 Task: Look for Airbnb properties in San Antonio, Chile from 6th December, 2023 to 18th December, 2023 for 3 adults.2 bedrooms having 2 beds and 2 bathrooms. Property type can be hotel. Booking option can be shelf check-in. Look for 3 properties as per requirement.
Action: Mouse pressed left at (536, 124)
Screenshot: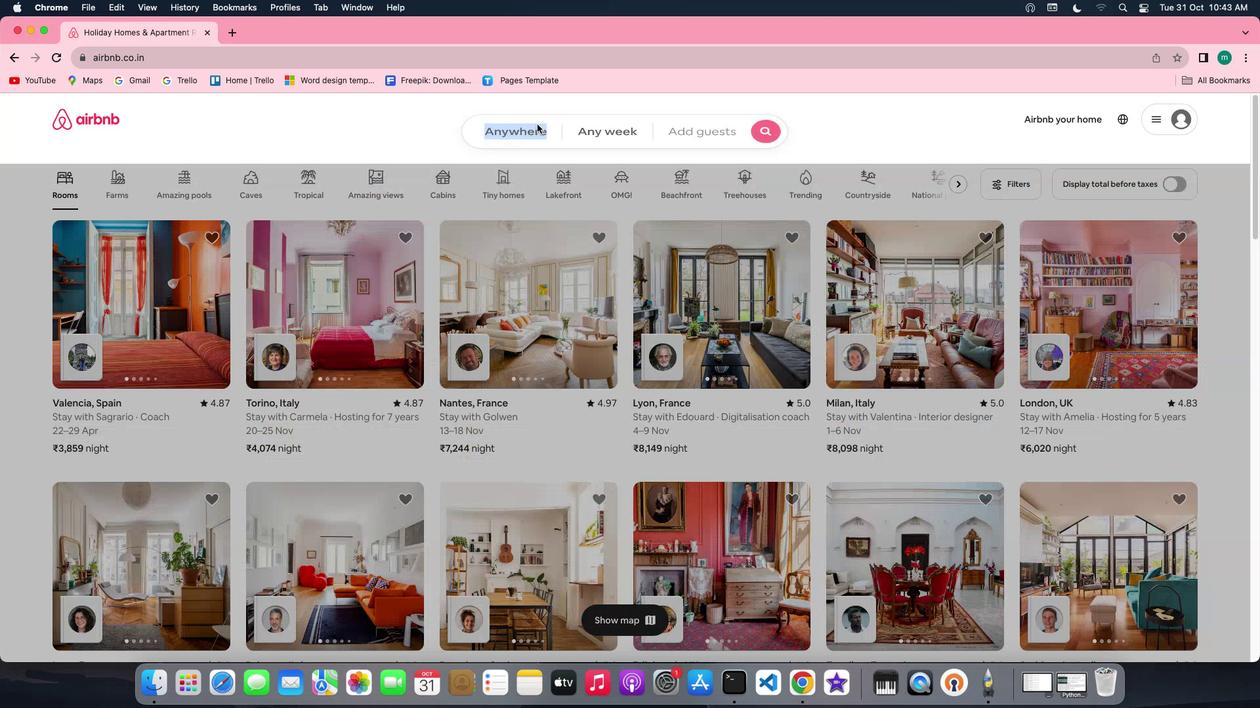 
Action: Mouse moved to (481, 172)
Screenshot: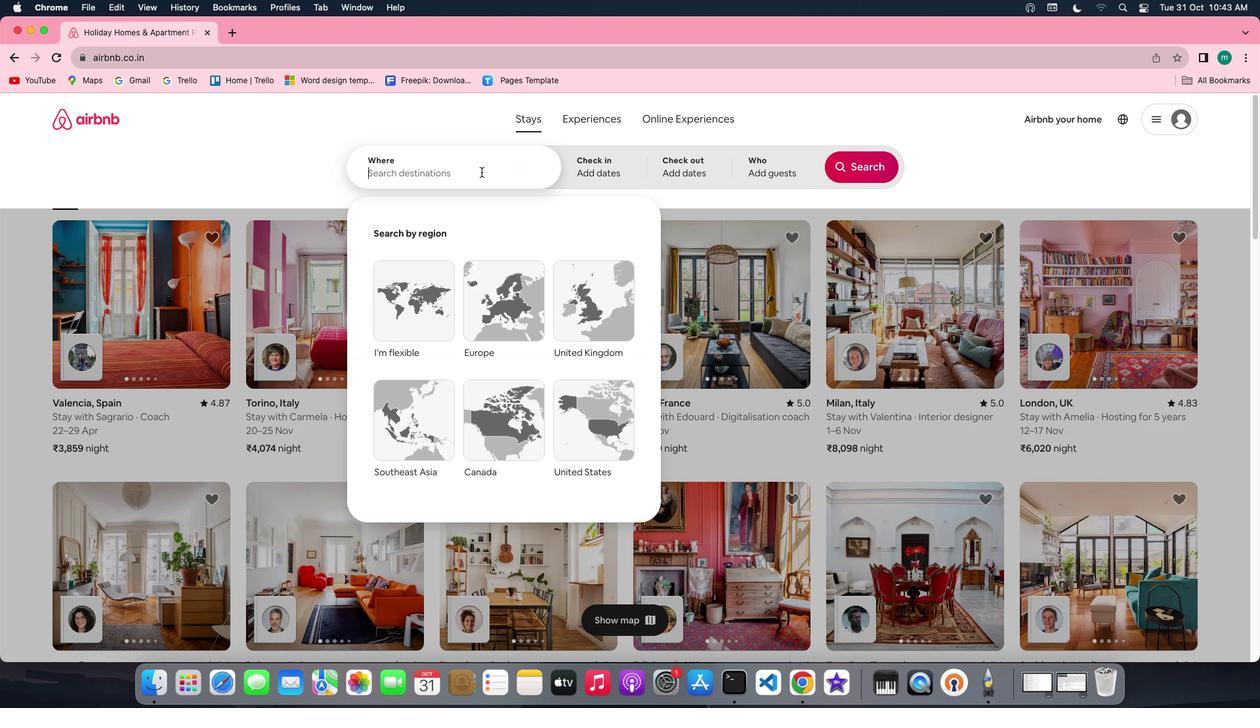 
Action: Mouse pressed left at (481, 172)
Screenshot: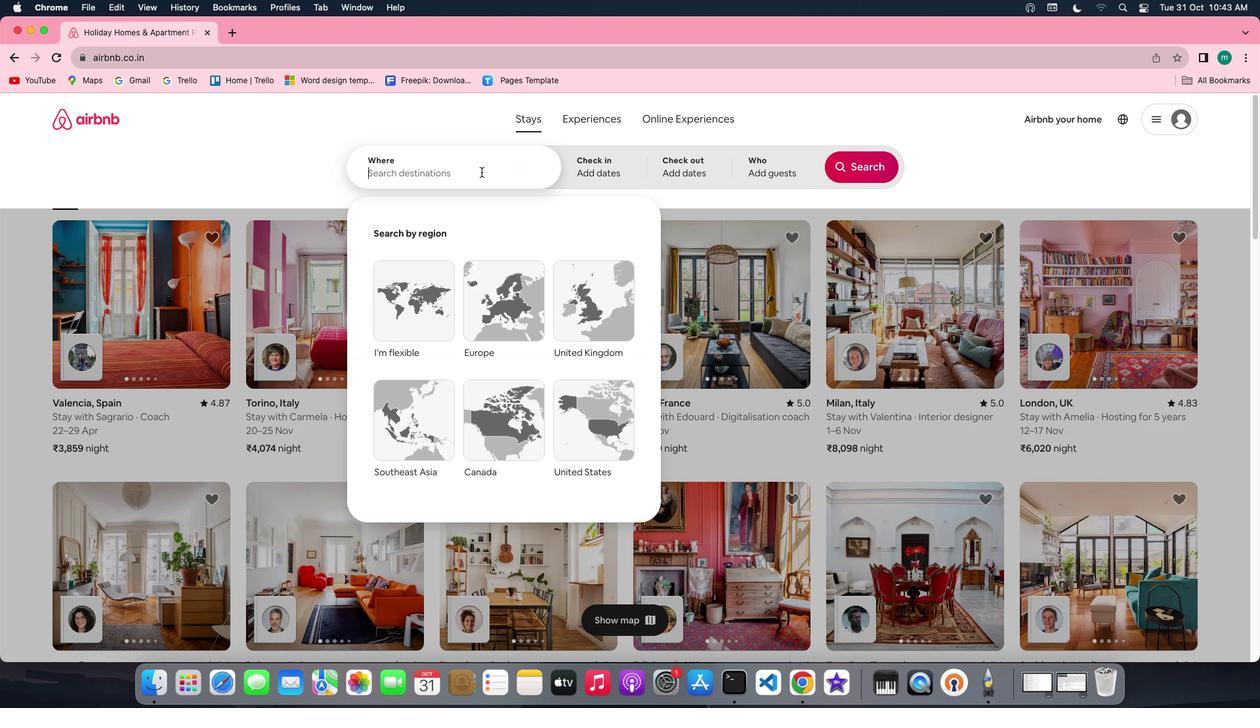
Action: Key pressed Key.shift'S''a''n'Key.spaceKey.shift'A''n''t''o''n''i''o'','Key.spaceKey.shift'C''h''i''l''e'
Screenshot: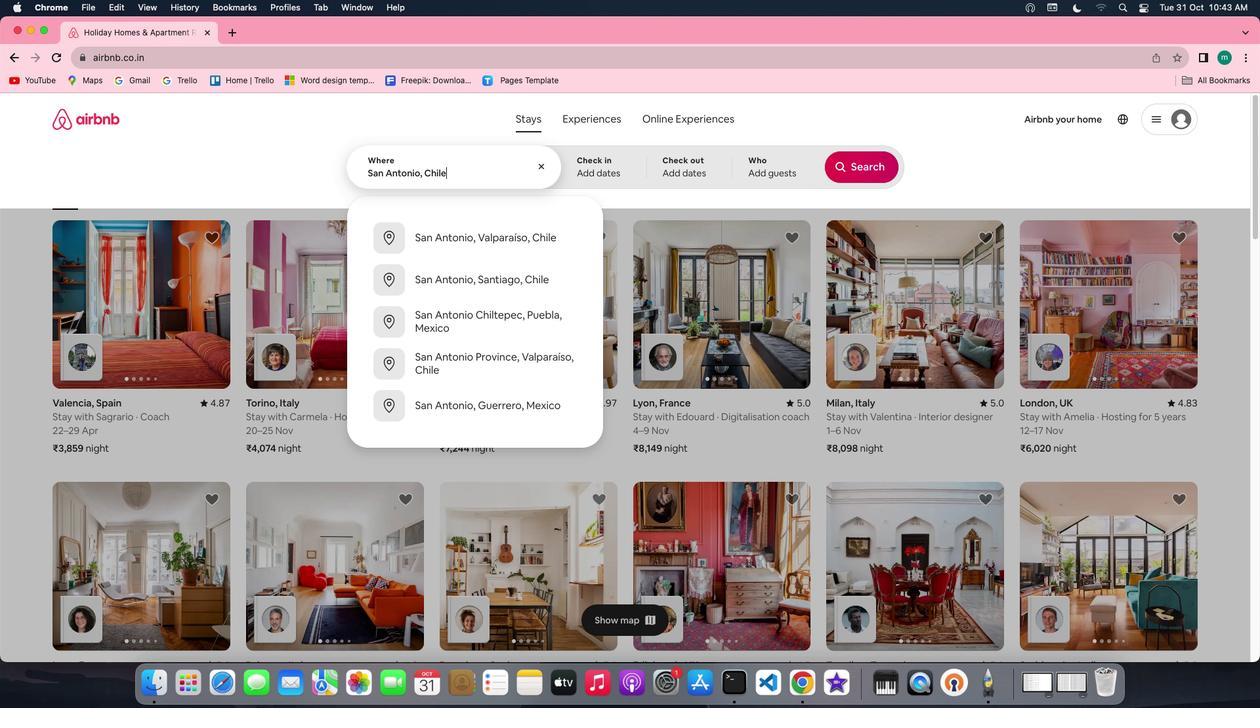 
Action: Mouse moved to (592, 166)
Screenshot: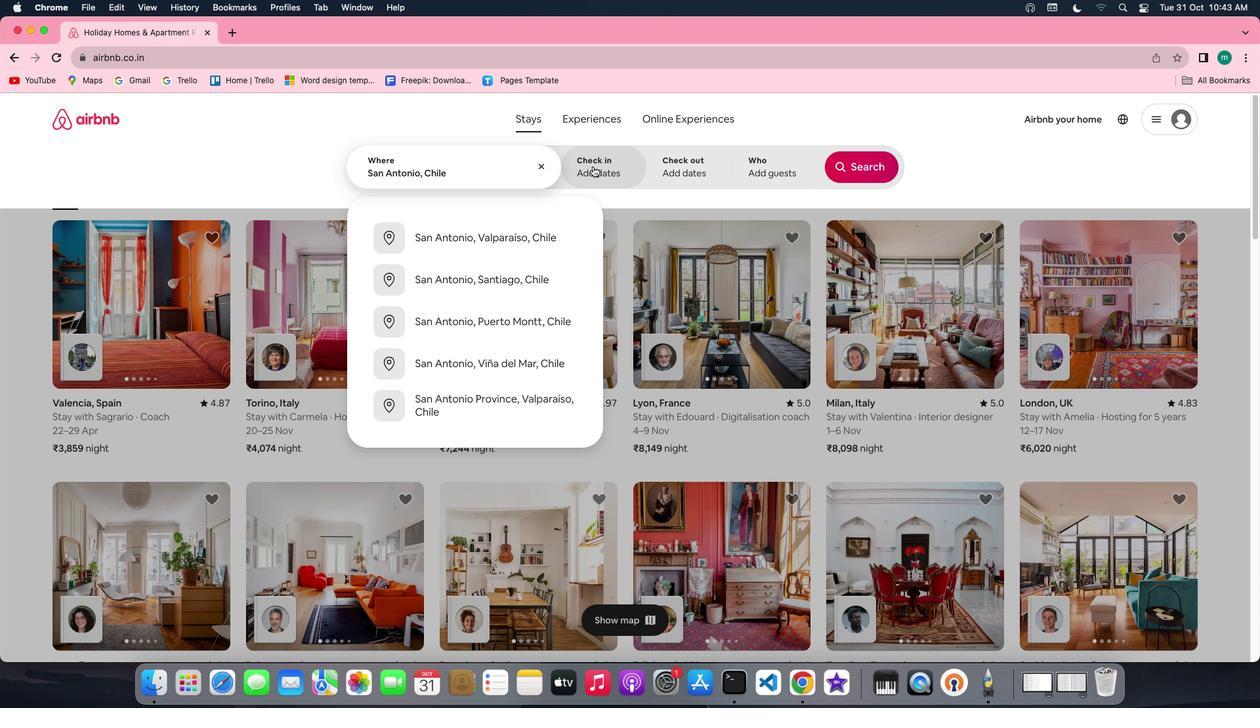 
Action: Mouse pressed left at (592, 166)
Screenshot: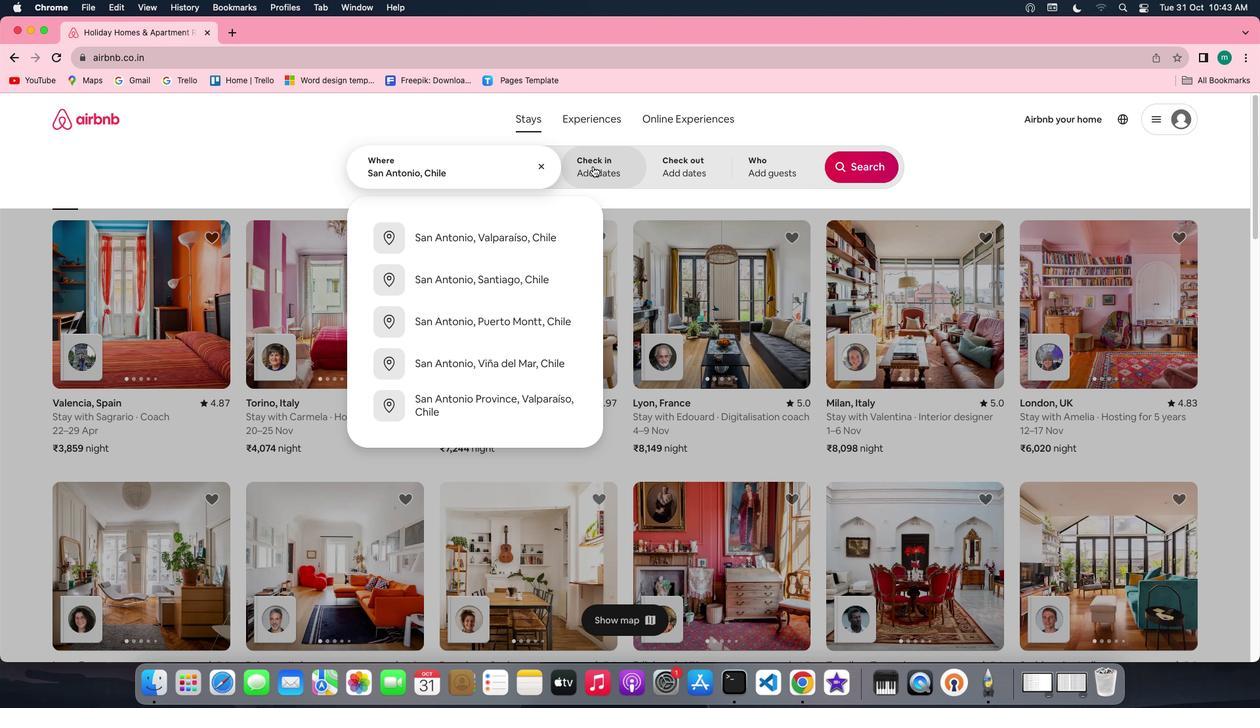 
Action: Mouse moved to (862, 271)
Screenshot: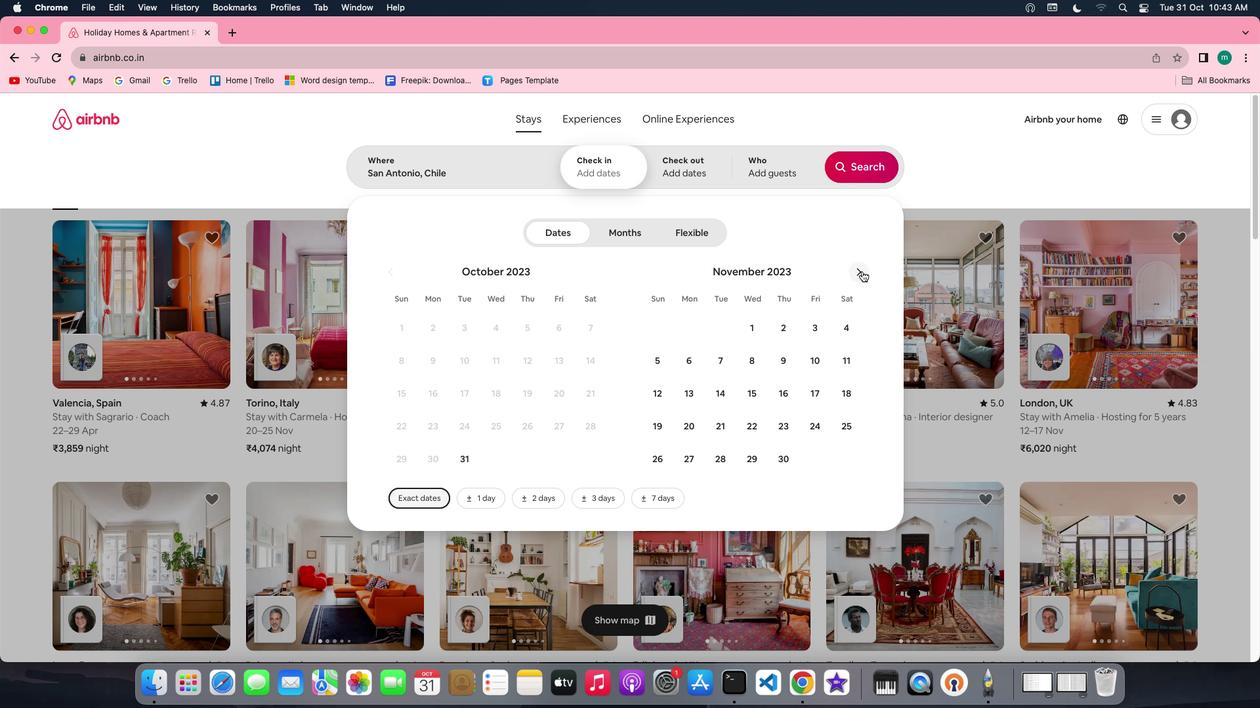 
Action: Mouse pressed left at (862, 271)
Screenshot: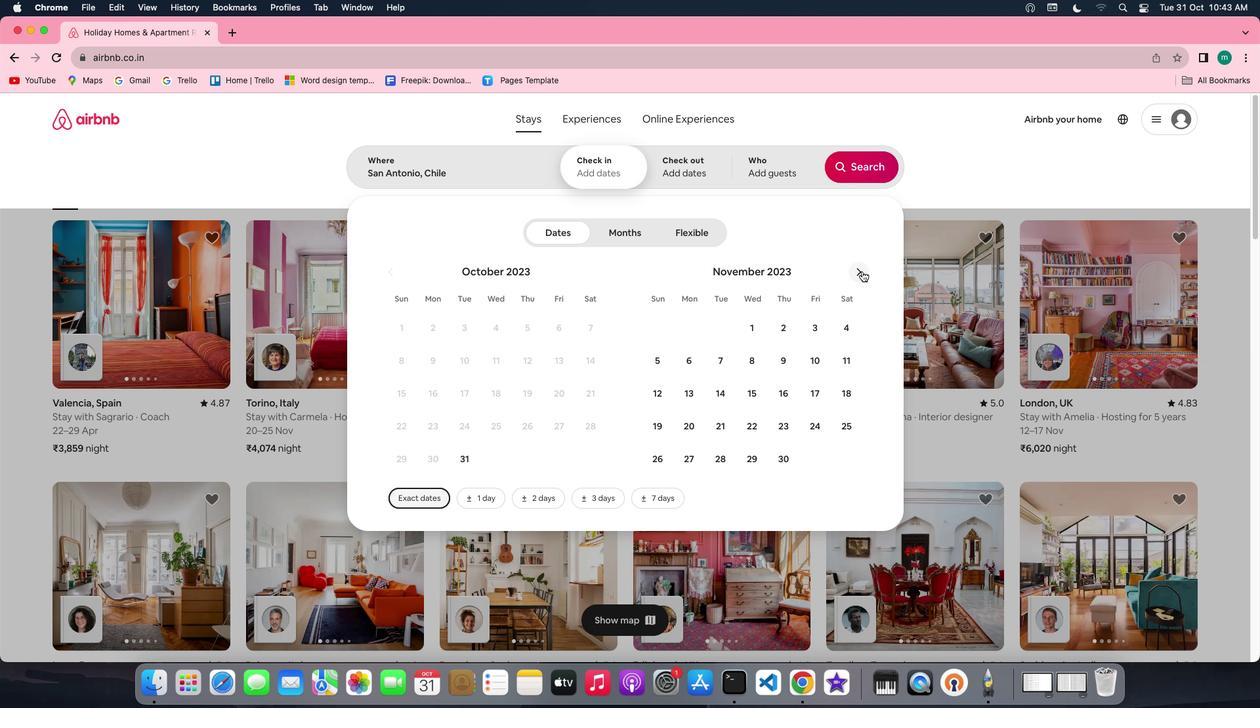 
Action: Mouse moved to (758, 360)
Screenshot: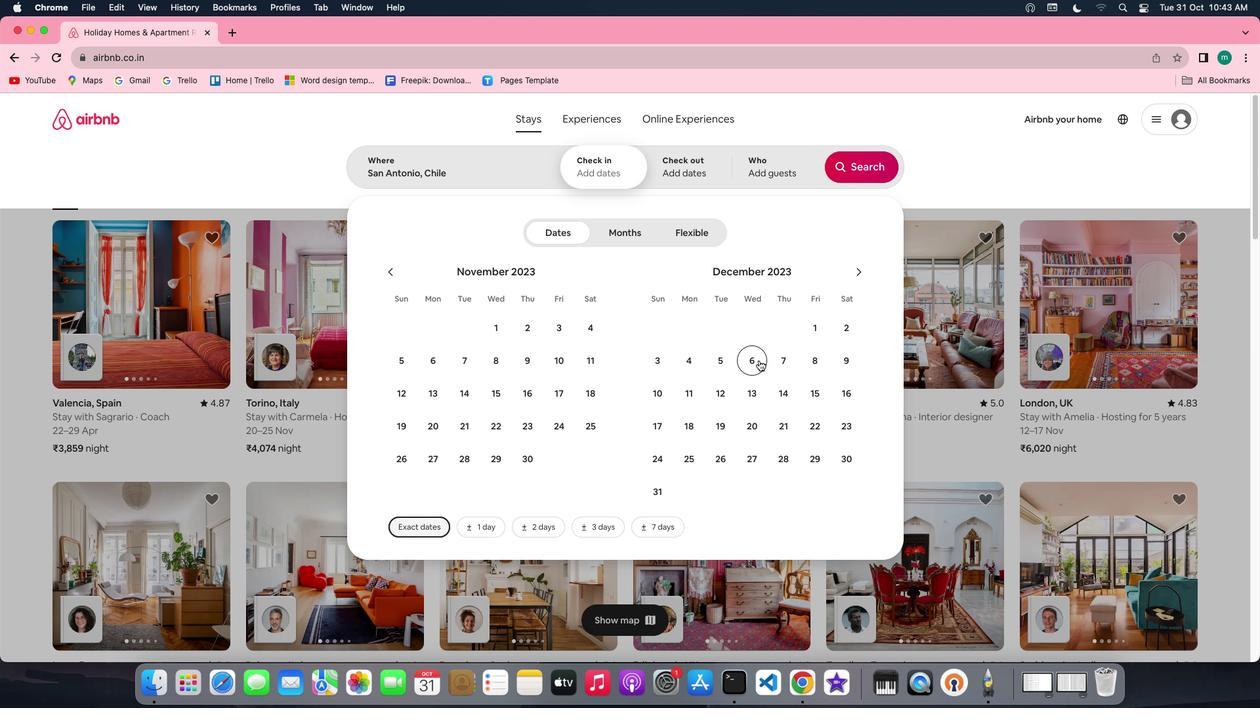 
Action: Mouse pressed left at (758, 360)
Screenshot: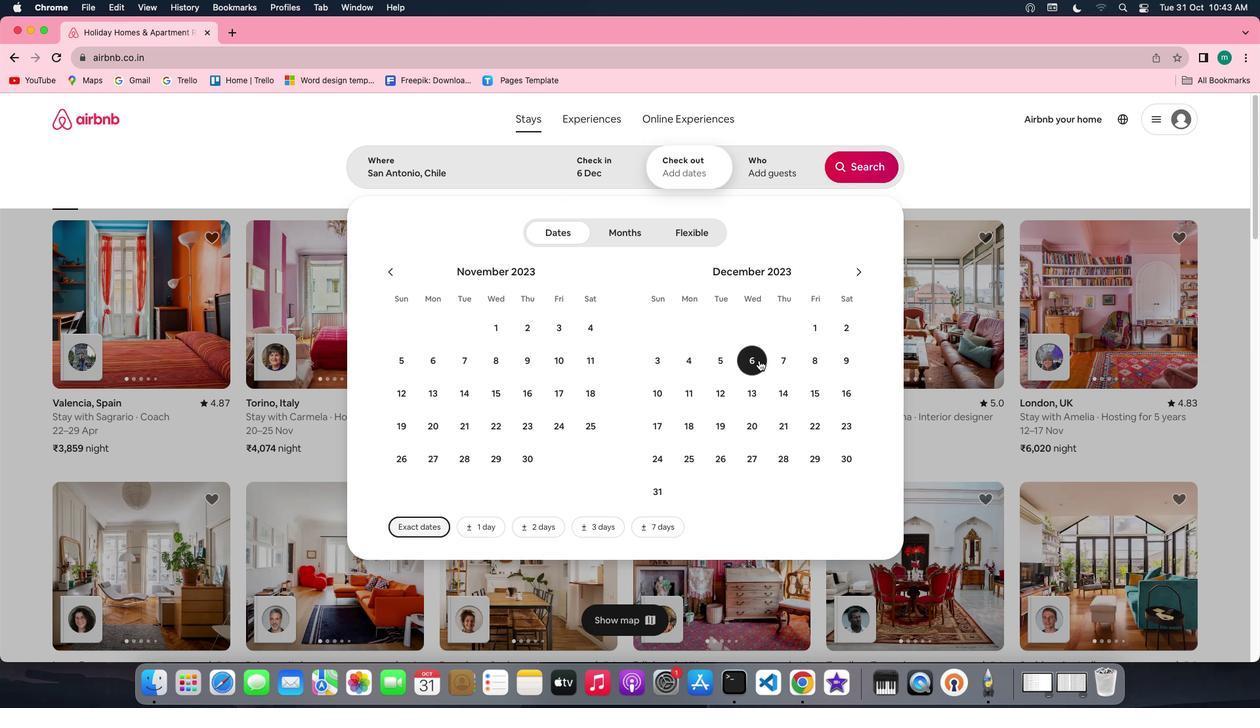 
Action: Mouse moved to (703, 429)
Screenshot: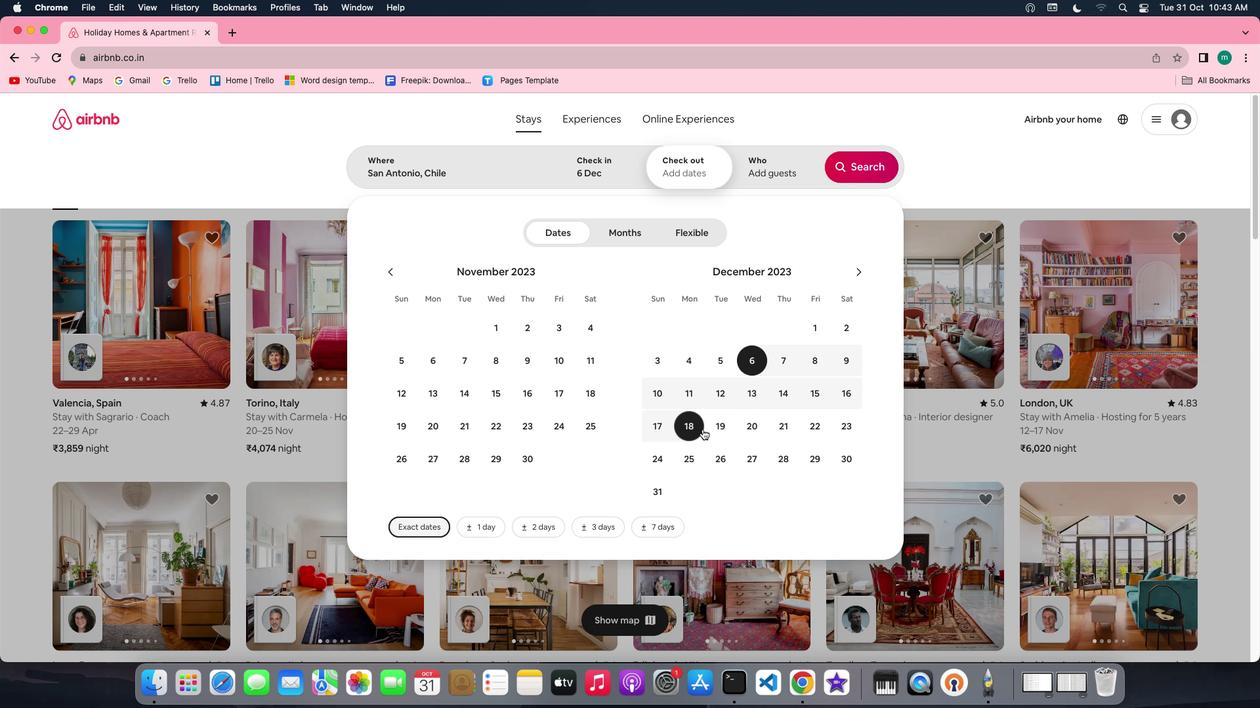 
Action: Mouse pressed left at (703, 429)
Screenshot: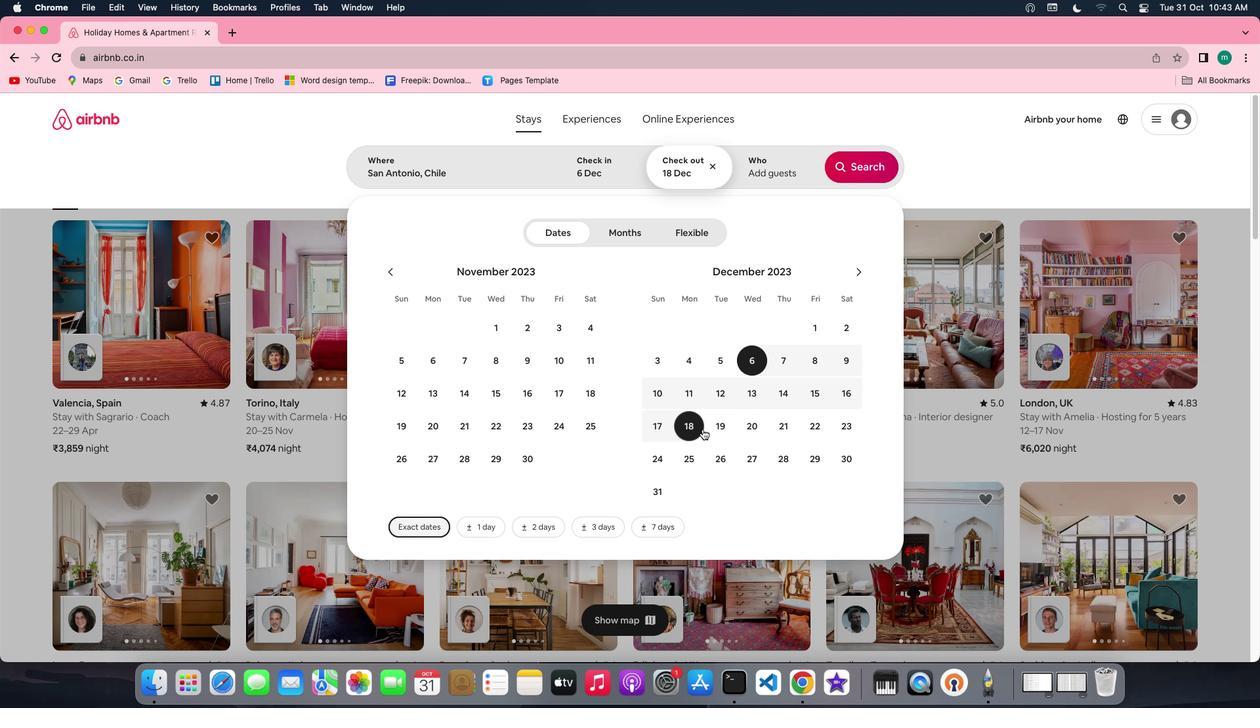 
Action: Mouse moved to (767, 178)
Screenshot: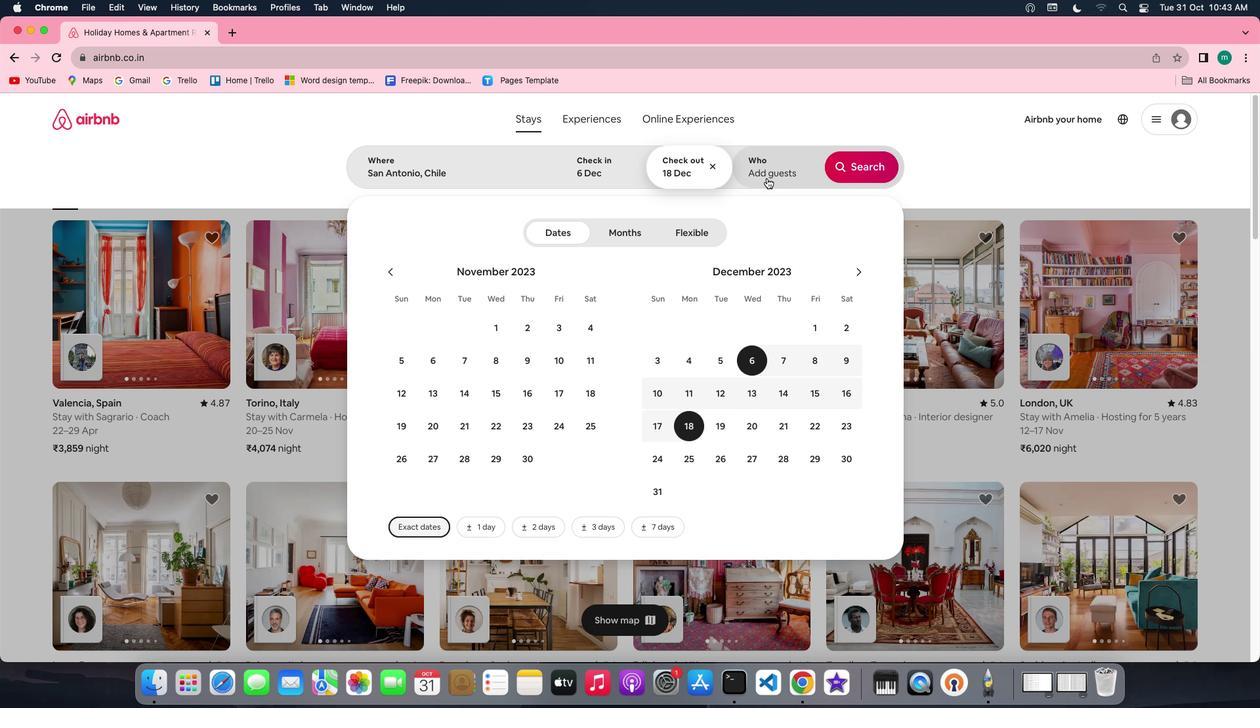 
Action: Mouse pressed left at (767, 178)
Screenshot: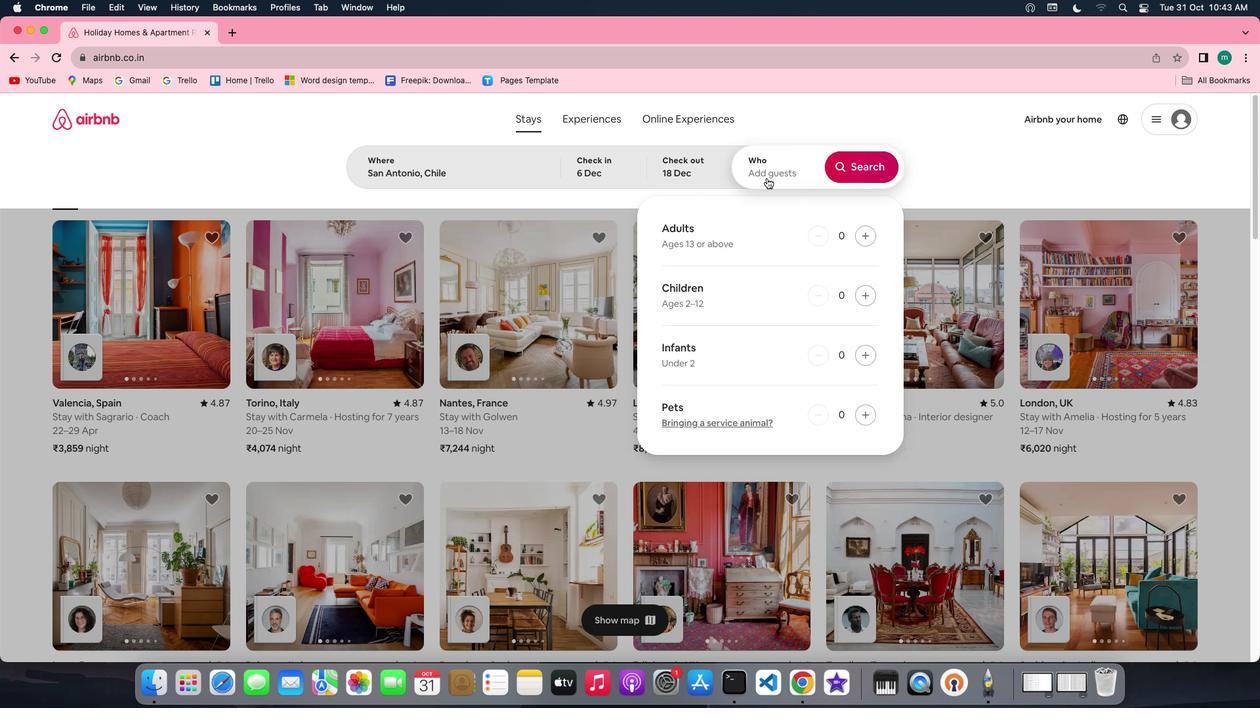 
Action: Mouse moved to (869, 241)
Screenshot: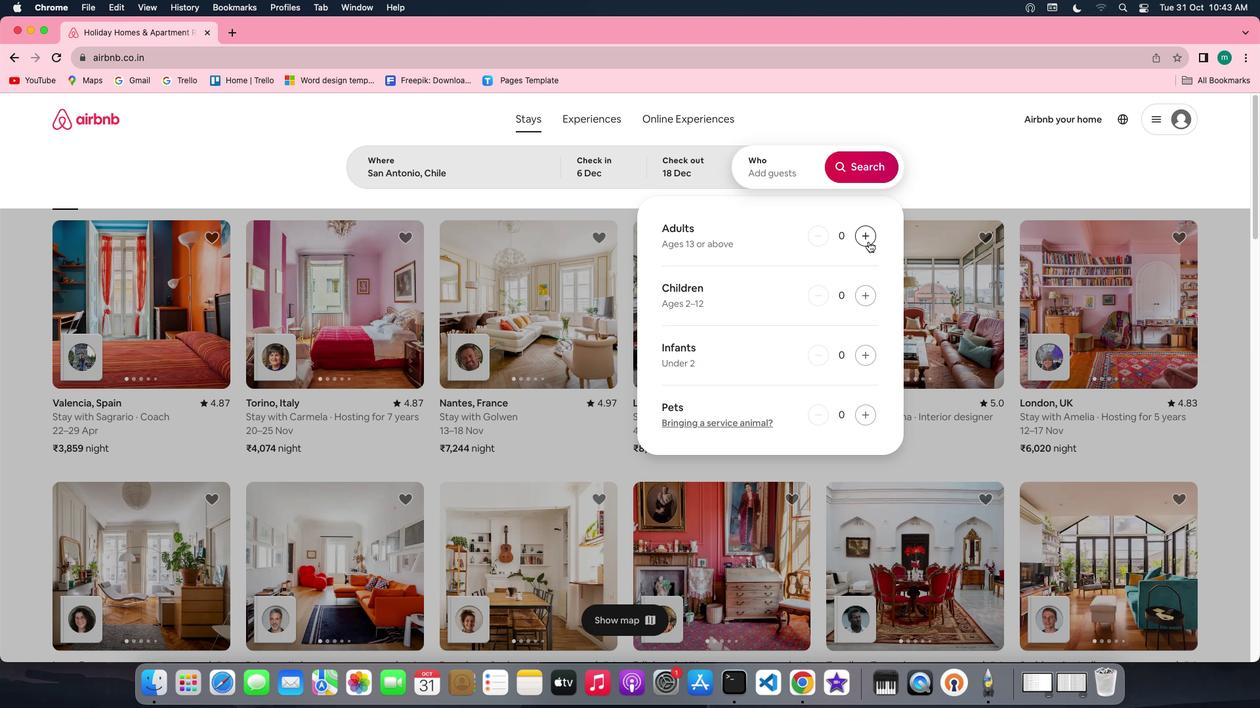 
Action: Mouse pressed left at (869, 241)
Screenshot: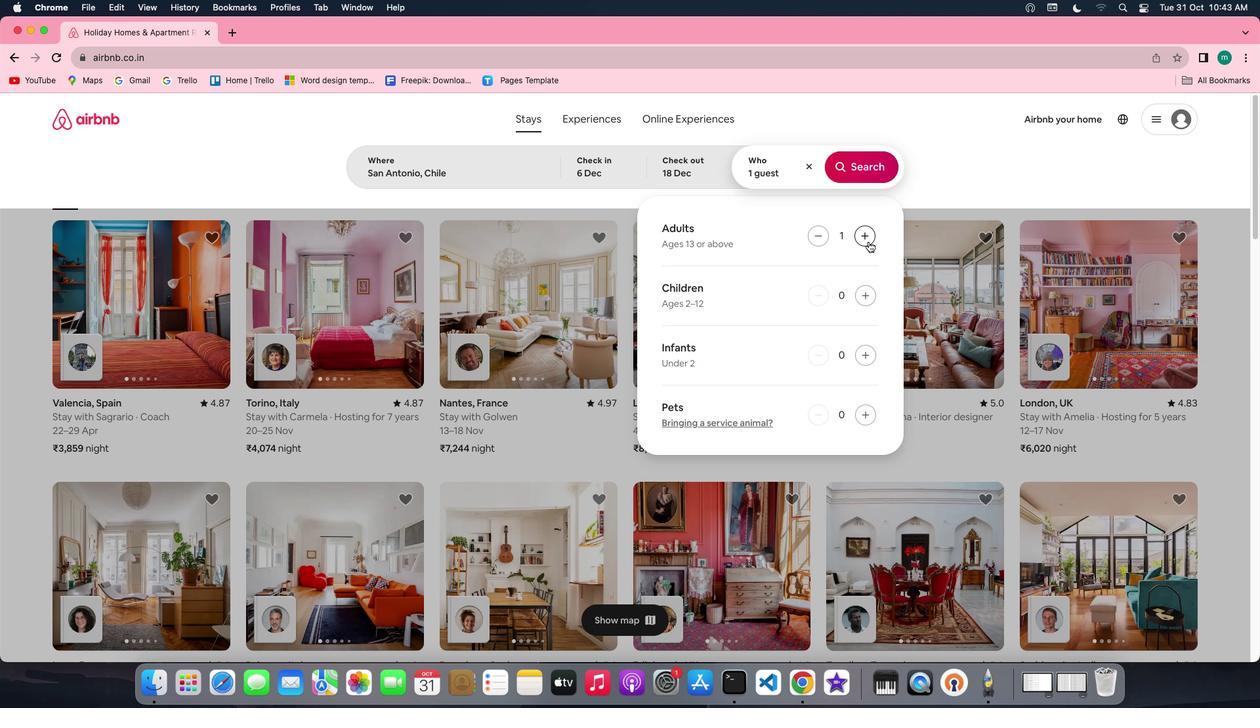 
Action: Mouse pressed left at (869, 241)
Screenshot: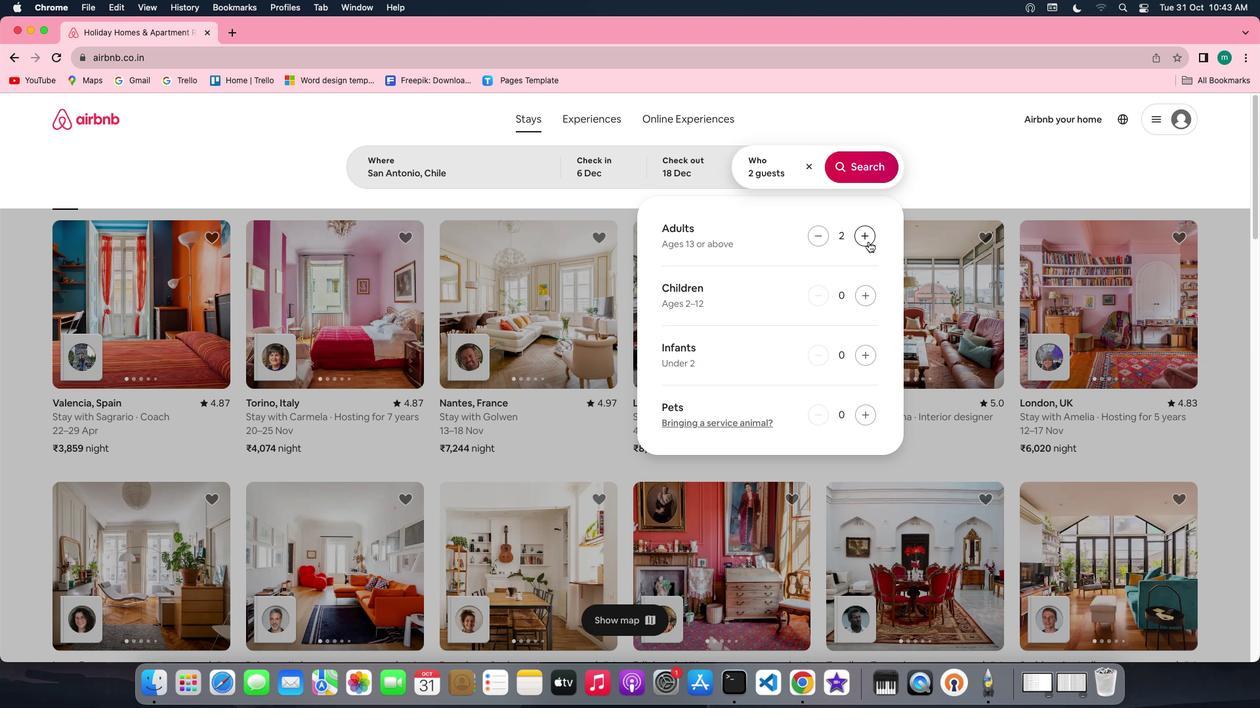 
Action: Mouse pressed left at (869, 241)
Screenshot: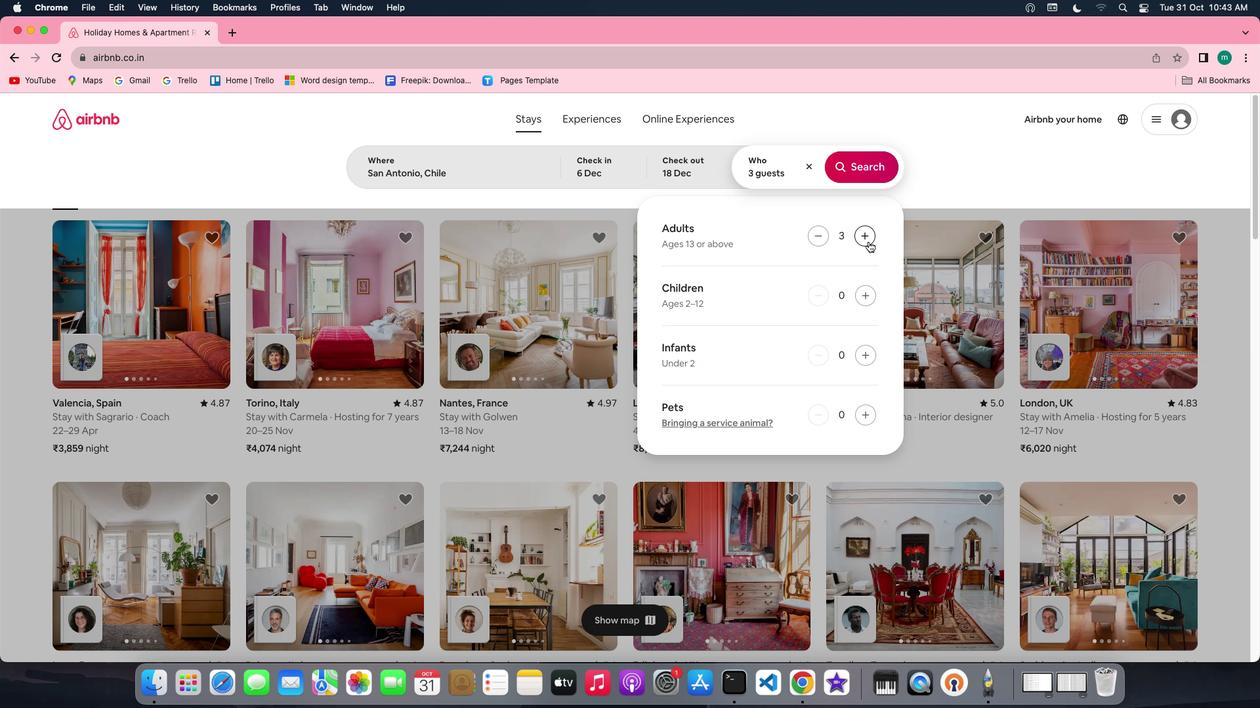
Action: Mouse pressed left at (869, 241)
Screenshot: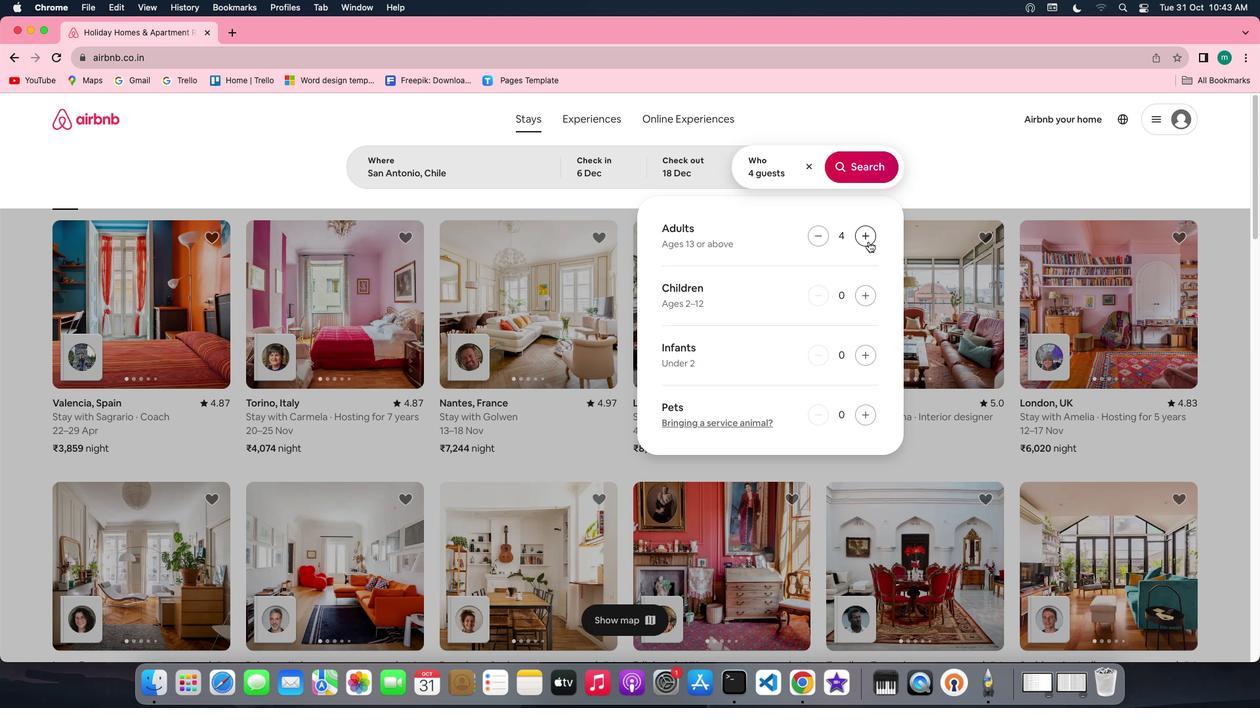 
Action: Mouse moved to (810, 236)
Screenshot: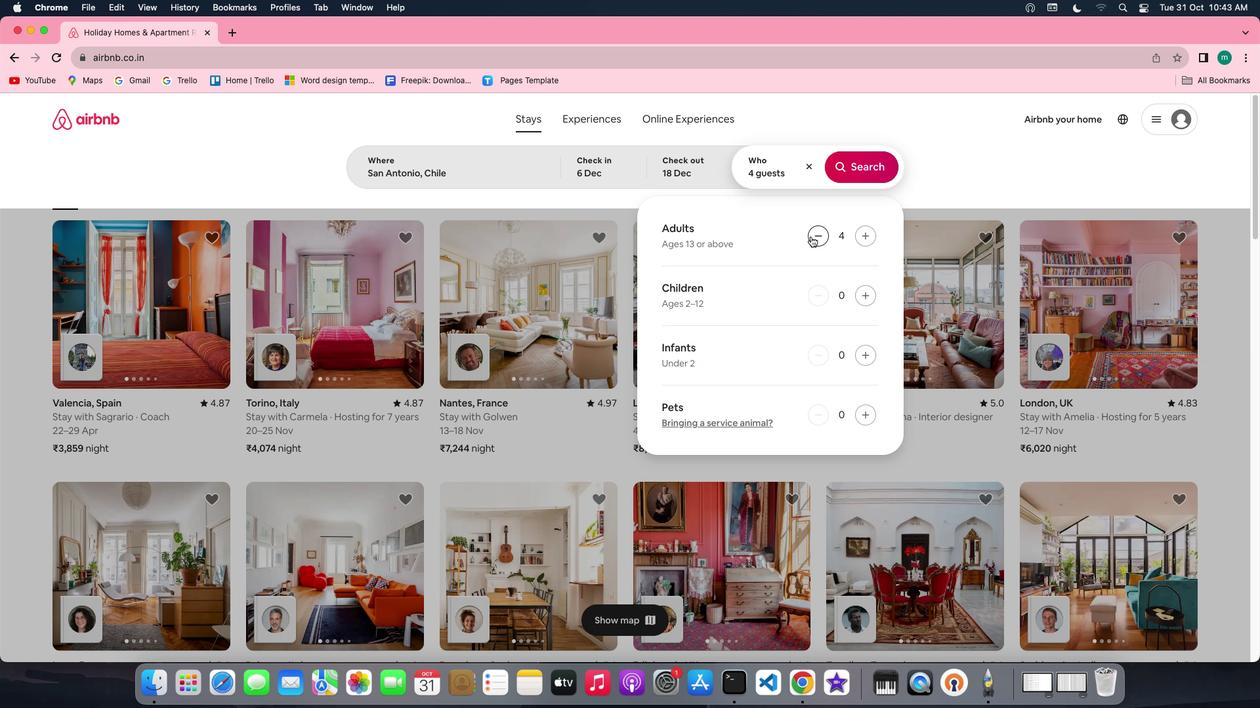
Action: Mouse pressed left at (810, 236)
Screenshot: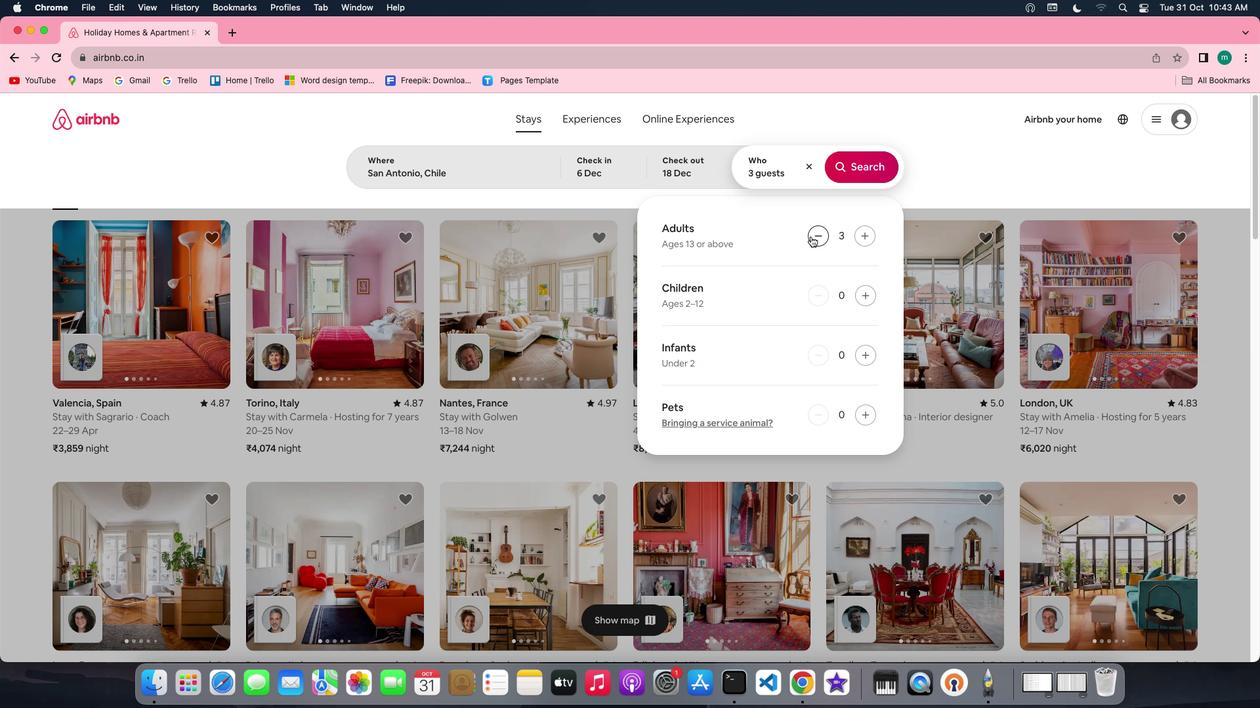 
Action: Mouse moved to (842, 166)
Screenshot: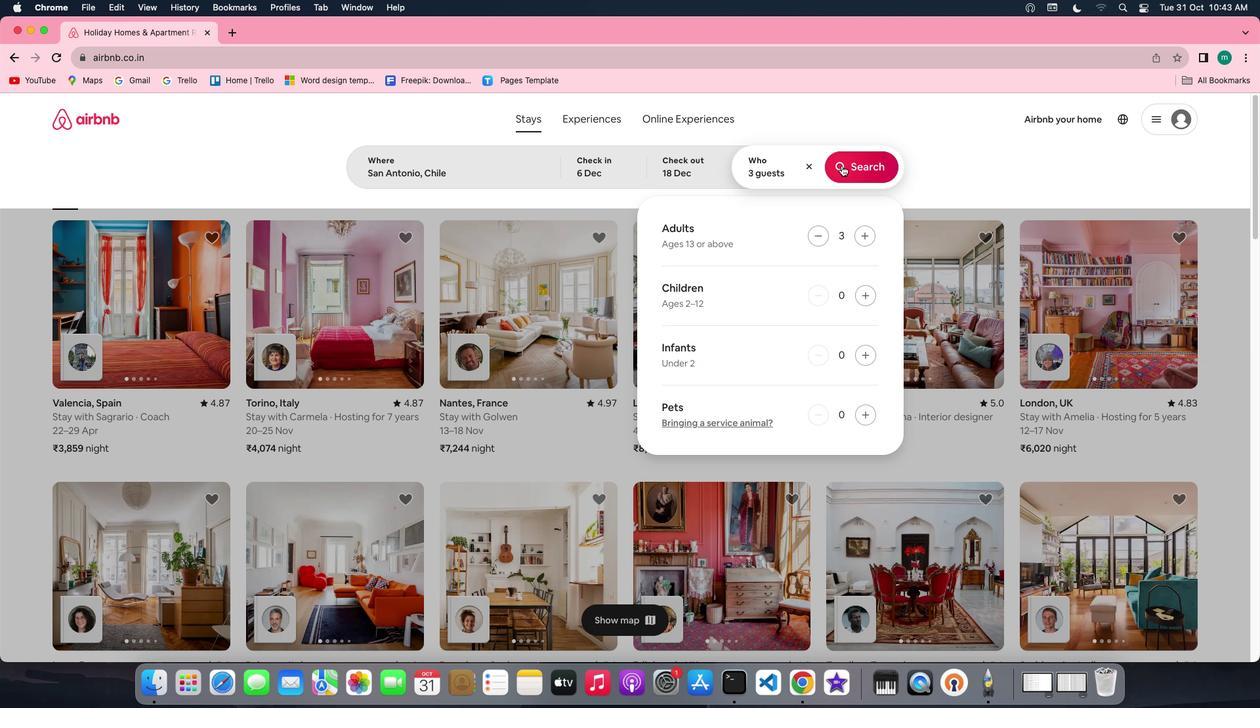 
Action: Mouse pressed left at (842, 166)
Screenshot: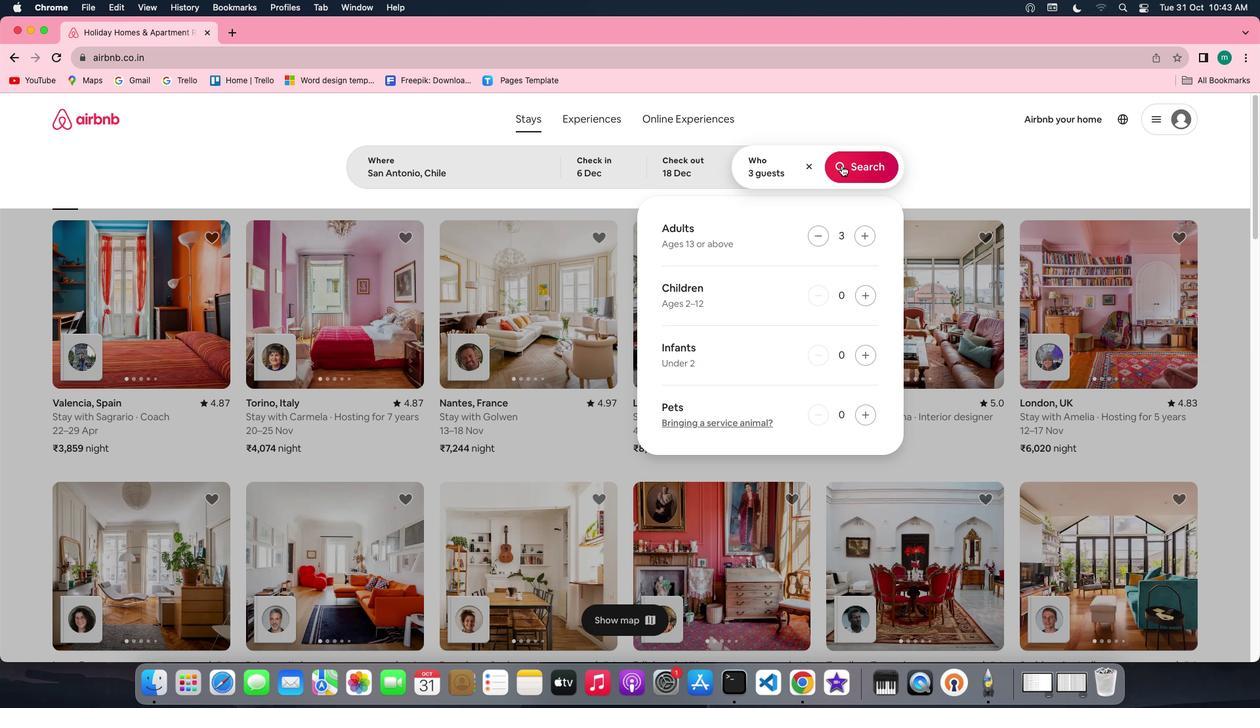 
Action: Mouse moved to (1047, 174)
Screenshot: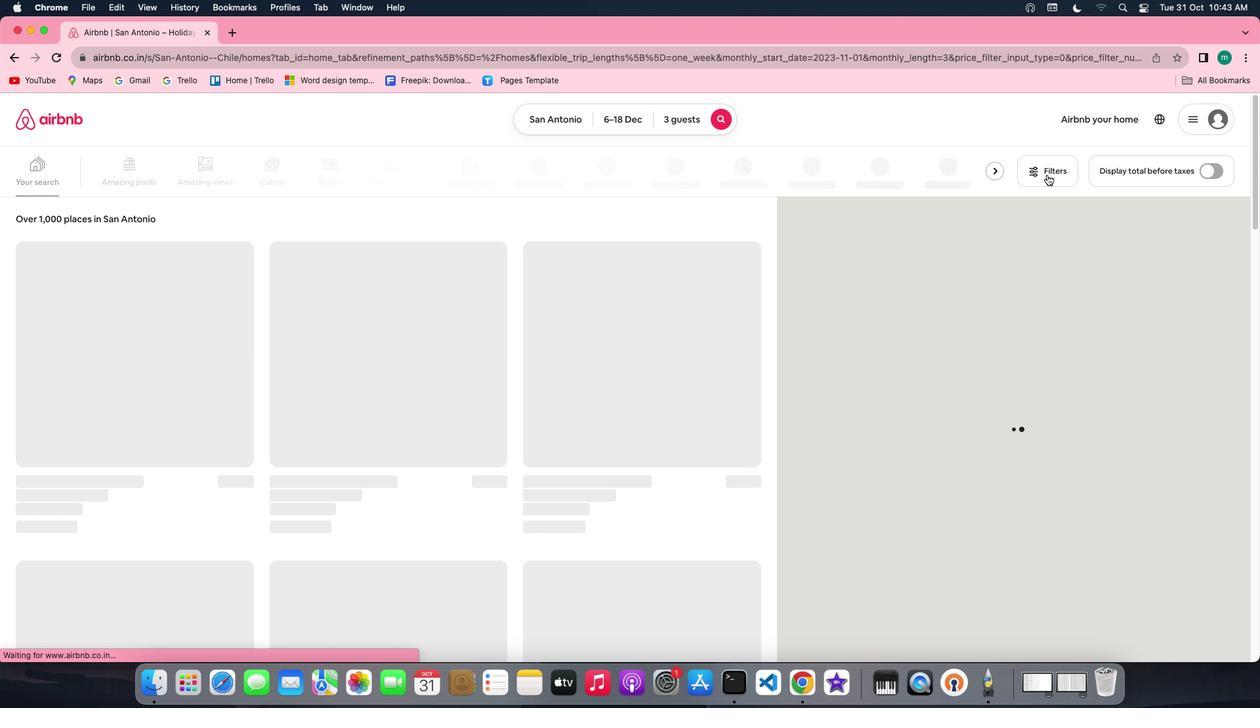 
Action: Mouse pressed left at (1047, 174)
Screenshot: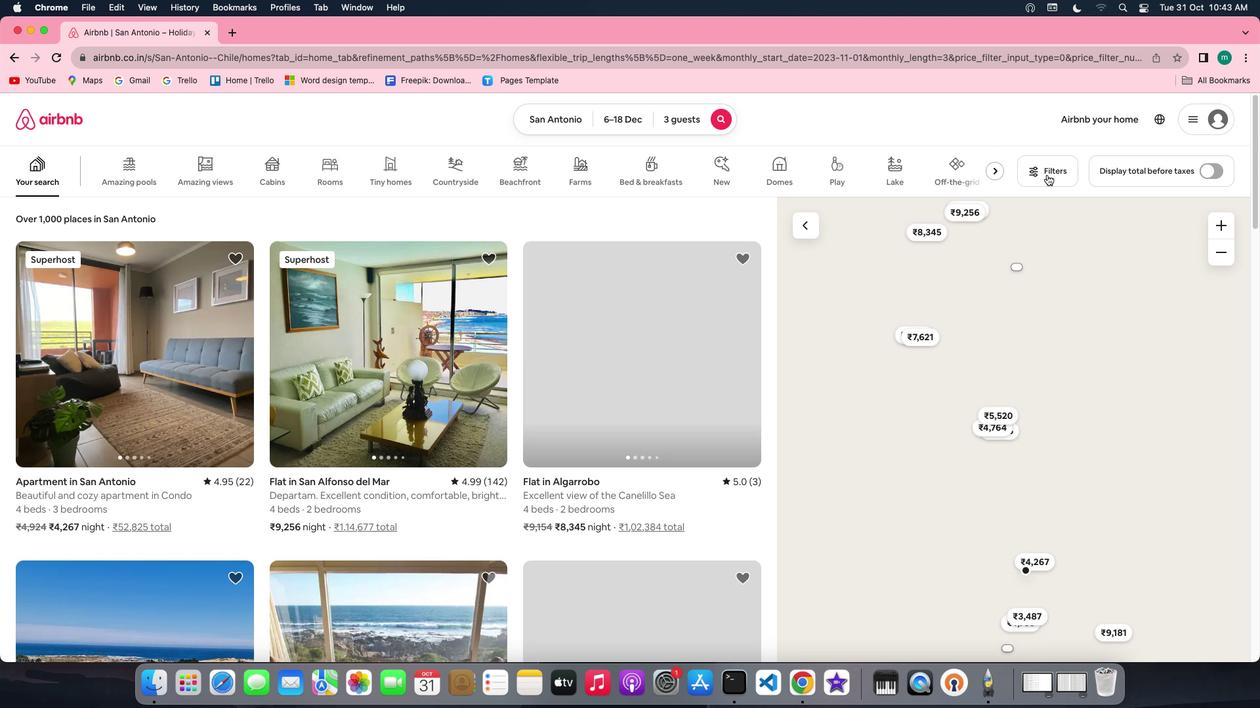 
Action: Mouse moved to (563, 445)
Screenshot: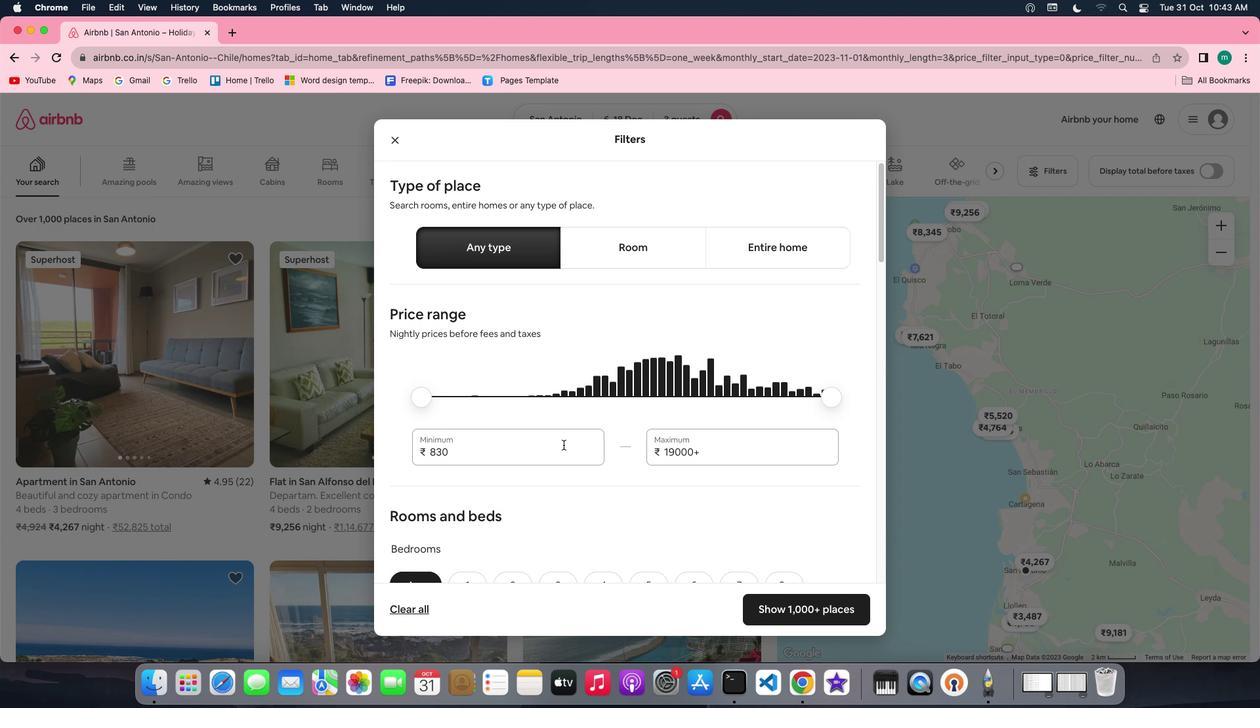 
Action: Mouse scrolled (563, 445) with delta (0, 0)
Screenshot: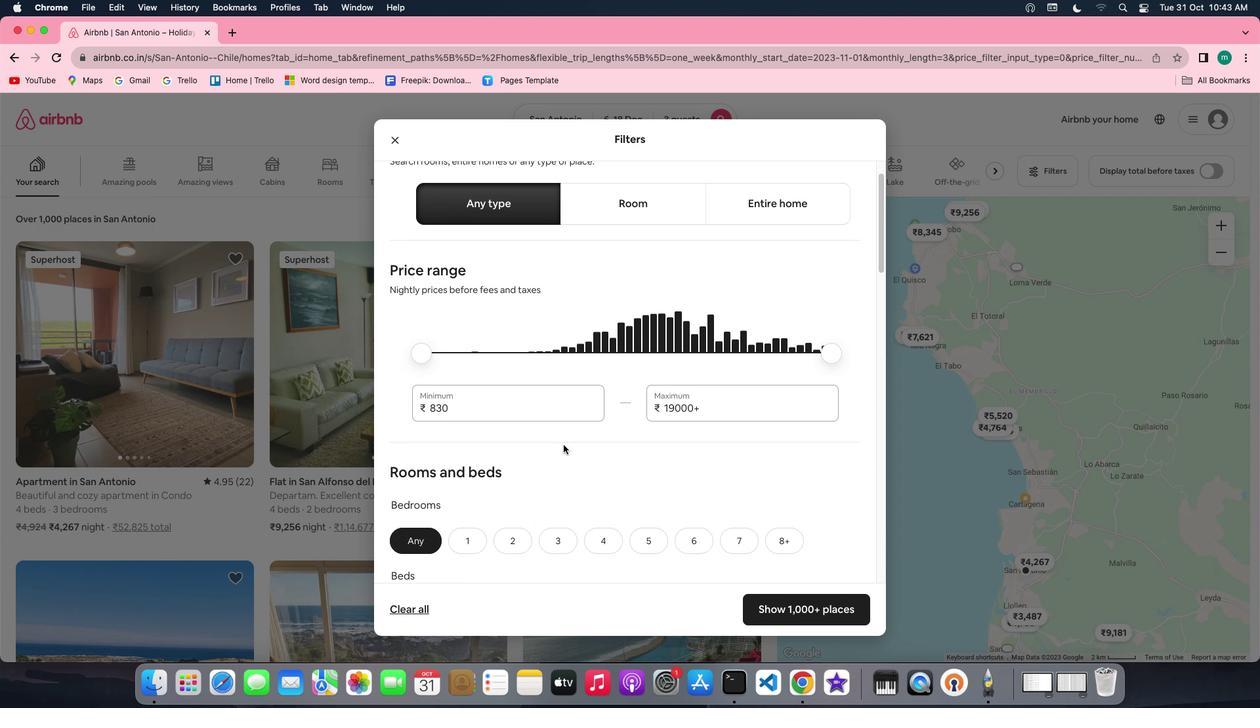 
Action: Mouse scrolled (563, 445) with delta (0, 0)
Screenshot: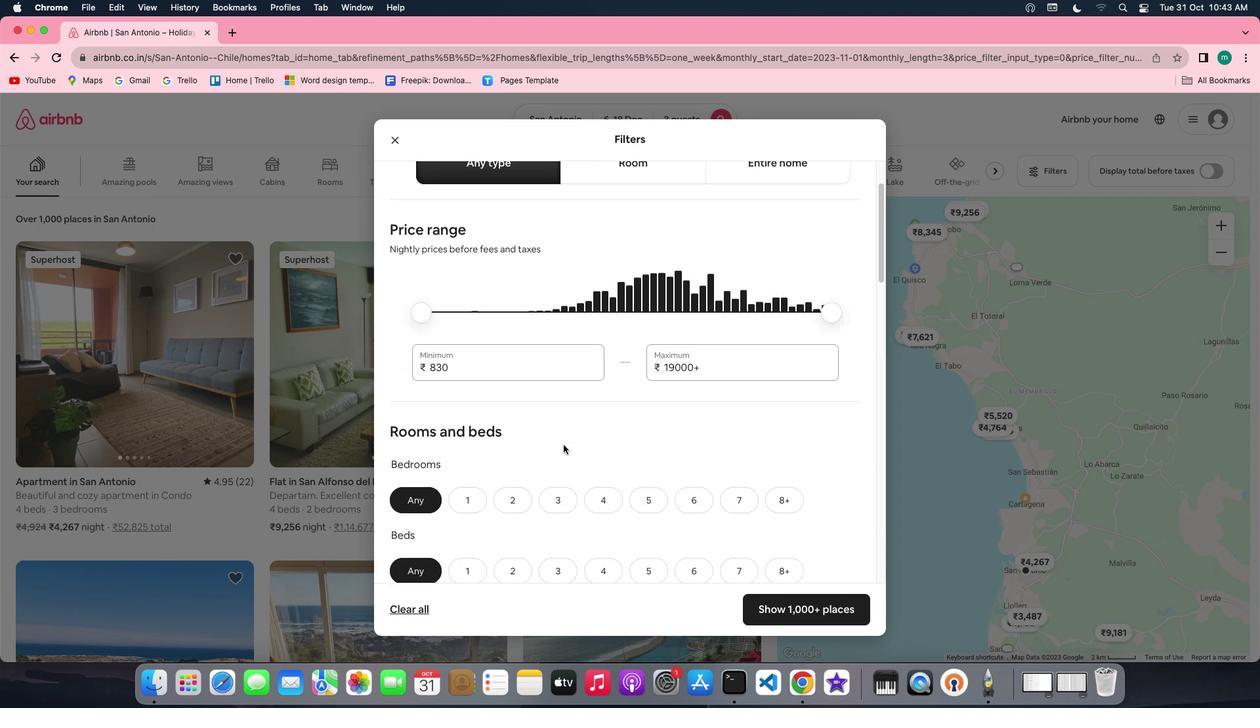 
Action: Mouse scrolled (563, 445) with delta (0, -1)
Screenshot: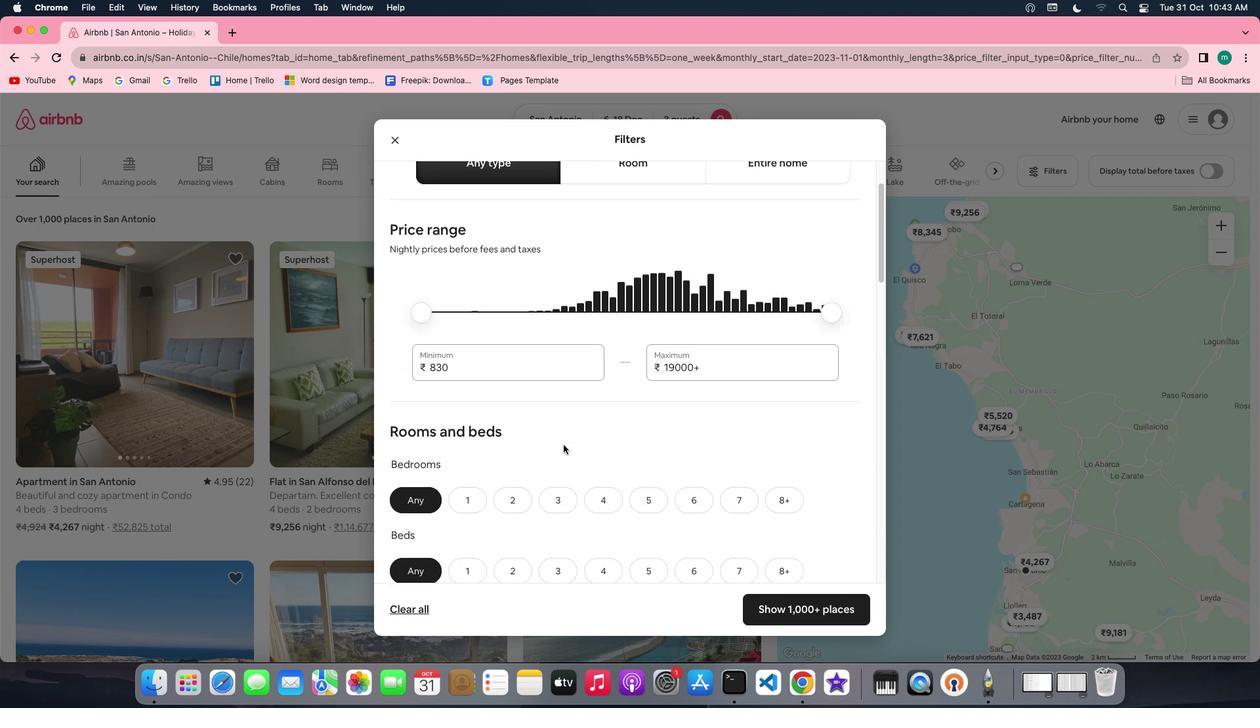 
Action: Mouse scrolled (563, 445) with delta (0, -2)
Screenshot: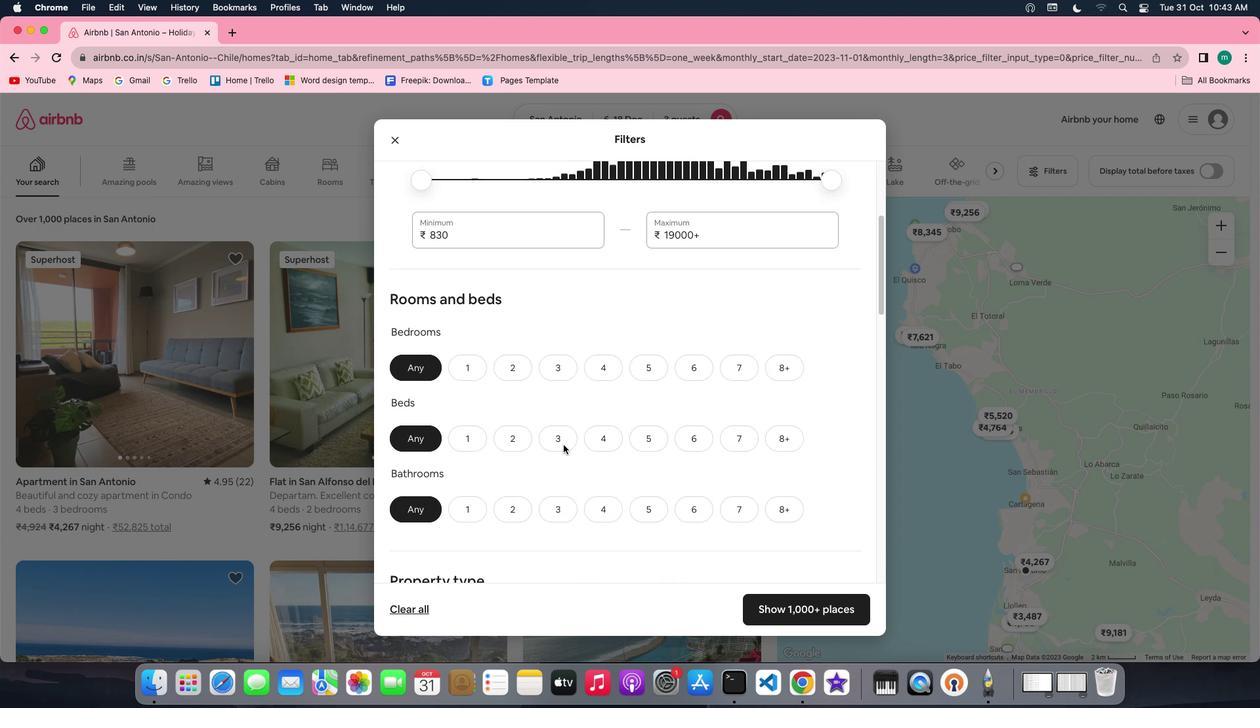 
Action: Mouse moved to (512, 349)
Screenshot: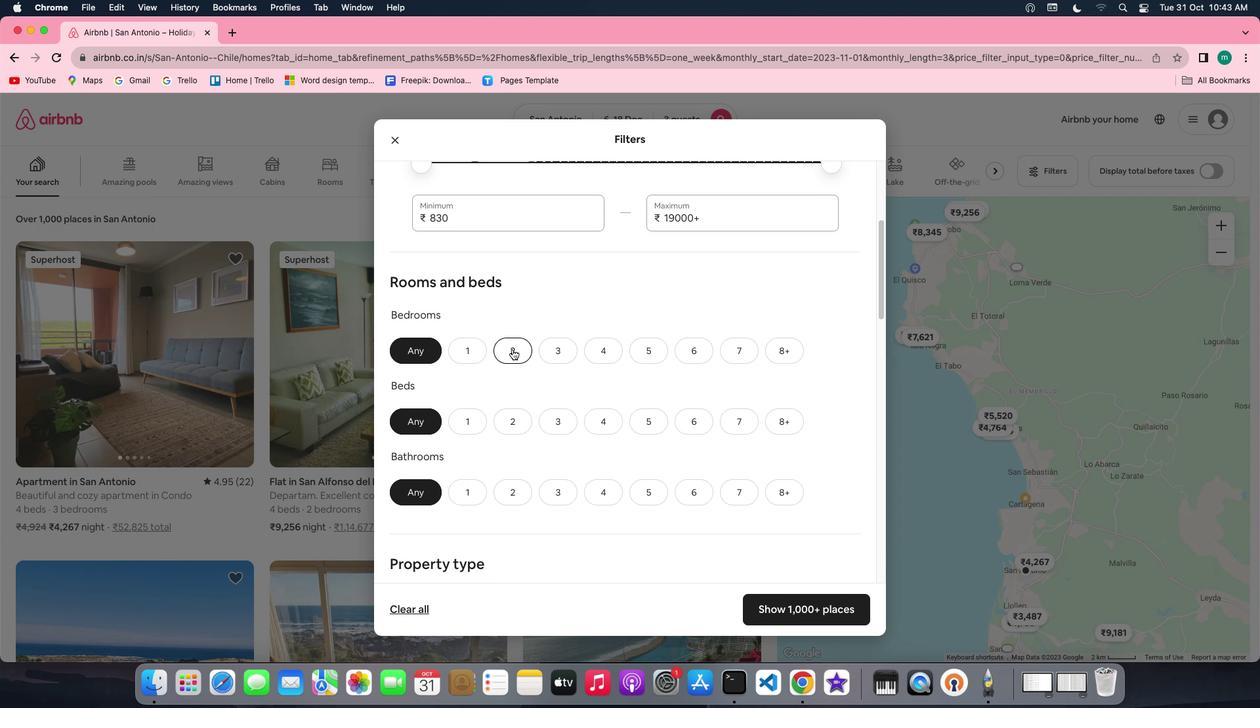 
Action: Mouse pressed left at (512, 349)
Screenshot: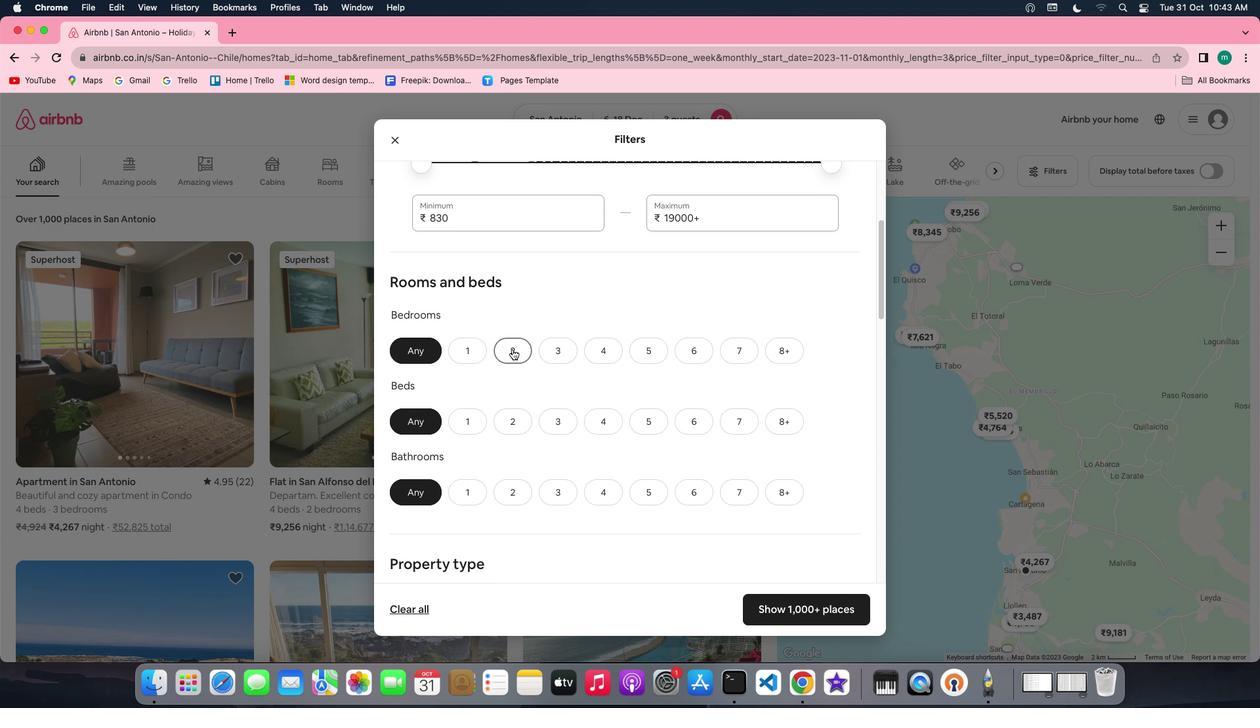 
Action: Mouse moved to (526, 415)
Screenshot: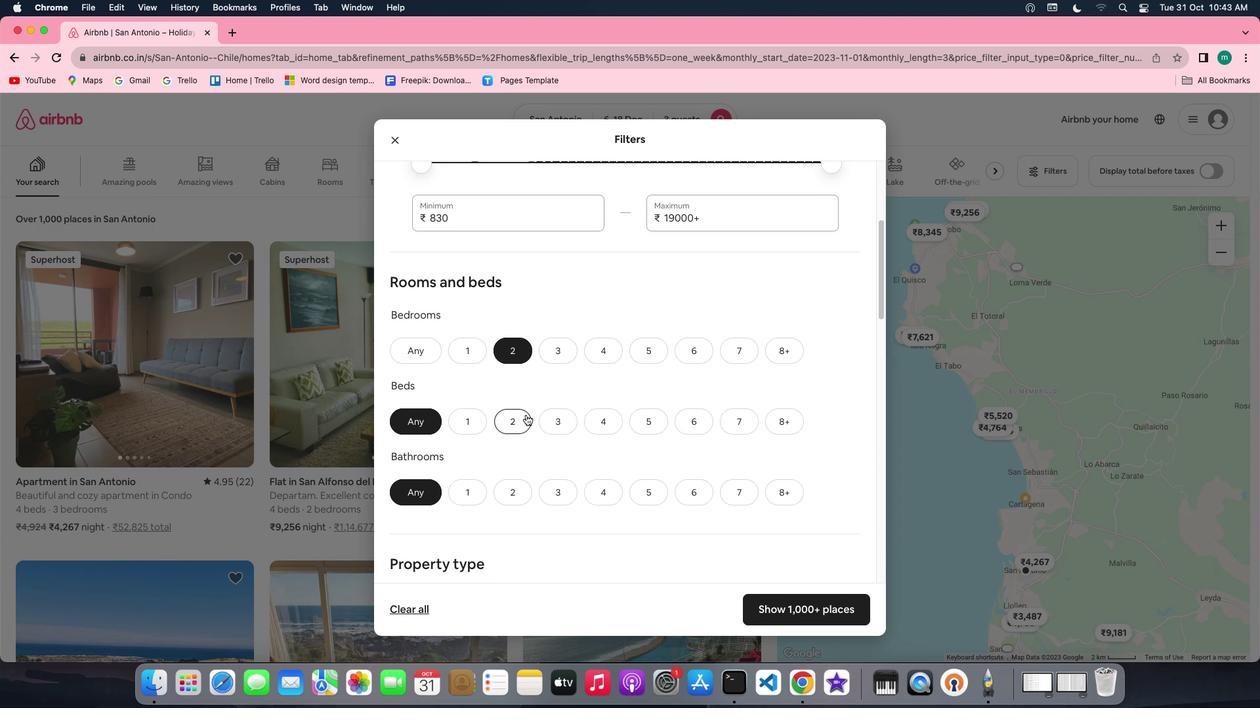 
Action: Mouse pressed left at (526, 415)
Screenshot: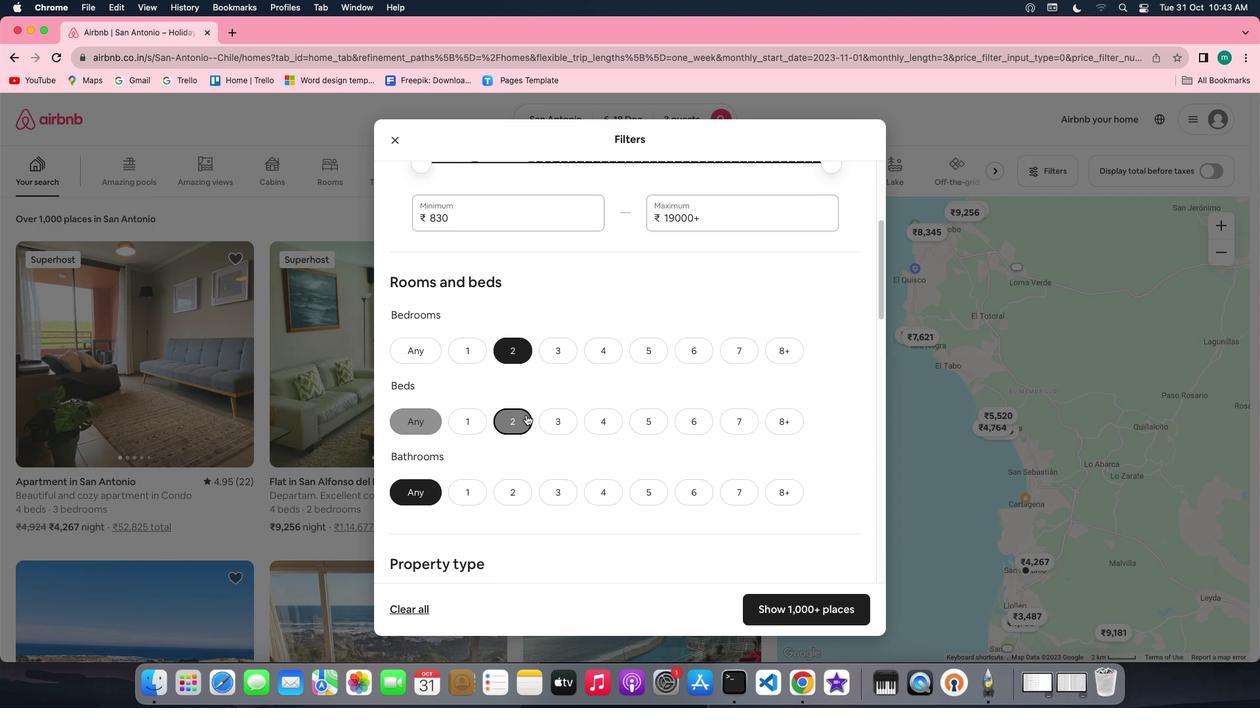 
Action: Mouse moved to (525, 490)
Screenshot: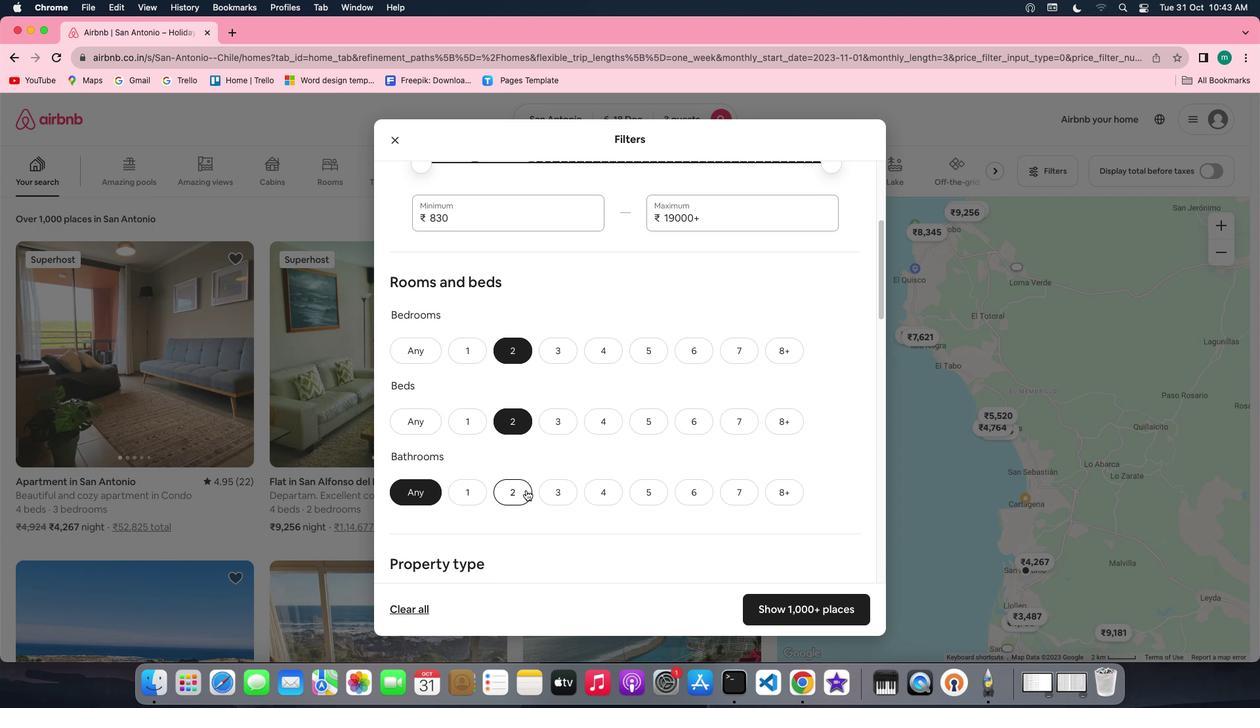 
Action: Mouse pressed left at (525, 490)
Screenshot: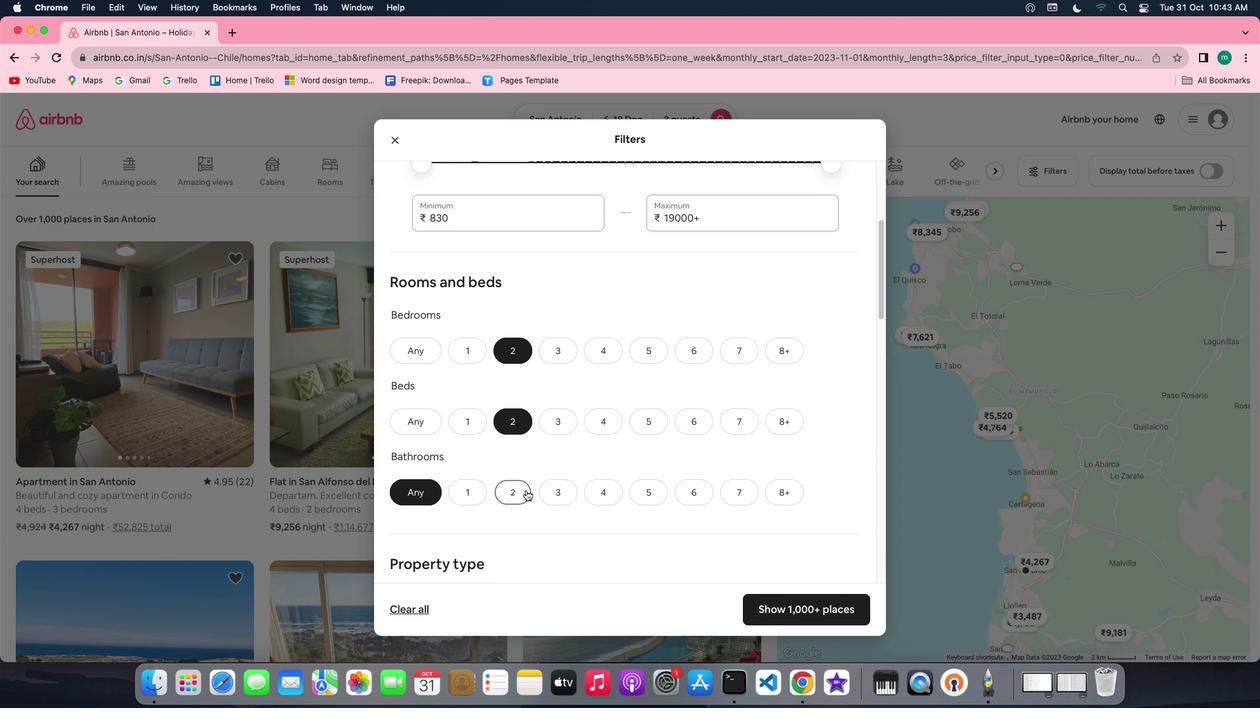 
Action: Mouse moved to (678, 469)
Screenshot: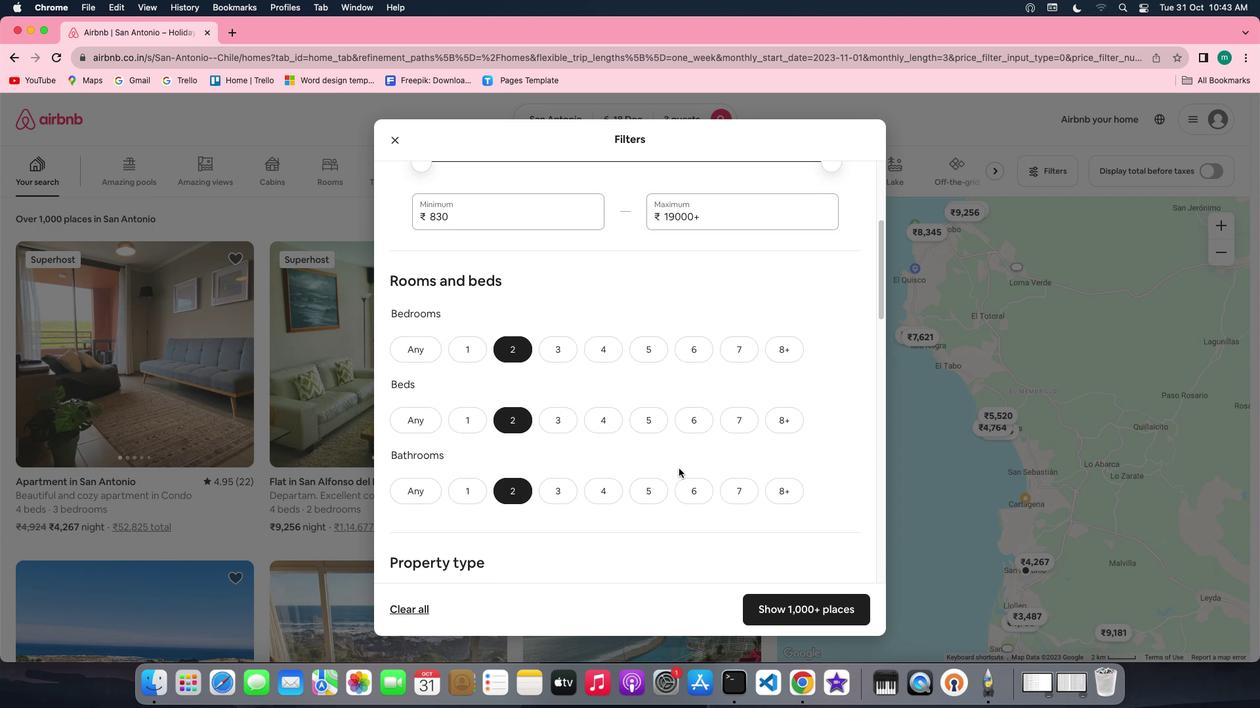 
Action: Mouse scrolled (678, 469) with delta (0, 0)
Screenshot: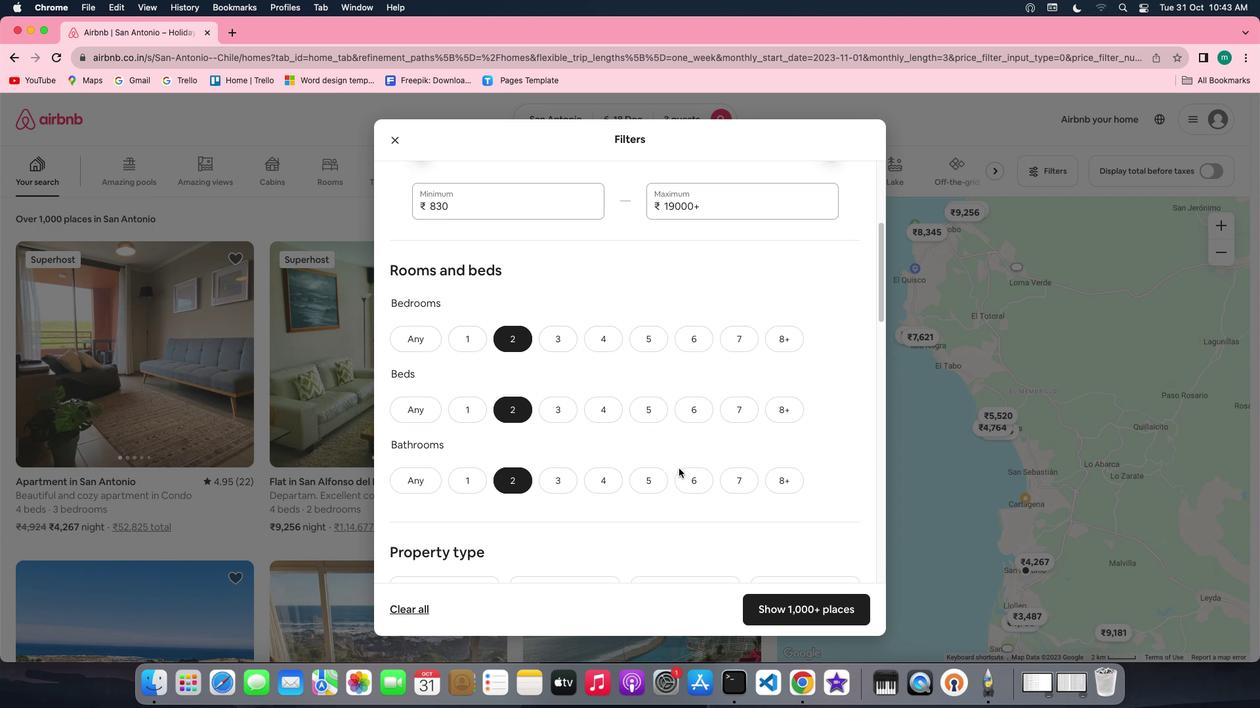 
Action: Mouse scrolled (678, 469) with delta (0, 0)
Screenshot: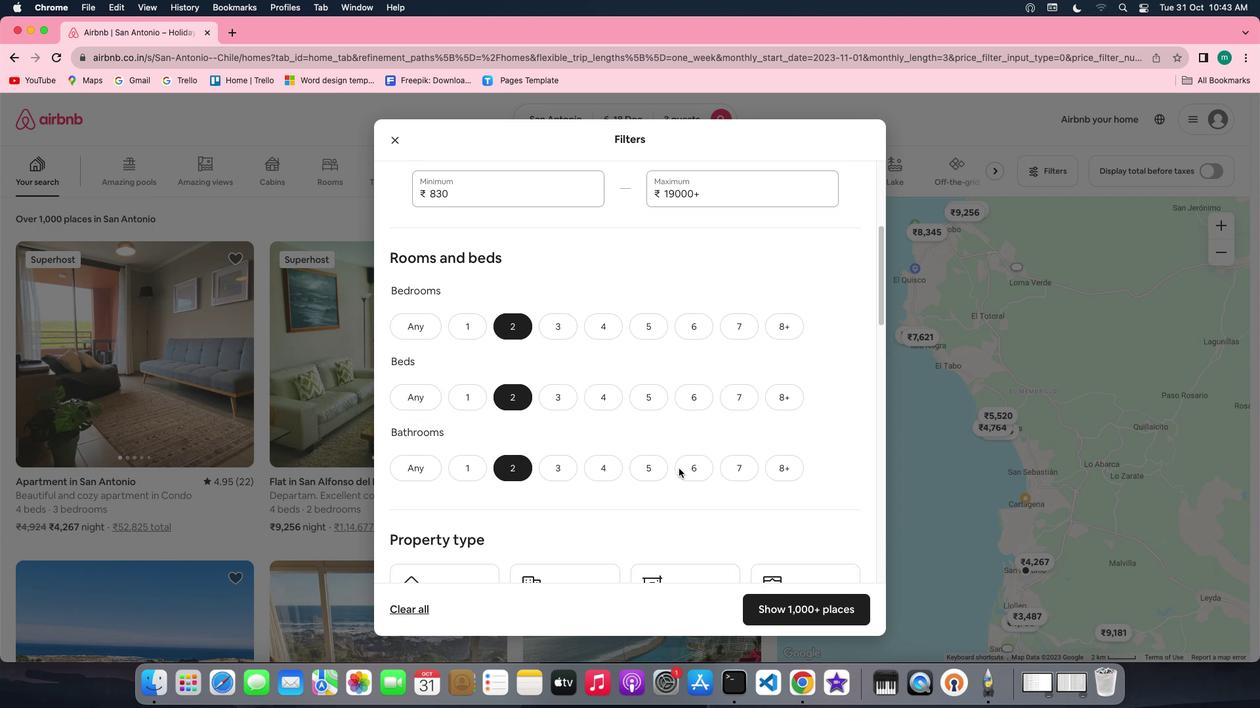 
Action: Mouse scrolled (678, 469) with delta (0, -1)
Screenshot: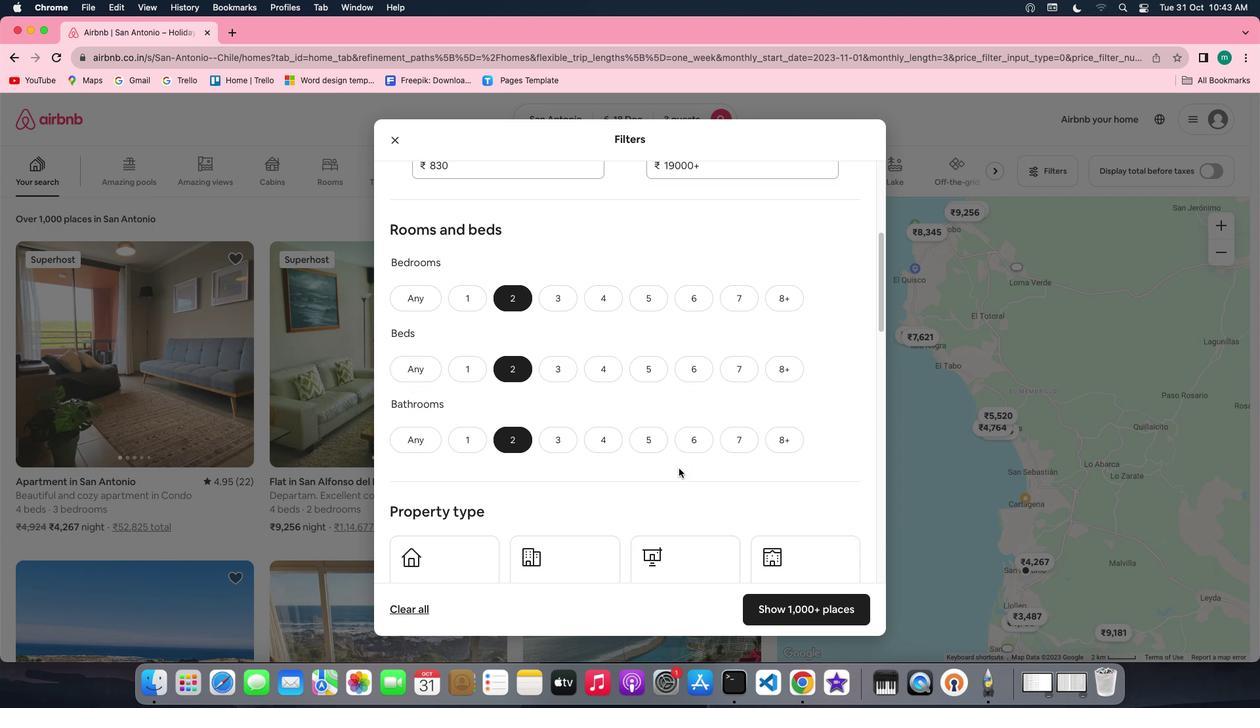 
Action: Mouse scrolled (678, 469) with delta (0, 0)
Screenshot: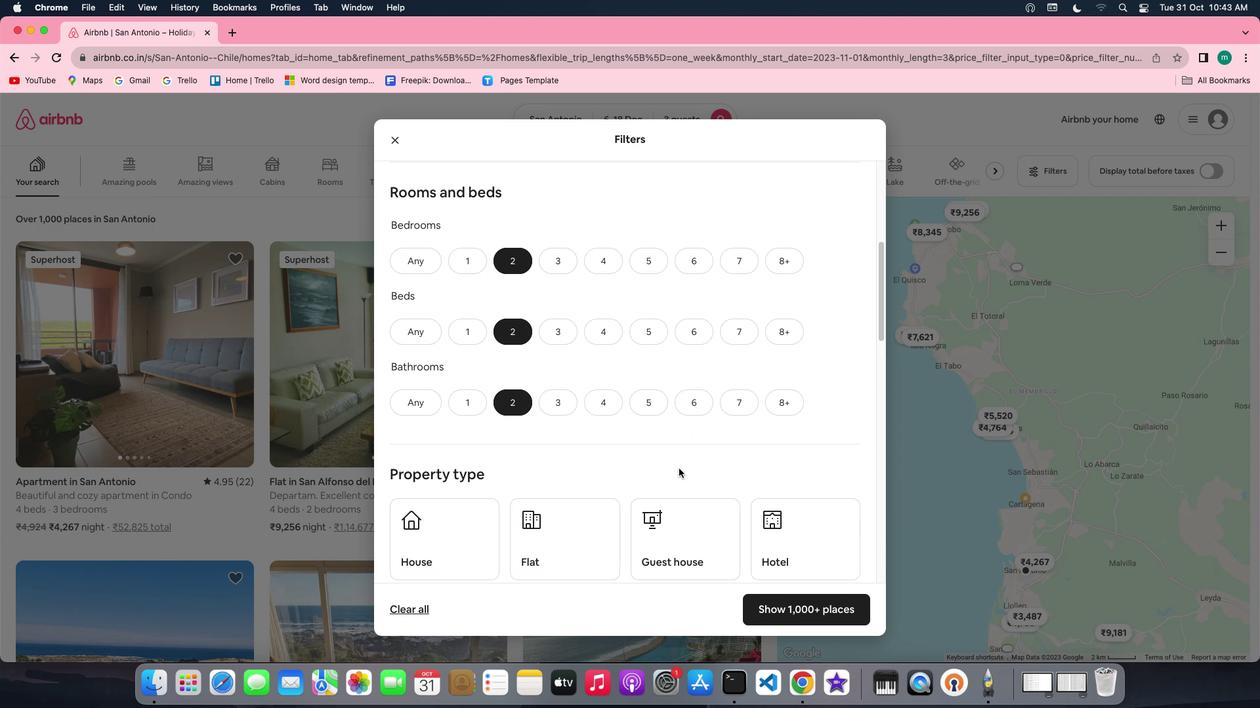
Action: Mouse scrolled (678, 469) with delta (0, 0)
Screenshot: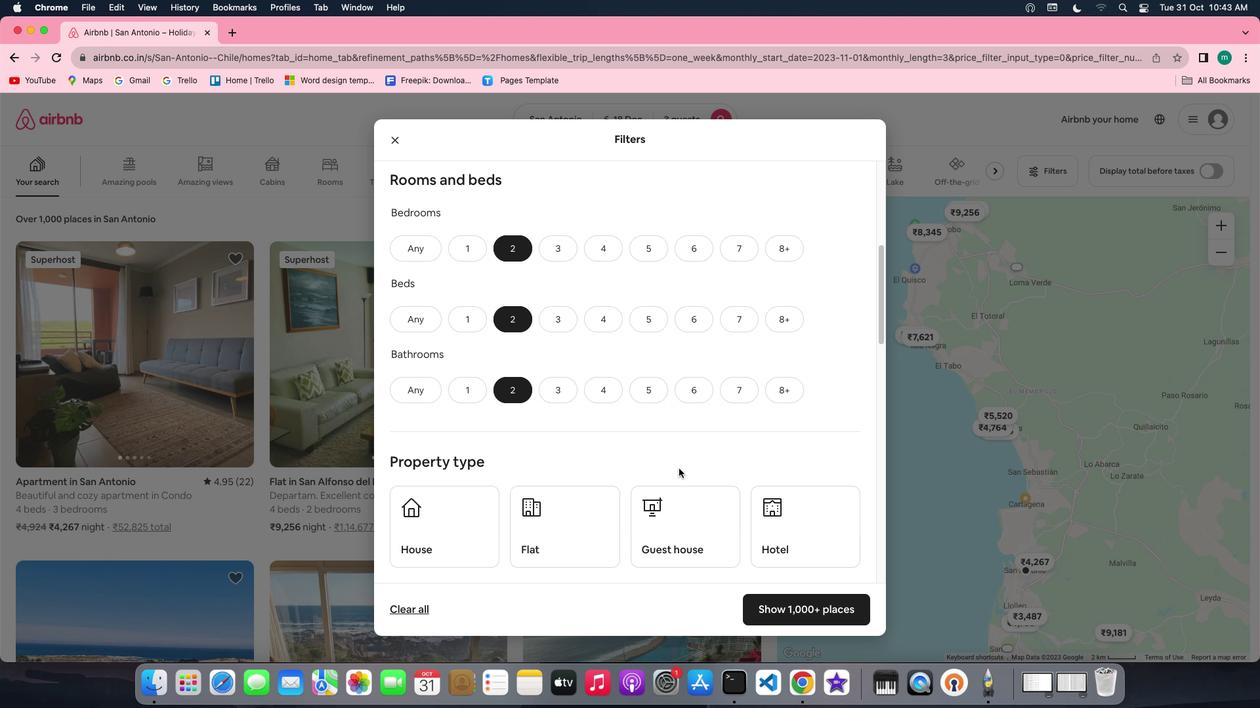 
Action: Mouse scrolled (678, 469) with delta (0, 0)
Screenshot: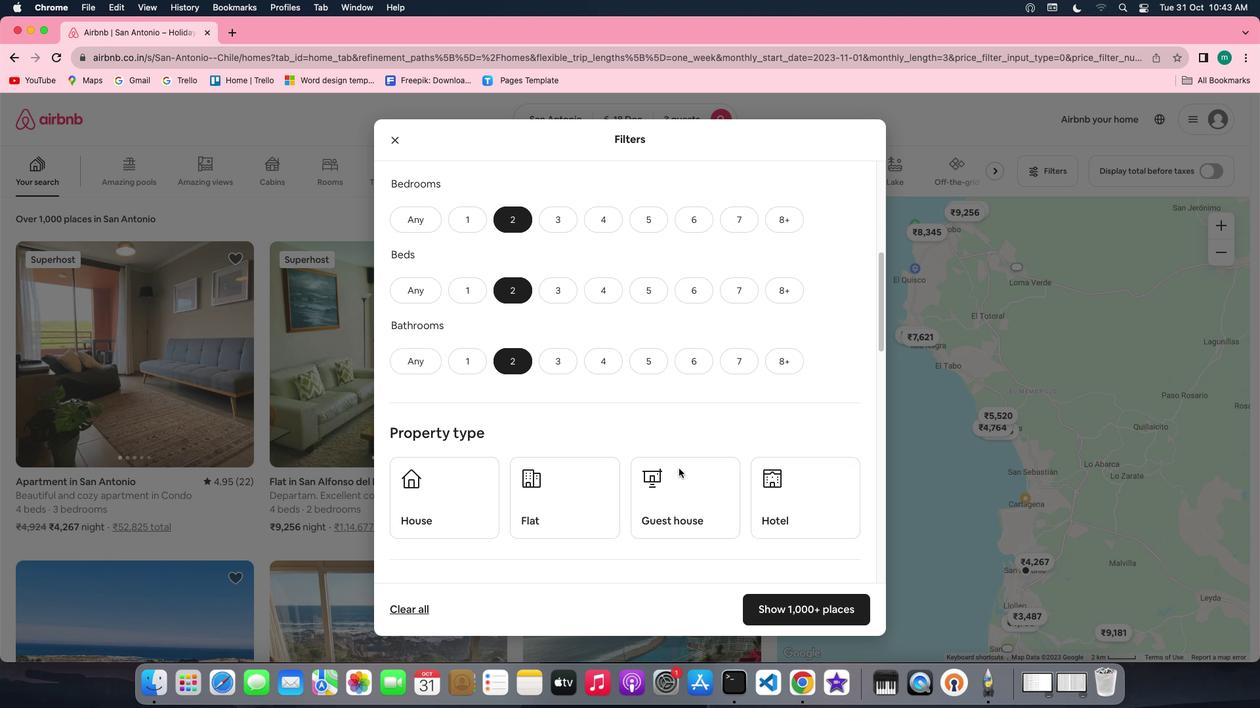 
Action: Mouse scrolled (678, 469) with delta (0, 0)
Screenshot: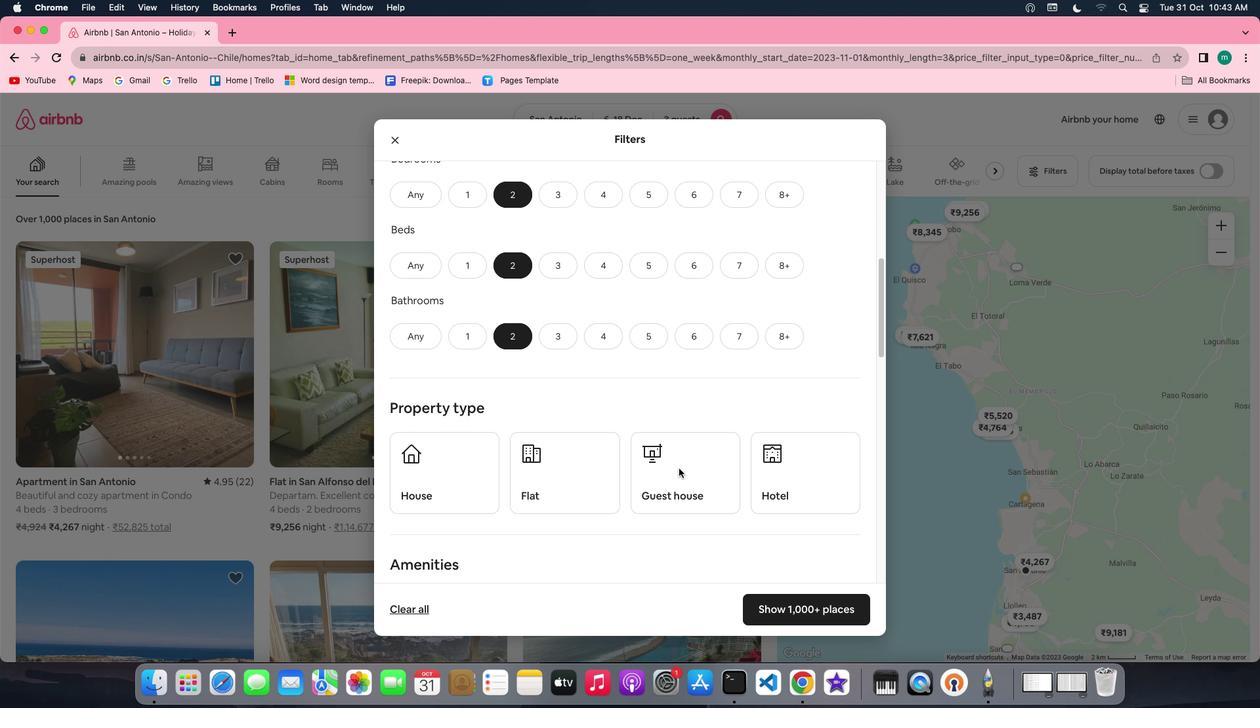 
Action: Mouse scrolled (678, 469) with delta (0, 0)
Screenshot: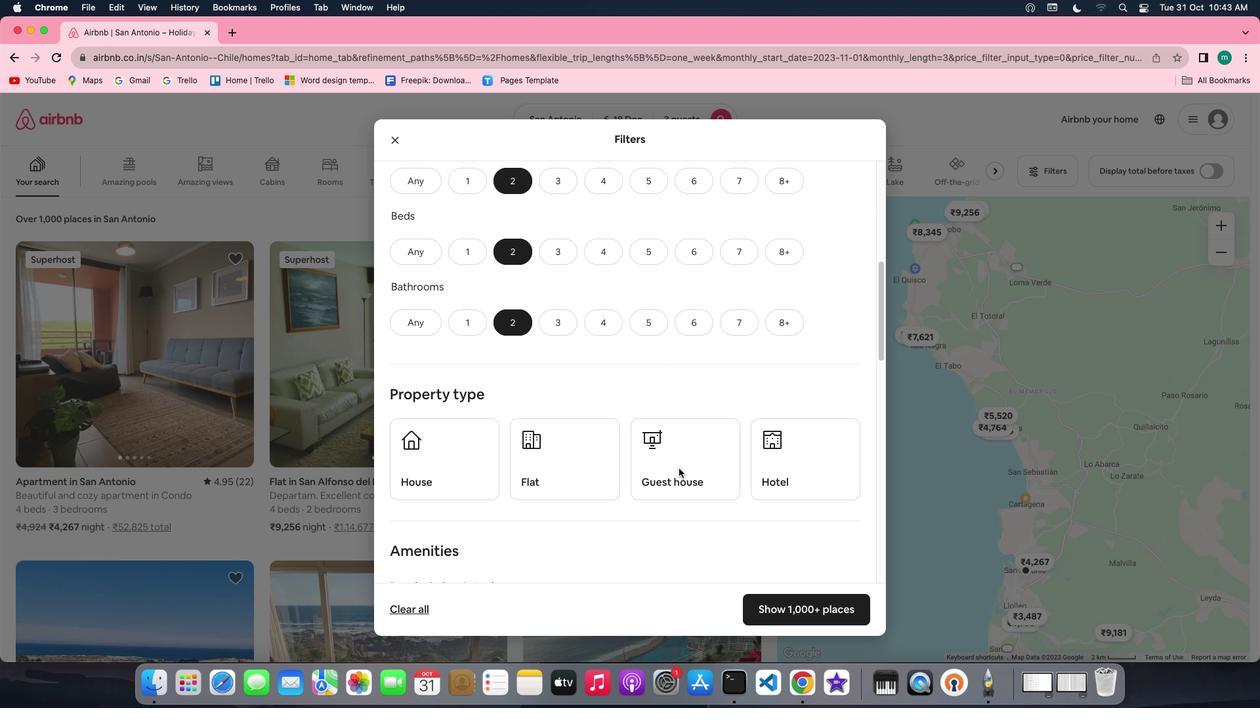 
Action: Mouse scrolled (678, 469) with delta (0, -1)
Screenshot: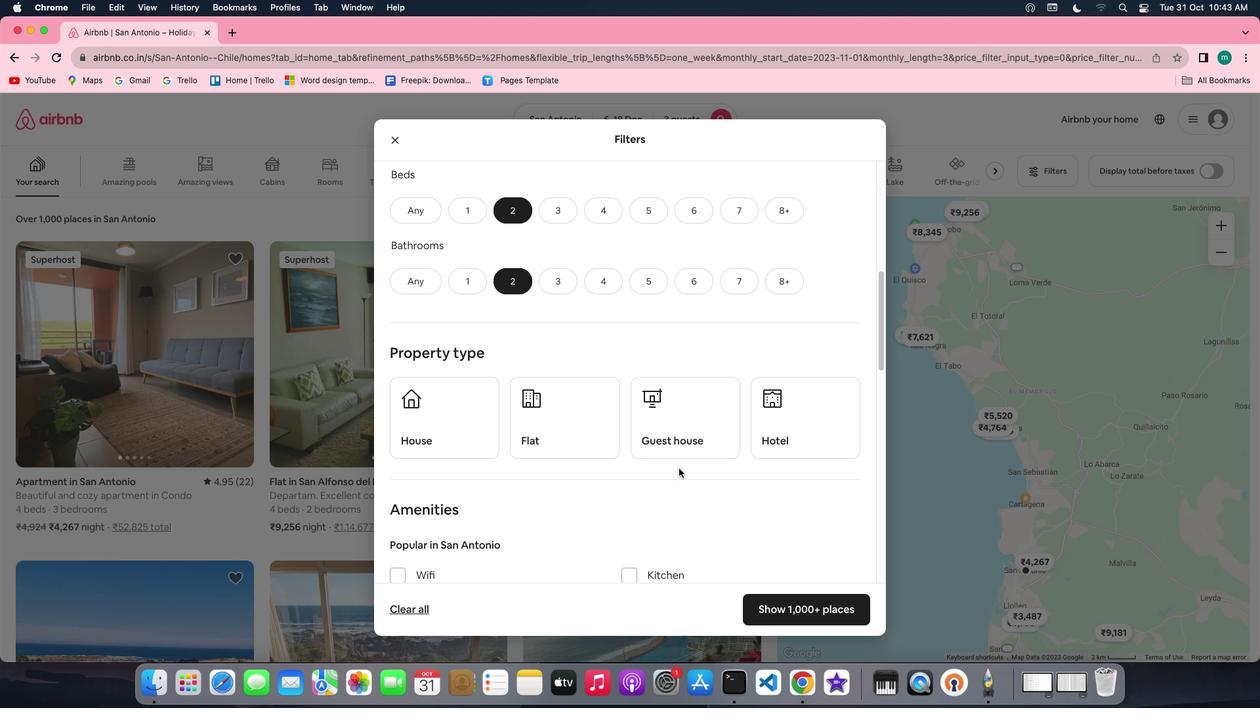 
Action: Mouse scrolled (678, 469) with delta (0, 0)
Screenshot: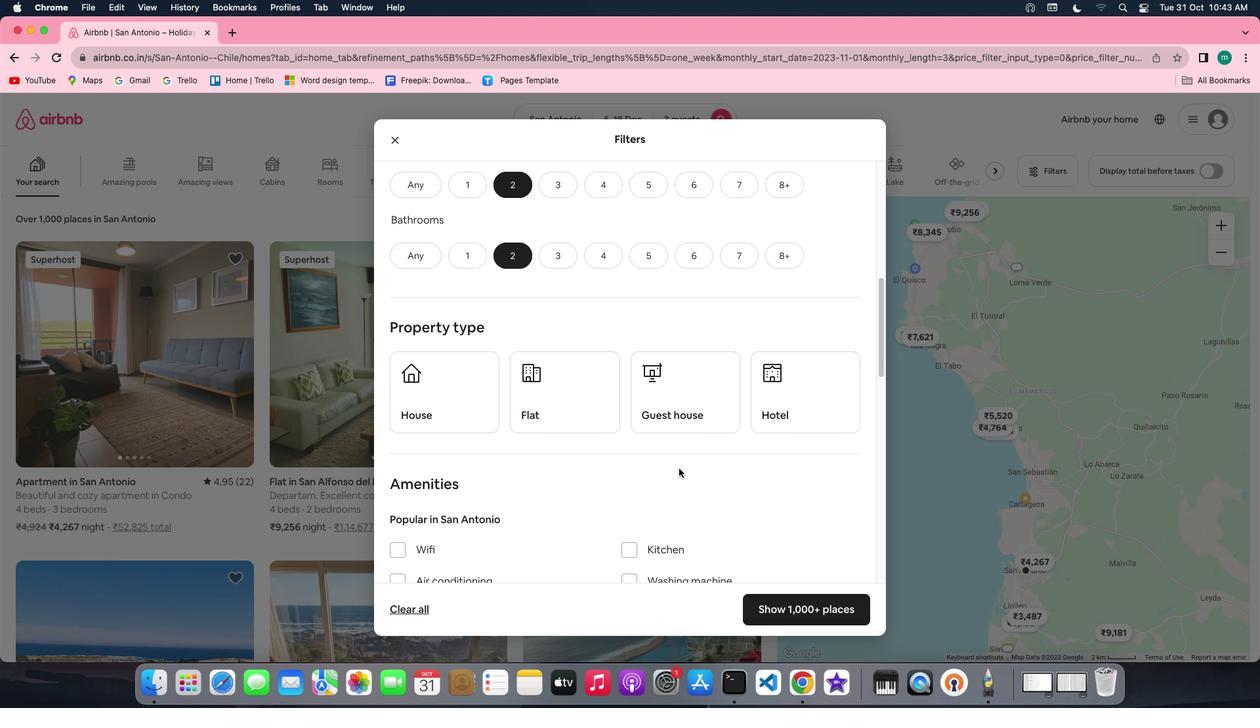 
Action: Mouse scrolled (678, 469) with delta (0, 0)
Screenshot: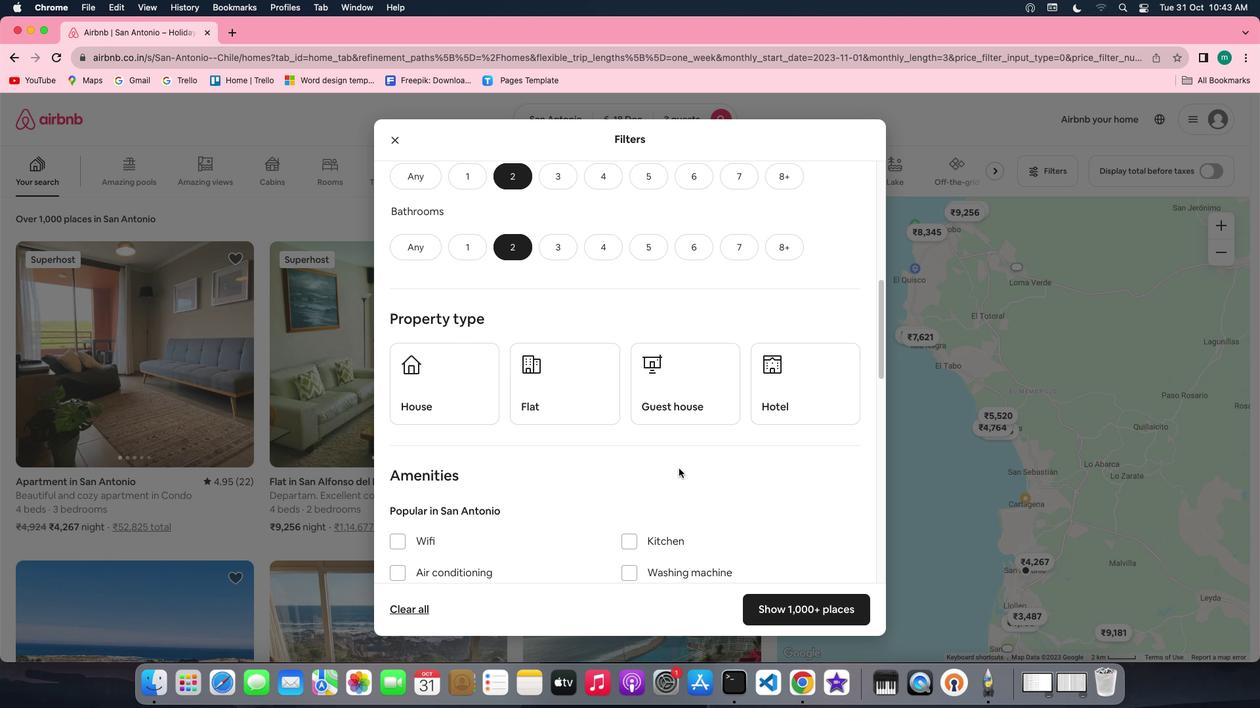 
Action: Mouse scrolled (678, 469) with delta (0, 0)
Screenshot: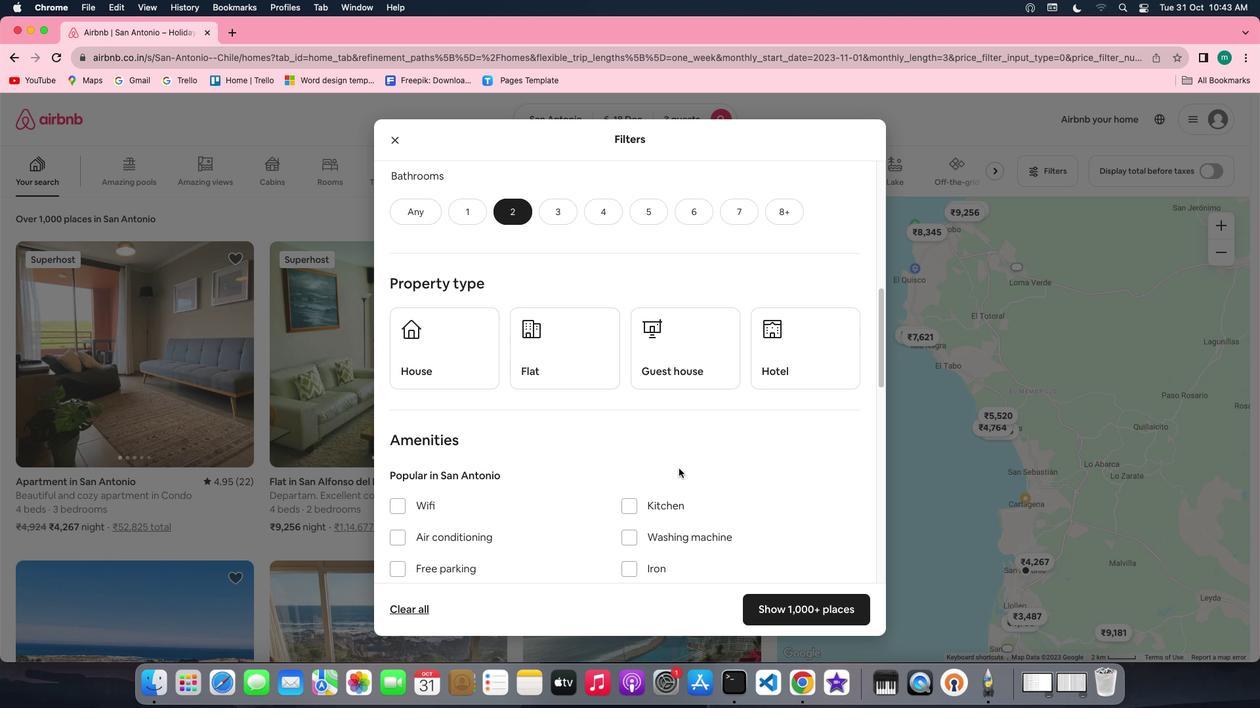 
Action: Mouse scrolled (678, 469) with delta (0, 0)
Screenshot: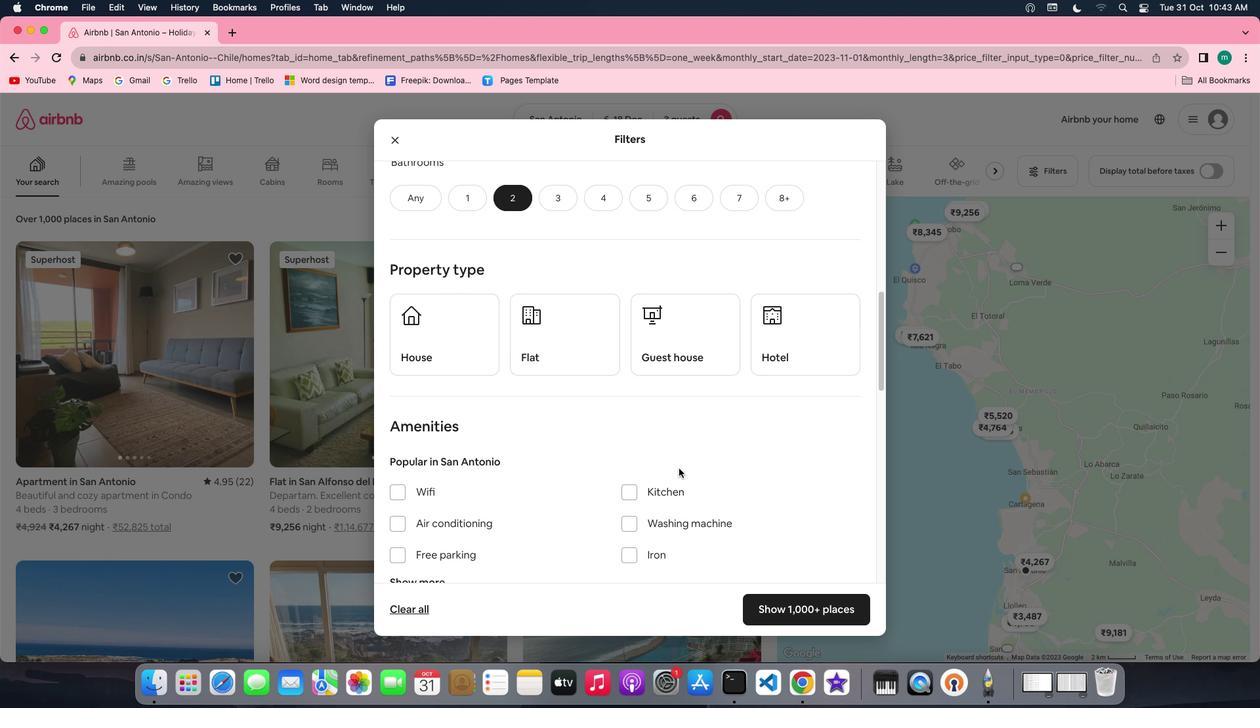 
Action: Mouse scrolled (678, 469) with delta (0, 0)
Screenshot: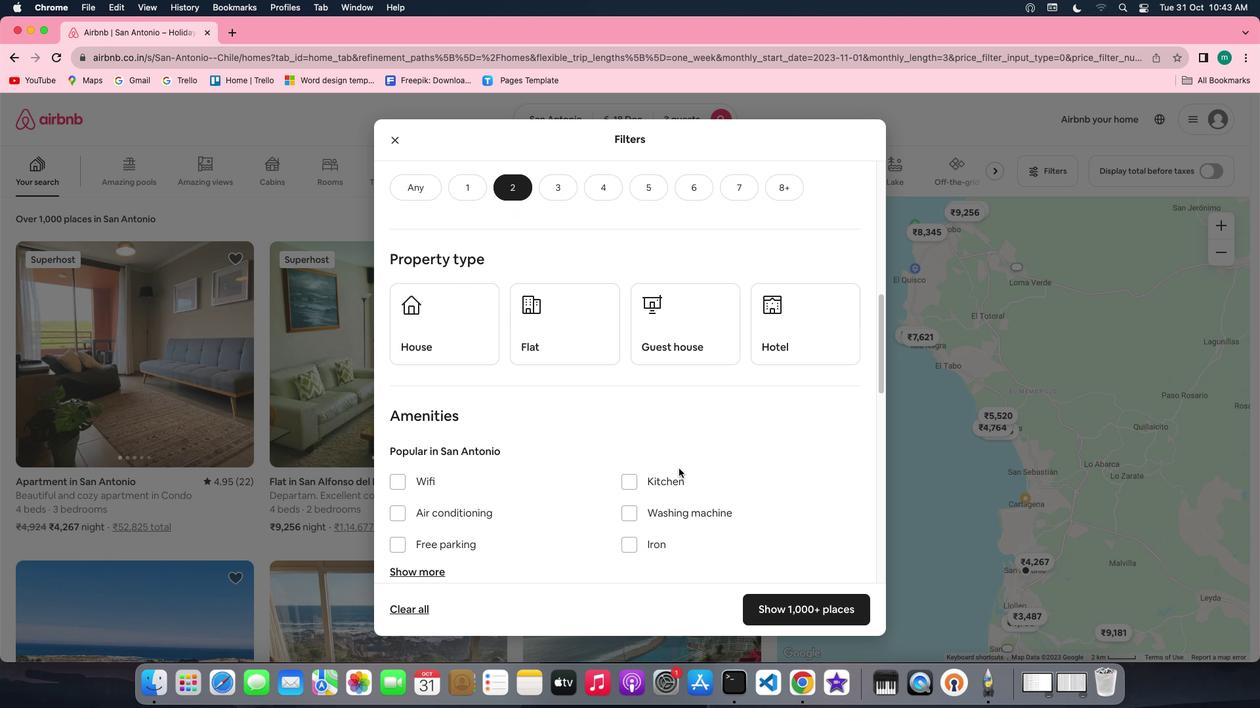 
Action: Mouse scrolled (678, 469) with delta (0, 0)
Screenshot: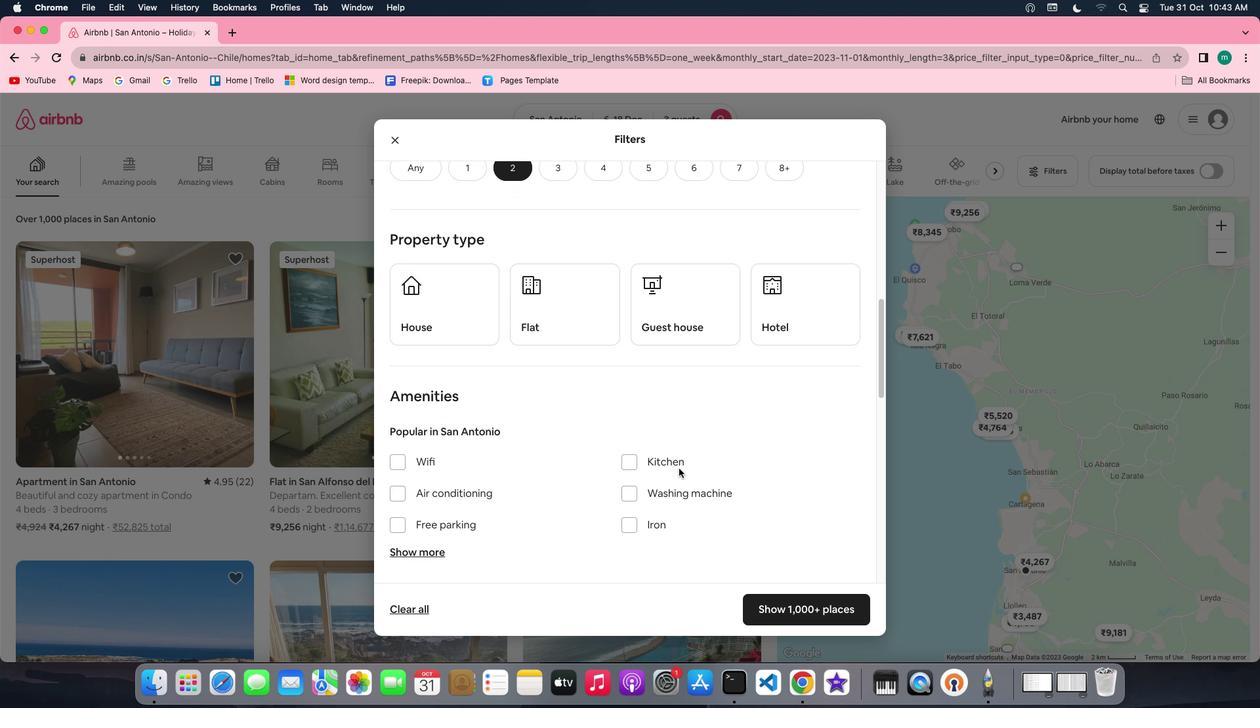
Action: Mouse moved to (789, 284)
Screenshot: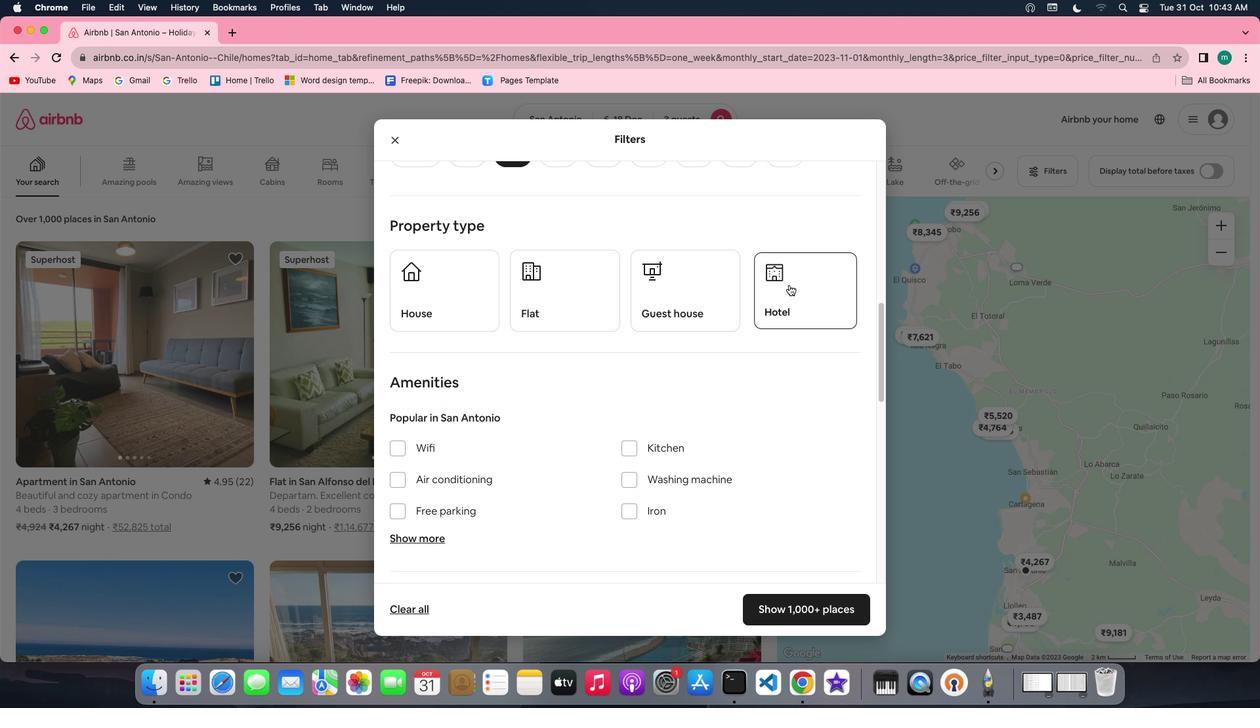 
Action: Mouse pressed left at (789, 284)
Screenshot: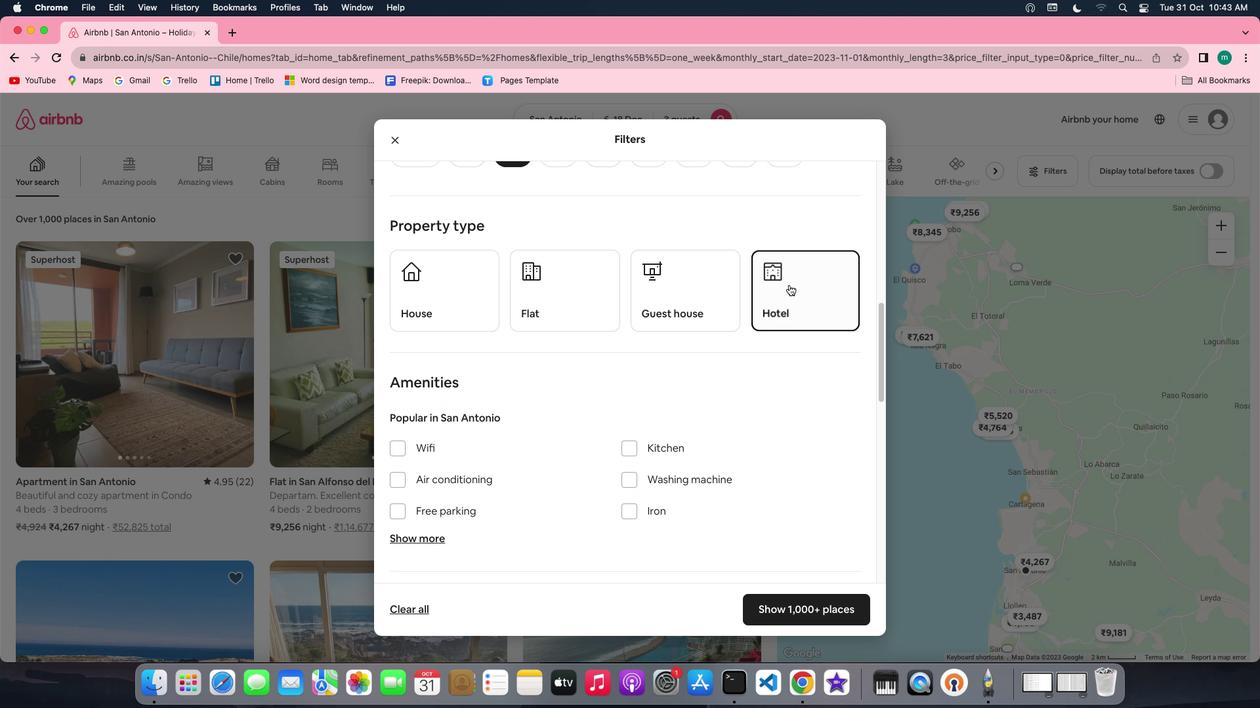 
Action: Mouse moved to (669, 395)
Screenshot: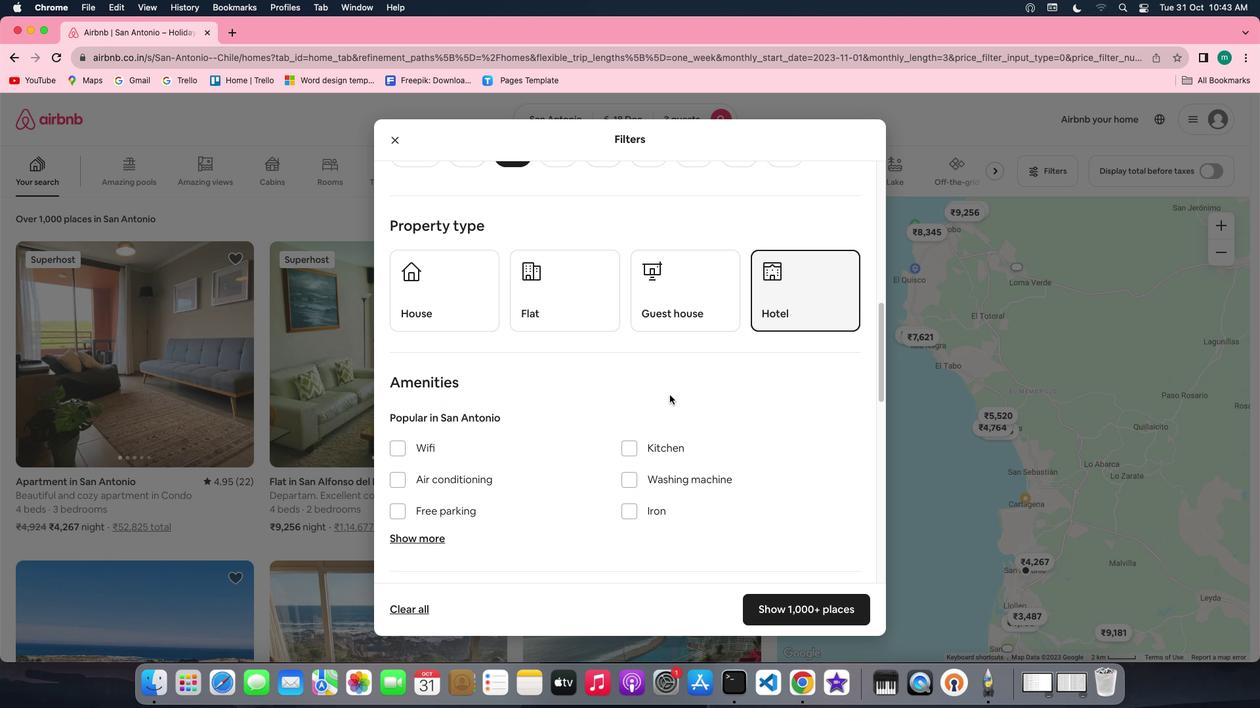 
Action: Mouse scrolled (669, 395) with delta (0, 0)
Screenshot: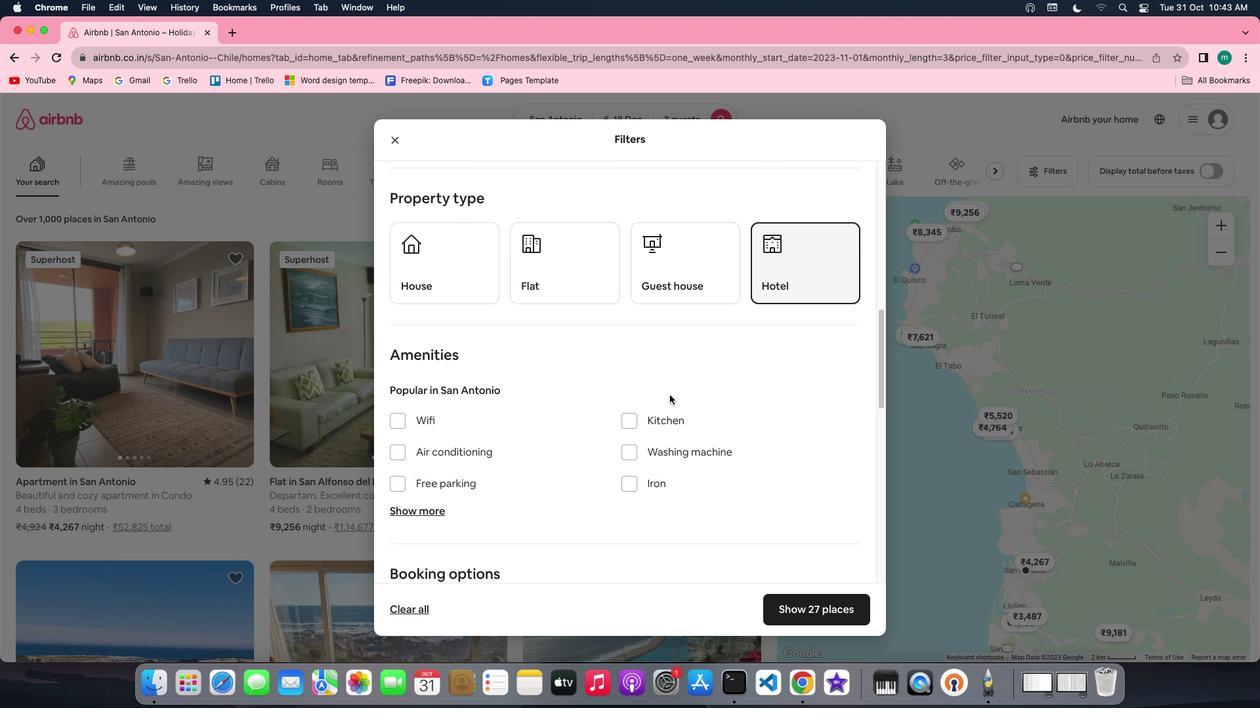 
Action: Mouse scrolled (669, 395) with delta (0, 0)
Screenshot: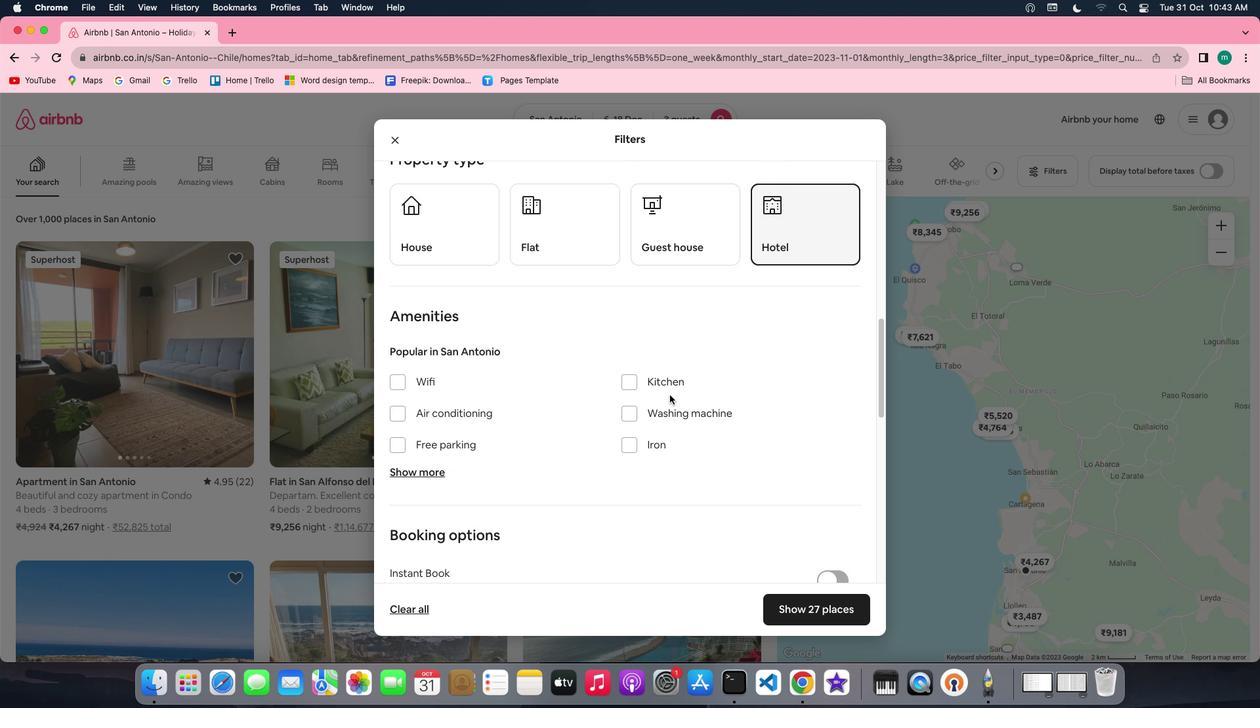 
Action: Mouse scrolled (669, 395) with delta (0, -1)
Screenshot: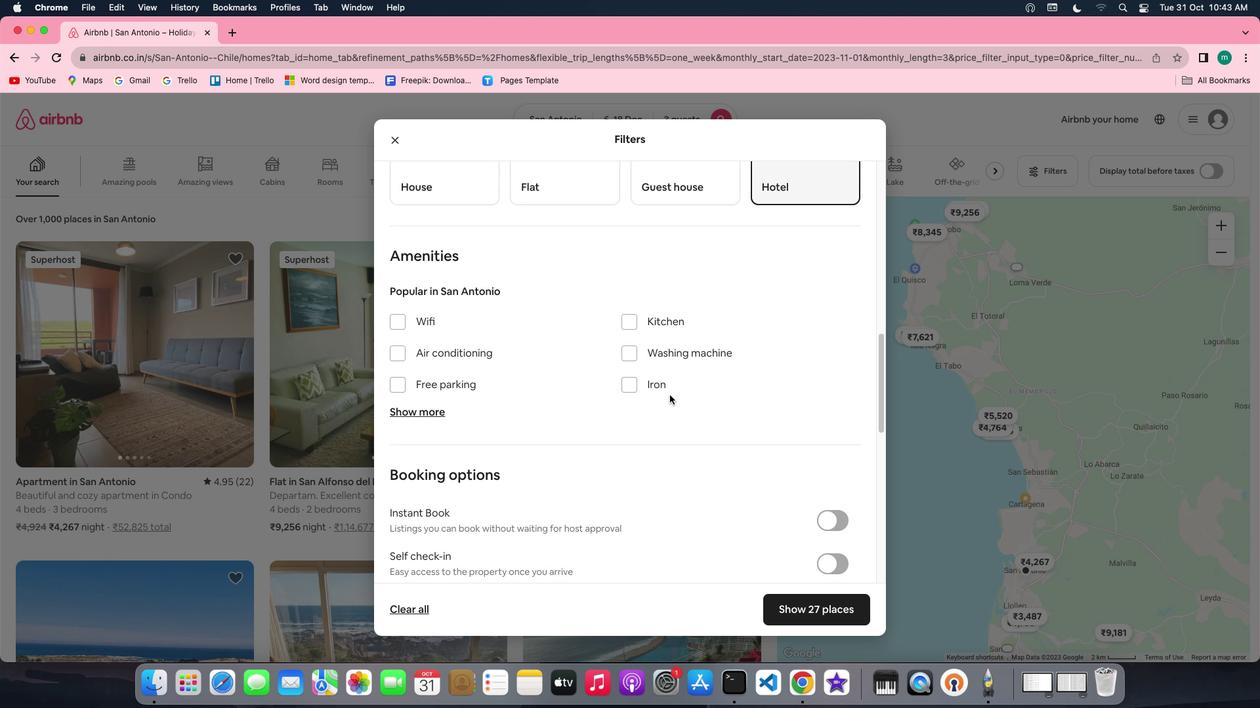 
Action: Mouse scrolled (669, 395) with delta (0, -2)
Screenshot: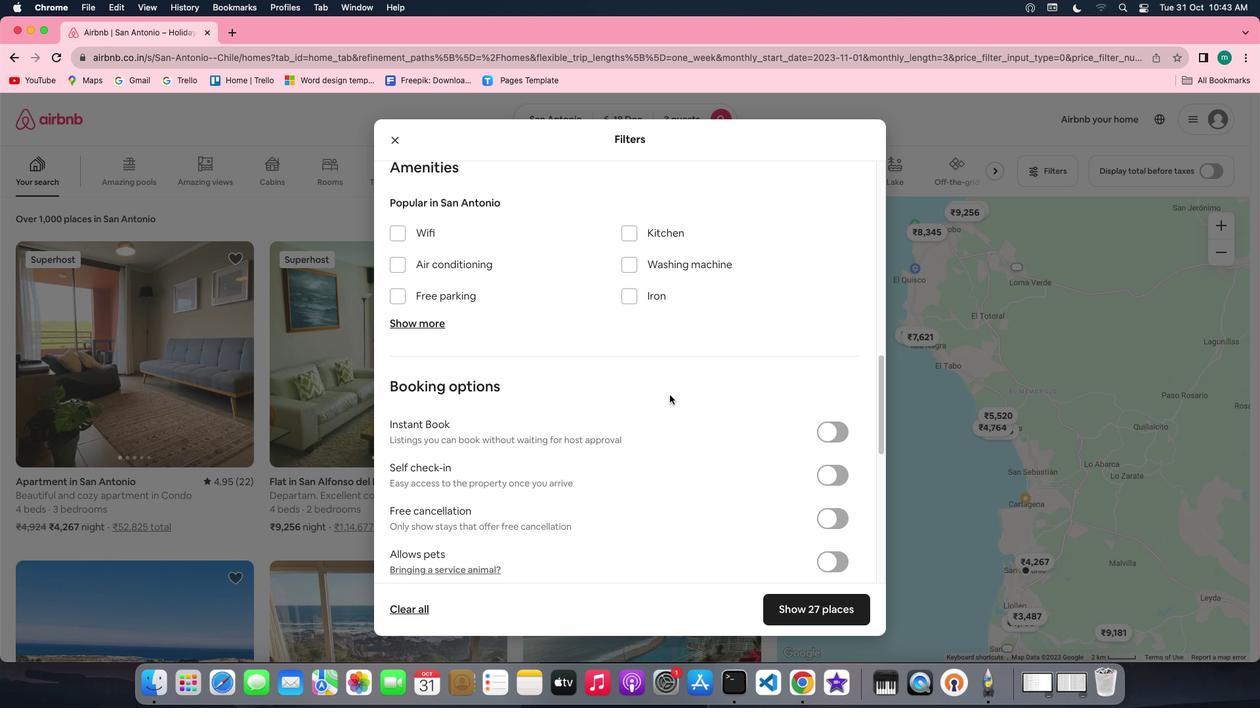 
Action: Mouse scrolled (669, 395) with delta (0, 0)
Screenshot: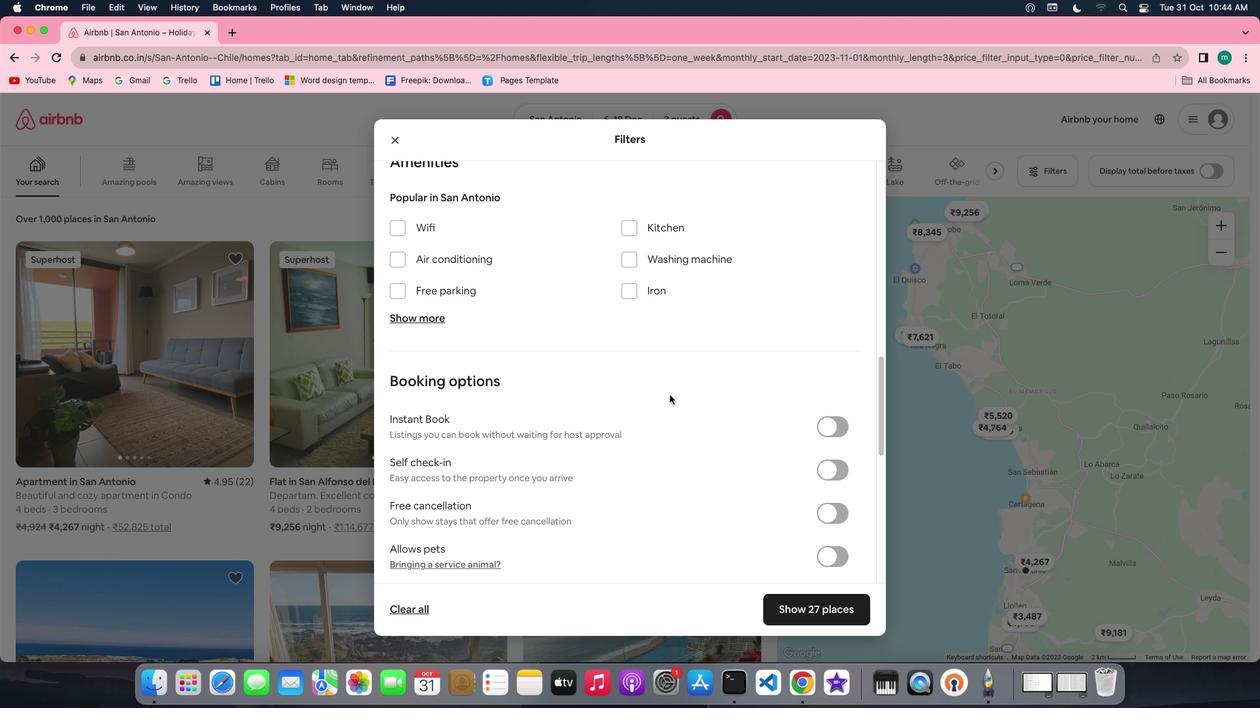 
Action: Mouse scrolled (669, 395) with delta (0, 0)
Screenshot: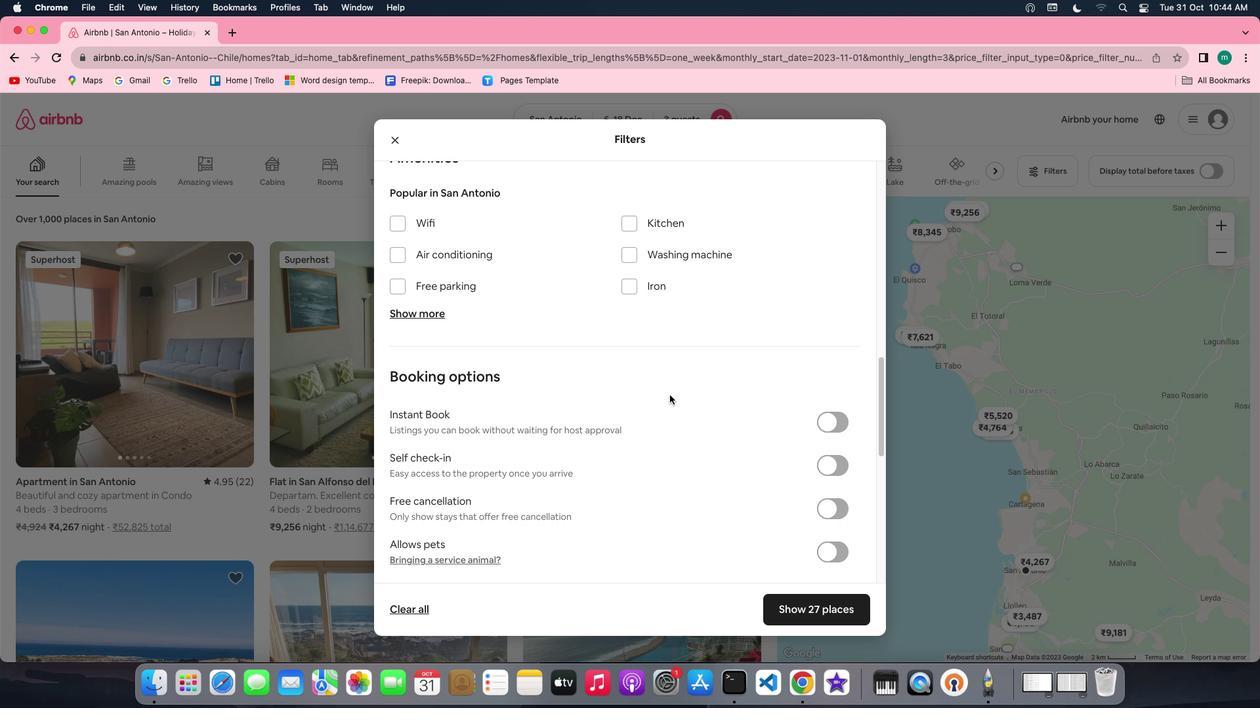 
Action: Mouse scrolled (669, 395) with delta (0, 0)
Screenshot: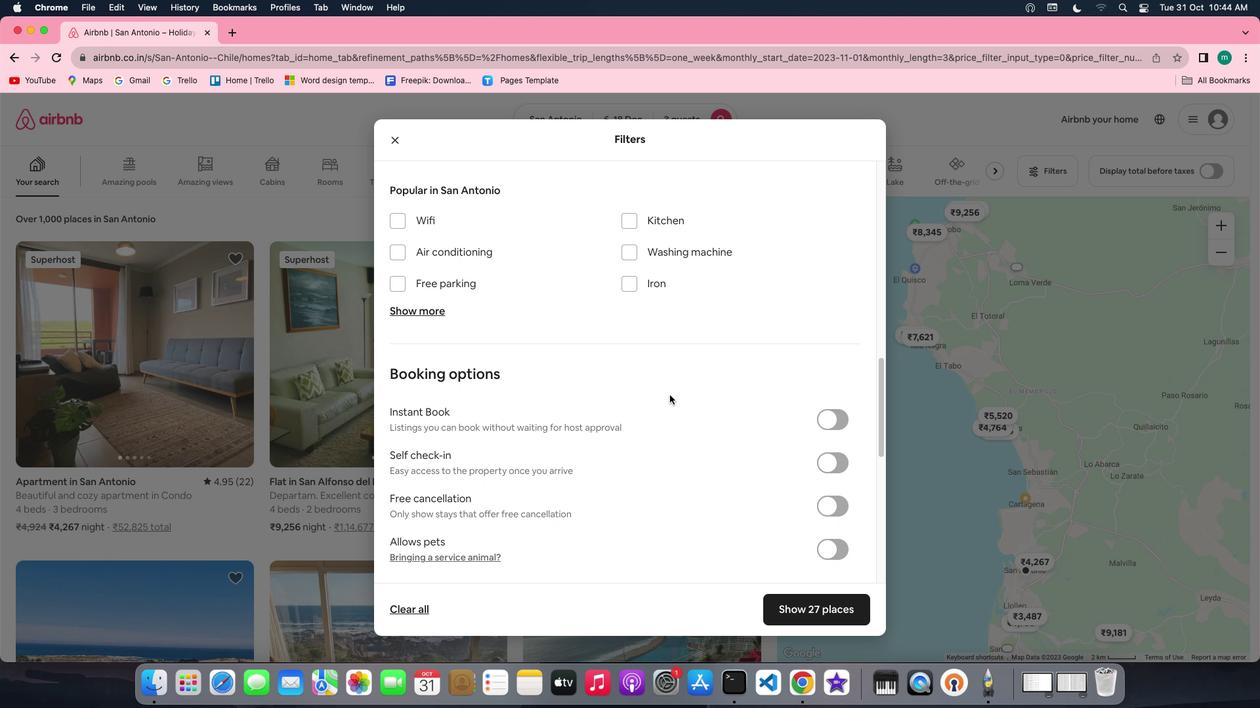 
Action: Mouse scrolled (669, 395) with delta (0, 0)
Screenshot: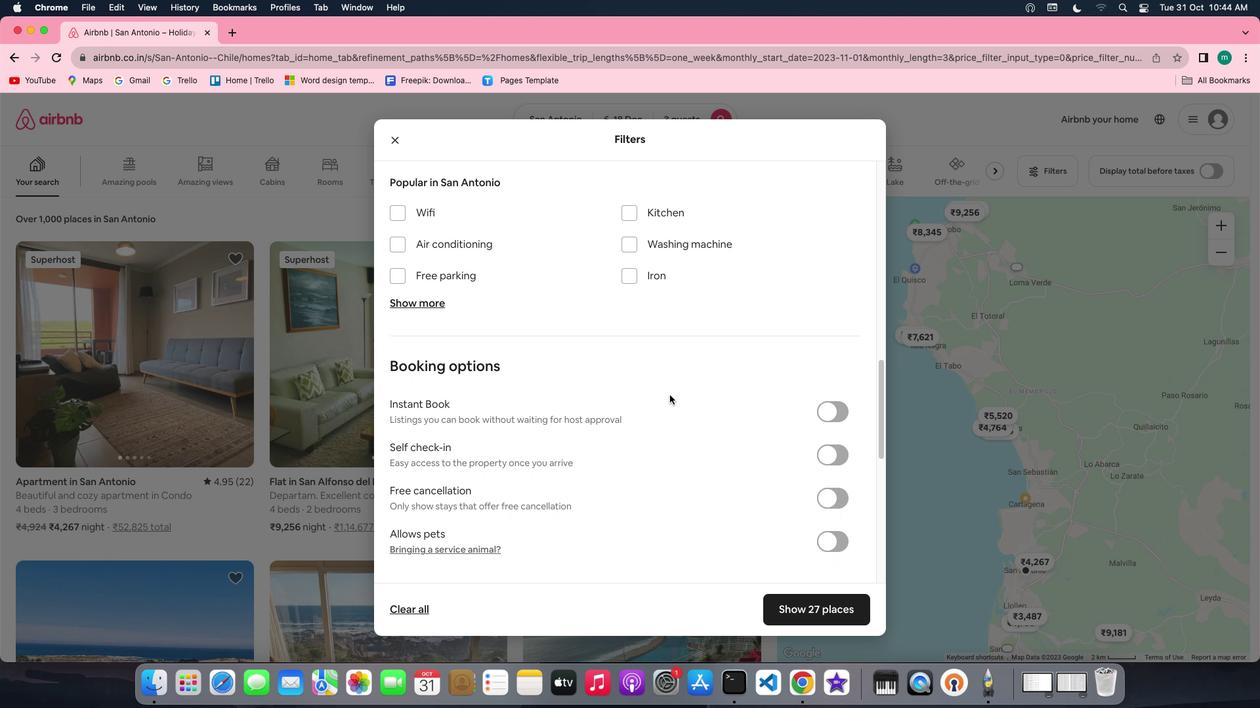 
Action: Mouse scrolled (669, 395) with delta (0, 0)
Screenshot: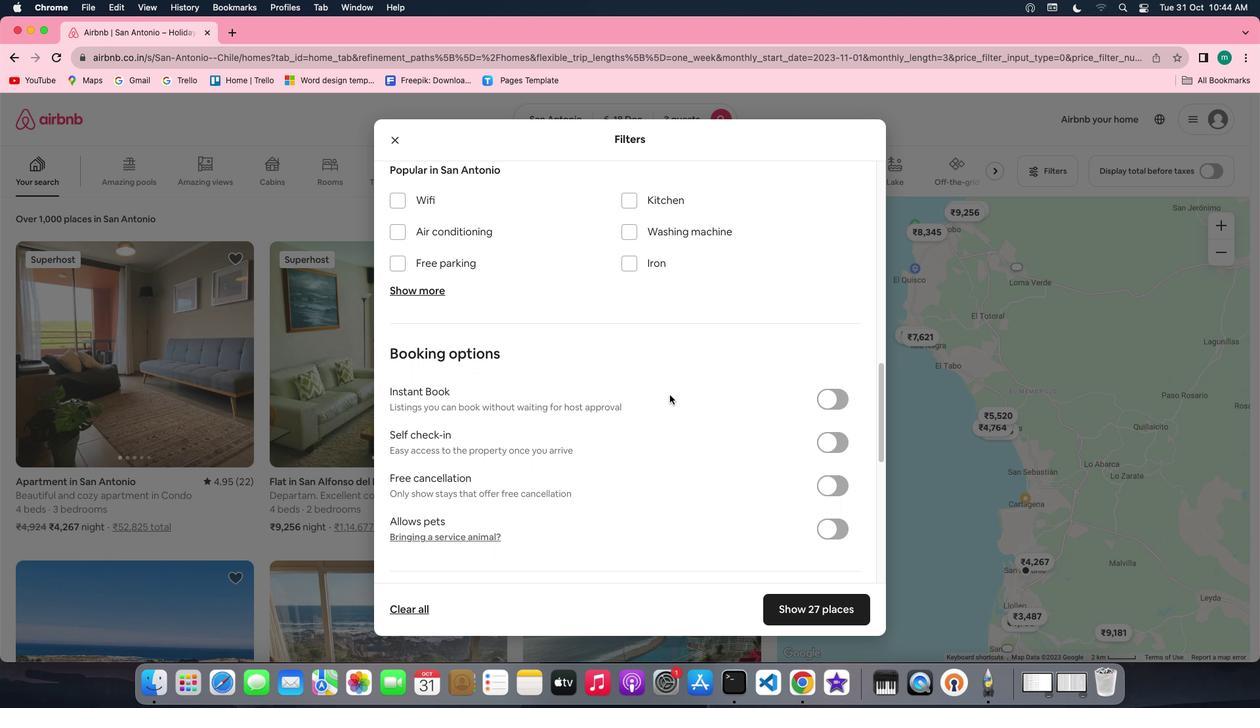 
Action: Mouse scrolled (669, 395) with delta (0, 0)
Screenshot: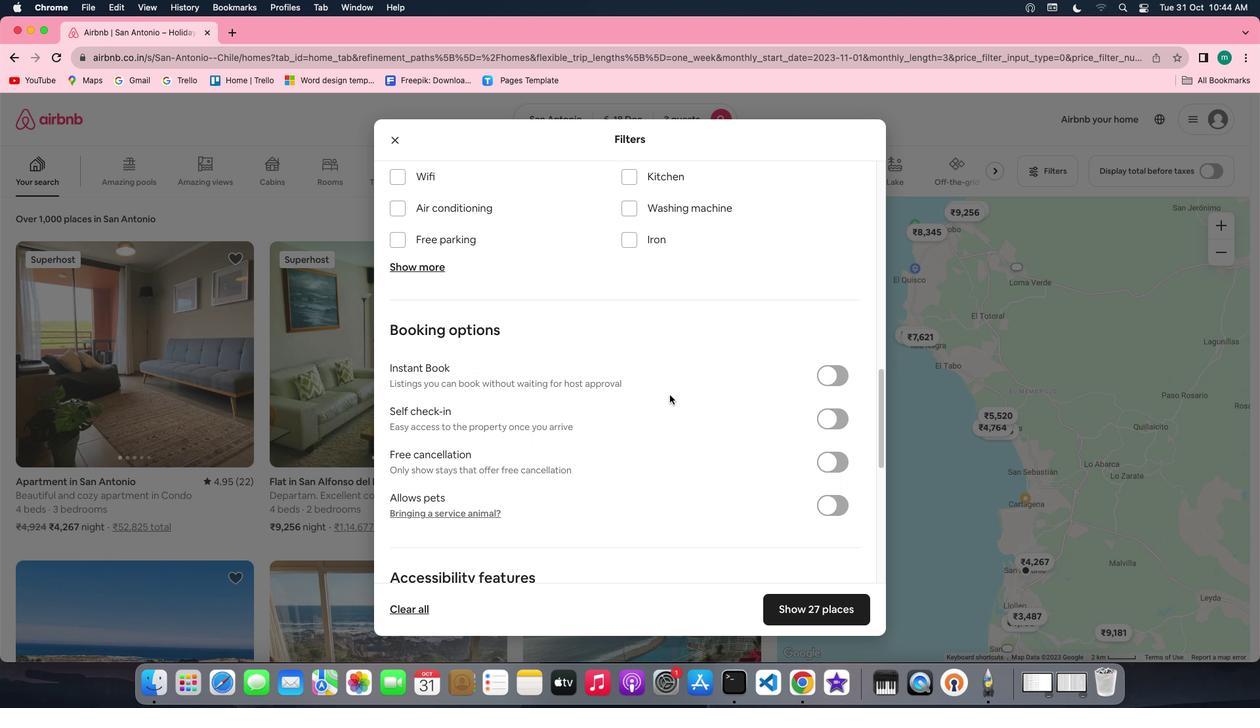 
Action: Mouse scrolled (669, 395) with delta (0, 0)
Screenshot: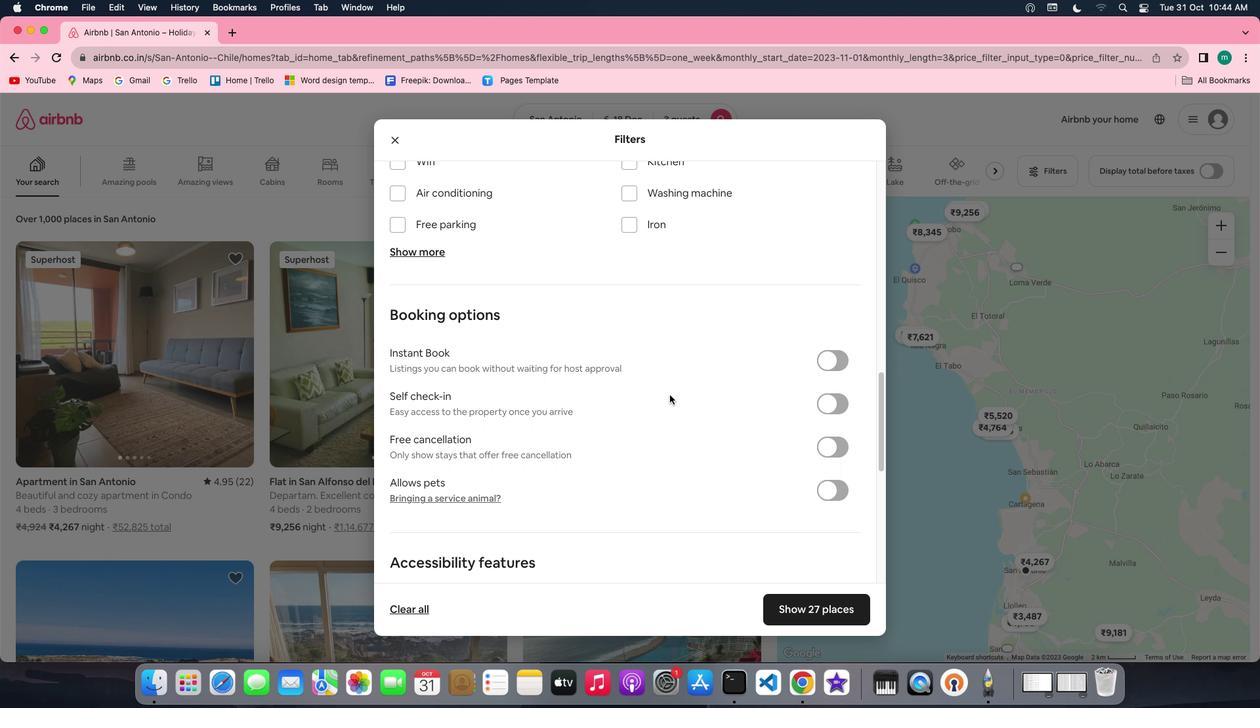 
Action: Mouse scrolled (669, 395) with delta (0, 0)
Screenshot: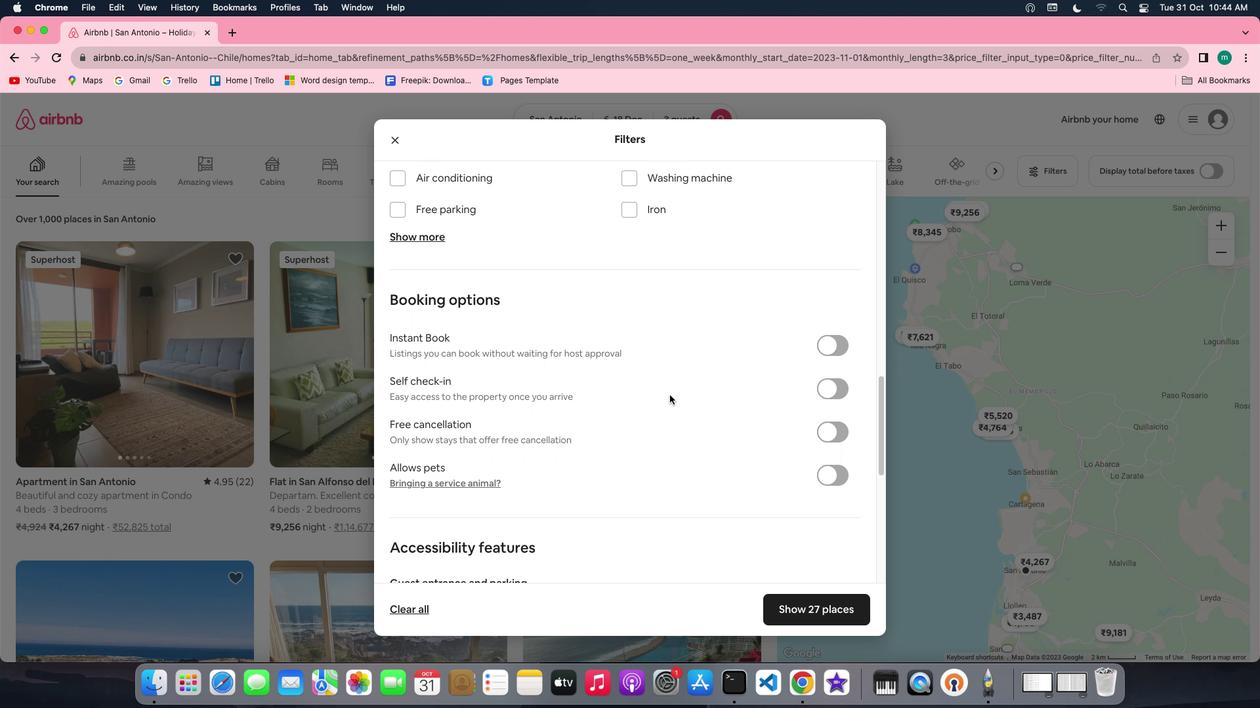 
Action: Mouse scrolled (669, 395) with delta (0, 0)
Screenshot: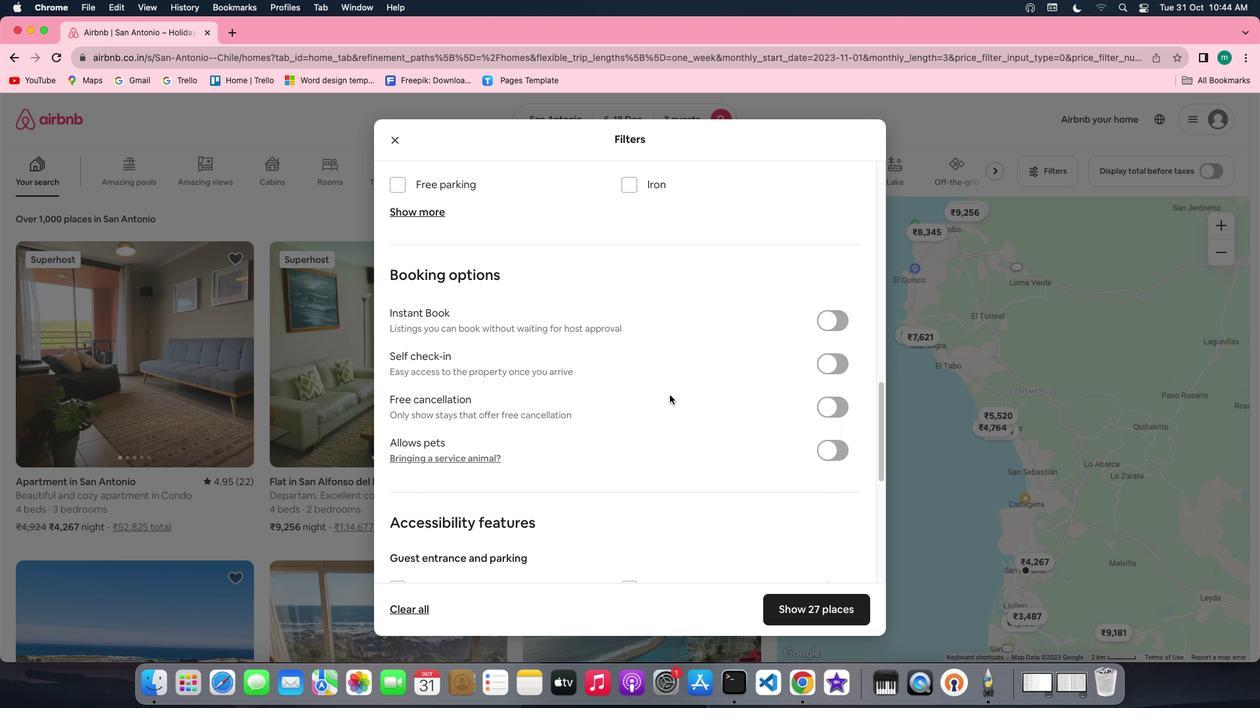 
Action: Mouse scrolled (669, 395) with delta (0, 0)
Screenshot: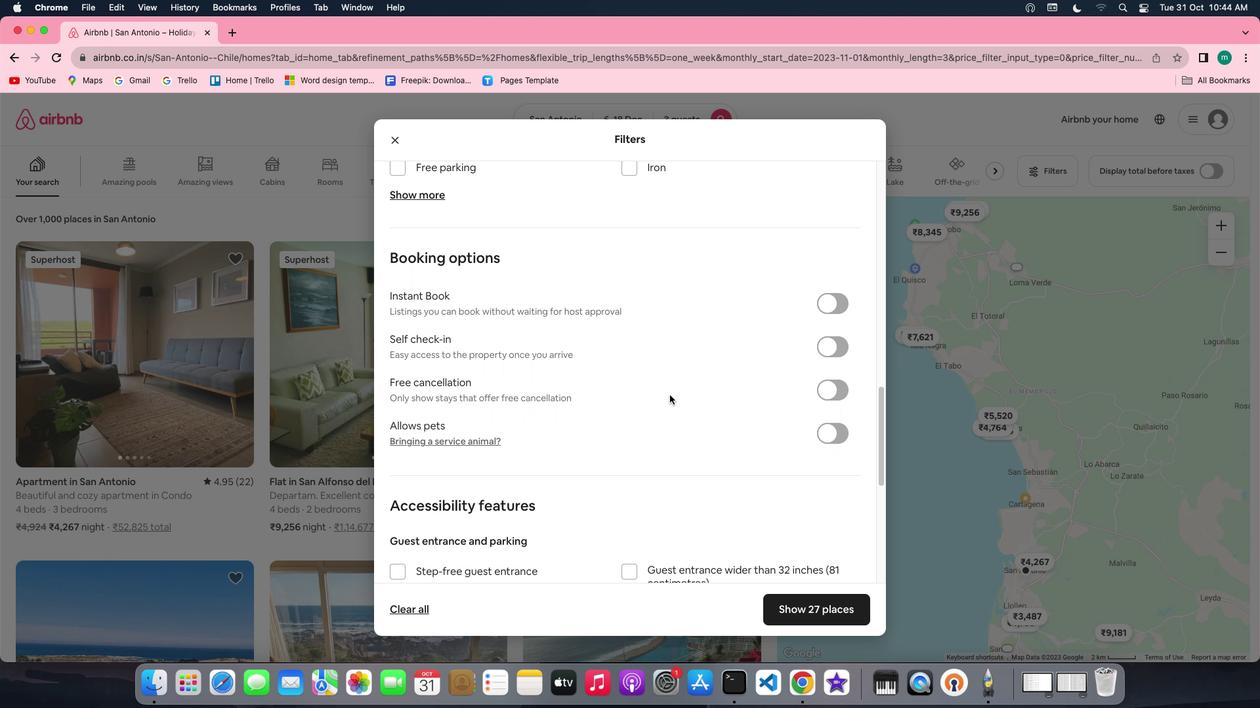 
Action: Mouse scrolled (669, 395) with delta (0, 0)
Screenshot: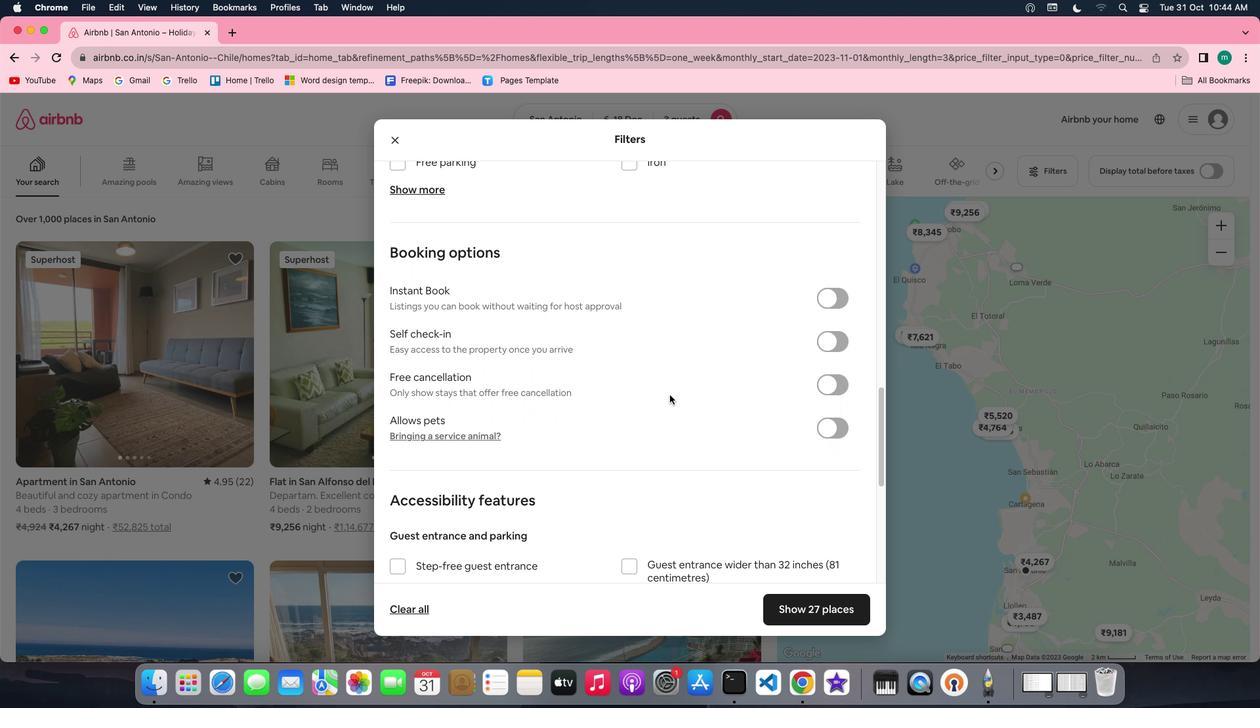 
Action: Mouse moved to (825, 336)
Screenshot: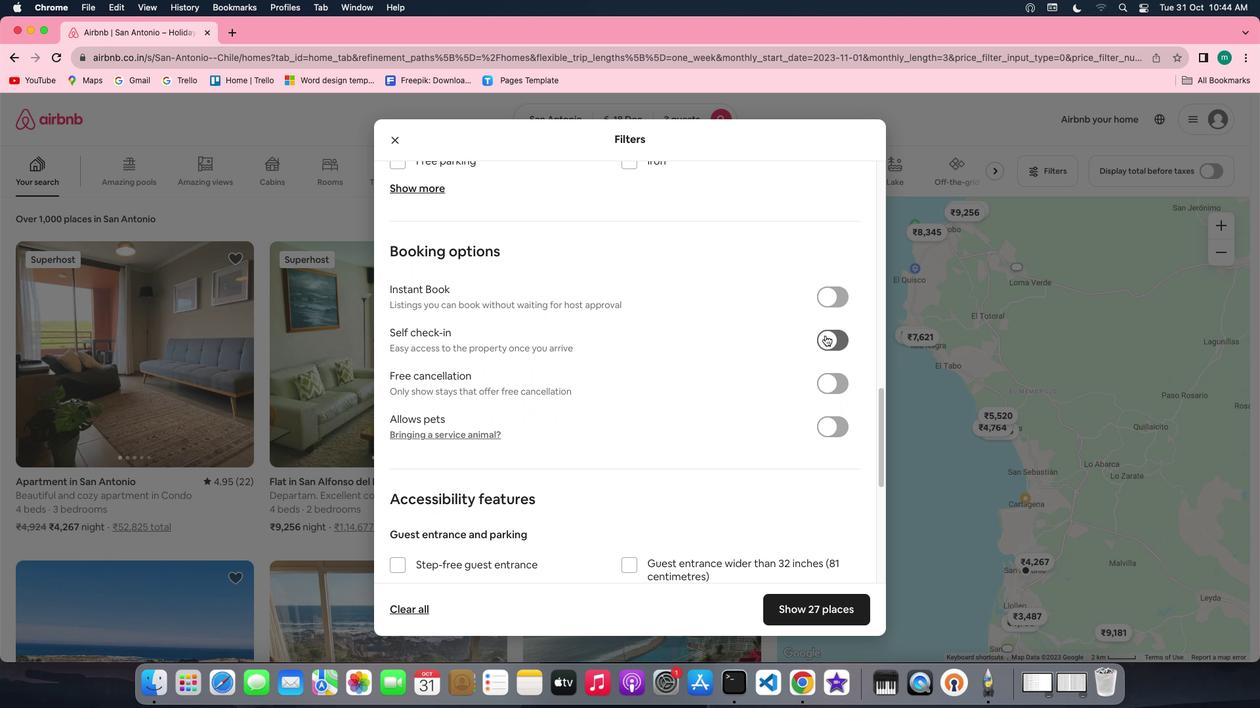 
Action: Mouse pressed left at (825, 336)
Screenshot: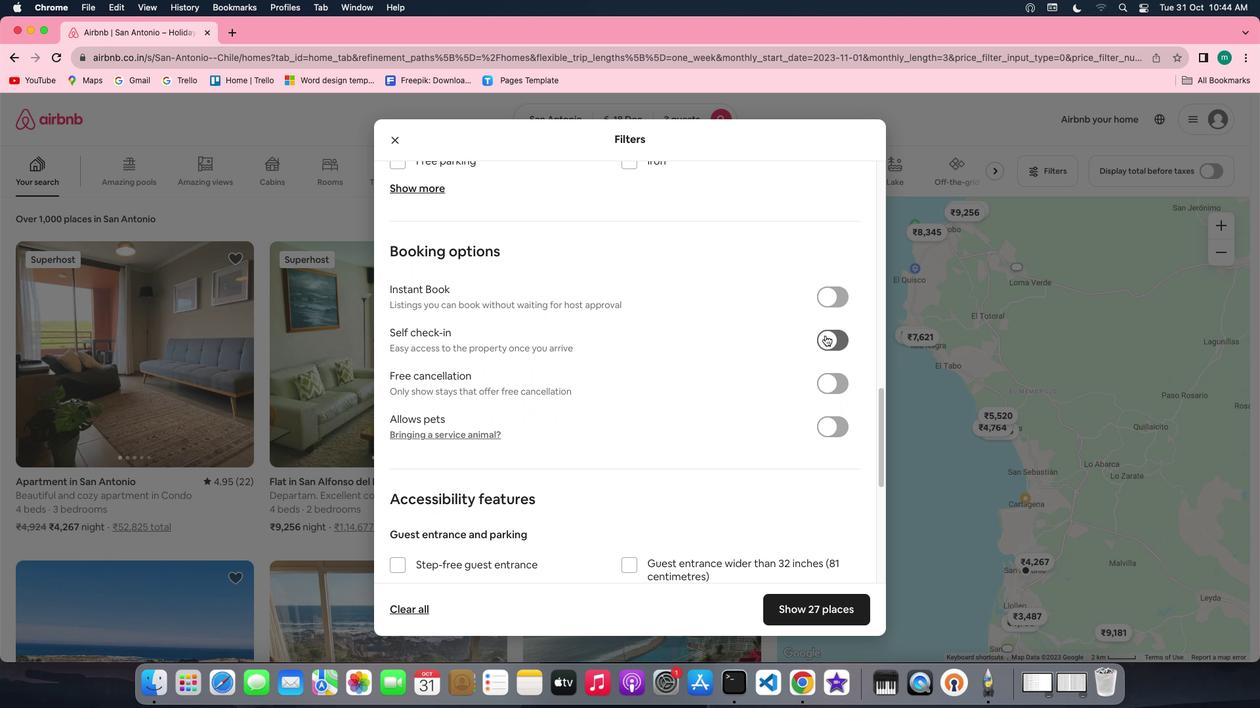 
Action: Mouse moved to (666, 439)
Screenshot: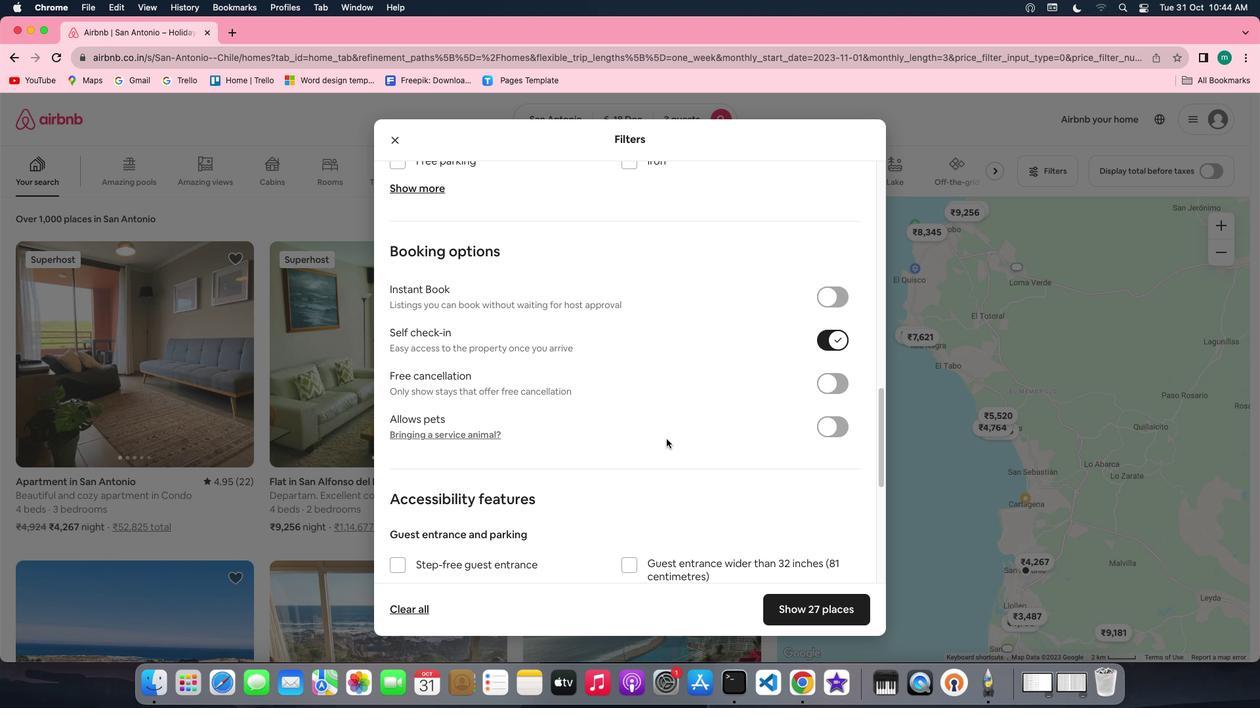 
Action: Mouse scrolled (666, 439) with delta (0, 0)
Screenshot: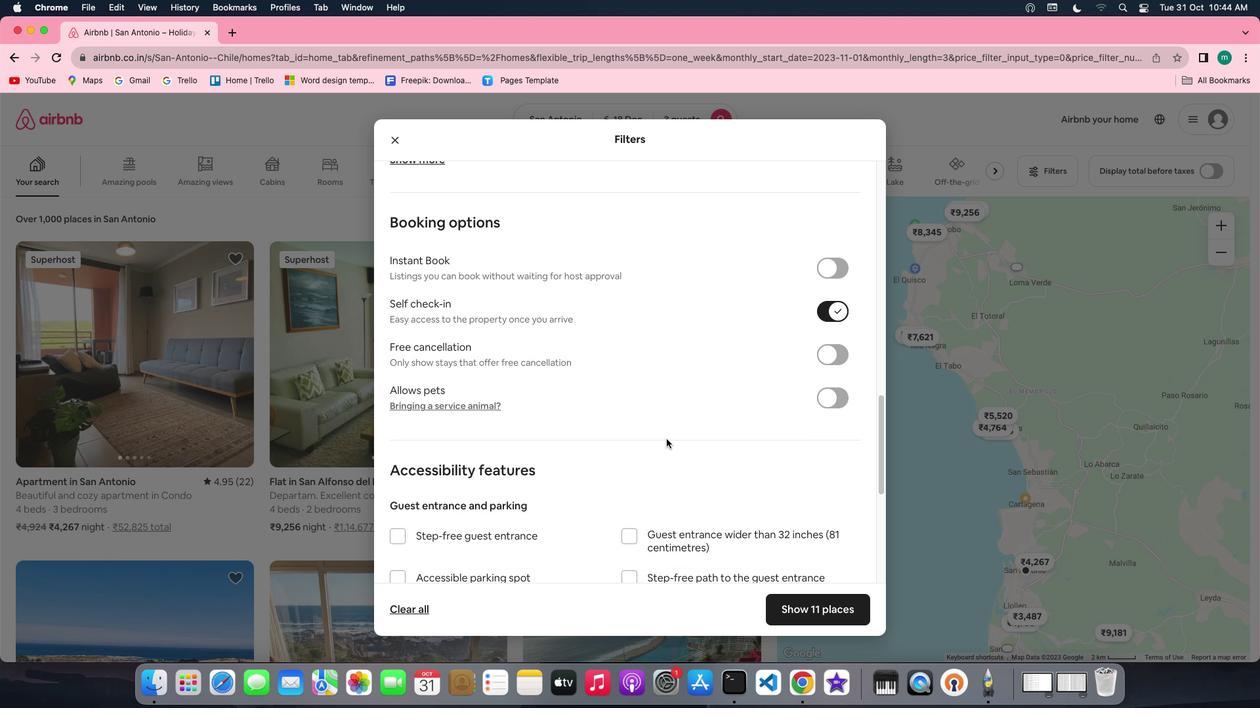 
Action: Mouse scrolled (666, 439) with delta (0, 0)
Screenshot: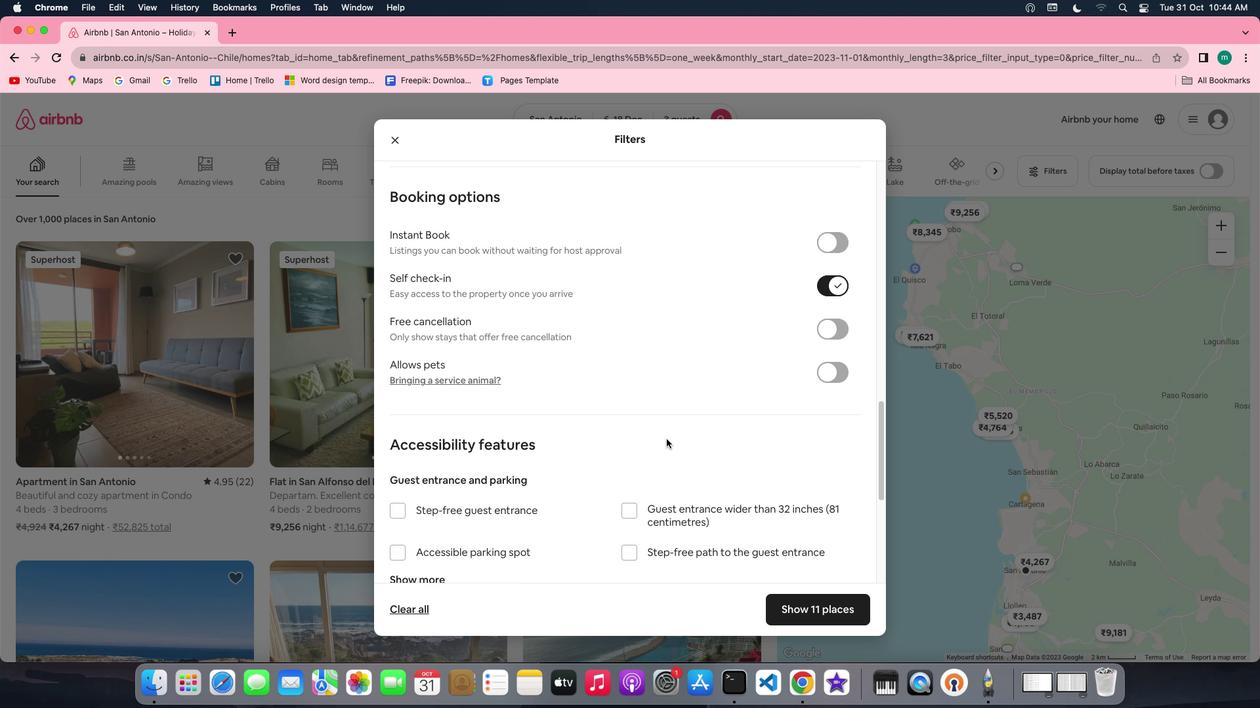 
Action: Mouse scrolled (666, 439) with delta (0, -1)
Screenshot: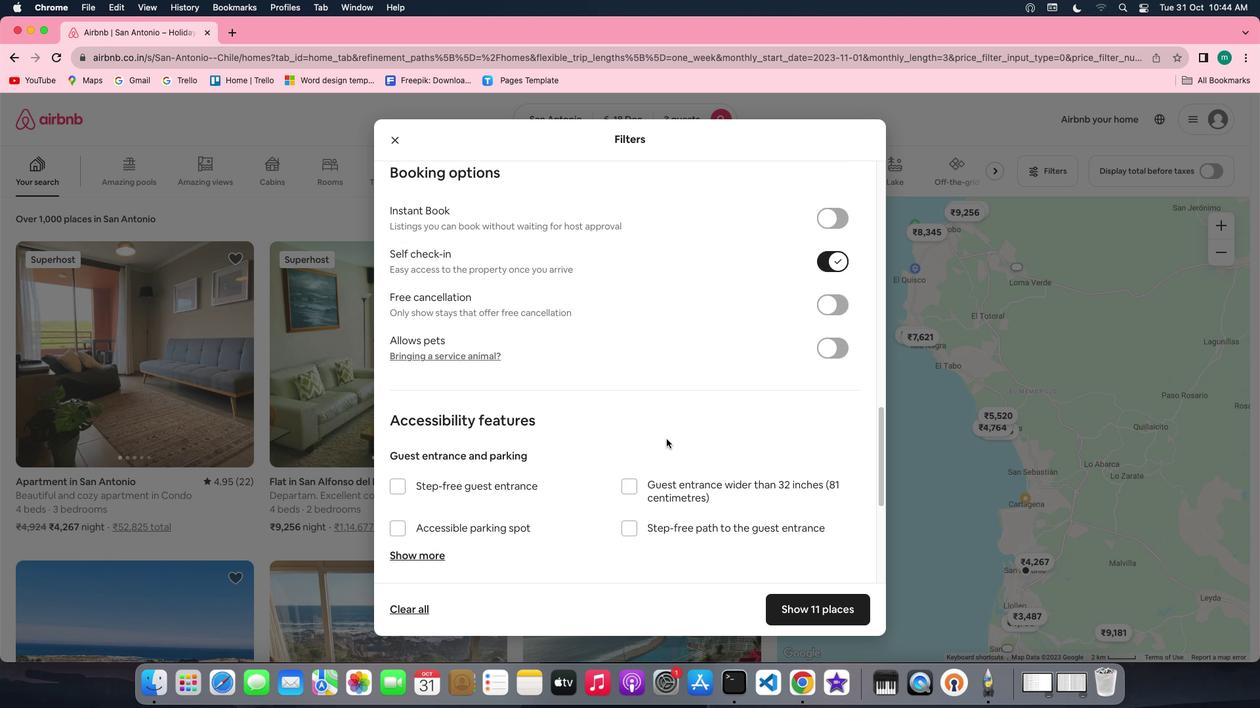 
Action: Mouse scrolled (666, 439) with delta (0, 0)
Screenshot: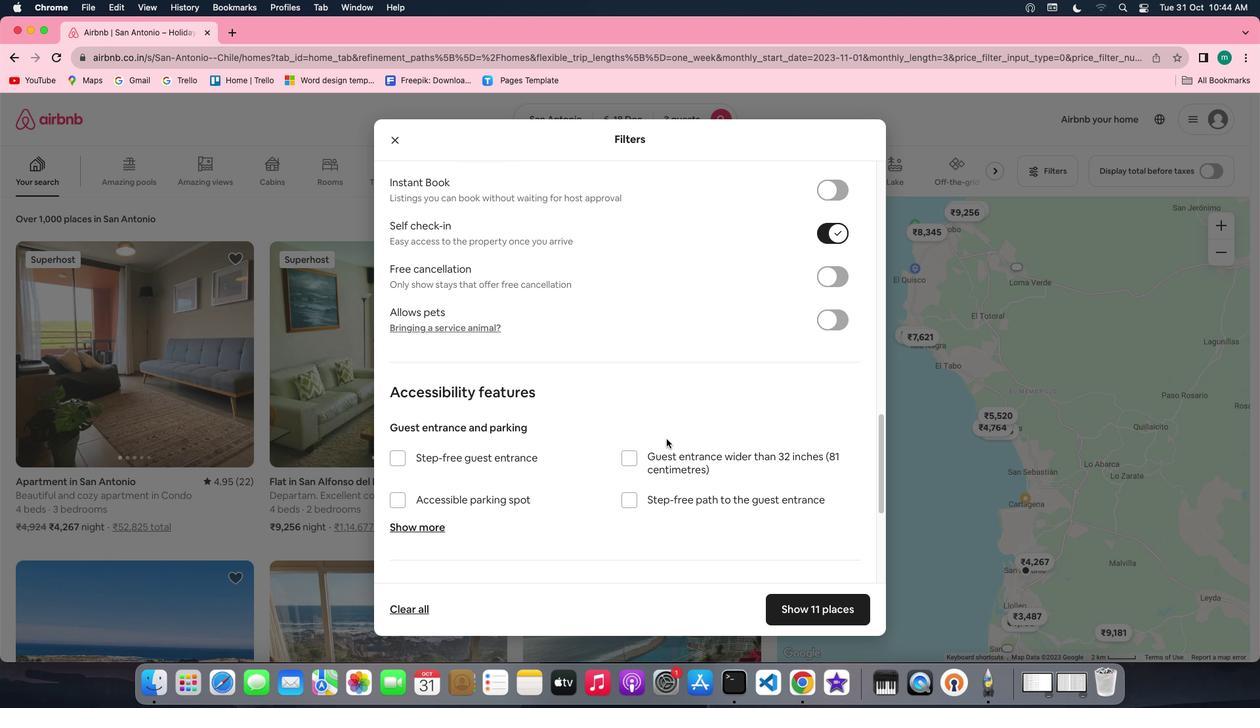 
Action: Mouse scrolled (666, 439) with delta (0, 0)
Screenshot: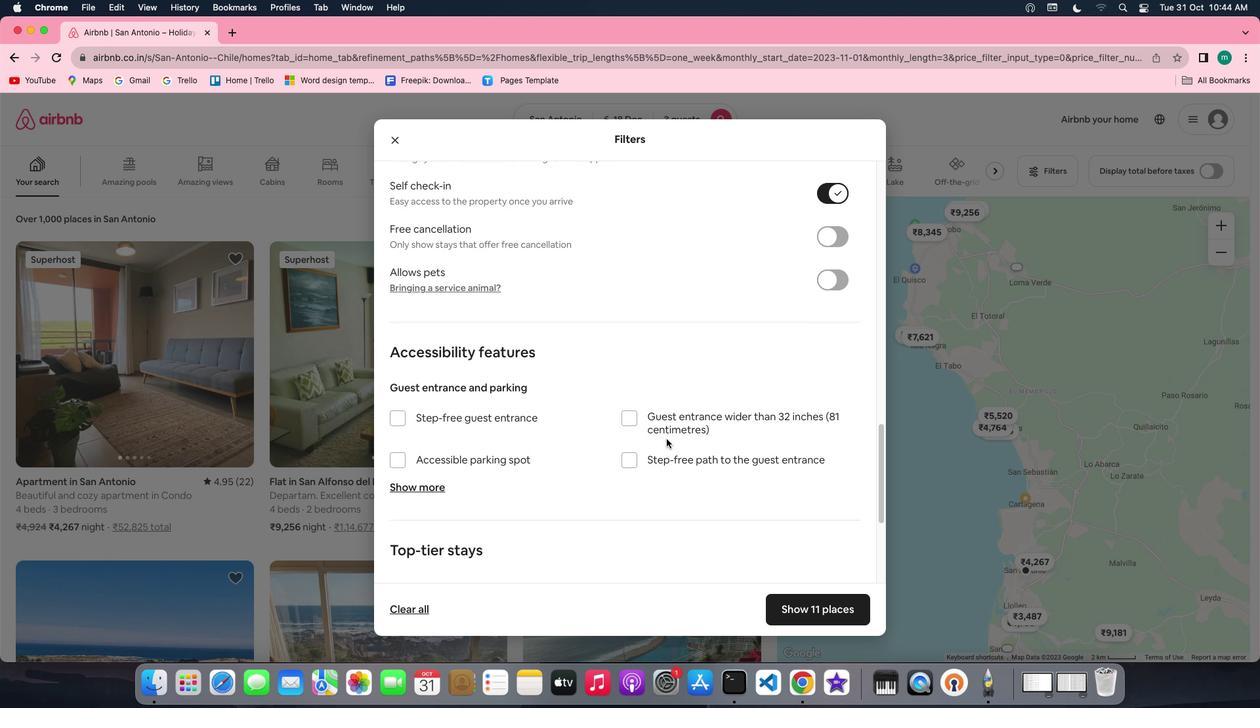 
Action: Mouse scrolled (666, 439) with delta (0, -1)
Screenshot: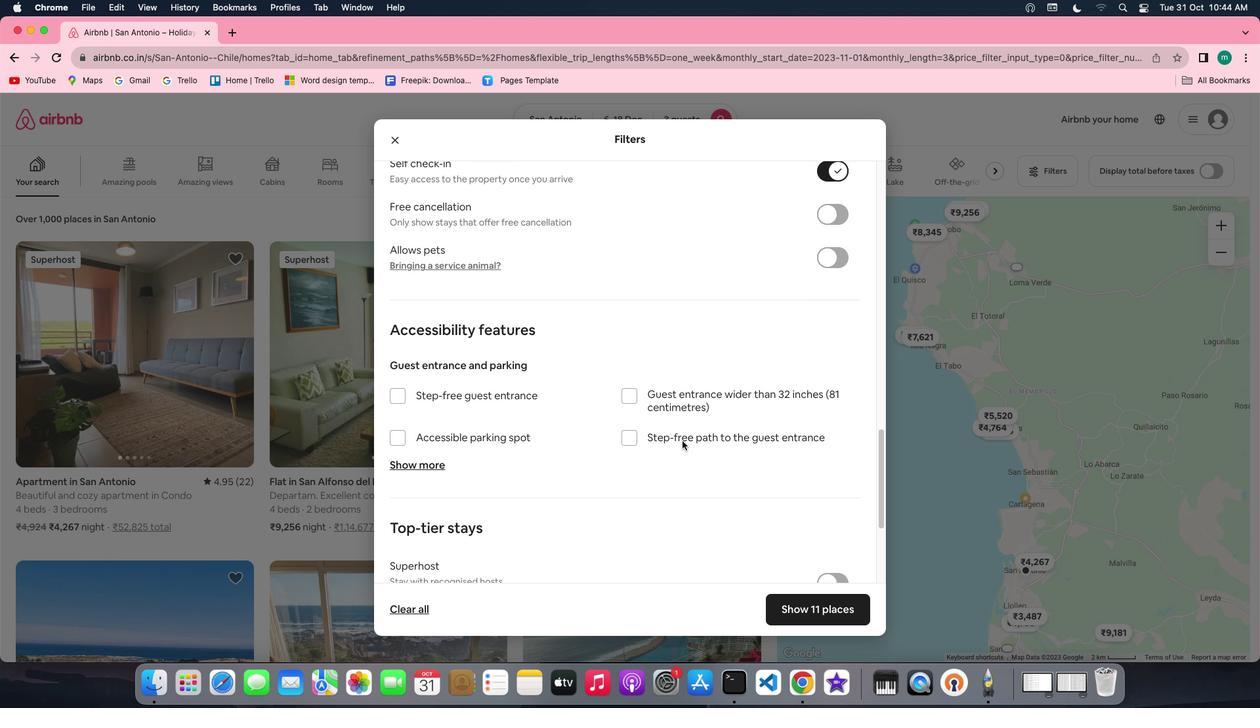 
Action: Mouse moved to (768, 481)
Screenshot: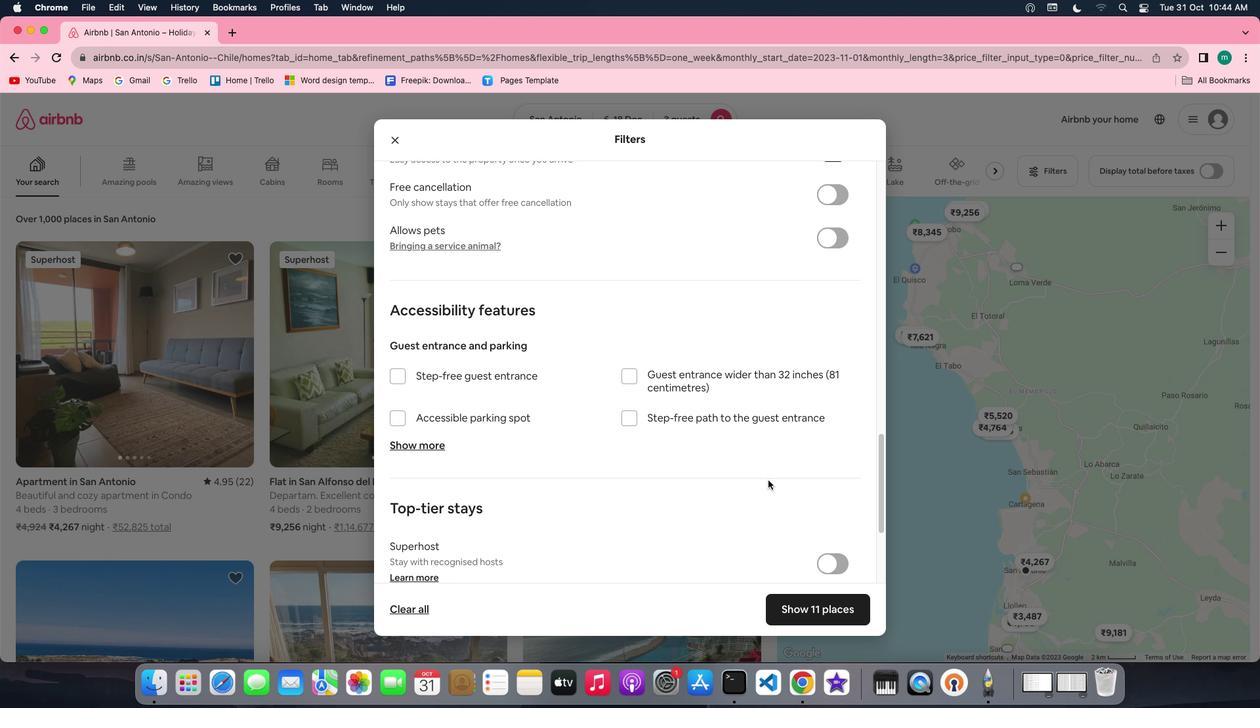 
Action: Mouse scrolled (768, 481) with delta (0, 0)
Screenshot: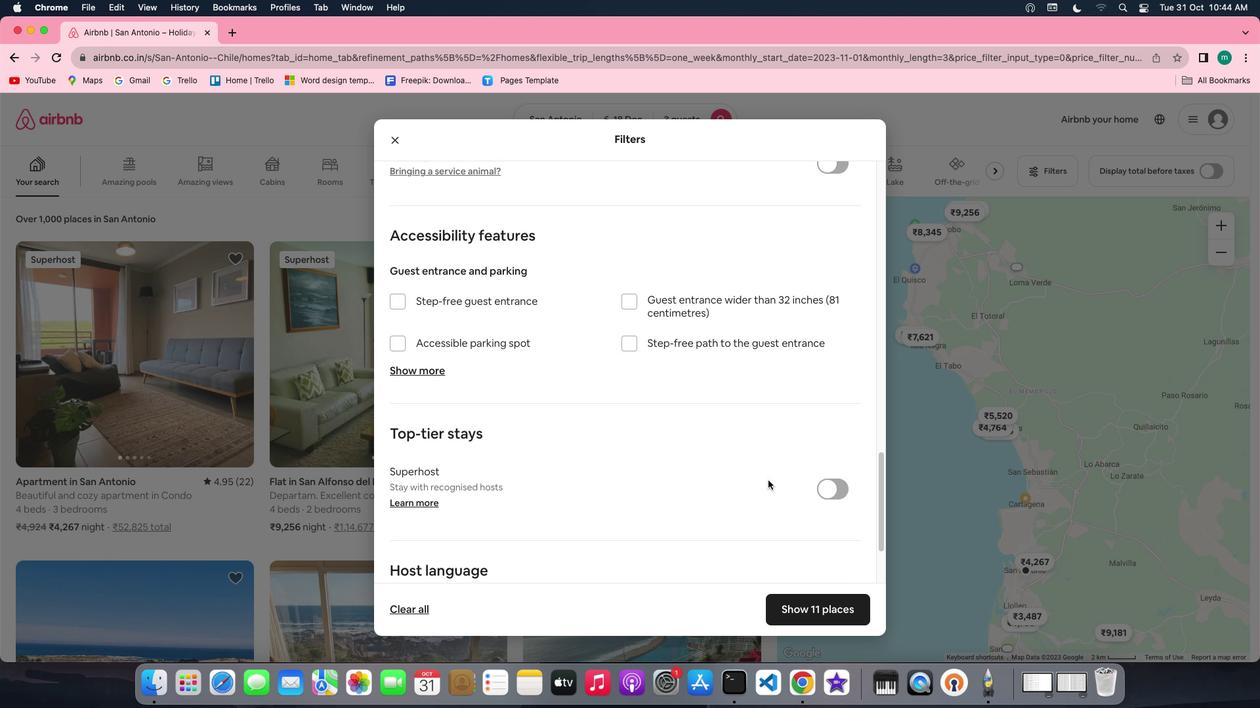 
Action: Mouse scrolled (768, 481) with delta (0, 0)
Screenshot: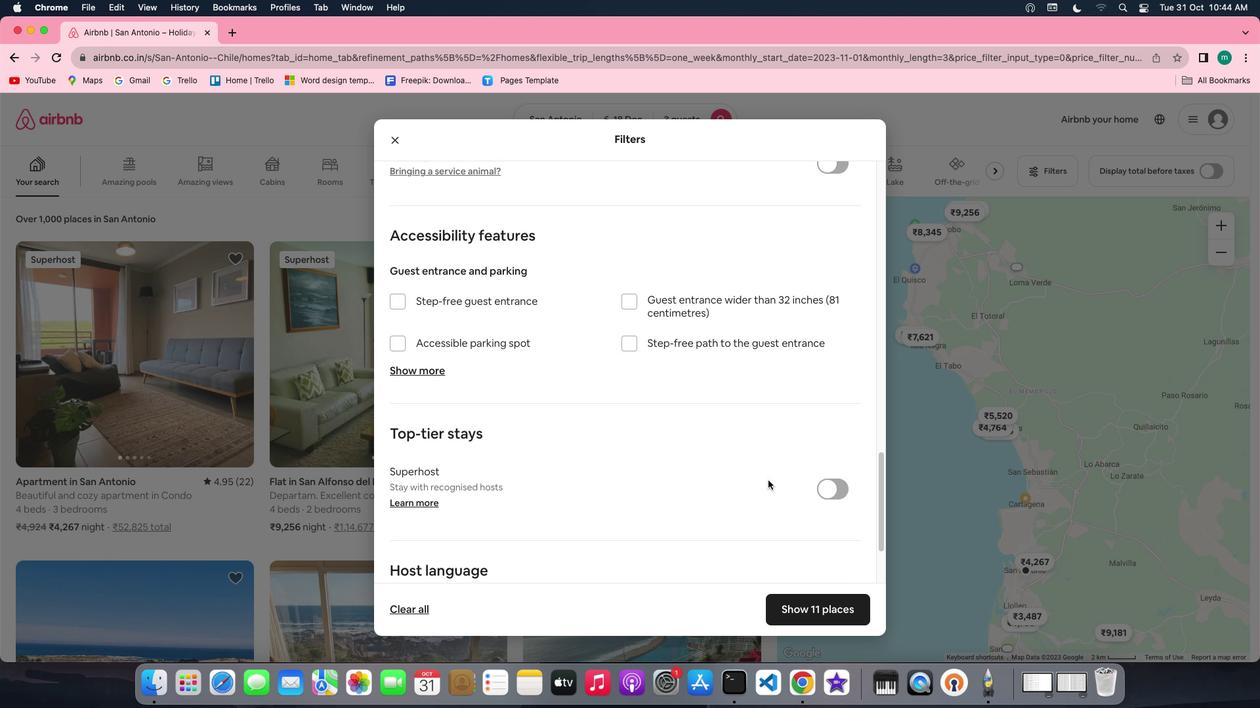 
Action: Mouse scrolled (768, 481) with delta (0, -1)
Screenshot: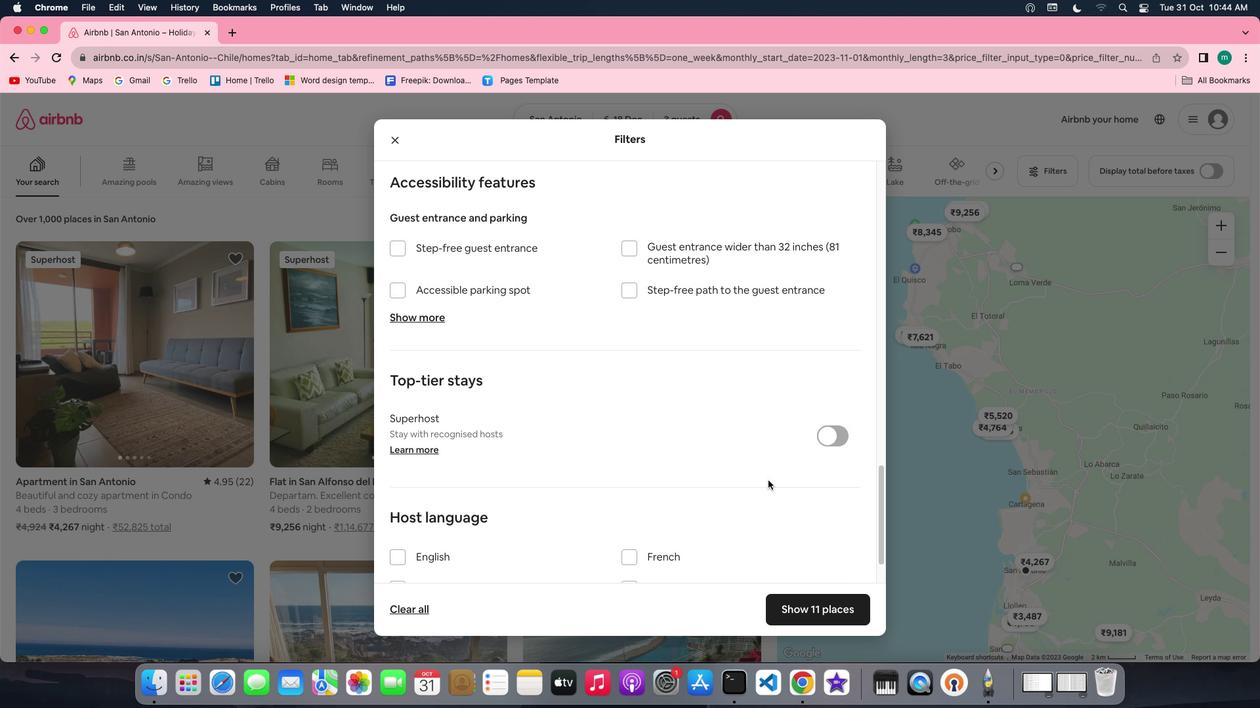 
Action: Mouse scrolled (768, 481) with delta (0, -2)
Screenshot: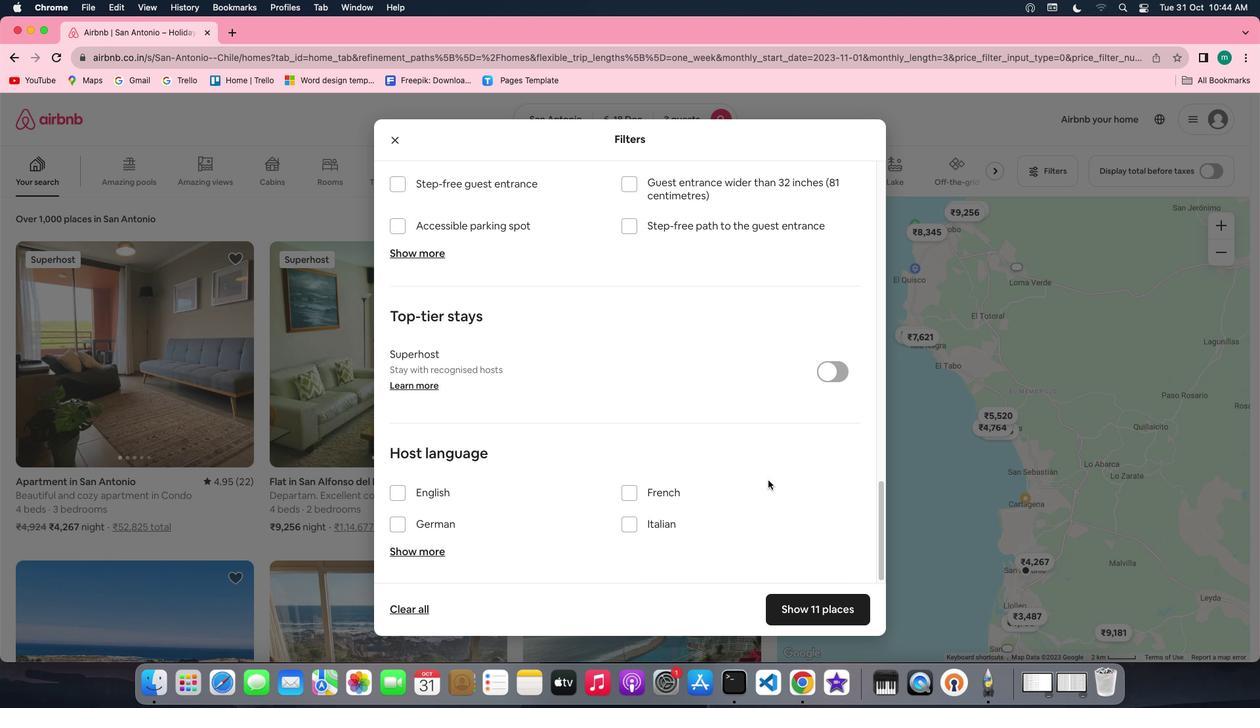 
Action: Mouse scrolled (768, 481) with delta (0, 0)
Screenshot: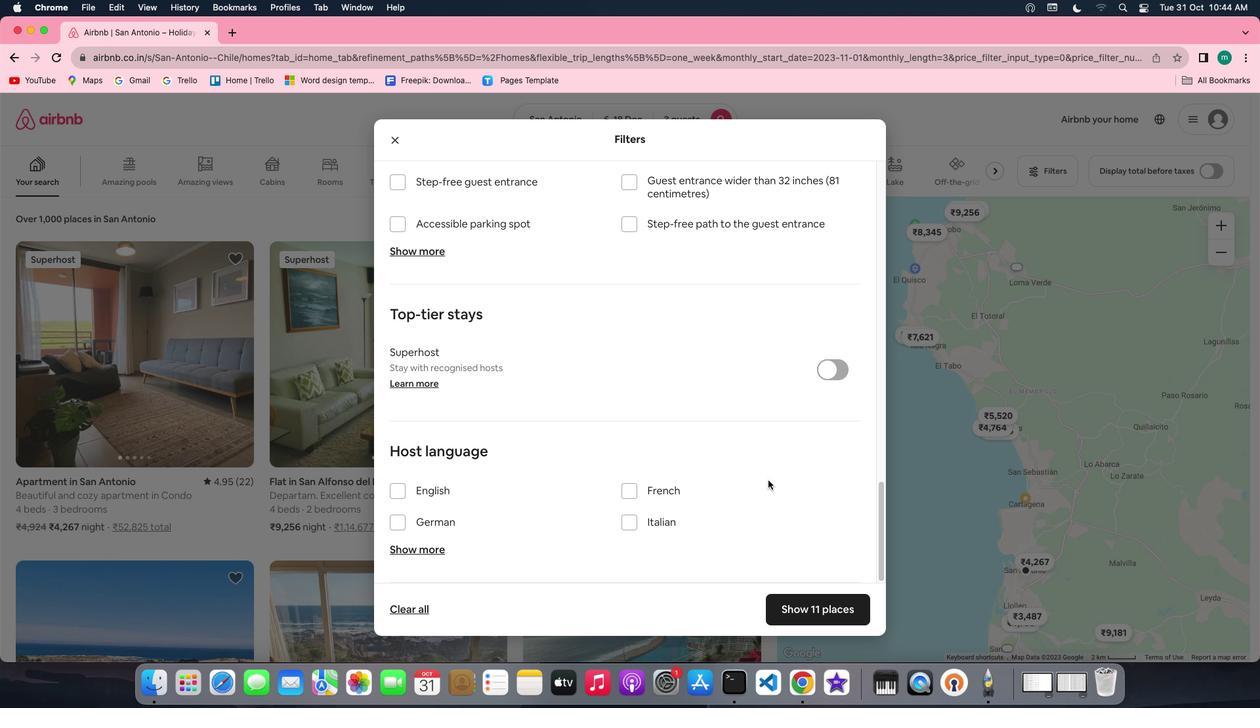 
Action: Mouse scrolled (768, 481) with delta (0, 0)
Screenshot: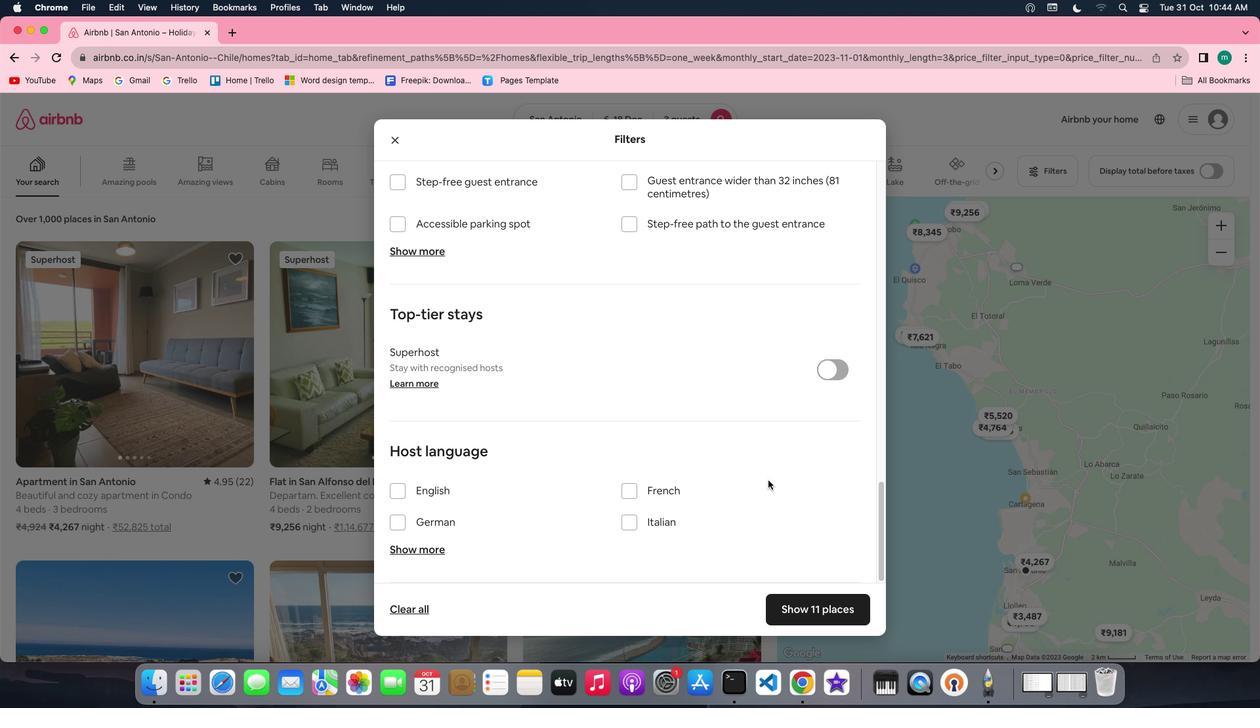 
Action: Mouse scrolled (768, 481) with delta (0, -1)
Screenshot: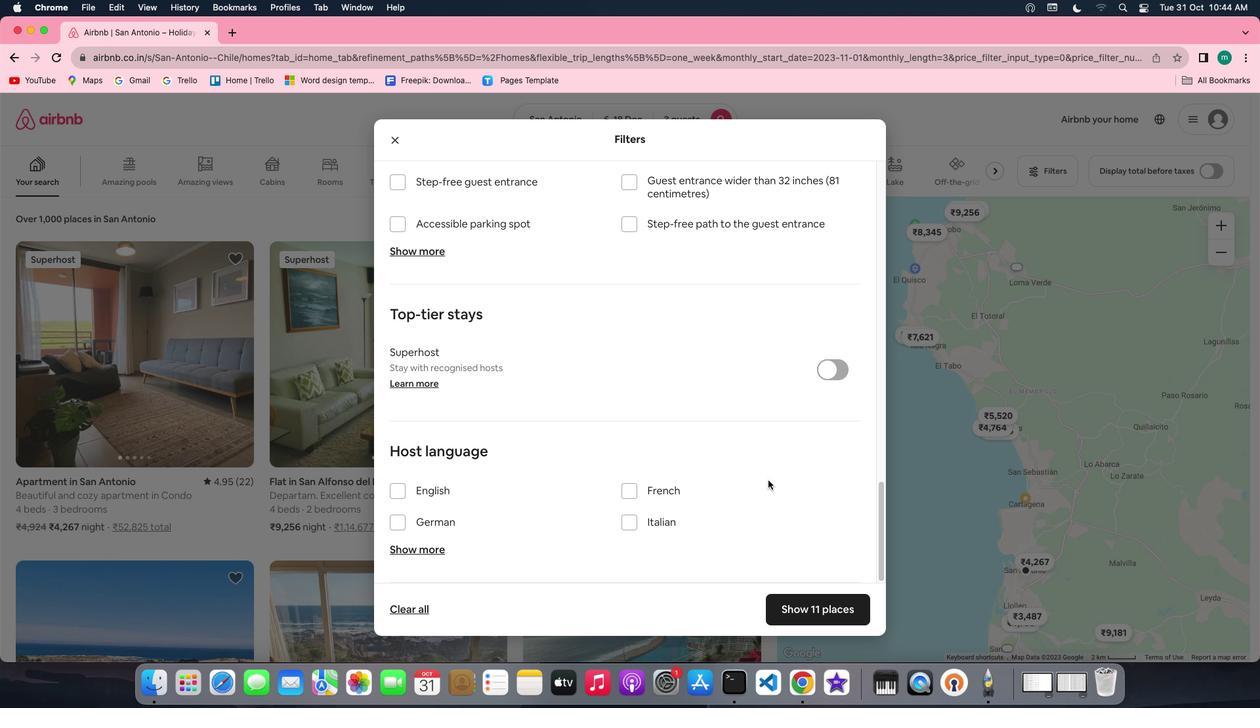 
Action: Mouse scrolled (768, 481) with delta (0, -2)
Screenshot: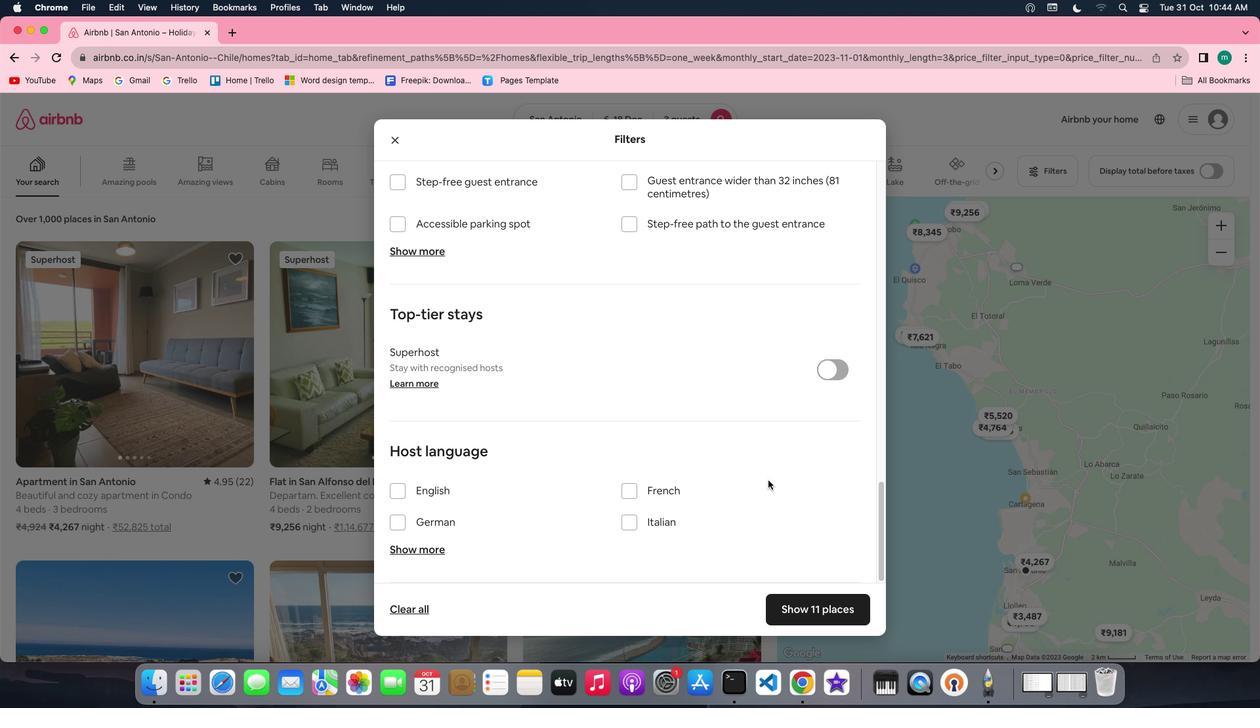 
Action: Mouse scrolled (768, 481) with delta (0, 0)
Screenshot: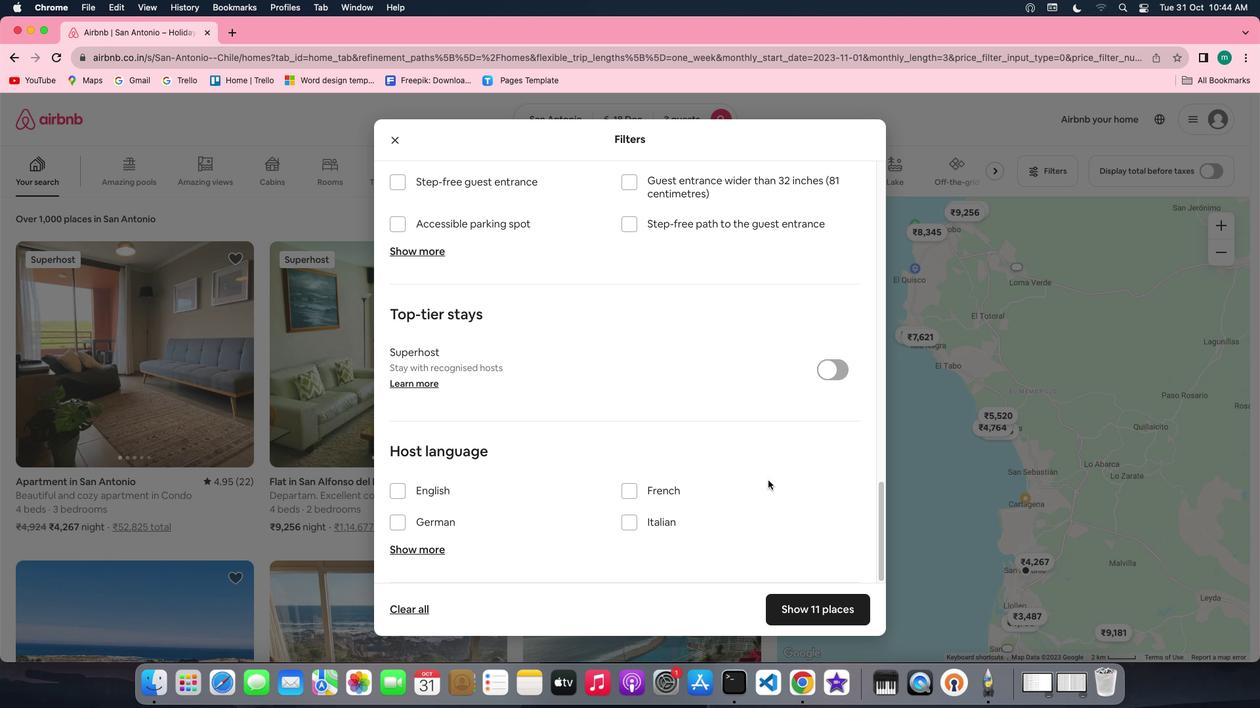 
Action: Mouse scrolled (768, 481) with delta (0, 0)
Screenshot: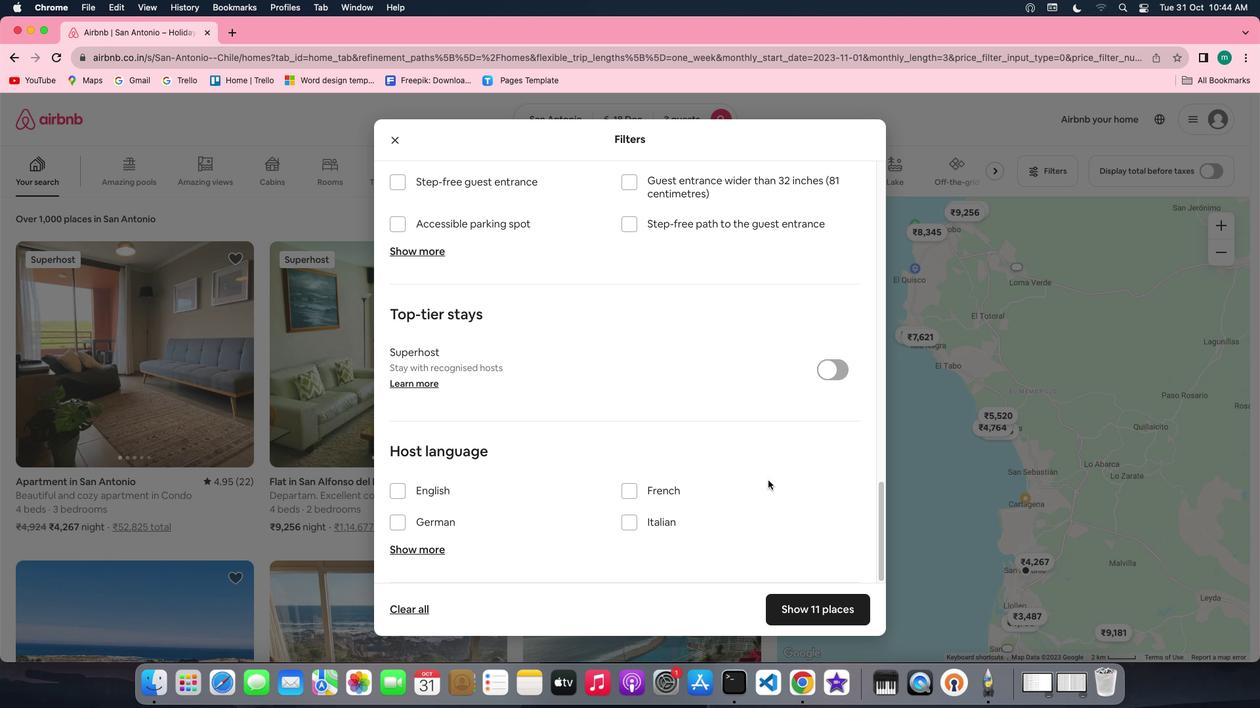 
Action: Mouse scrolled (768, 481) with delta (0, -1)
Screenshot: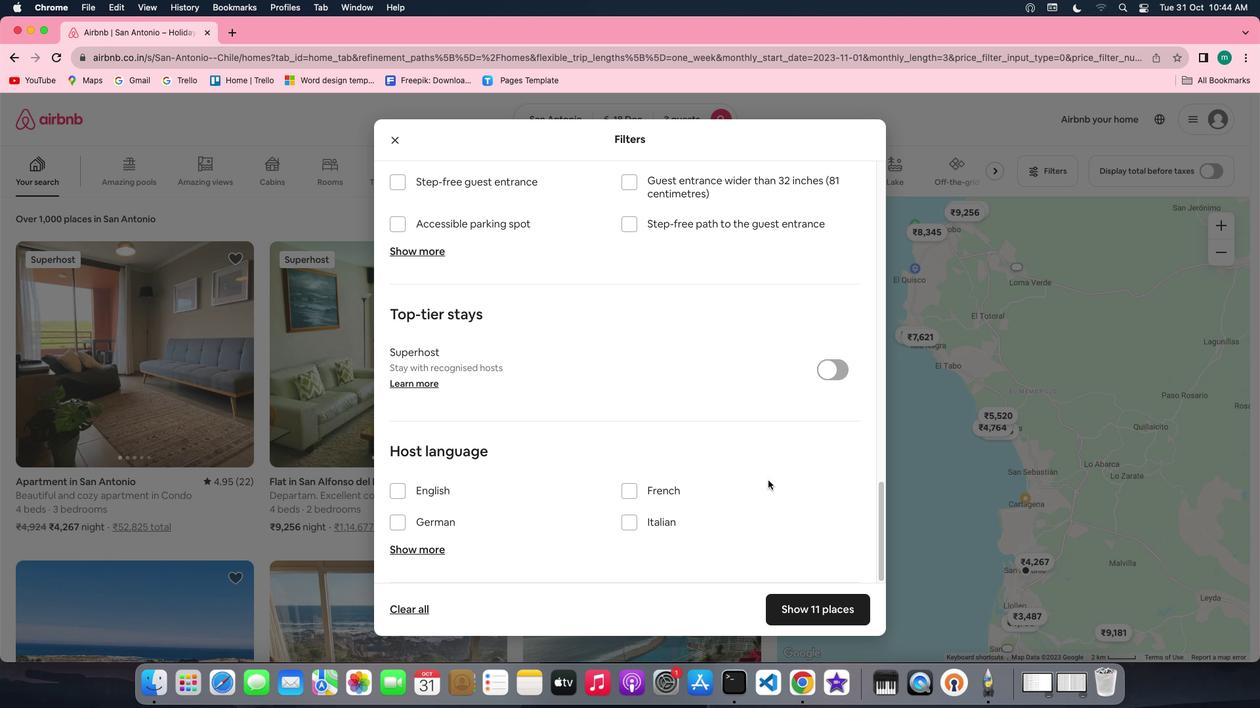 
Action: Mouse scrolled (768, 481) with delta (0, -1)
Screenshot: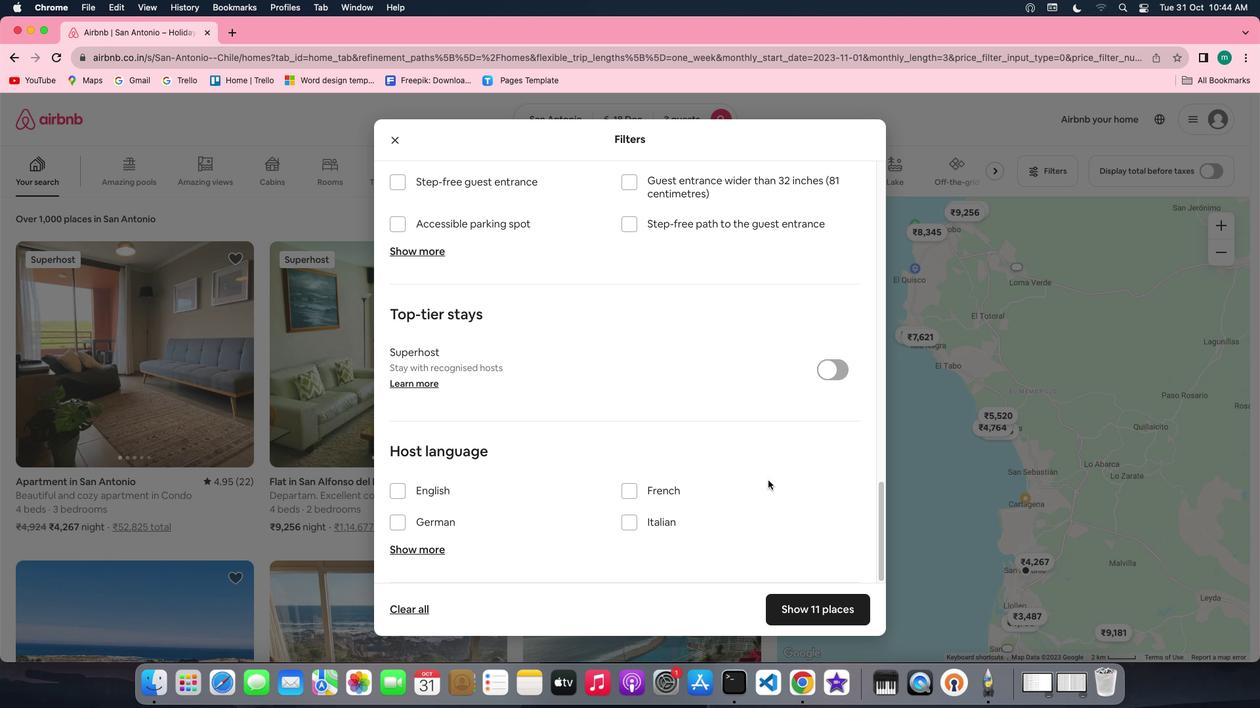 
Action: Mouse moved to (819, 601)
Screenshot: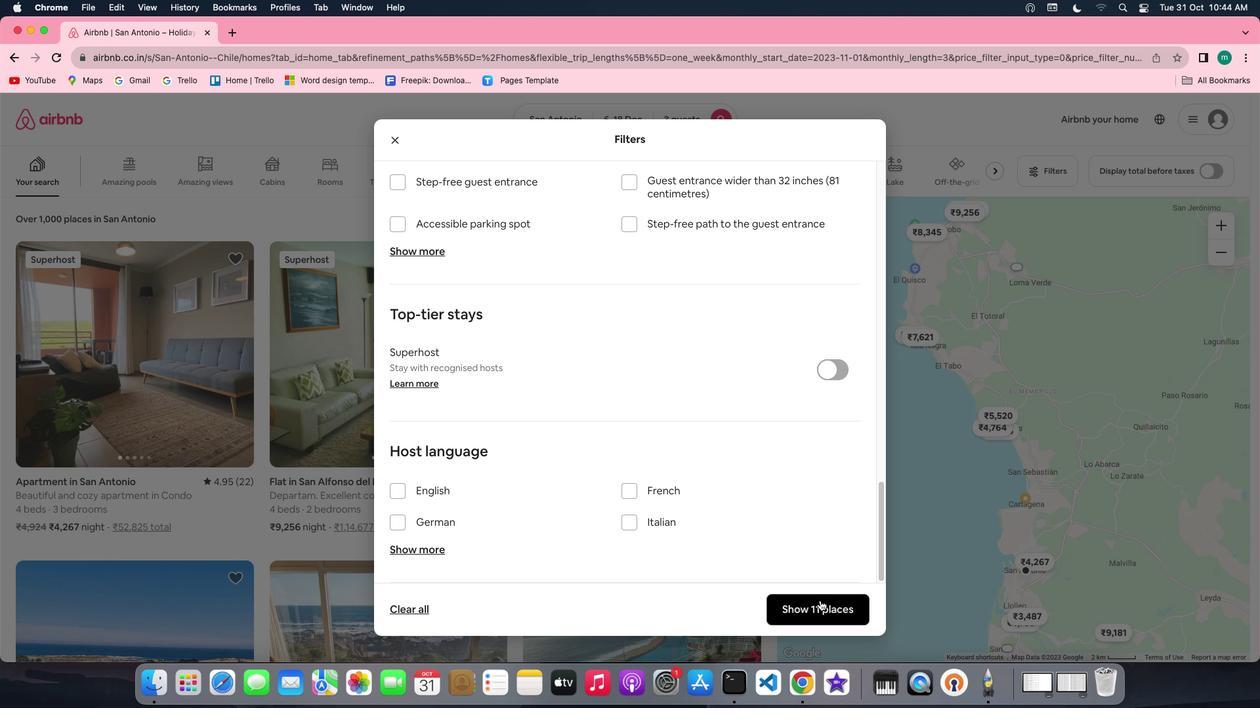 
Action: Mouse pressed left at (819, 601)
Screenshot: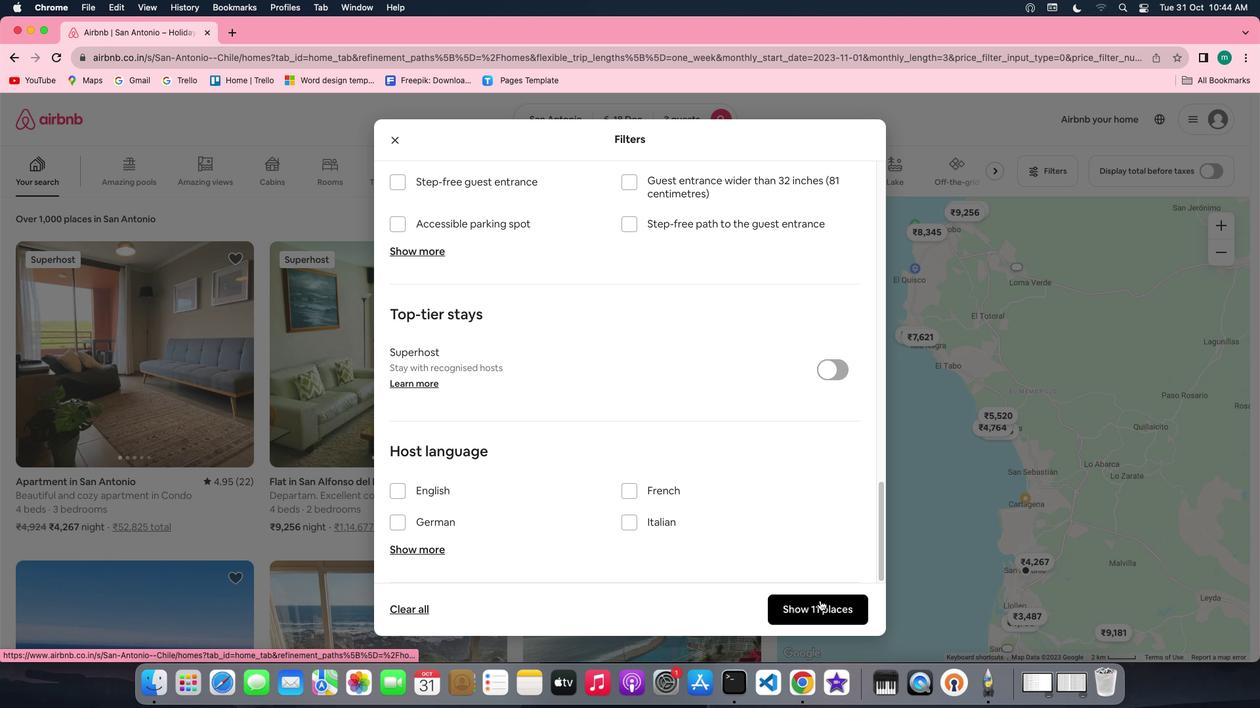 
Action: Mouse moved to (178, 366)
Screenshot: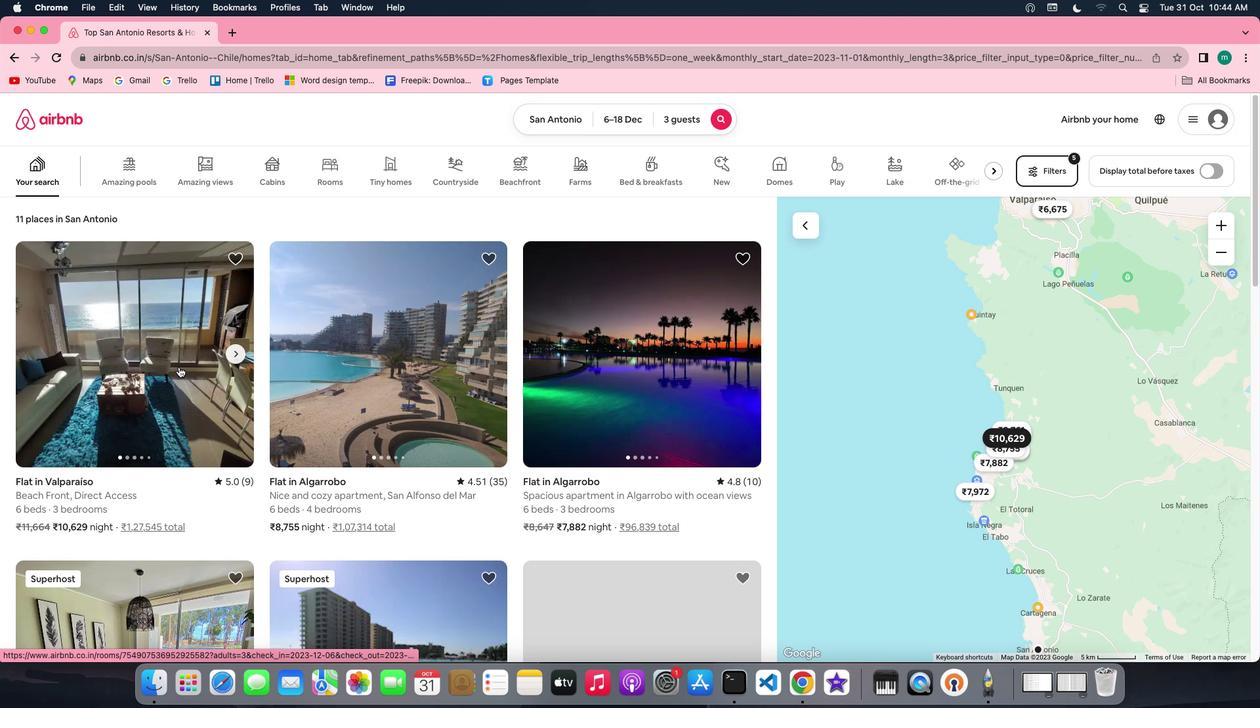 
Action: Mouse pressed left at (178, 366)
Screenshot: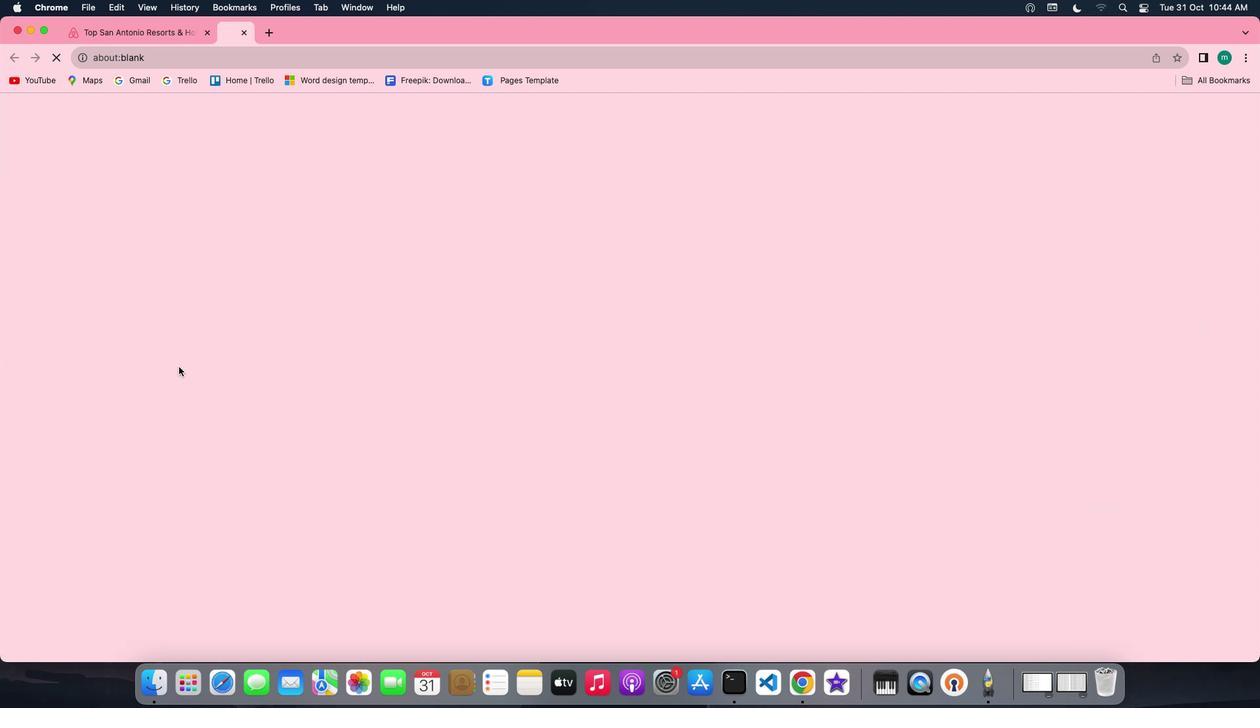 
Action: Mouse moved to (938, 496)
Screenshot: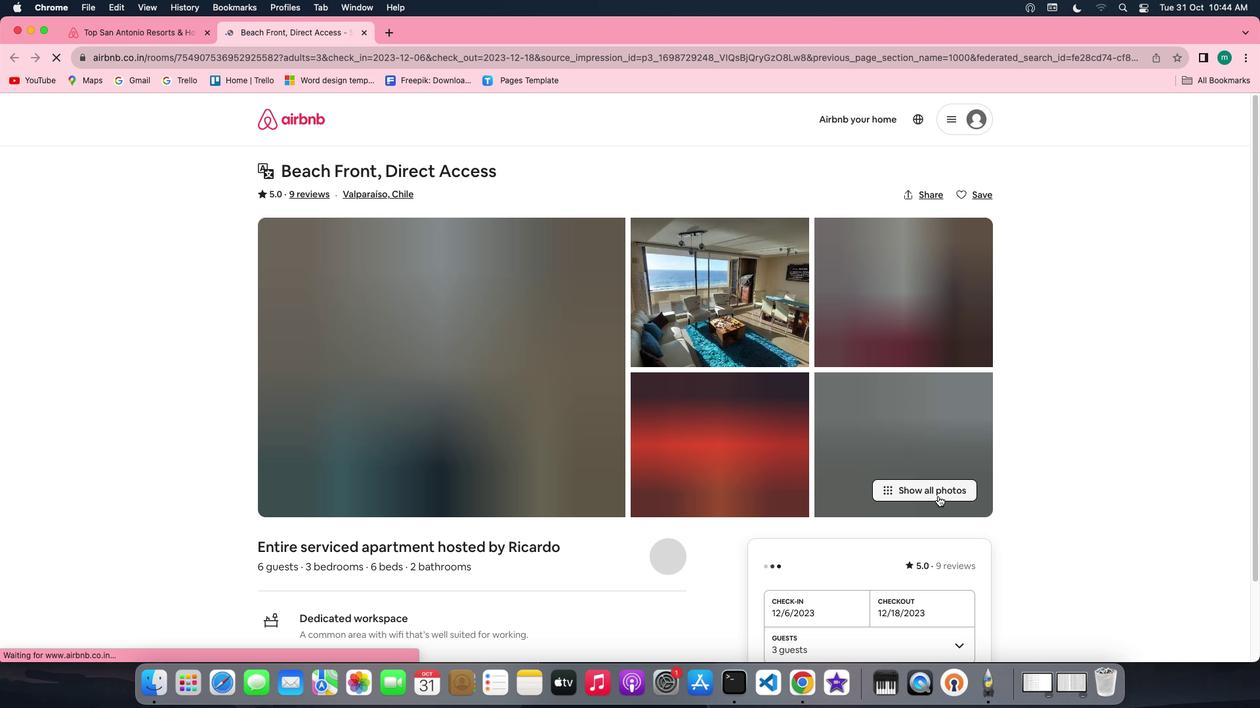 
Action: Mouse pressed left at (938, 496)
Screenshot: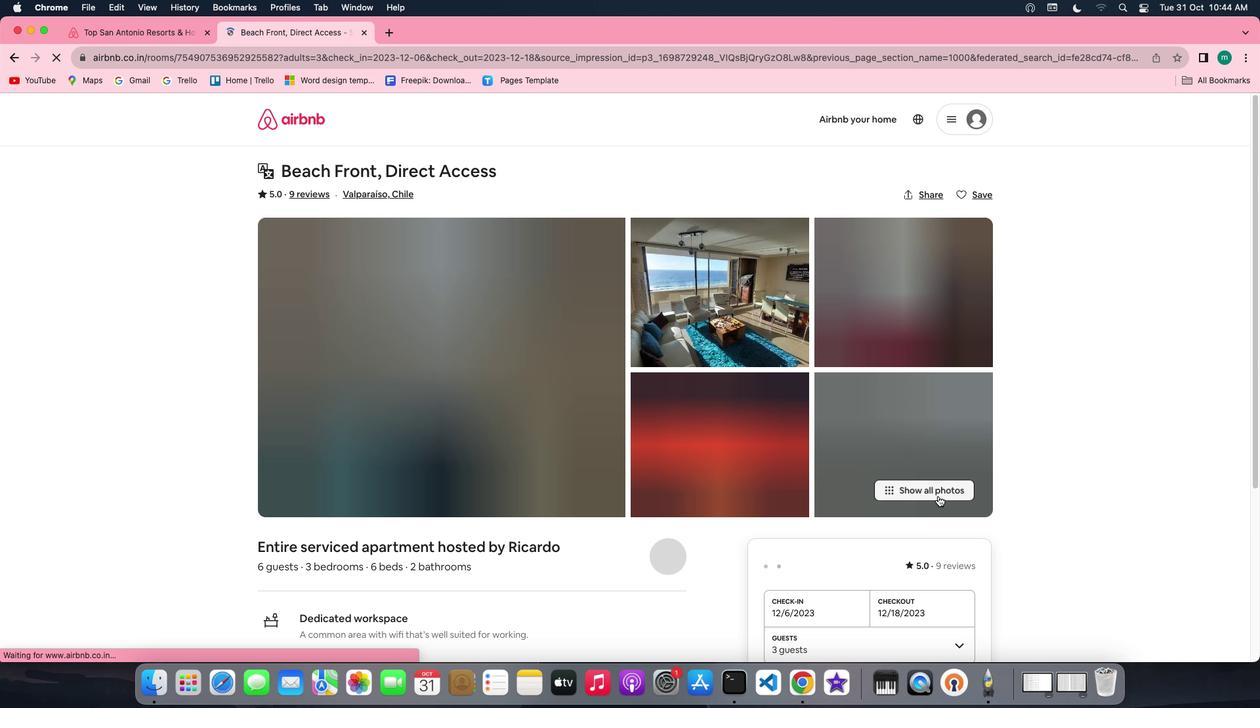 
Action: Mouse moved to (724, 392)
Screenshot: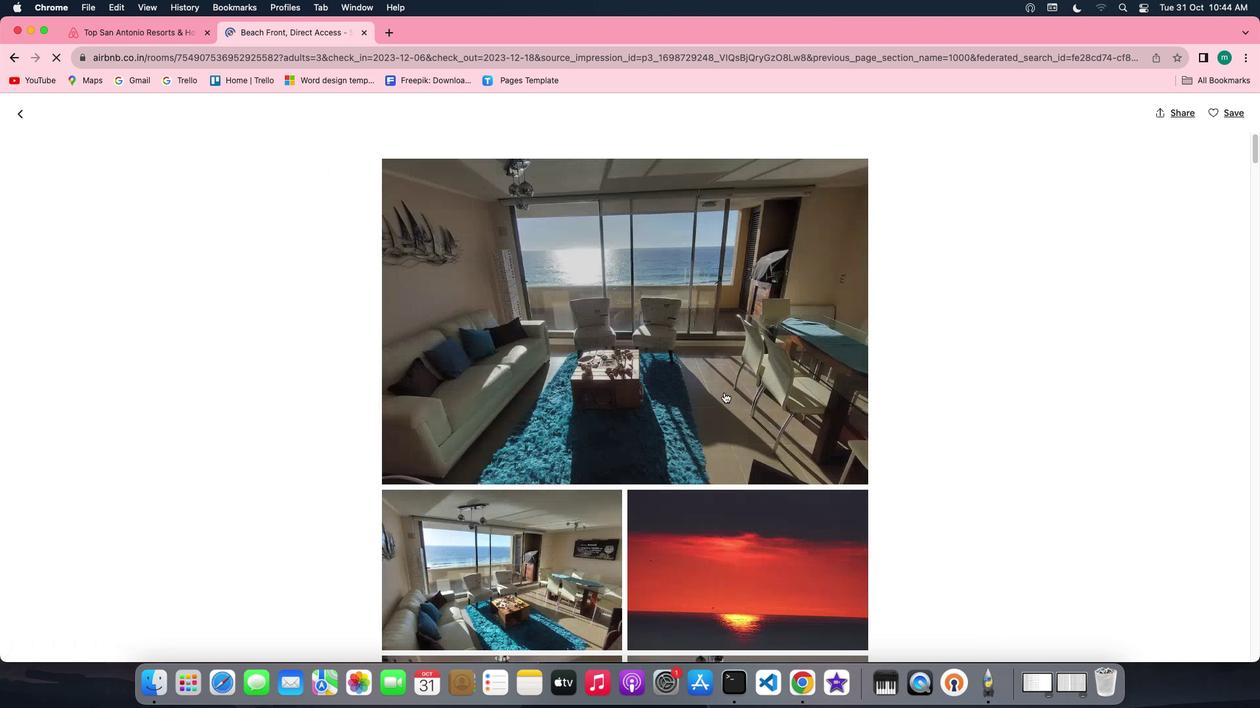 
Action: Mouse scrolled (724, 392) with delta (0, 0)
Screenshot: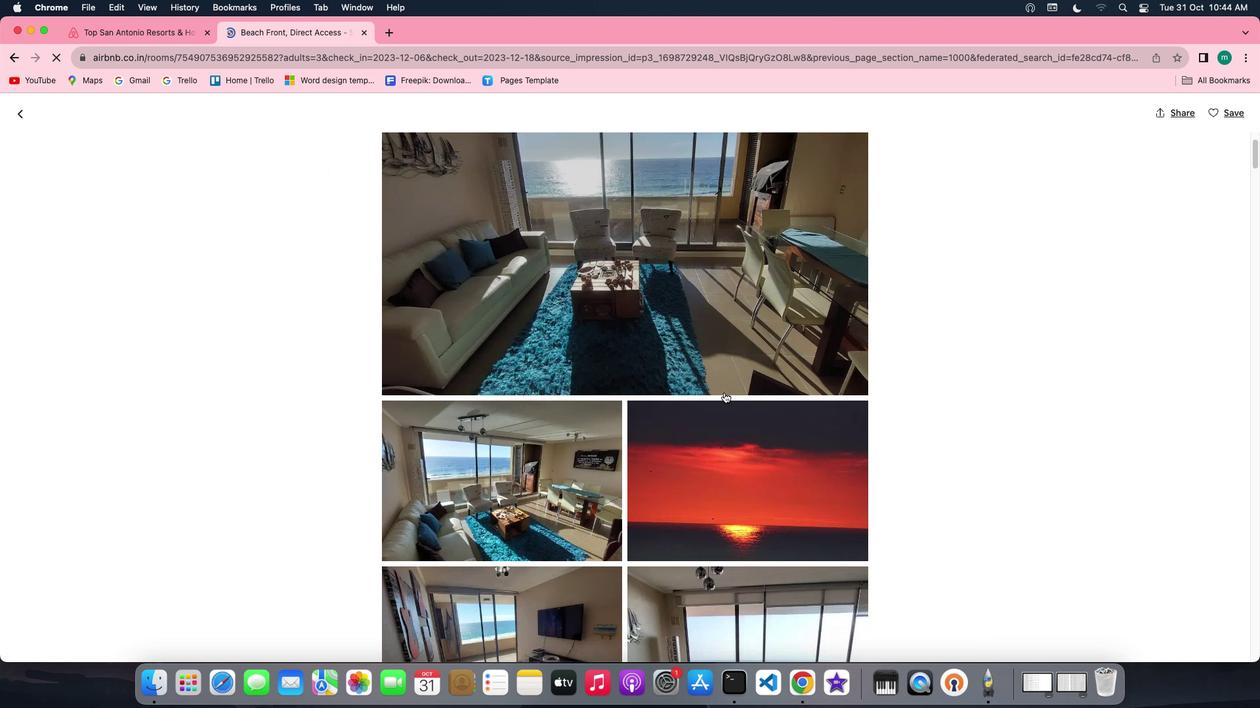 
Action: Mouse scrolled (724, 392) with delta (0, 0)
Screenshot: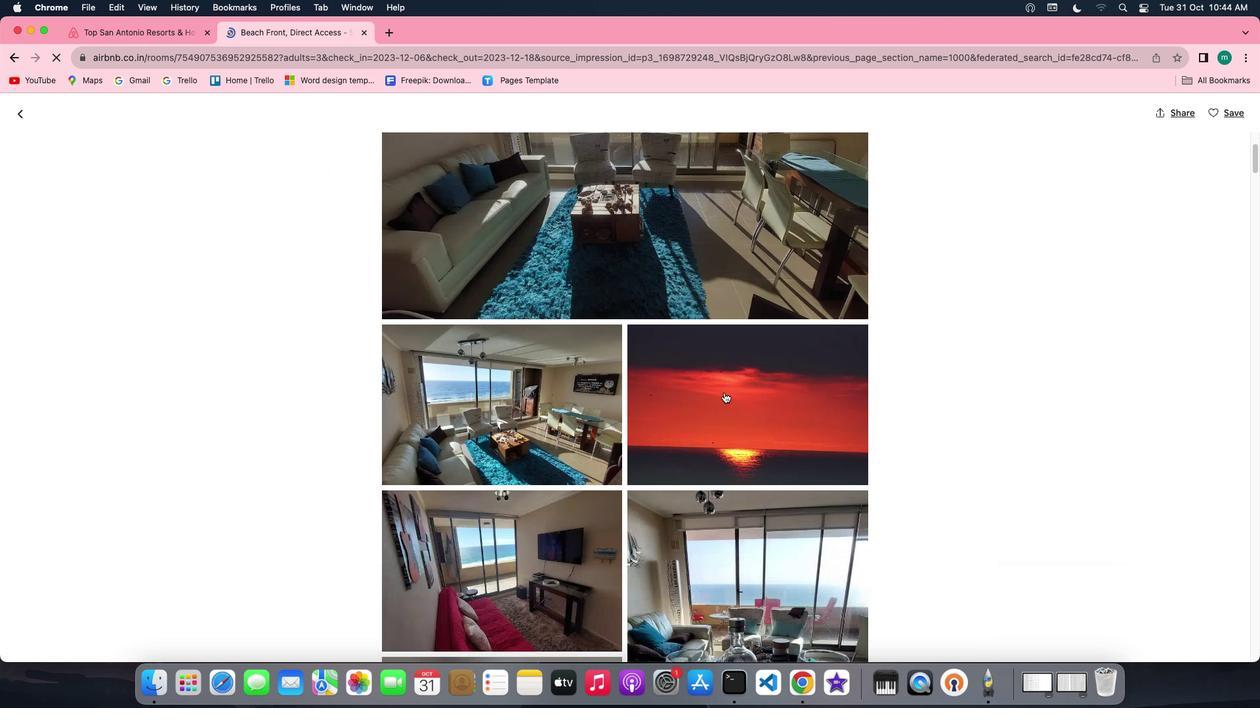 
Action: Mouse scrolled (724, 392) with delta (0, -1)
Screenshot: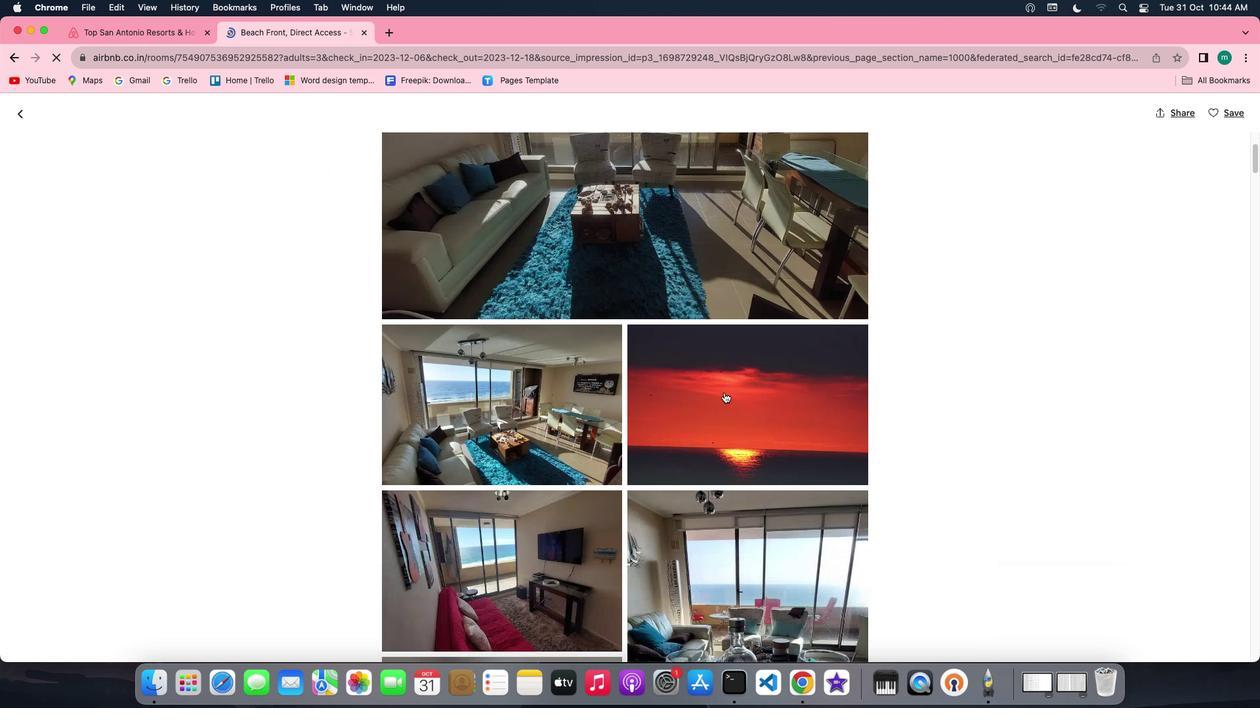 
Action: Mouse scrolled (724, 392) with delta (0, -2)
Screenshot: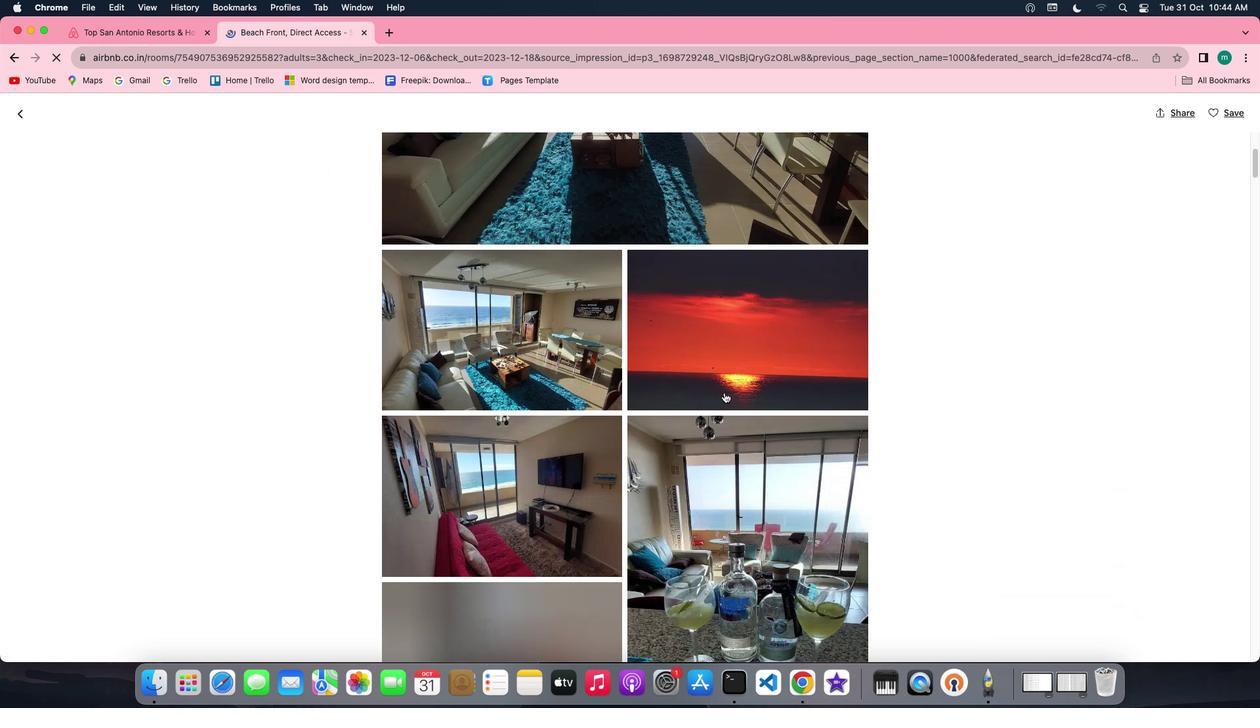 
Action: Mouse scrolled (724, 392) with delta (0, 0)
Screenshot: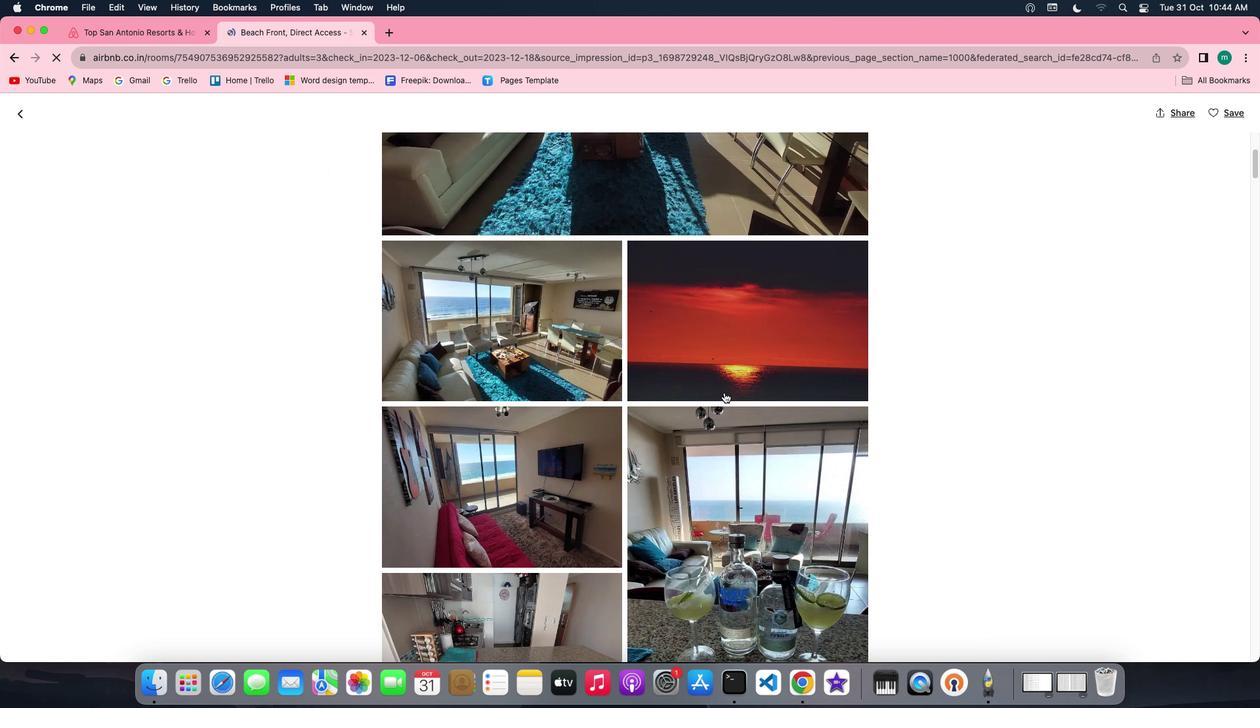 
Action: Mouse scrolled (724, 392) with delta (0, 0)
Screenshot: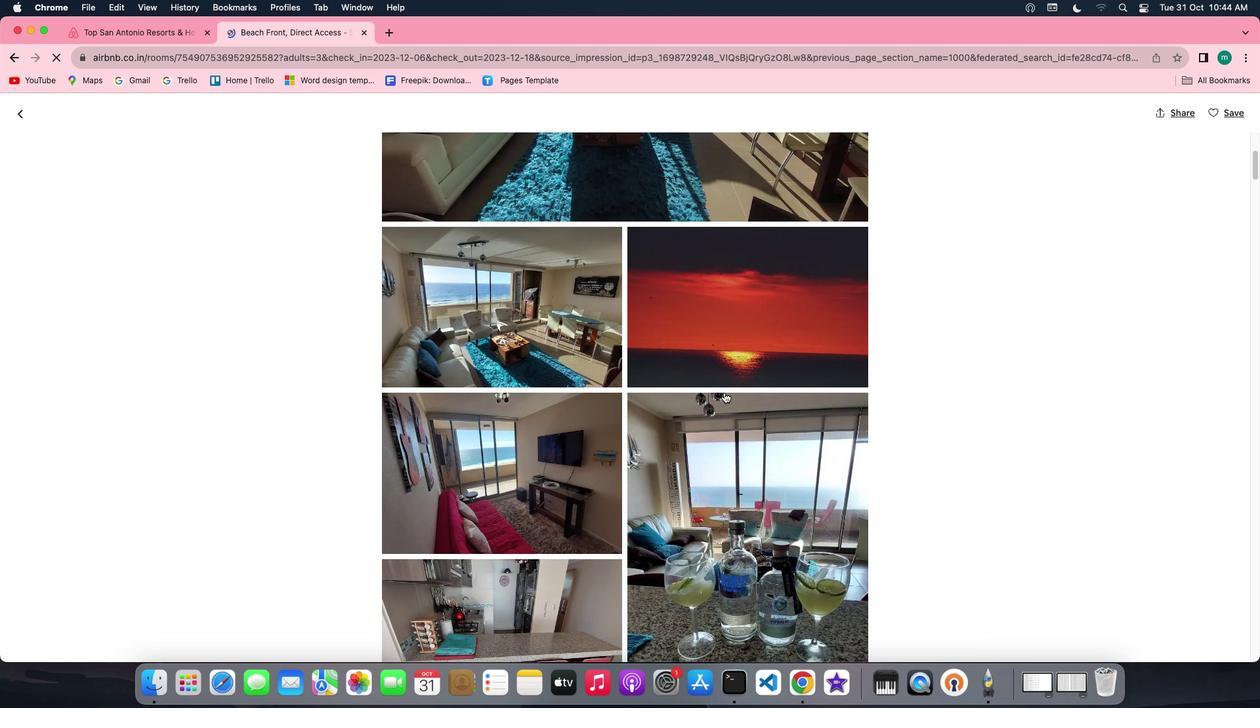 
Action: Mouse scrolled (724, 392) with delta (0, 0)
Screenshot: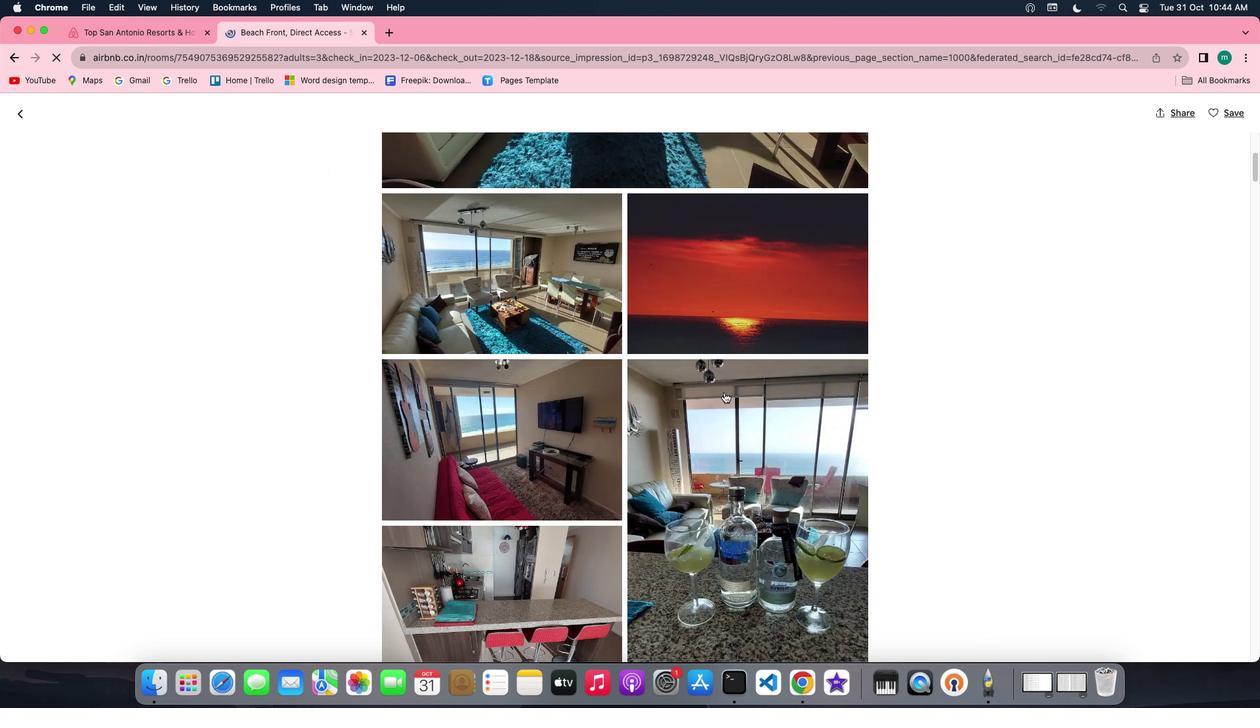 
Action: Mouse scrolled (724, 392) with delta (0, -1)
Screenshot: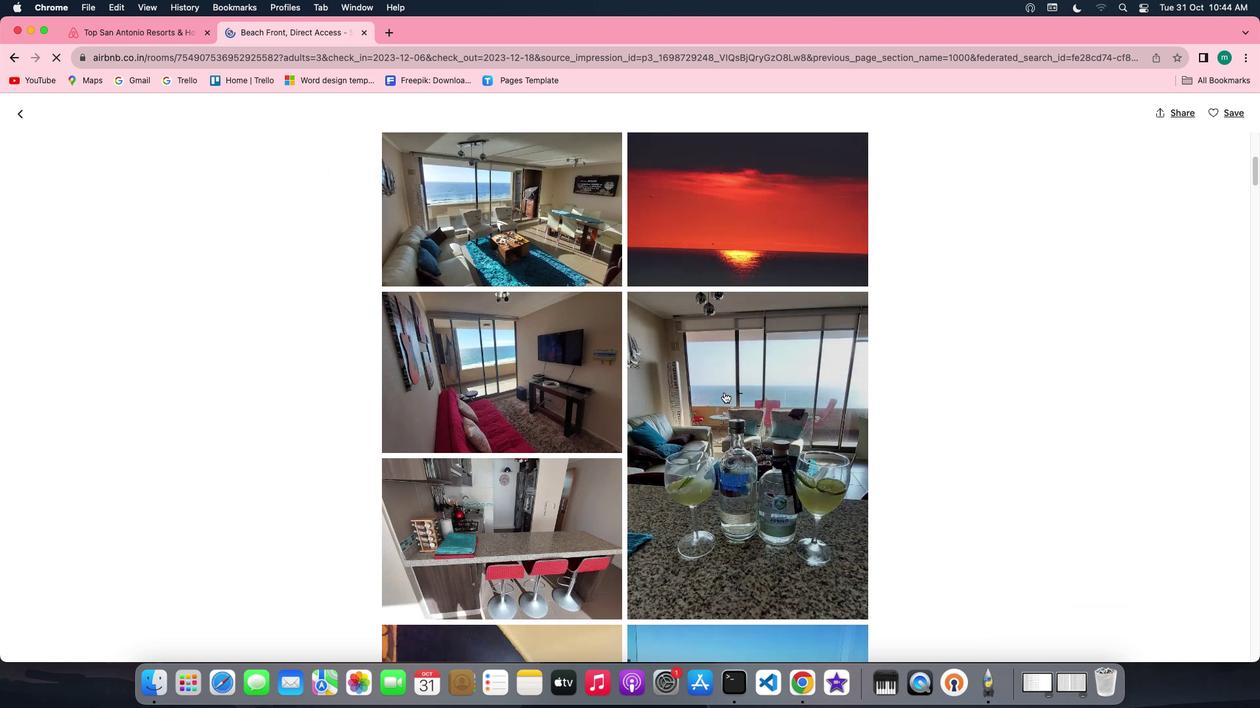 
Action: Mouse scrolled (724, 392) with delta (0, 0)
Screenshot: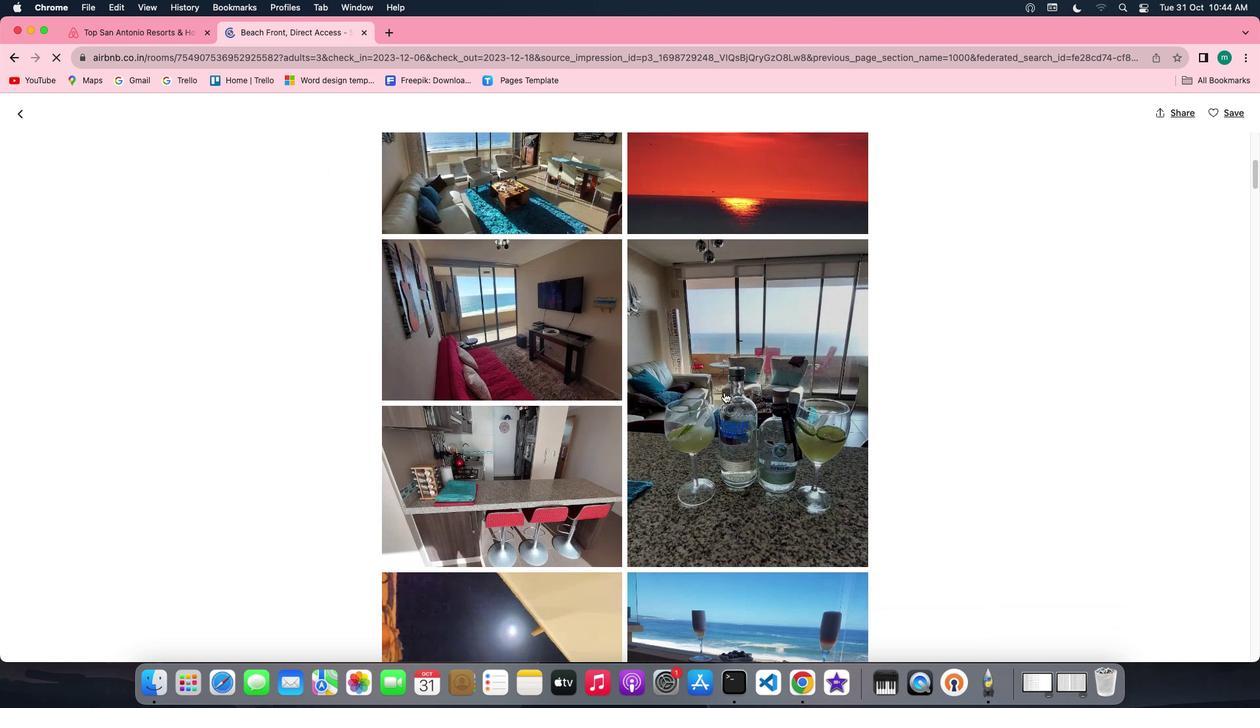 
Action: Mouse scrolled (724, 392) with delta (0, 0)
Screenshot: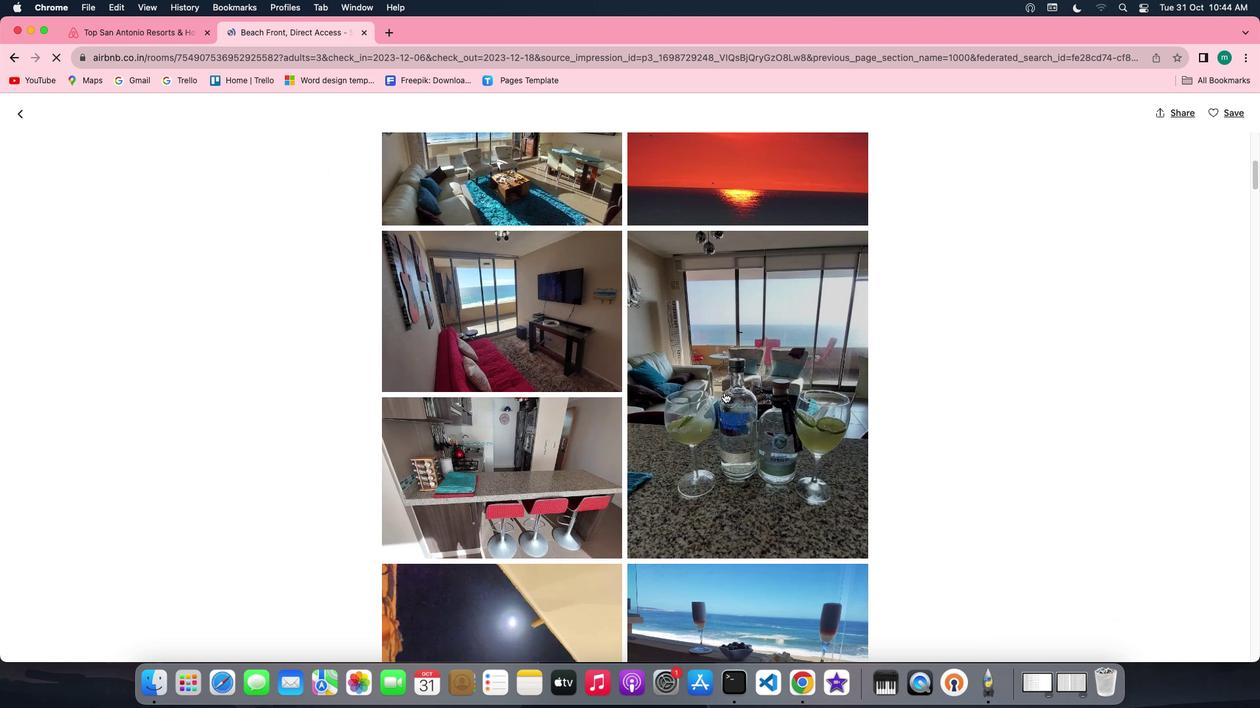 
Action: Mouse scrolled (724, 392) with delta (0, 0)
Screenshot: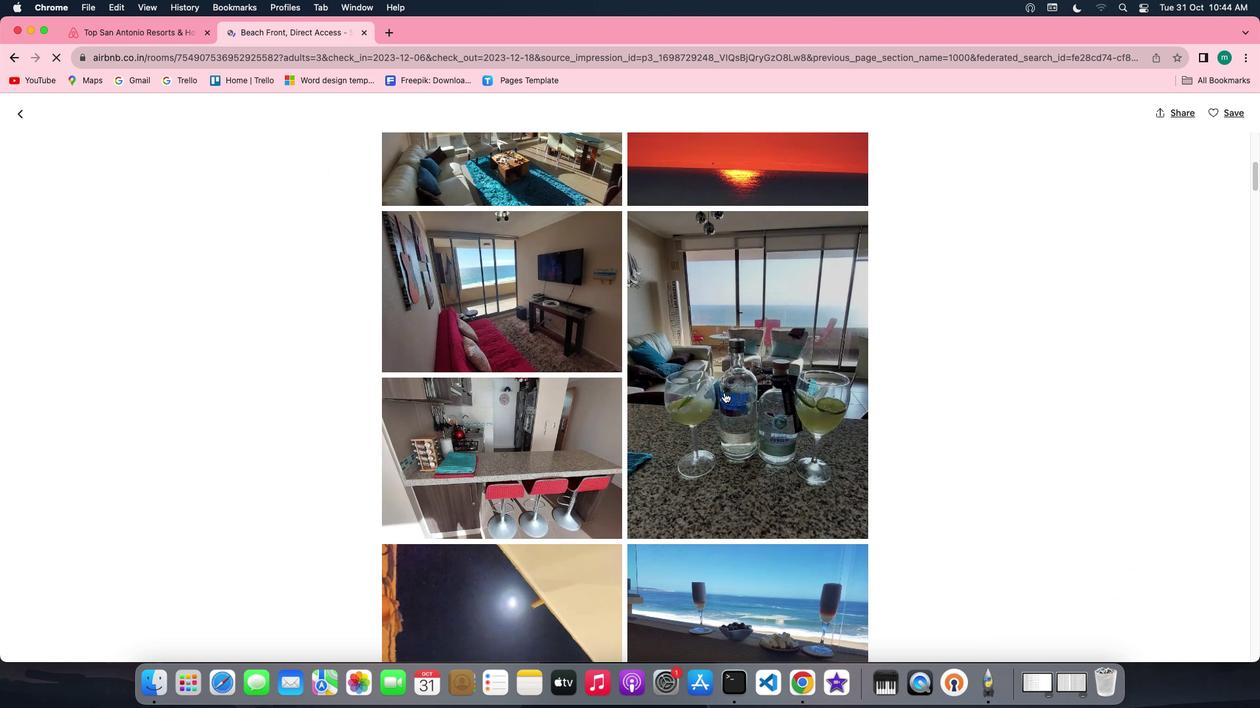 
Action: Mouse scrolled (724, 392) with delta (0, -1)
Screenshot: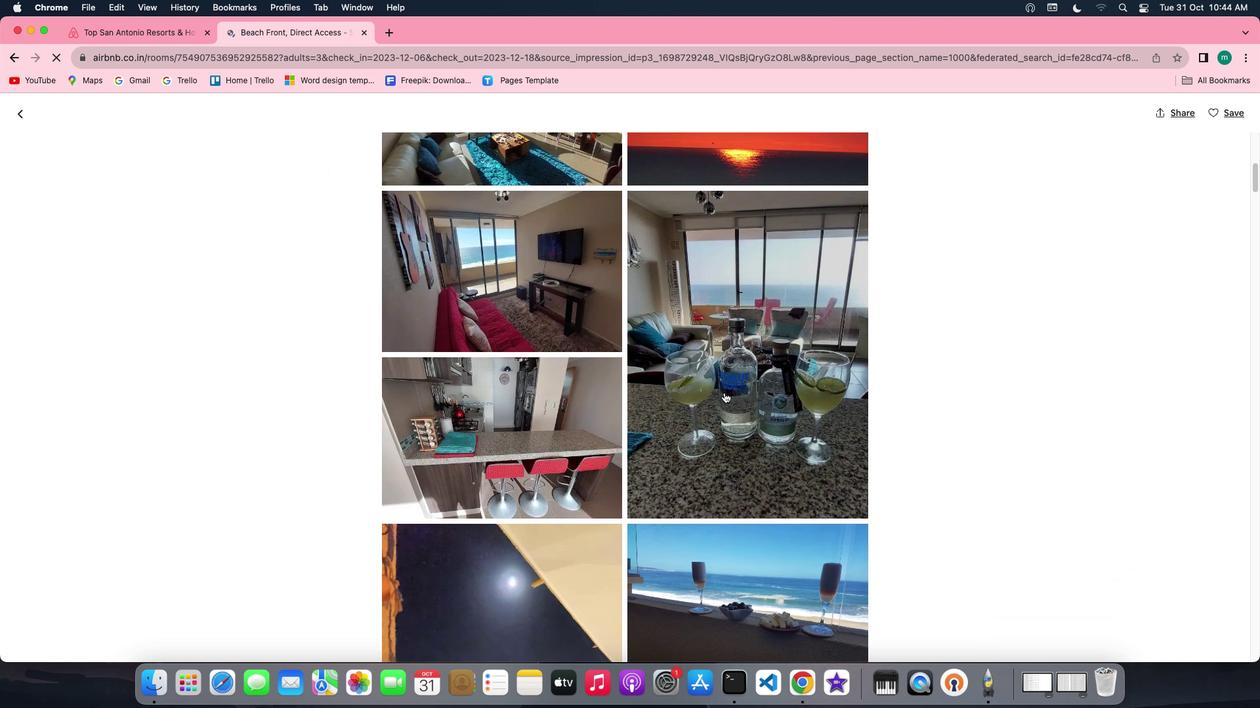 
Action: Mouse scrolled (724, 392) with delta (0, 0)
Screenshot: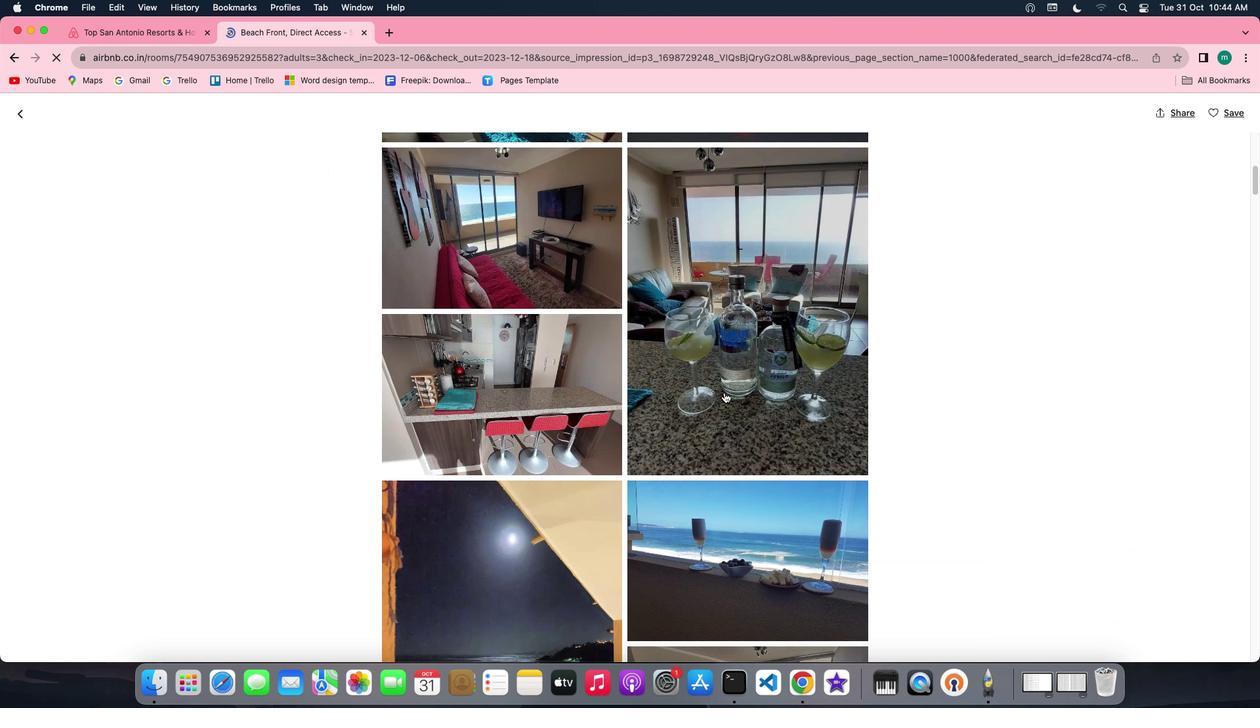 
Action: Mouse scrolled (724, 392) with delta (0, 0)
Screenshot: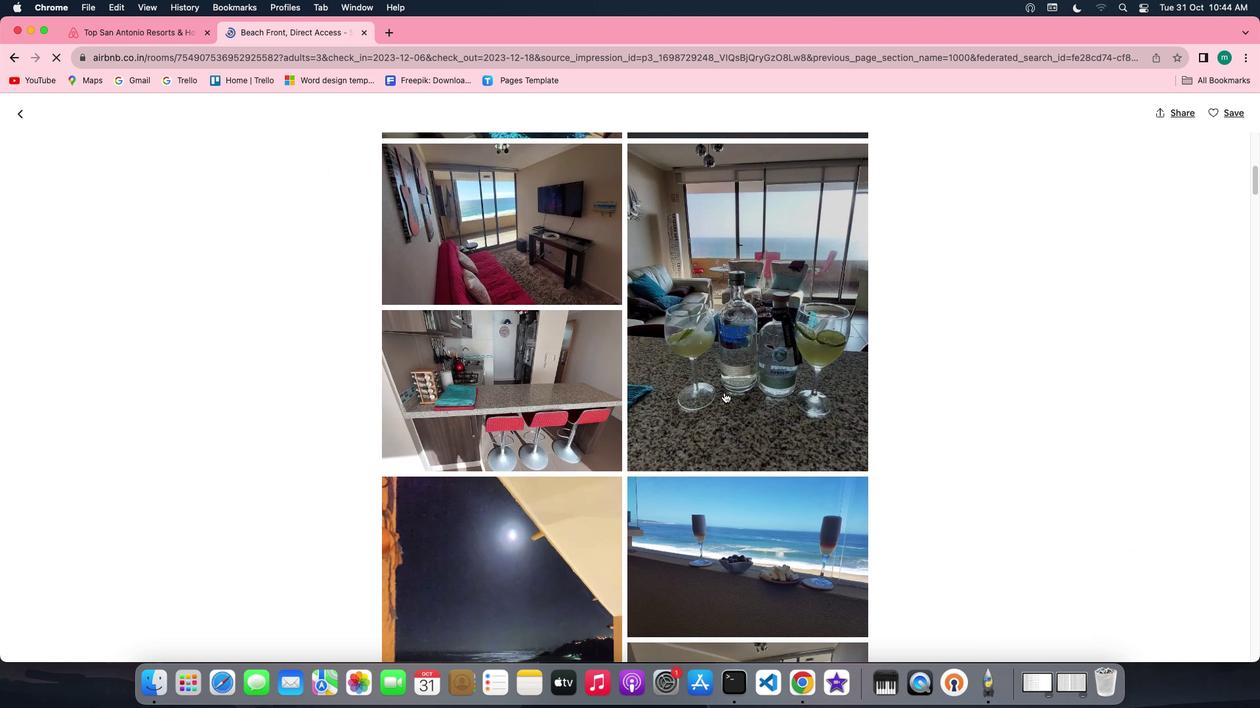 
Action: Mouse scrolled (724, 392) with delta (0, 0)
Screenshot: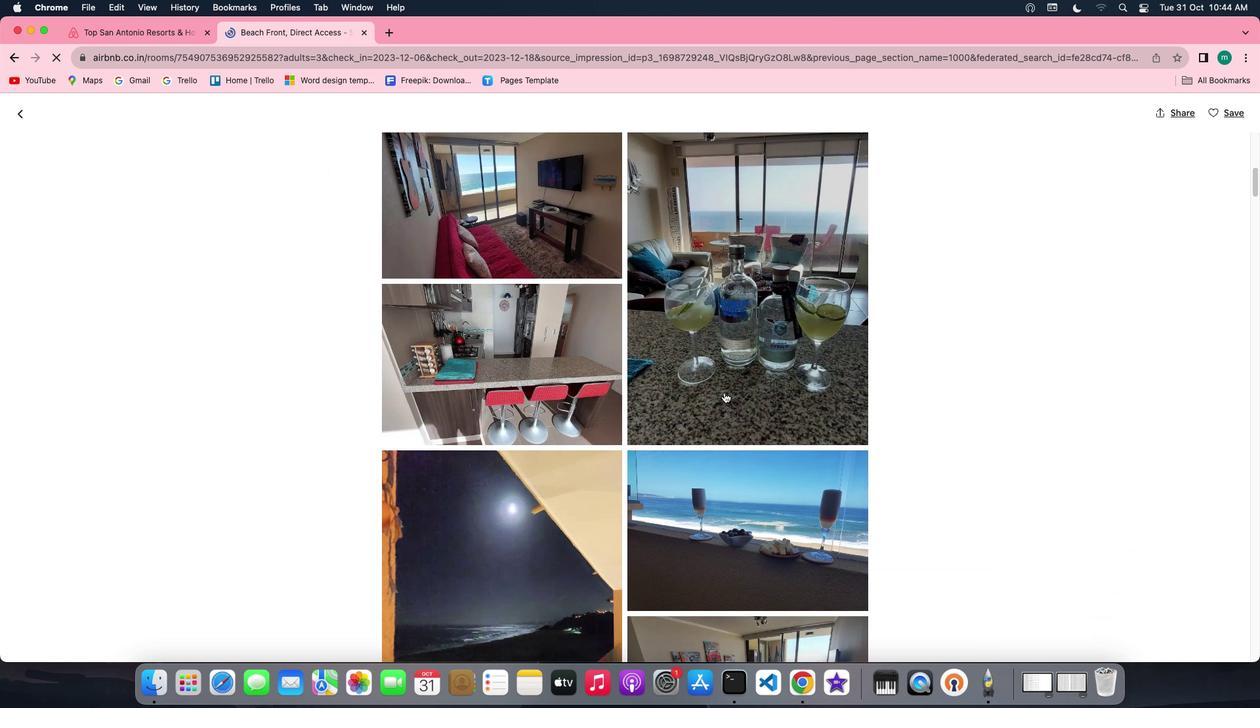 
Action: Mouse scrolled (724, 392) with delta (0, -1)
Screenshot: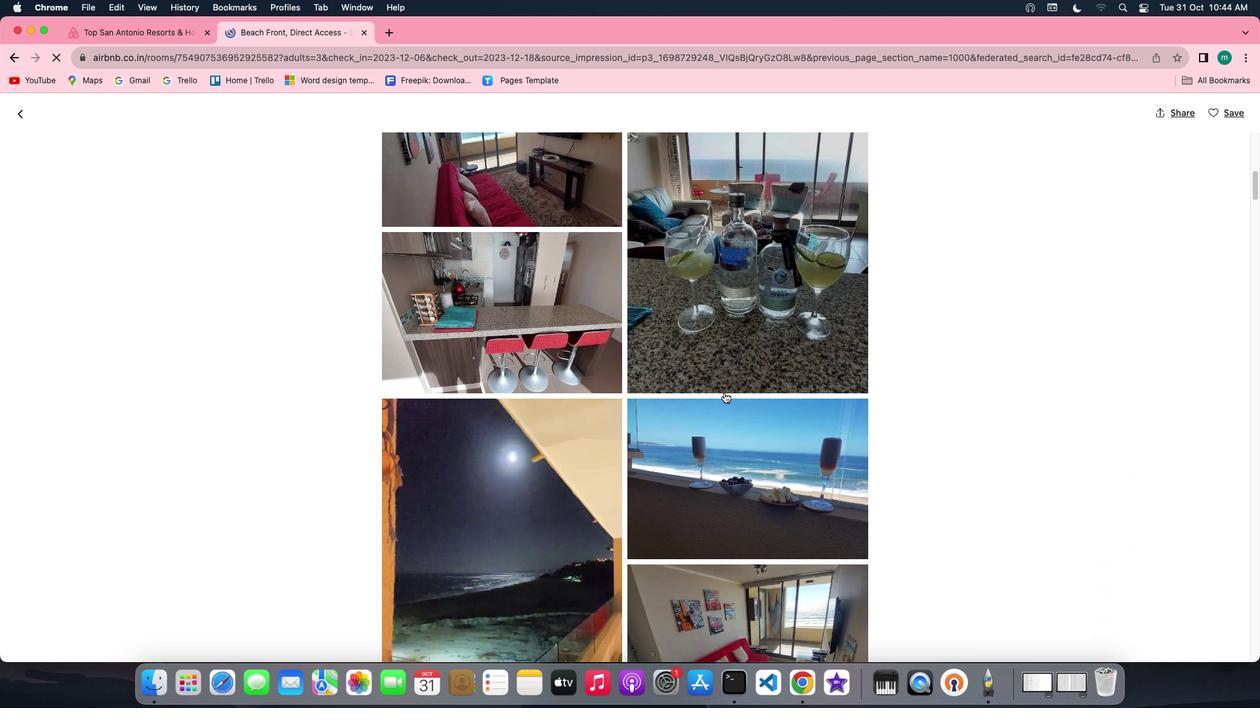 
Action: Mouse scrolled (724, 392) with delta (0, -1)
Screenshot: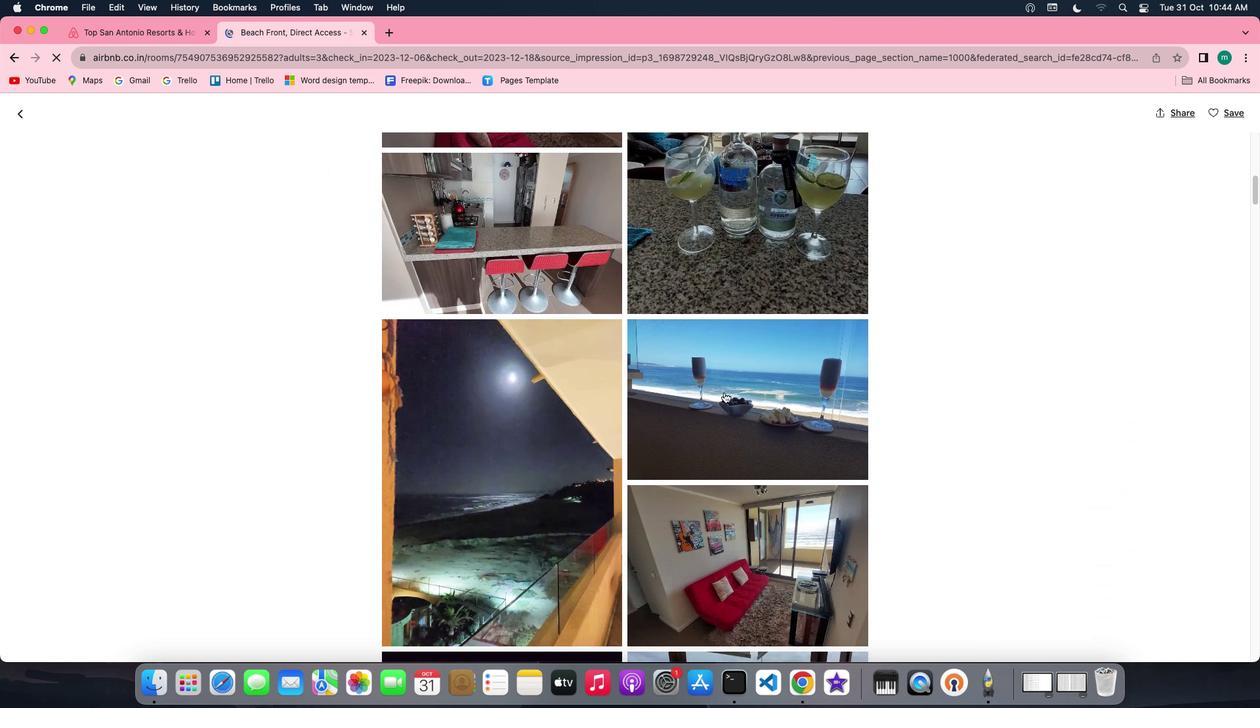 
Action: Mouse scrolled (724, 392) with delta (0, 0)
Screenshot: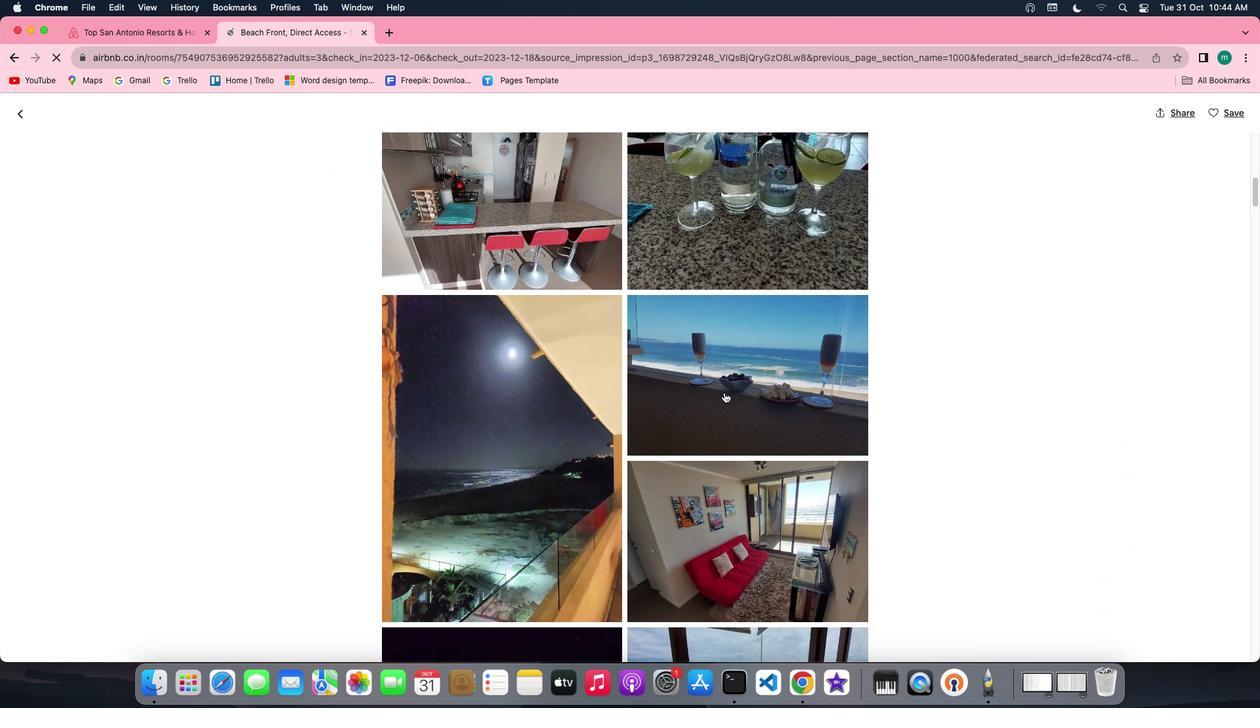 
Action: Mouse scrolled (724, 392) with delta (0, 0)
Screenshot: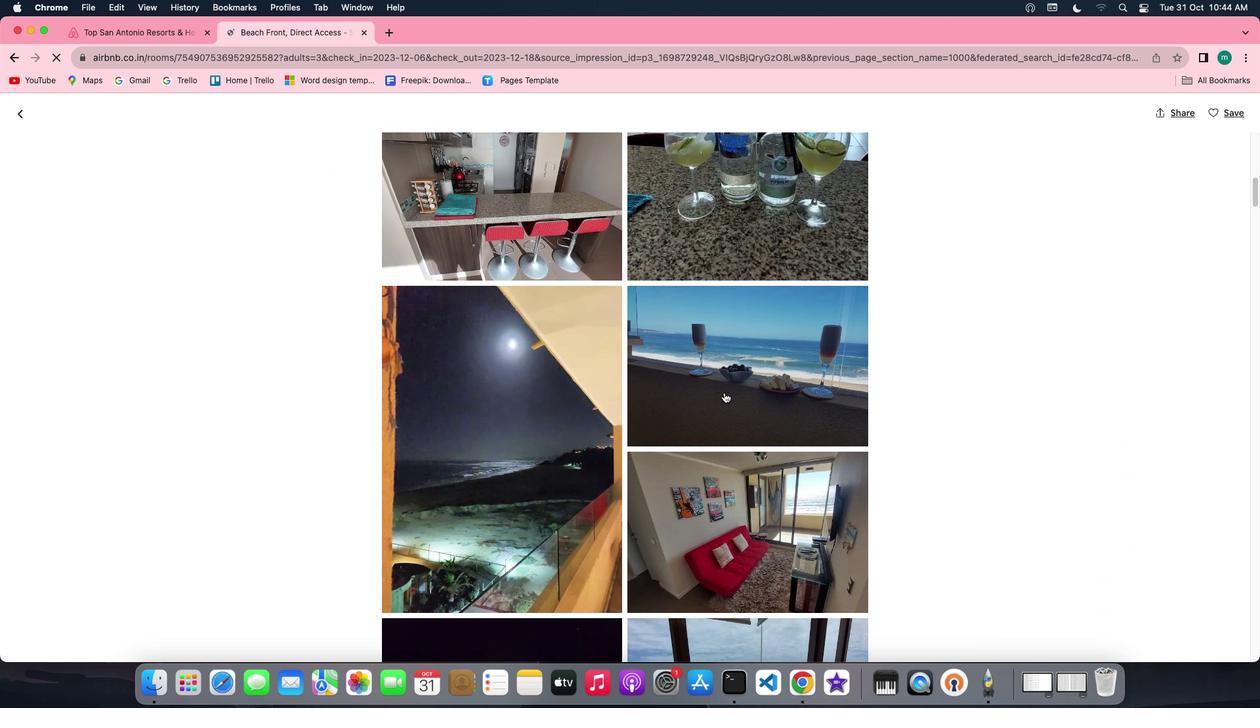 
Action: Mouse scrolled (724, 392) with delta (0, 0)
Screenshot: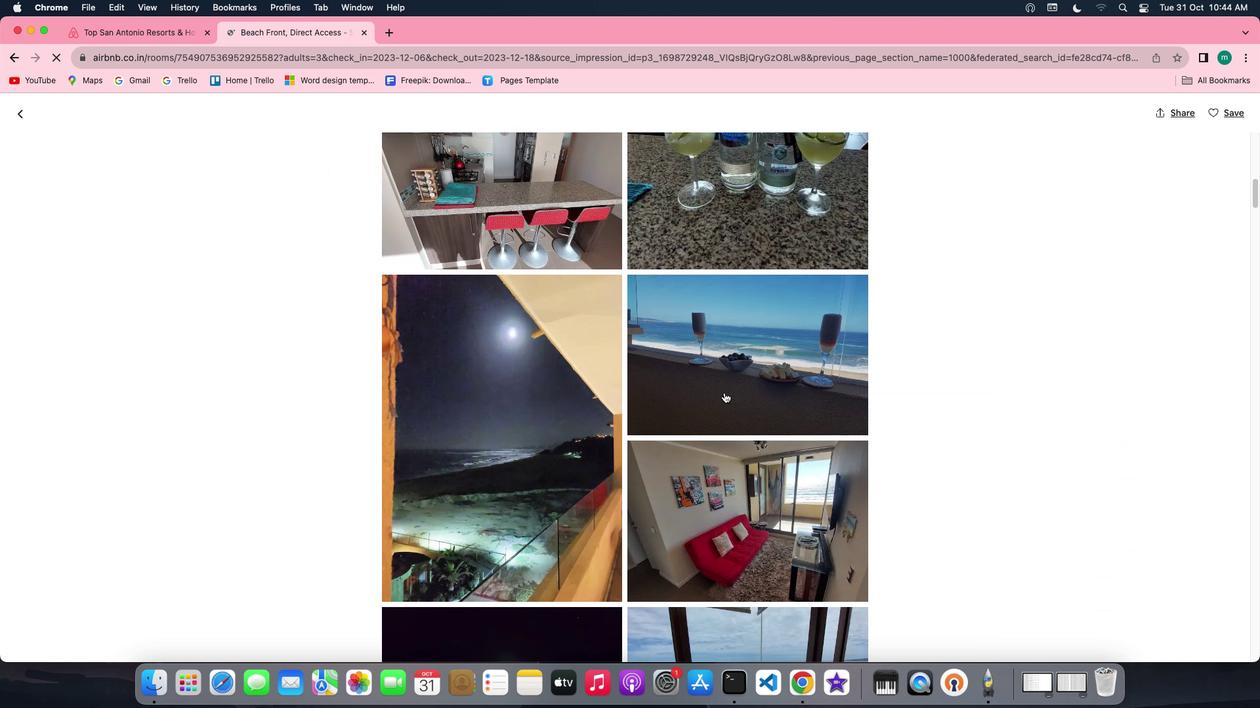 
Action: Mouse scrolled (724, 392) with delta (0, 0)
Screenshot: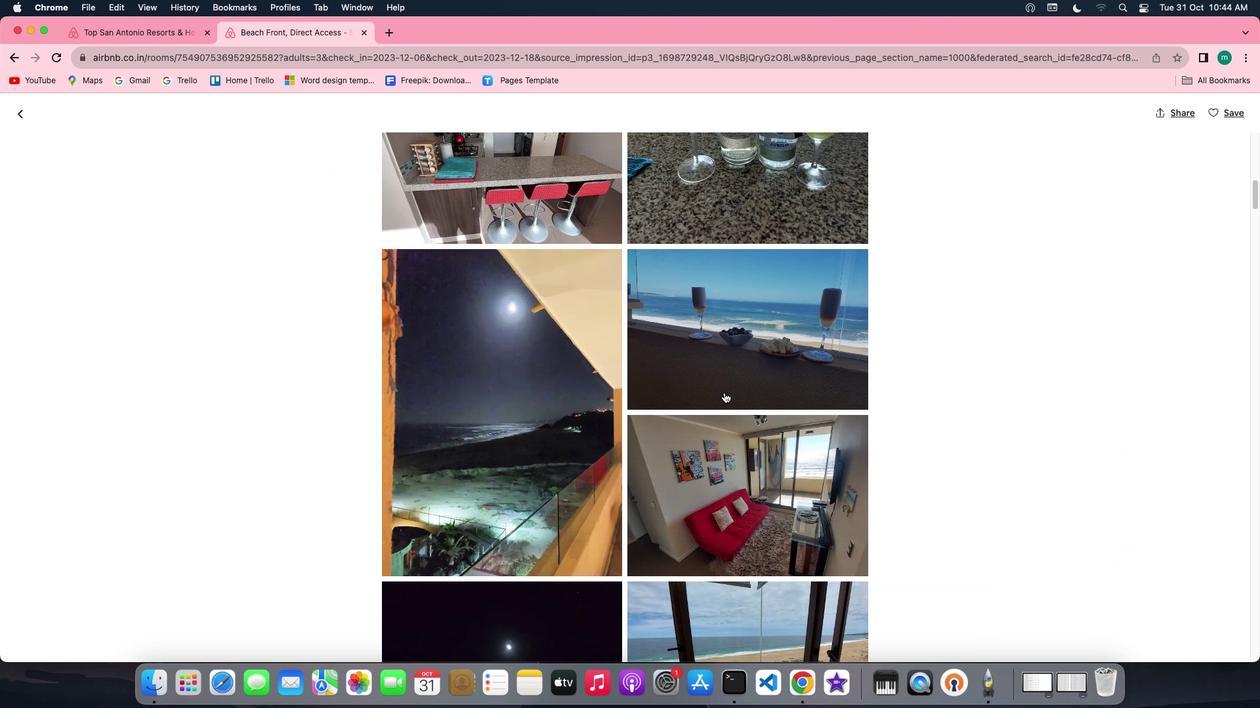
Action: Mouse scrolled (724, 392) with delta (0, 0)
Screenshot: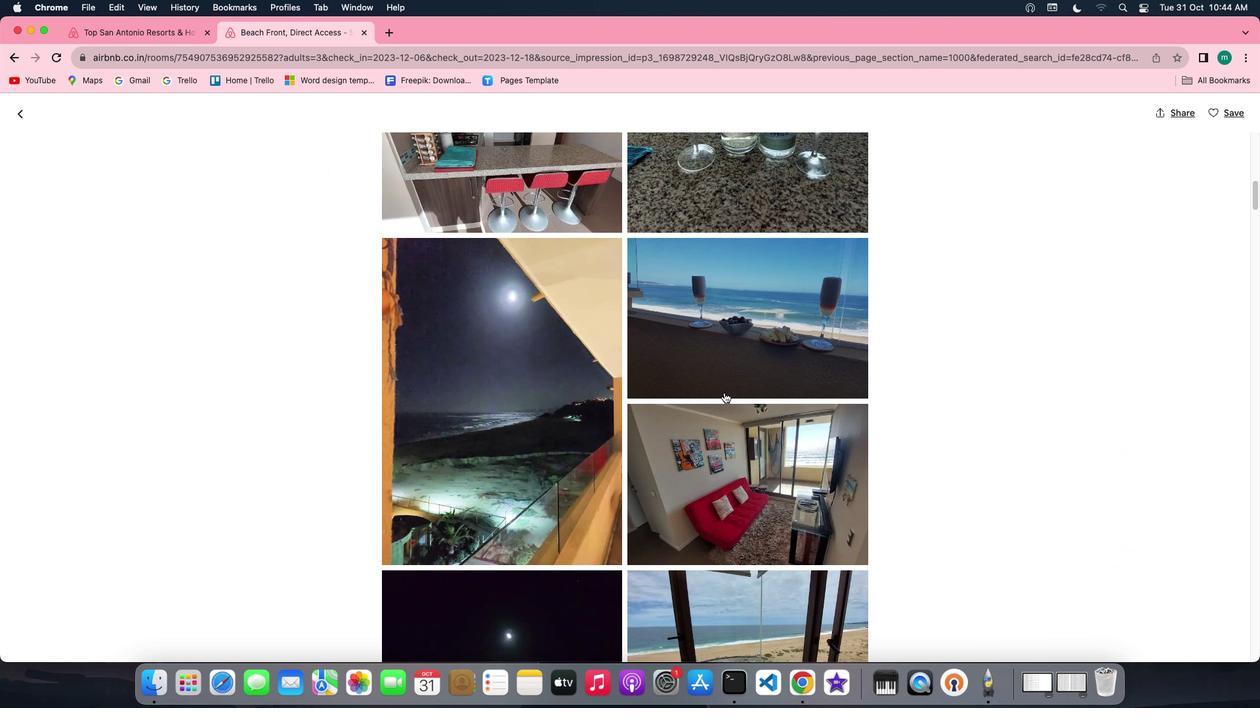 
Action: Mouse scrolled (724, 392) with delta (0, 0)
Screenshot: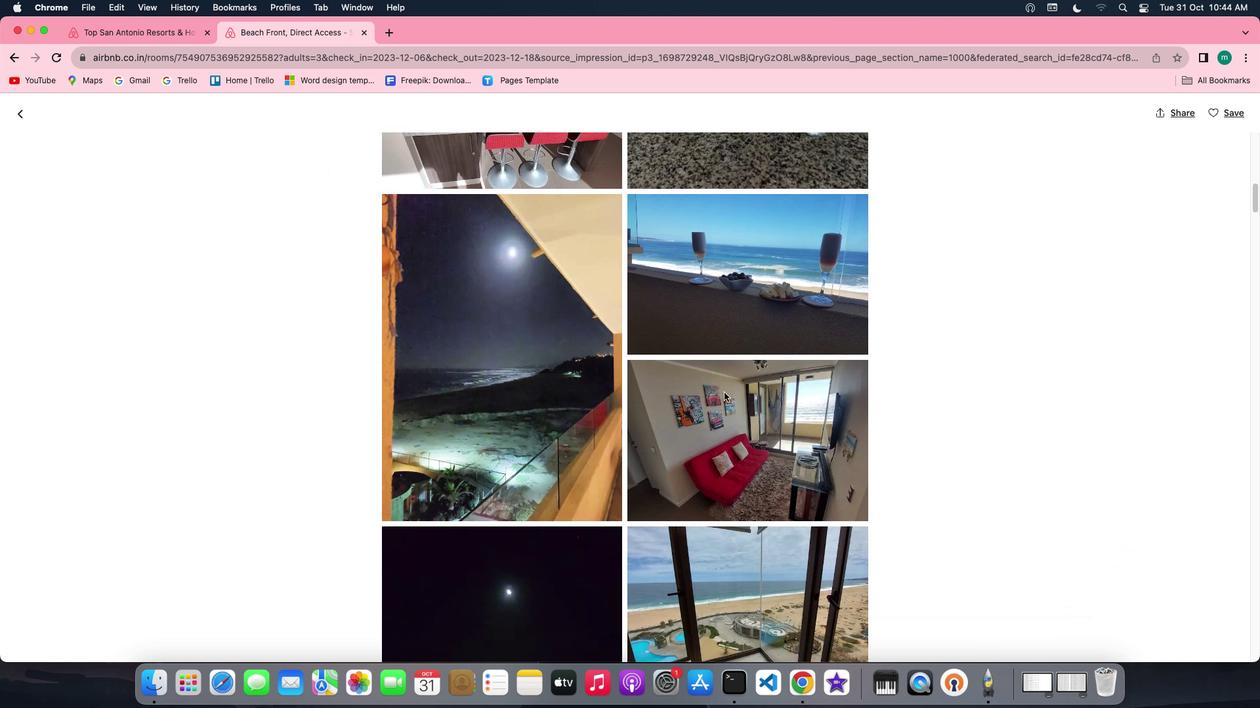 
Action: Mouse scrolled (724, 392) with delta (0, 0)
Screenshot: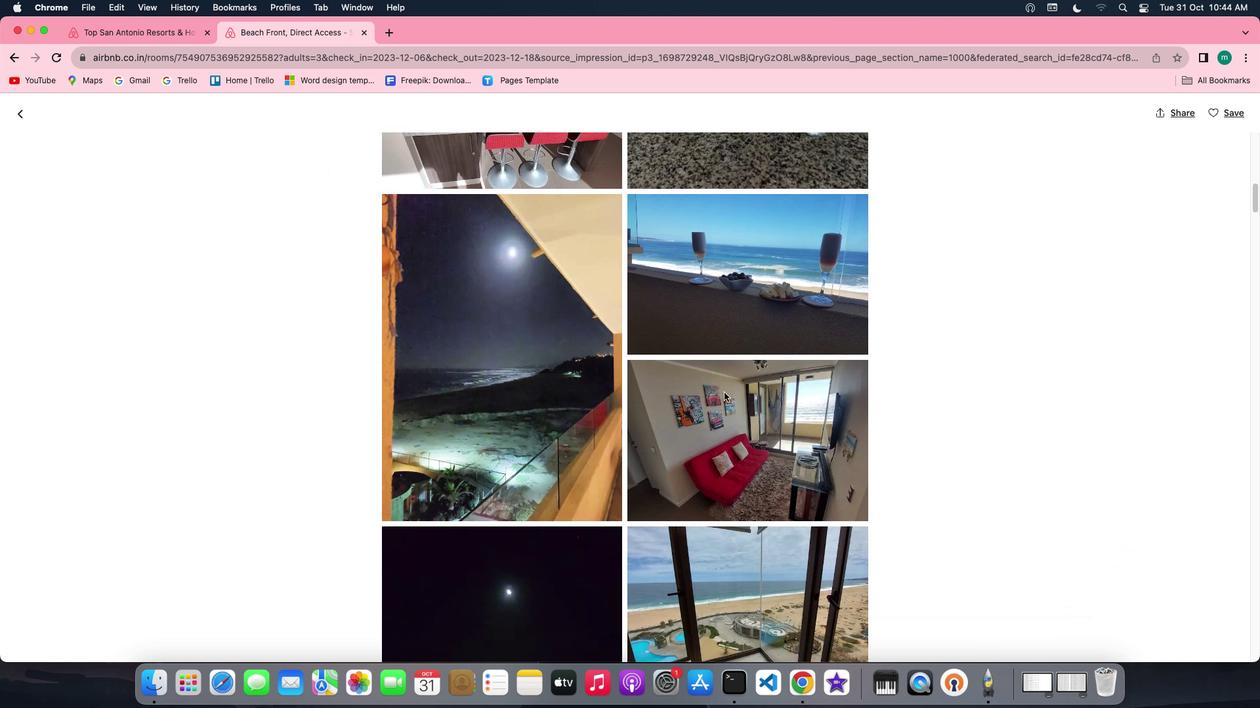
Action: Mouse scrolled (724, 392) with delta (0, -1)
Screenshot: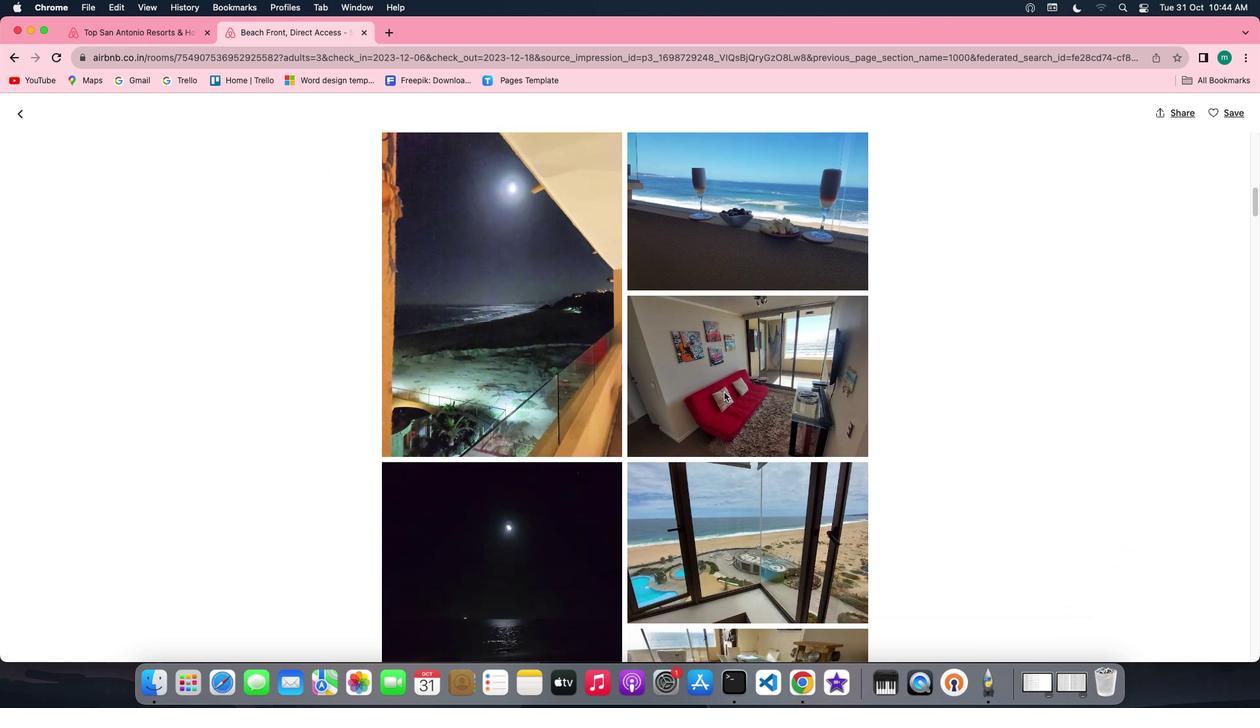 
Action: Mouse scrolled (724, 392) with delta (0, -1)
Screenshot: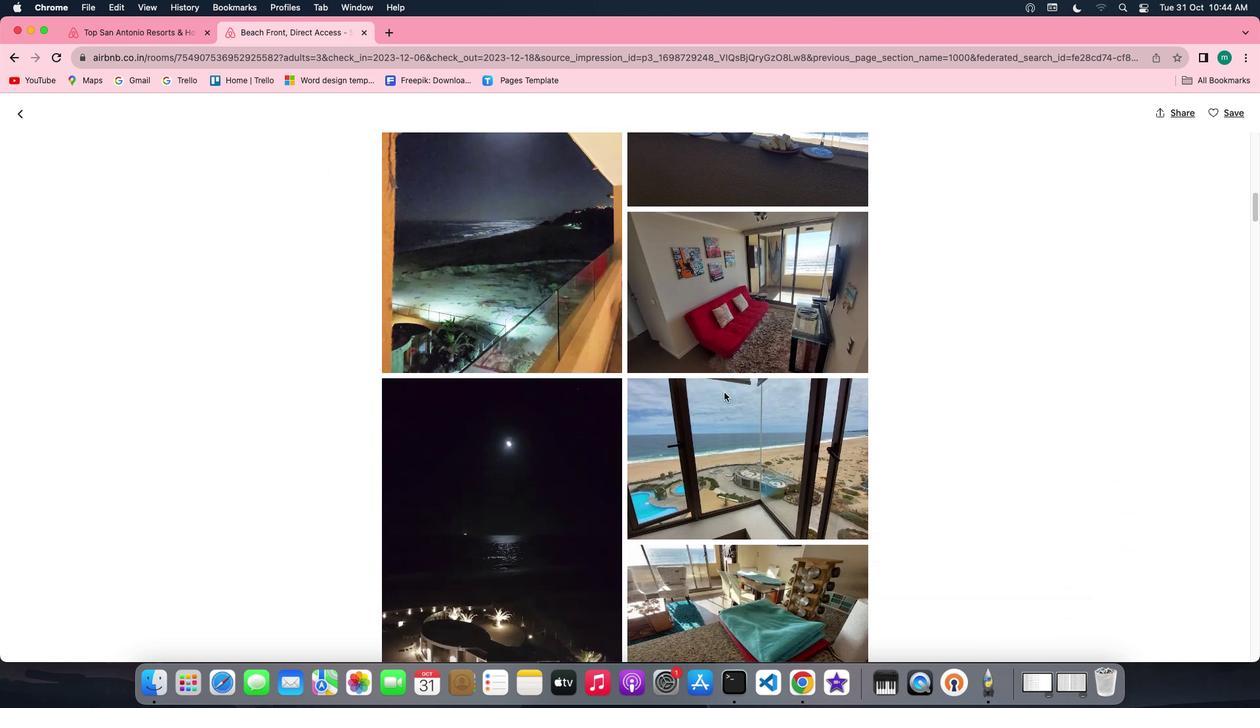 
Action: Mouse scrolled (724, 392) with delta (0, 0)
Screenshot: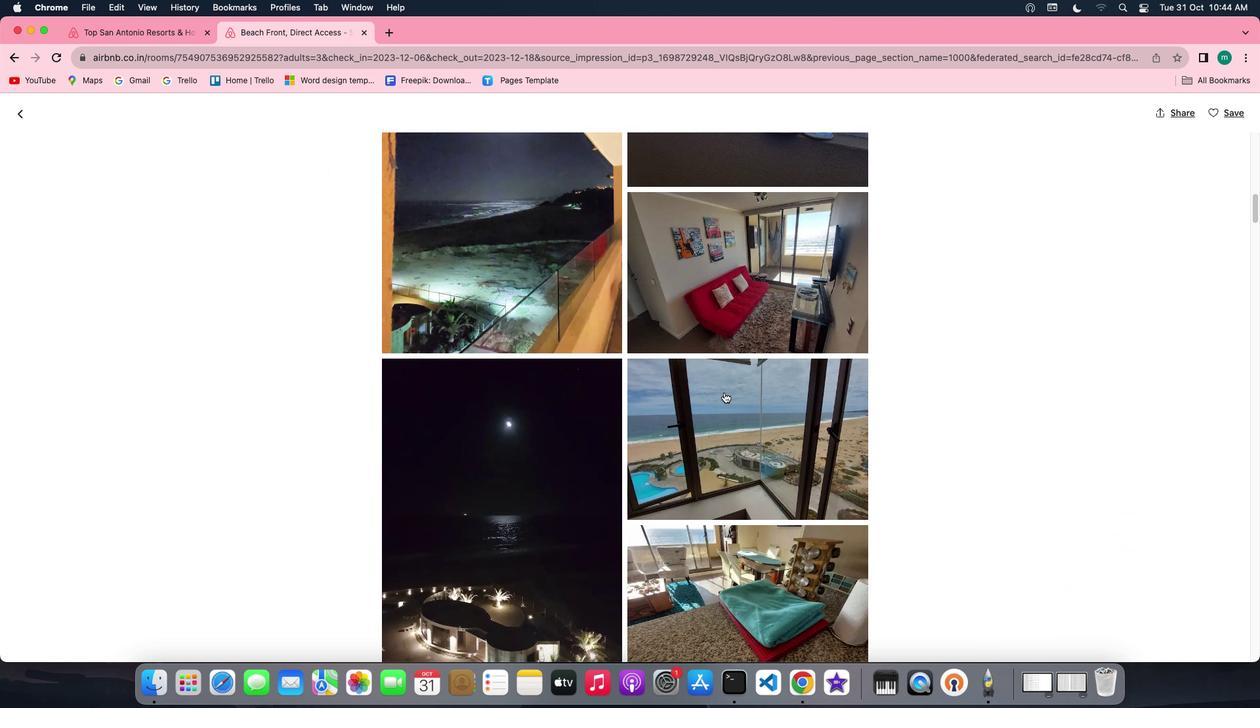 
Action: Mouse scrolled (724, 392) with delta (0, 0)
Screenshot: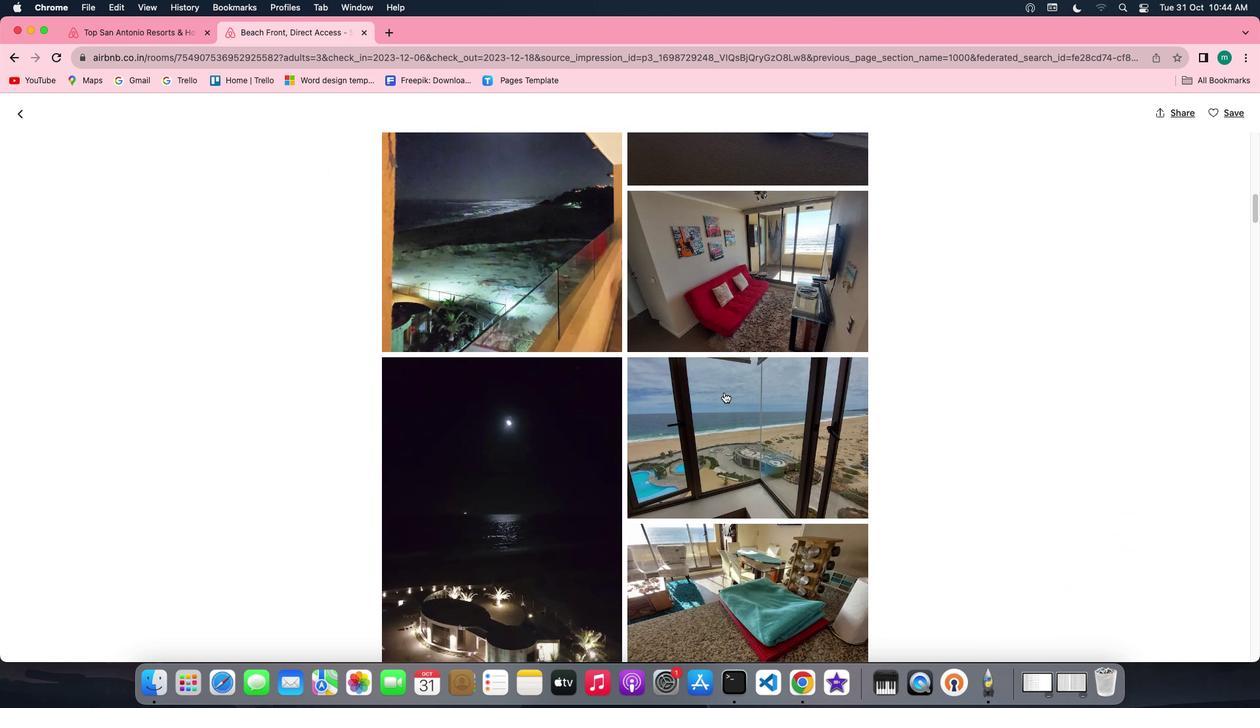 
Action: Mouse scrolled (724, 392) with delta (0, 0)
Screenshot: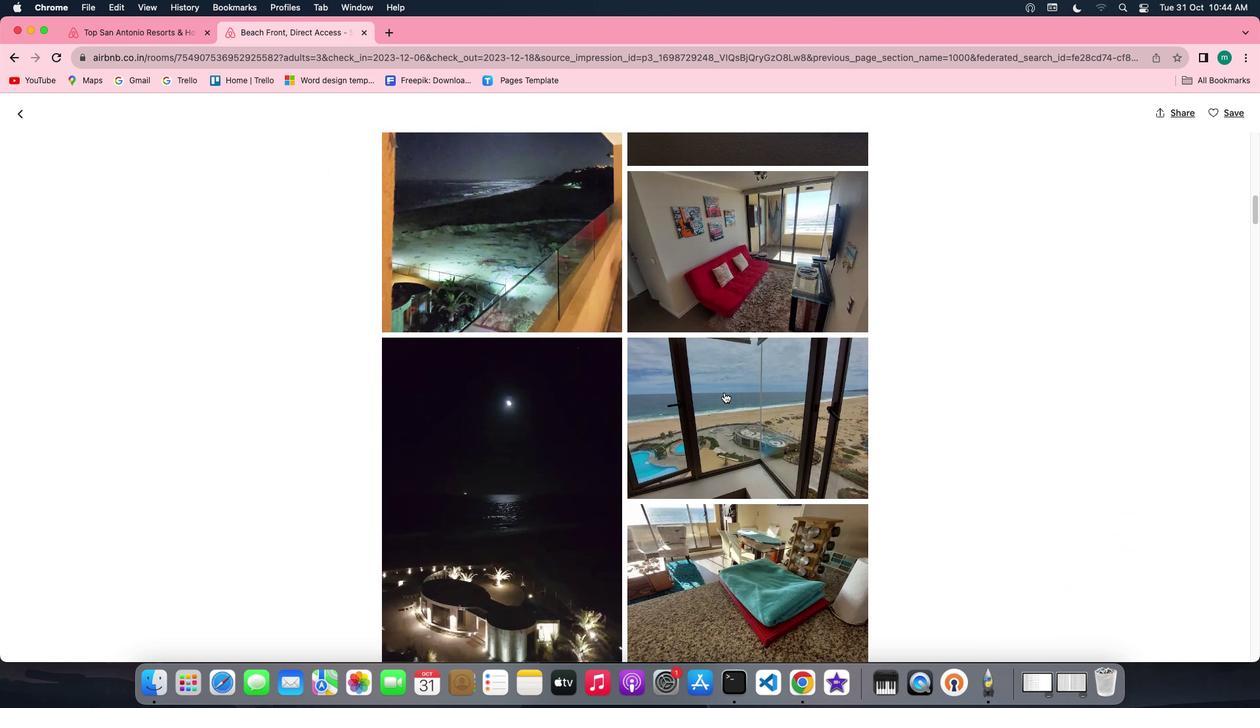 
Action: Mouse scrolled (724, 392) with delta (0, 0)
Screenshot: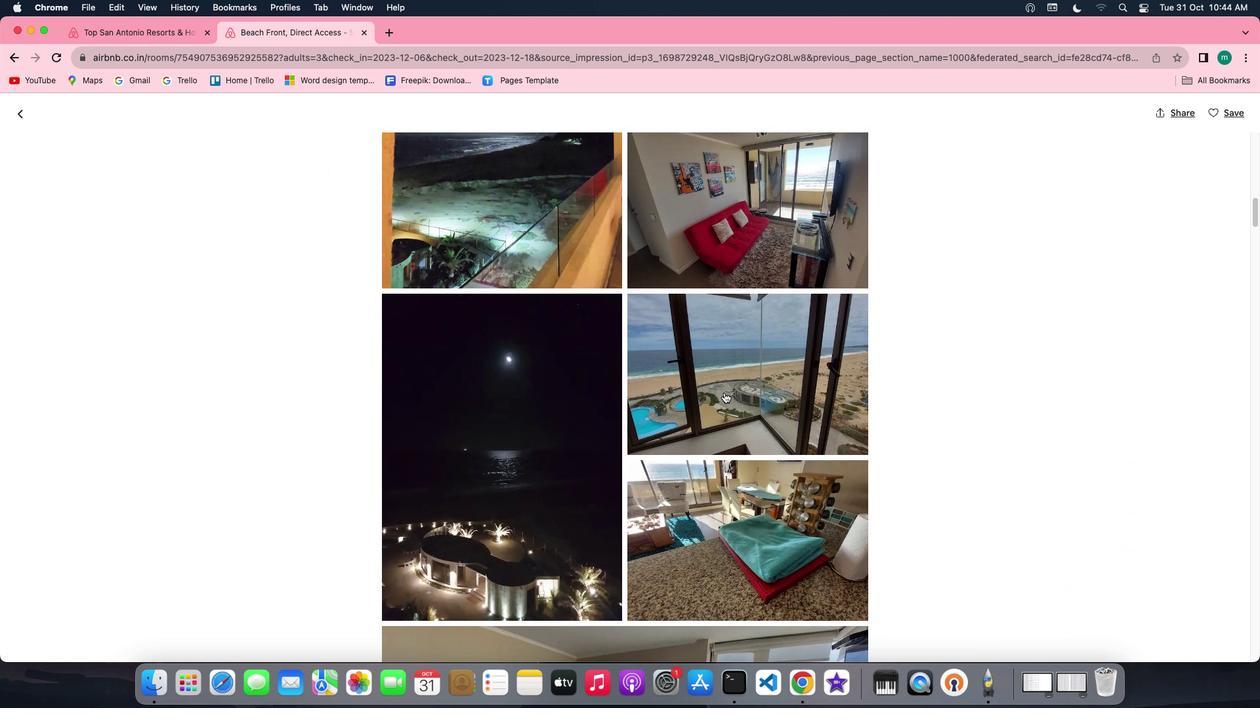 
Action: Mouse scrolled (724, 392) with delta (0, 0)
Screenshot: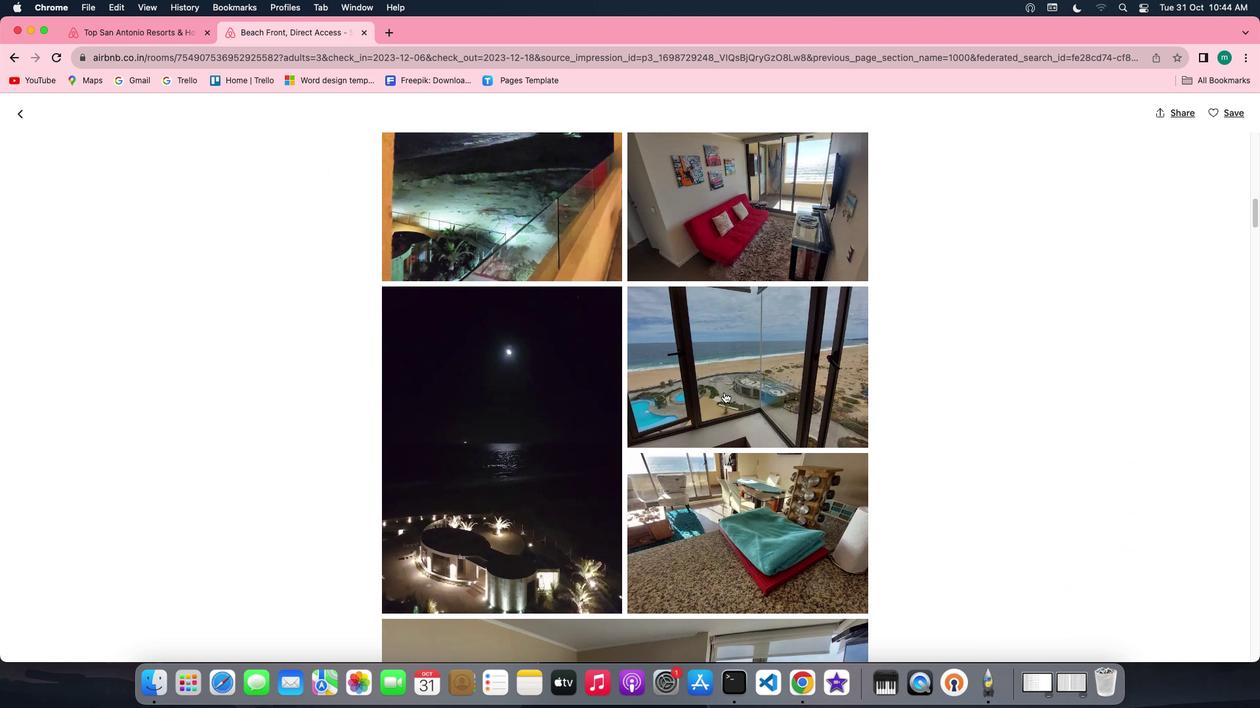 
Action: Mouse scrolled (724, 392) with delta (0, 0)
Screenshot: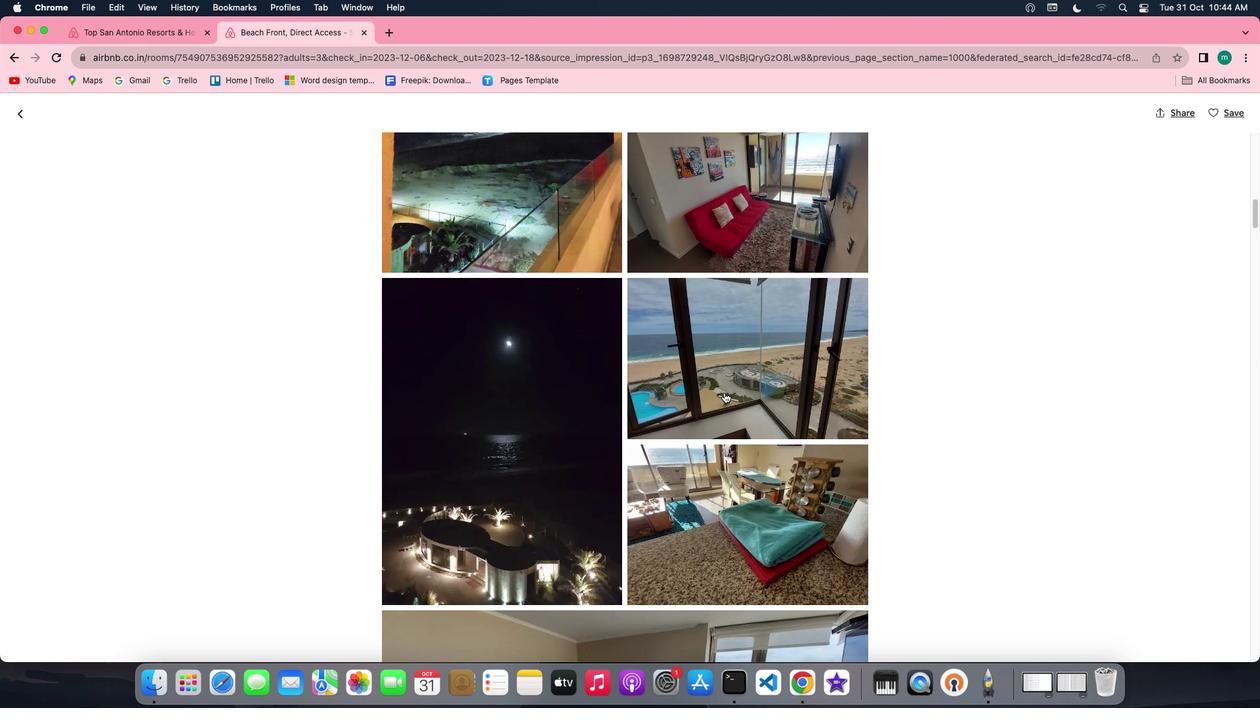 
Action: Mouse scrolled (724, 392) with delta (0, 0)
Screenshot: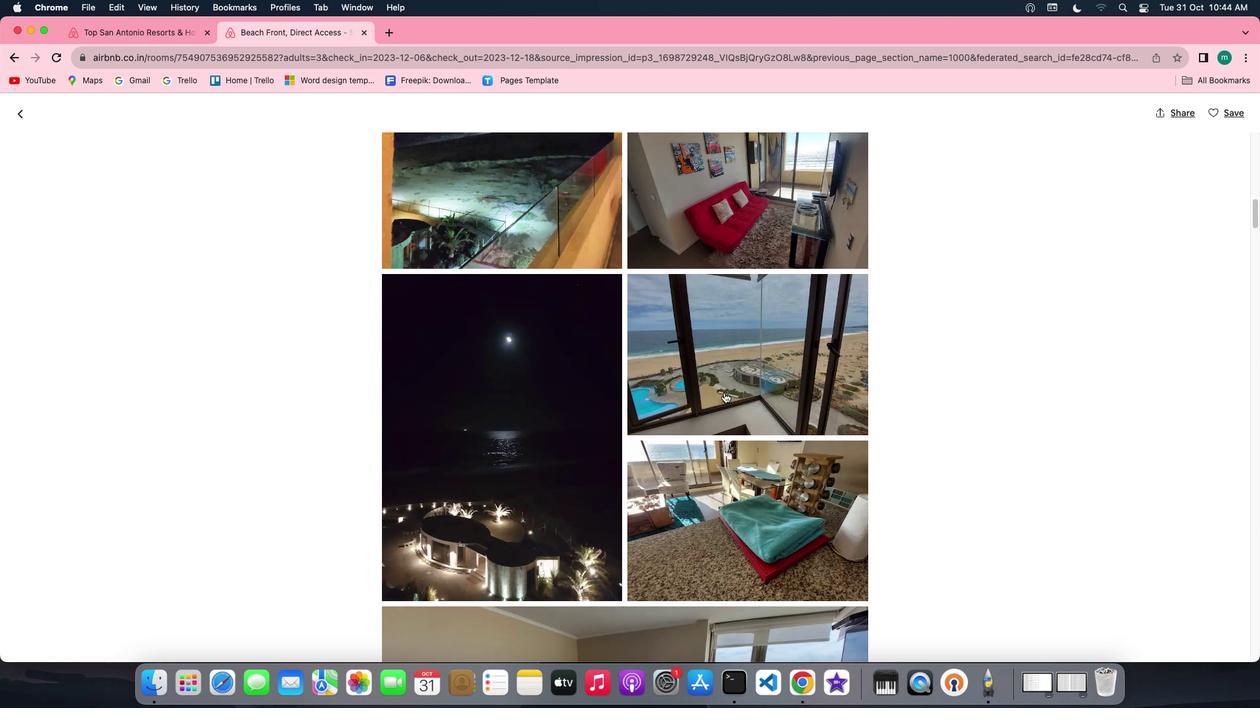 
Action: Mouse scrolled (724, 392) with delta (0, 0)
Screenshot: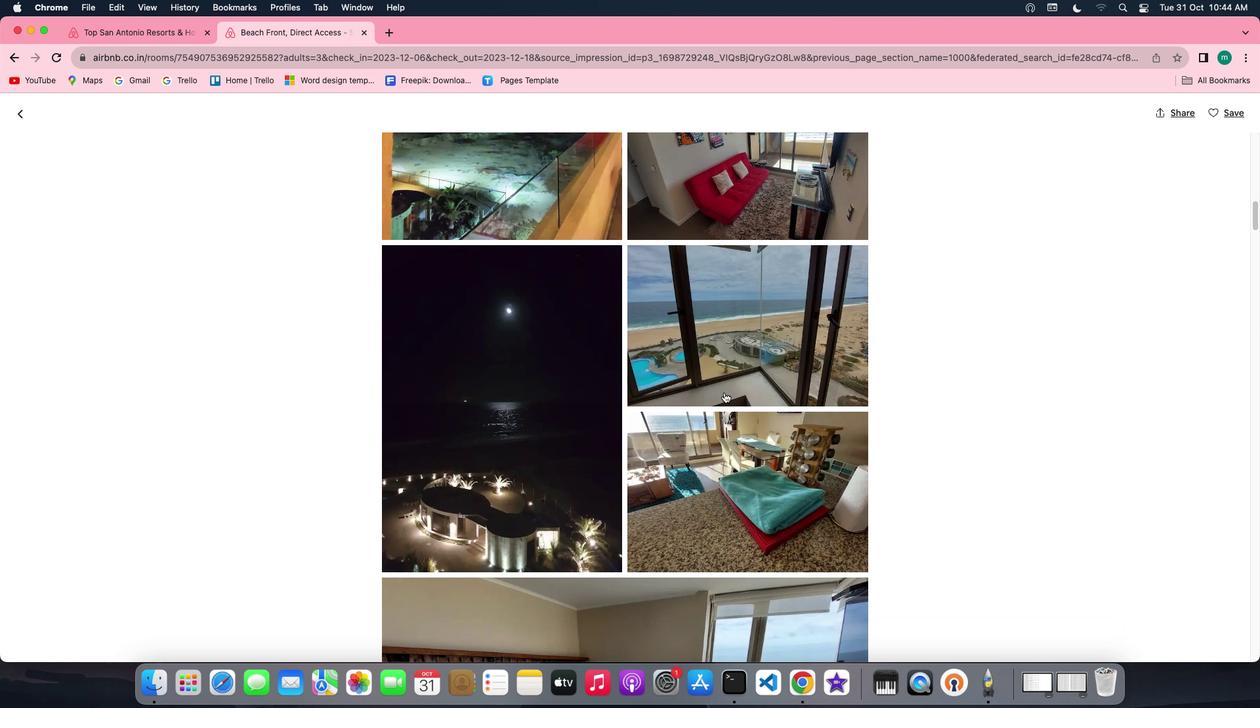 
Action: Mouse scrolled (724, 392) with delta (0, 0)
Screenshot: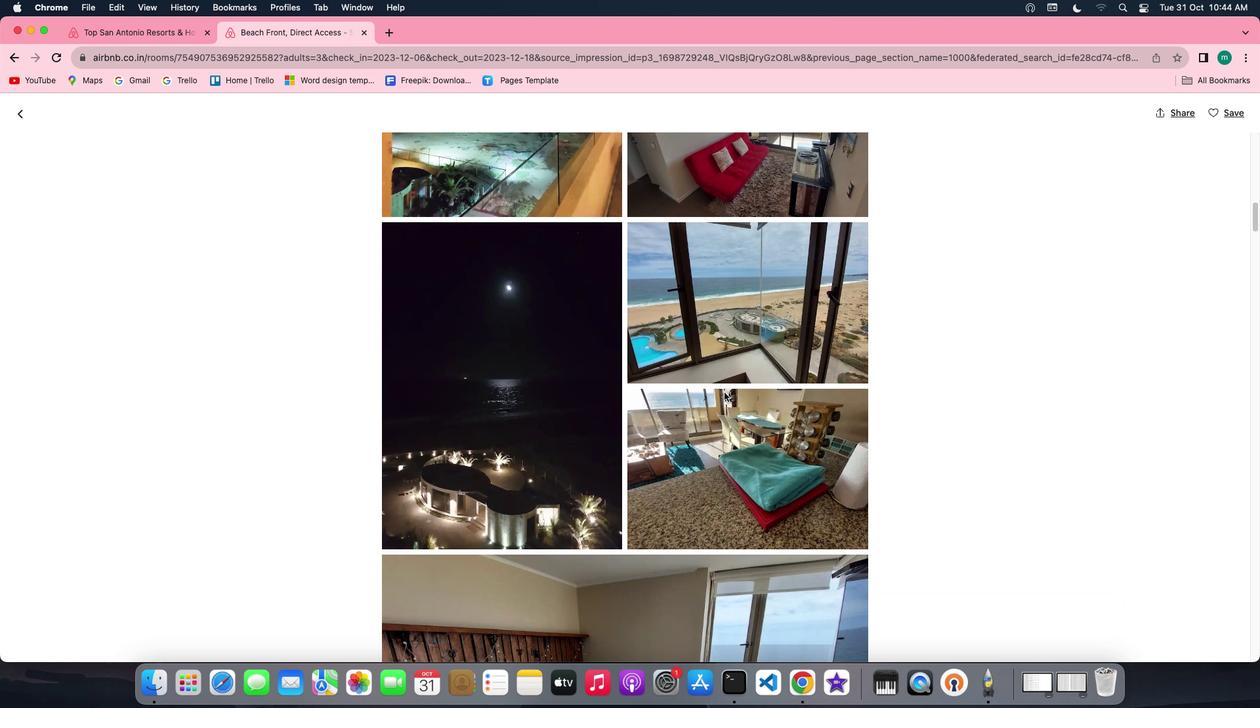 
Action: Mouse scrolled (724, 392) with delta (0, 0)
Screenshot: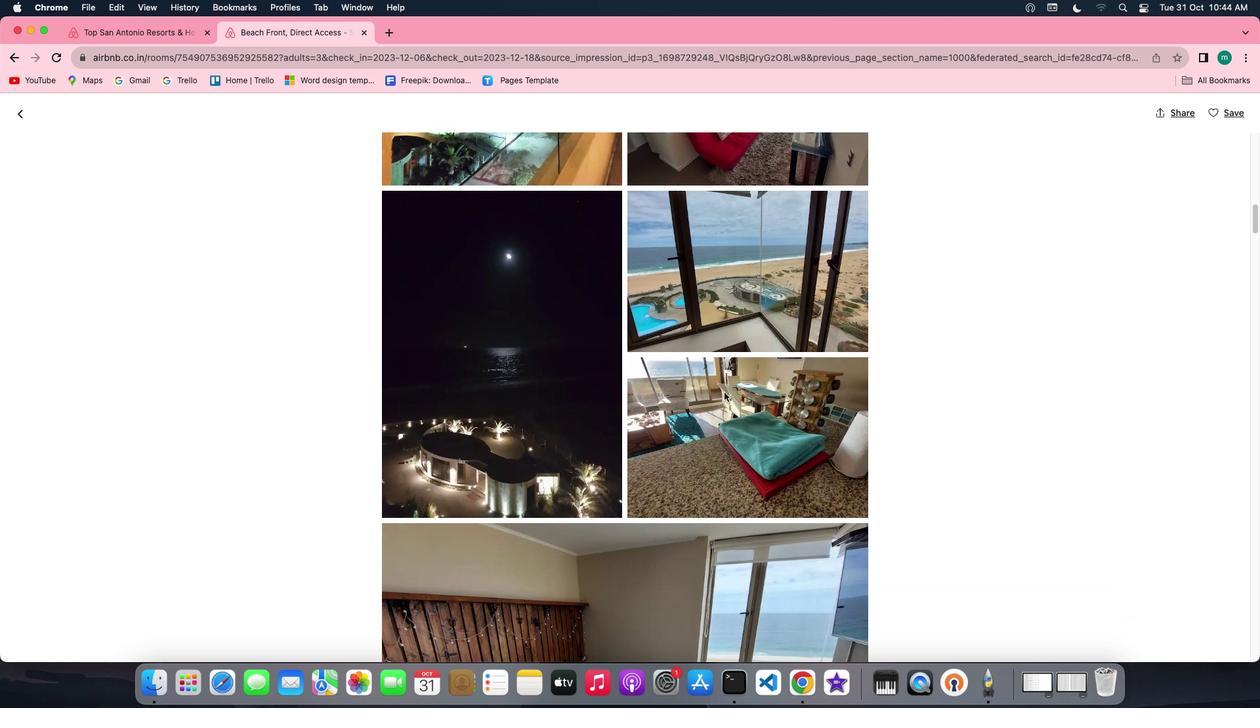 
Action: Mouse scrolled (724, 392) with delta (0, -1)
Screenshot: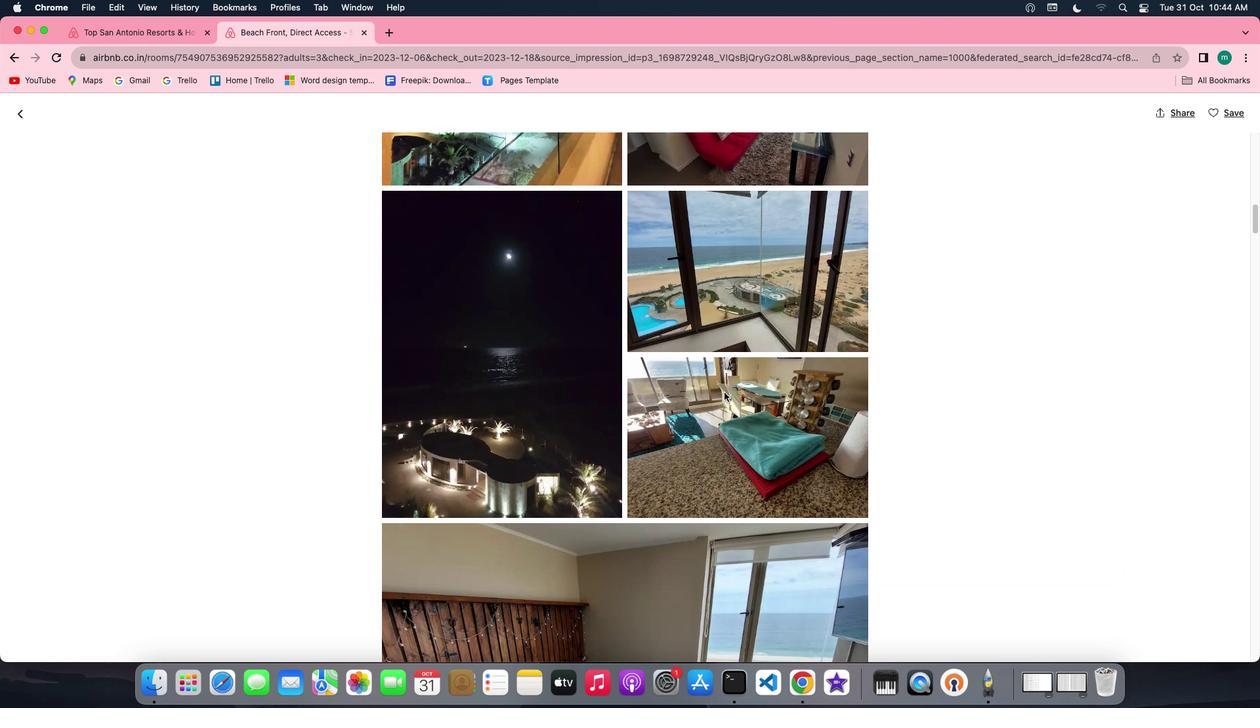 
Action: Mouse scrolled (724, 392) with delta (0, -1)
Screenshot: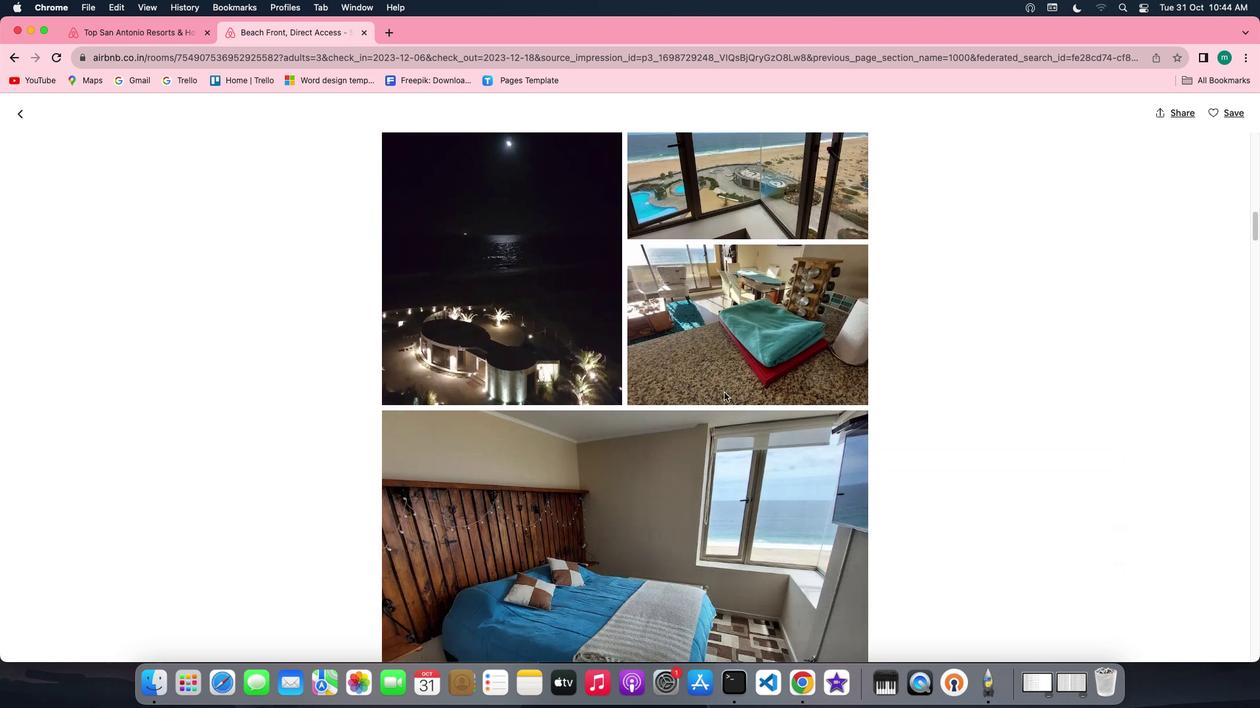 
Action: Mouse scrolled (724, 392) with delta (0, 0)
Screenshot: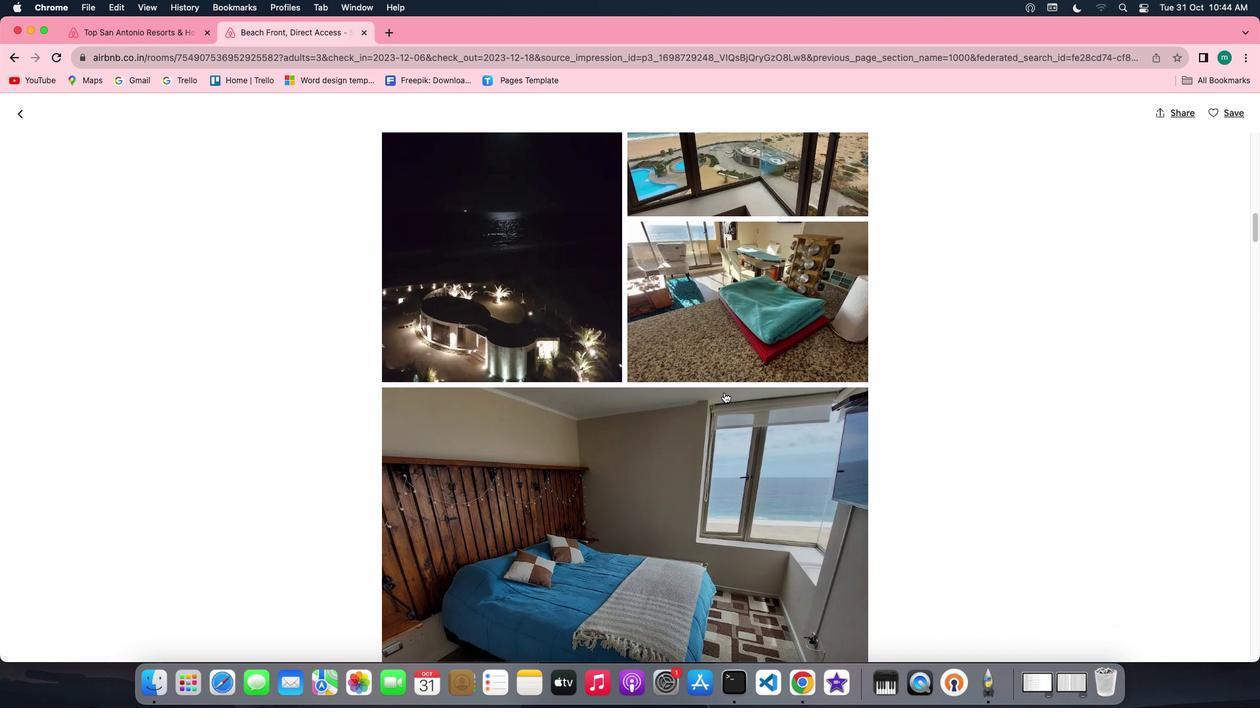 
Action: Mouse scrolled (724, 392) with delta (0, 0)
Screenshot: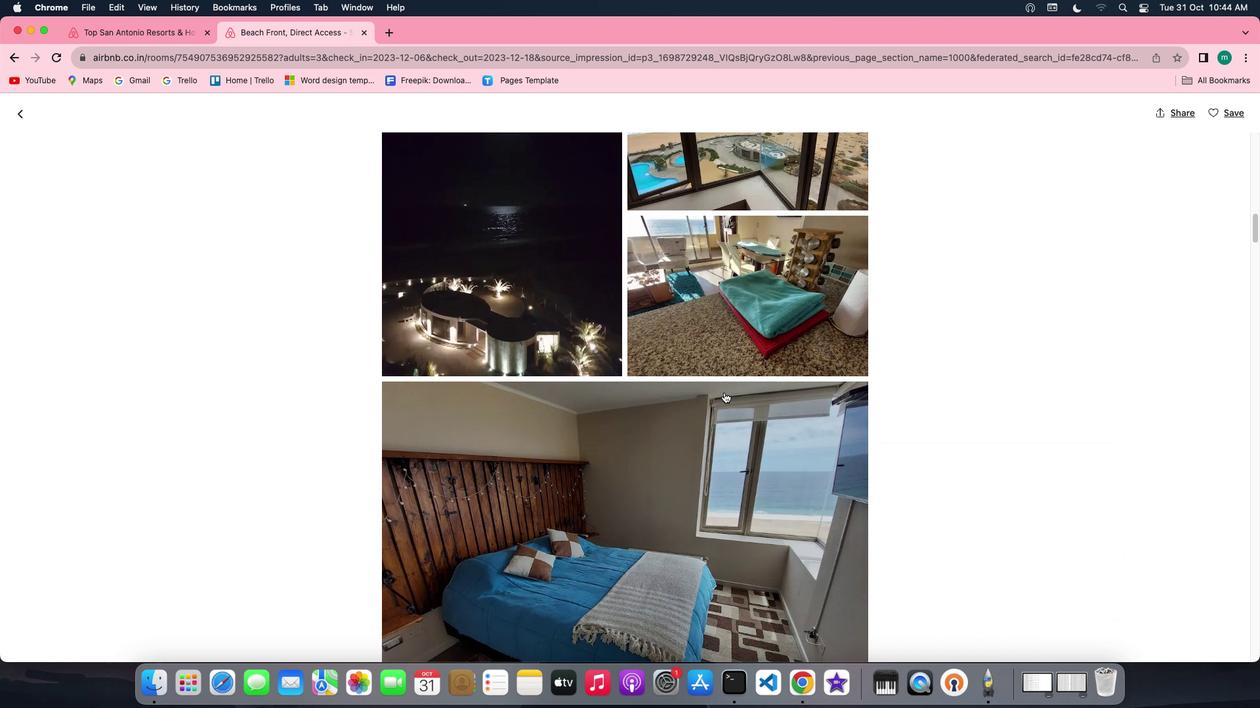 
Action: Mouse scrolled (724, 392) with delta (0, 0)
Screenshot: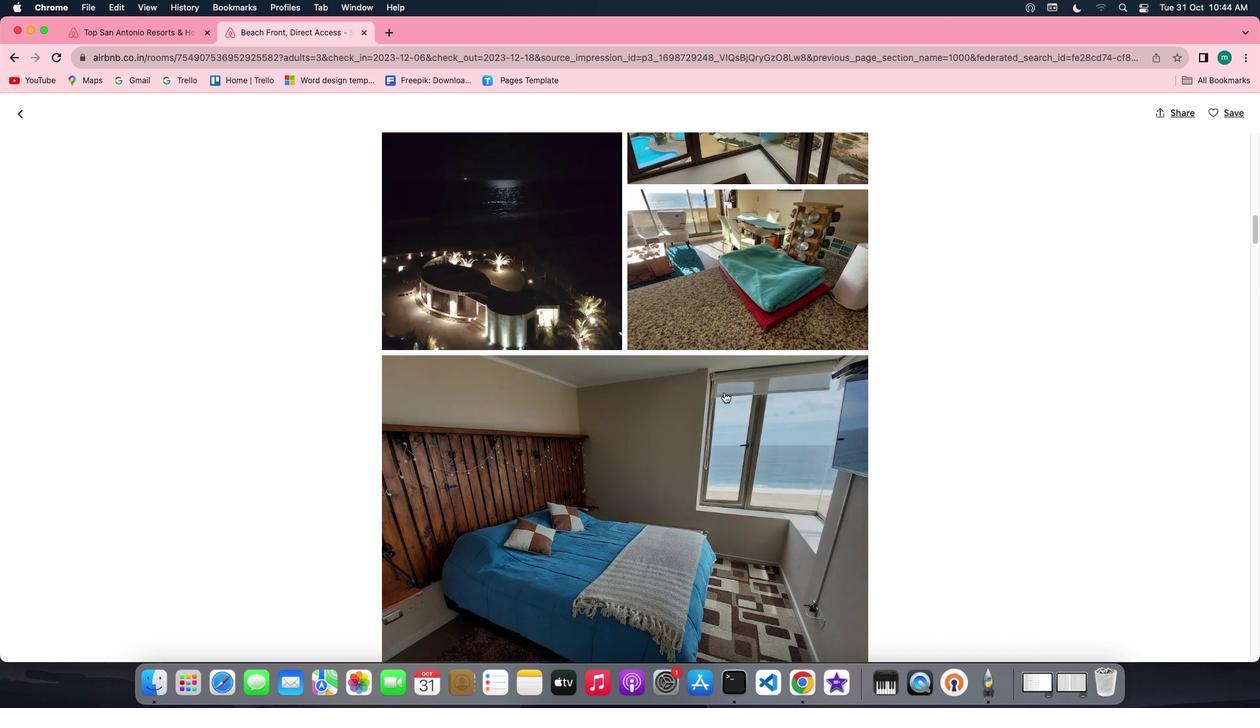 
Action: Mouse scrolled (724, 392) with delta (0, 0)
Screenshot: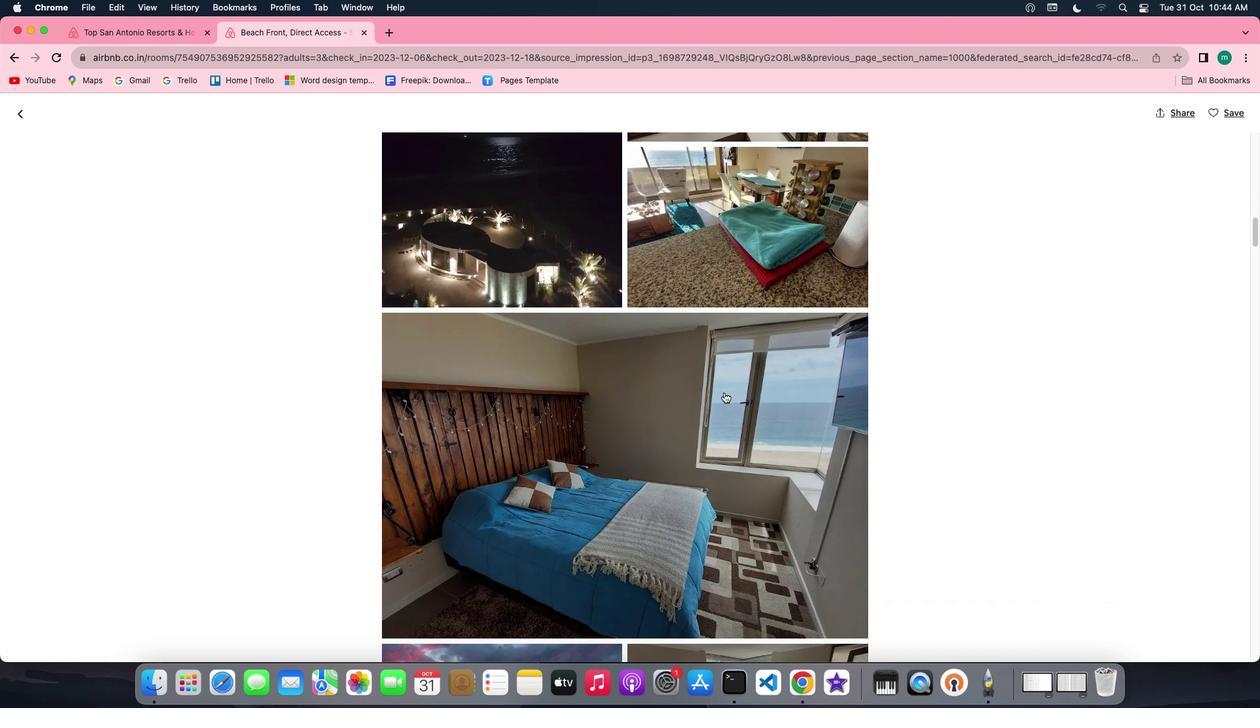 
Action: Mouse scrolled (724, 392) with delta (0, 0)
Screenshot: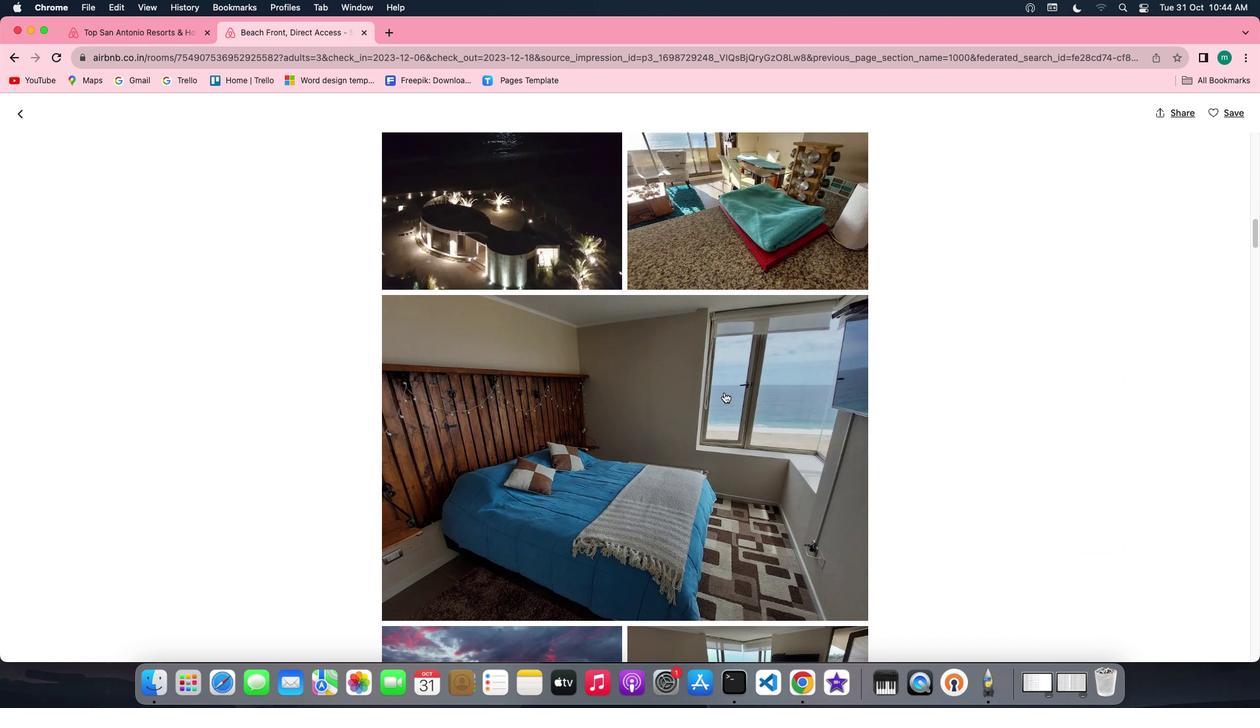 
Action: Mouse scrolled (724, 392) with delta (0, 0)
Screenshot: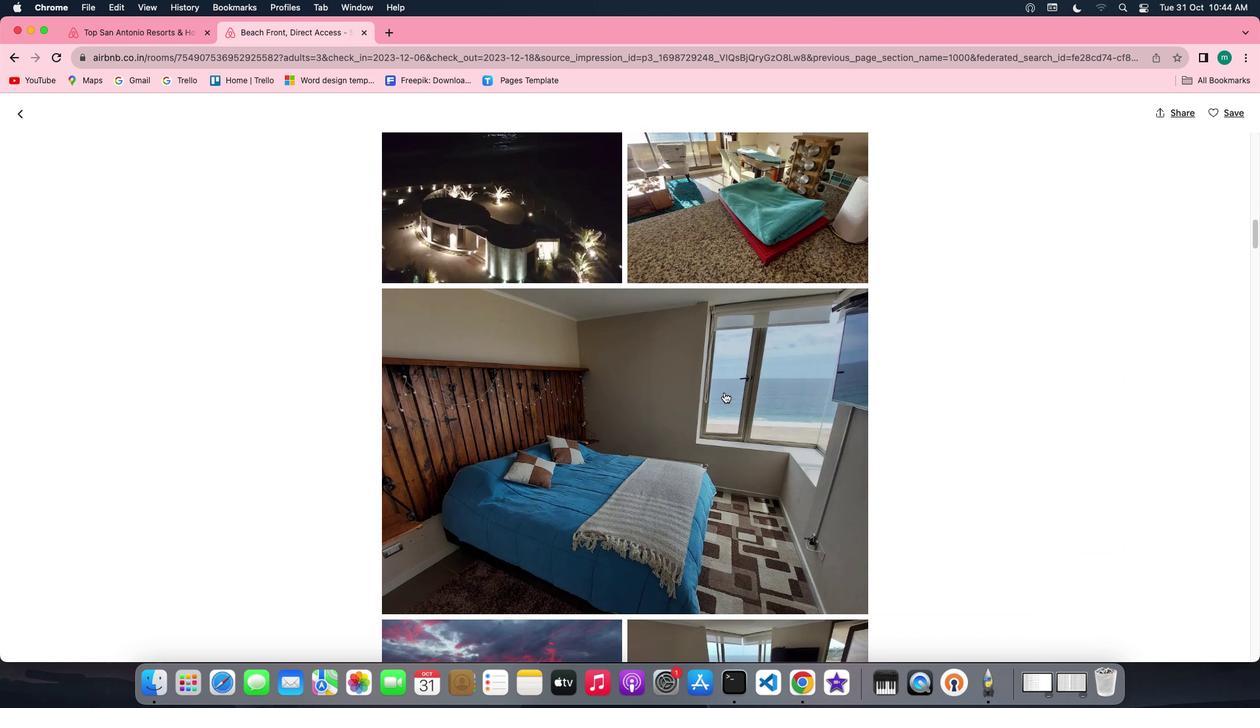 
Action: Mouse scrolled (724, 392) with delta (0, 0)
Screenshot: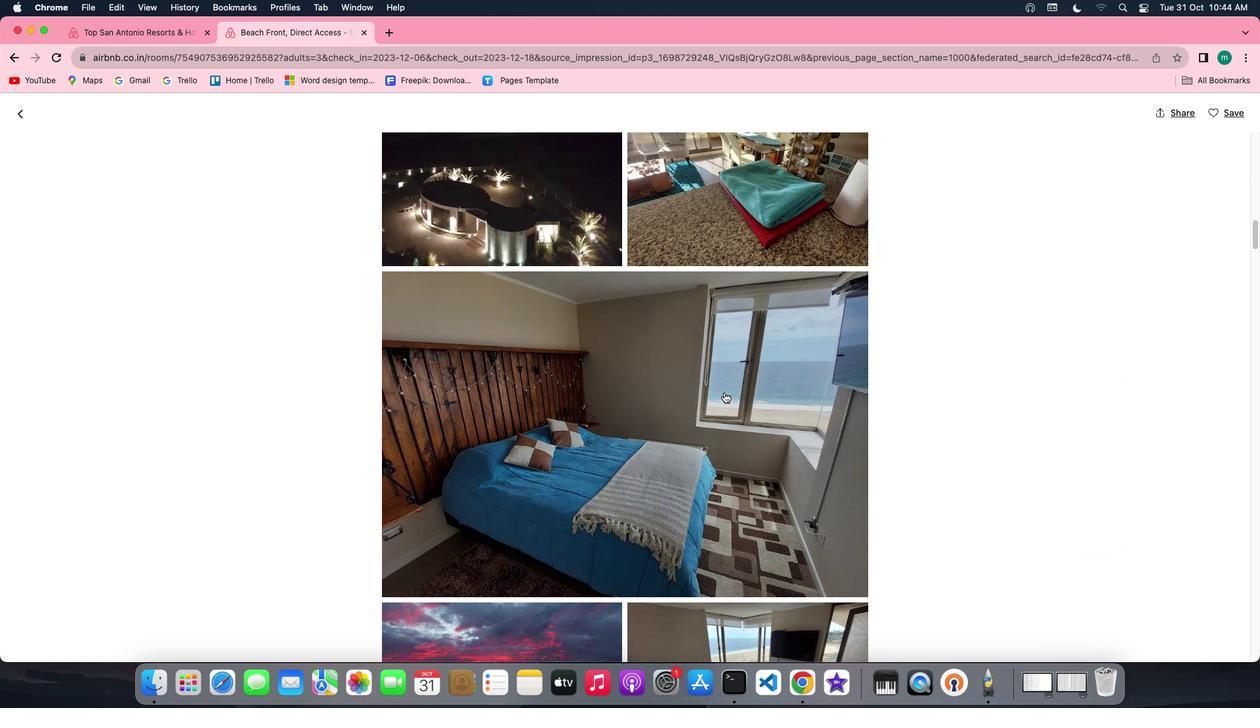 
Action: Mouse scrolled (724, 392) with delta (0, 0)
Screenshot: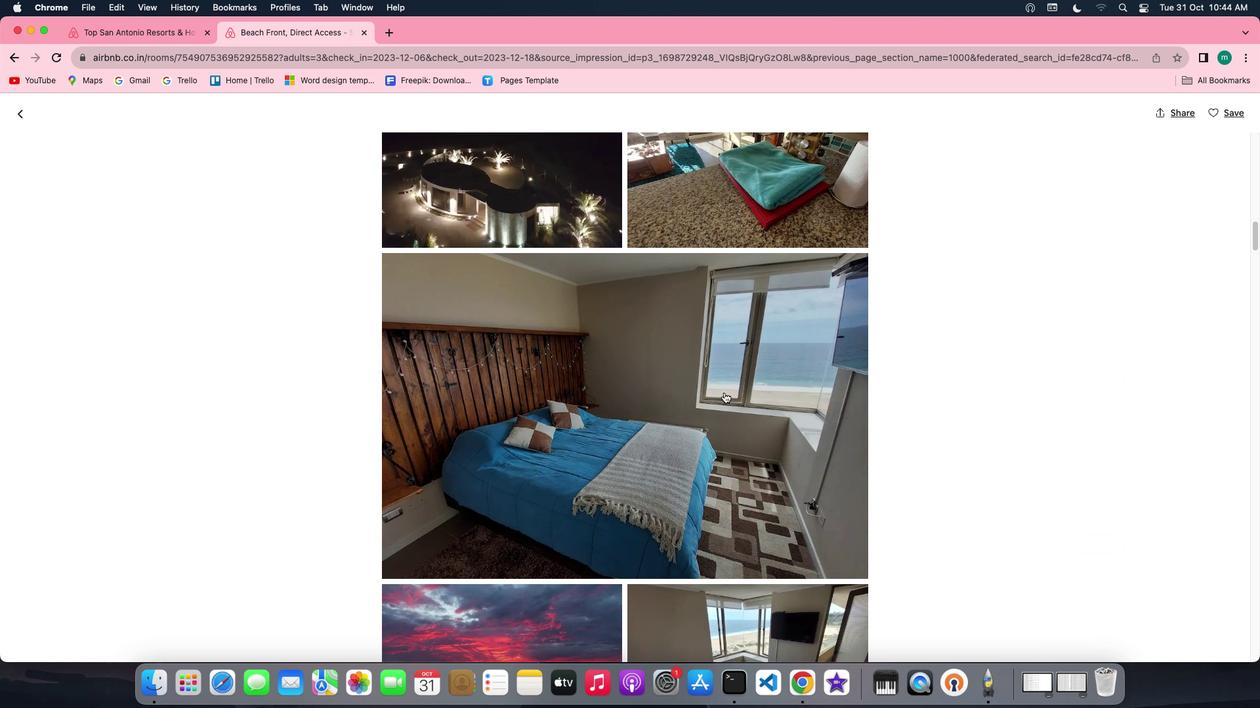 
Action: Mouse scrolled (724, 392) with delta (0, -1)
Screenshot: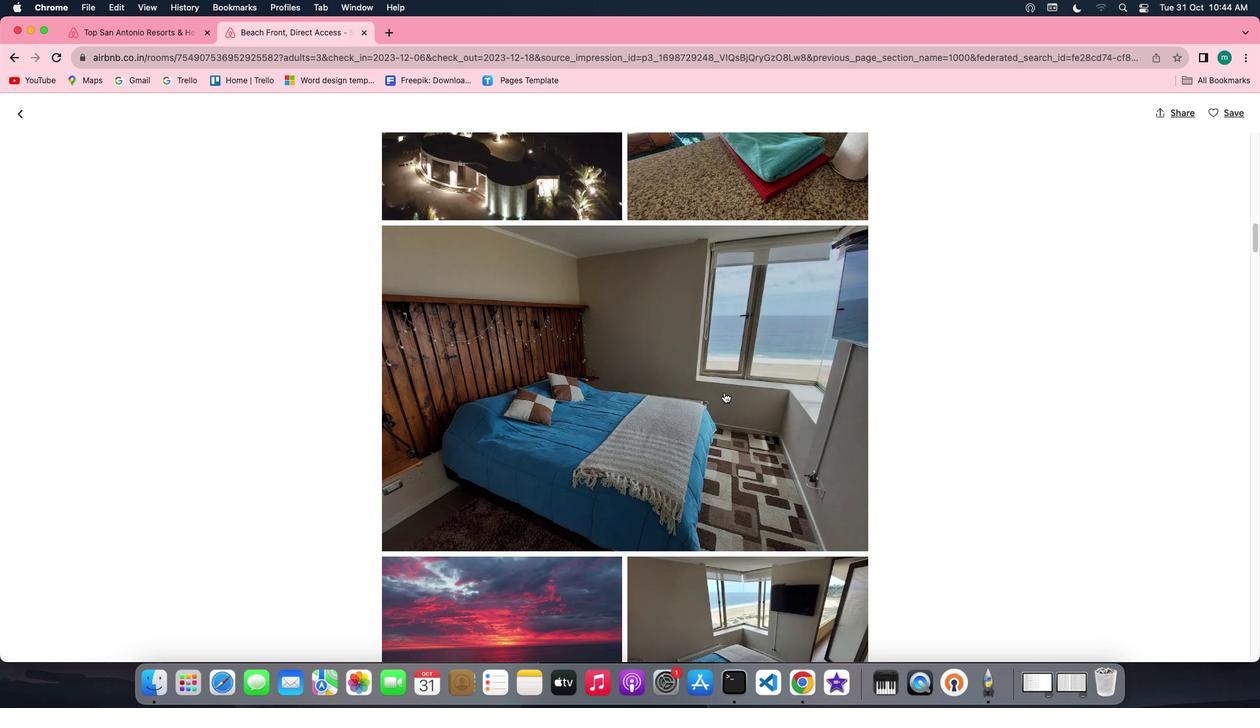
Action: Mouse scrolled (724, 392) with delta (0, -1)
Screenshot: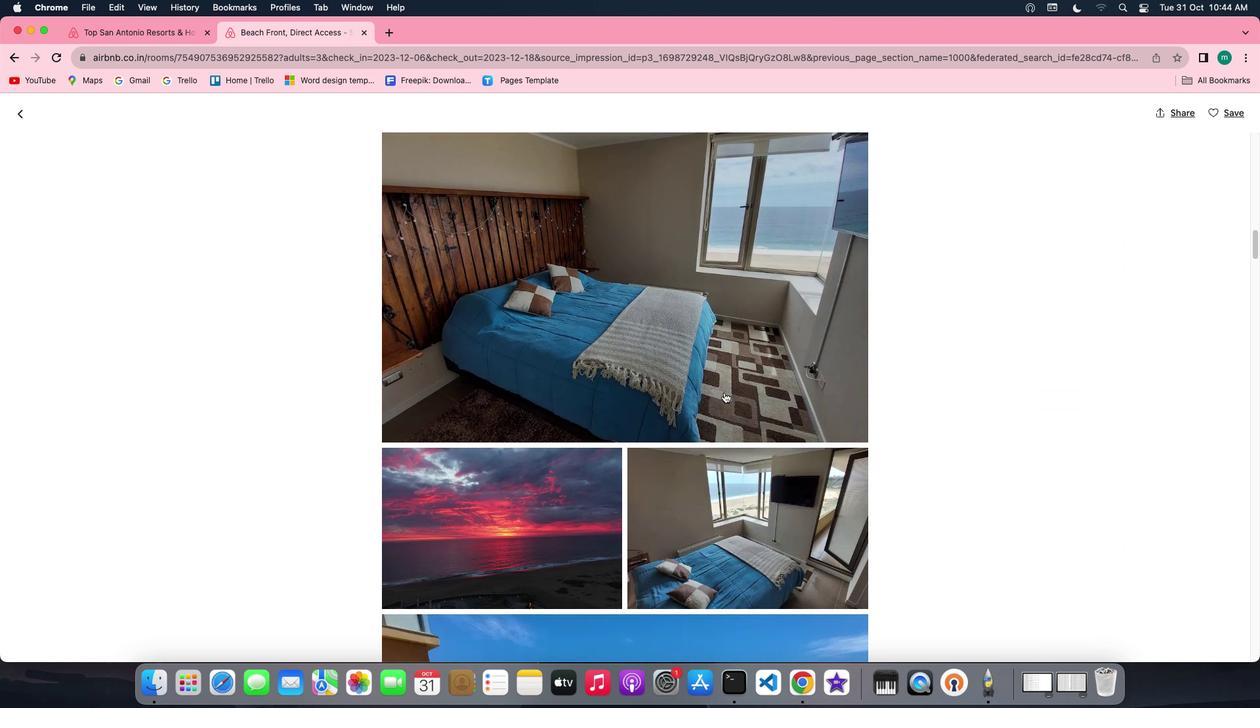 
Action: Mouse scrolled (724, 392) with delta (0, 0)
Screenshot: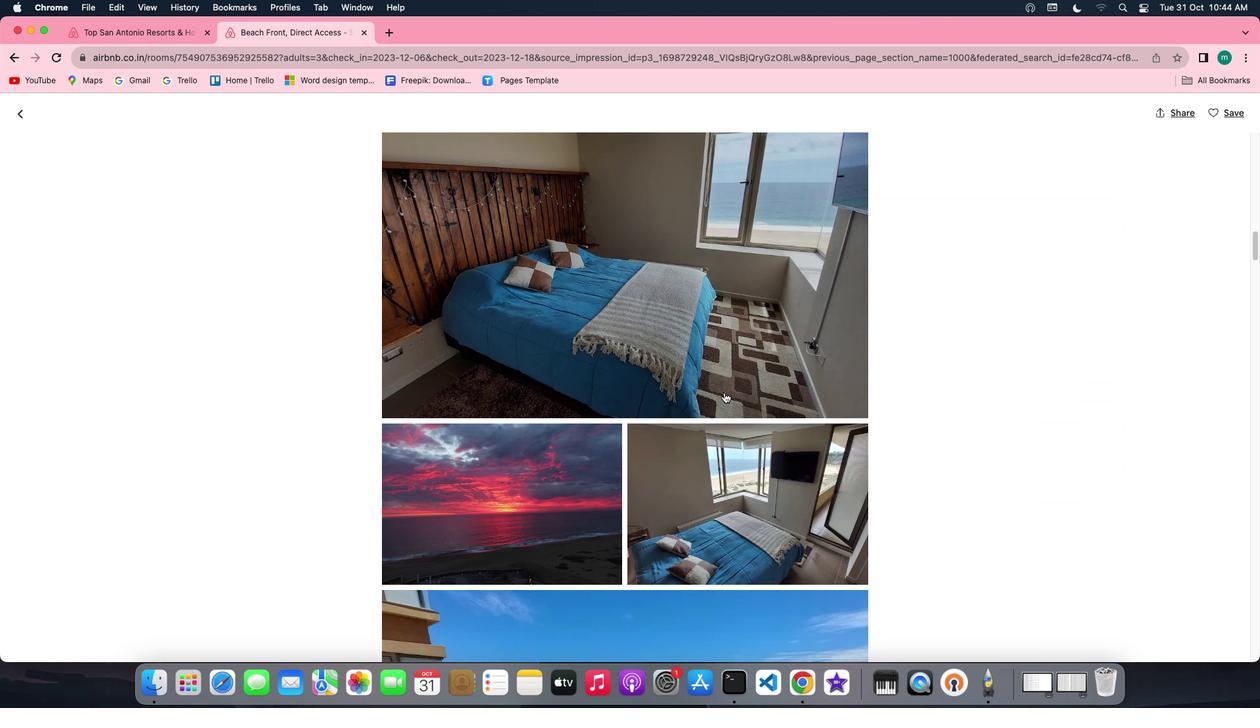 
Action: Mouse scrolled (724, 392) with delta (0, 0)
Screenshot: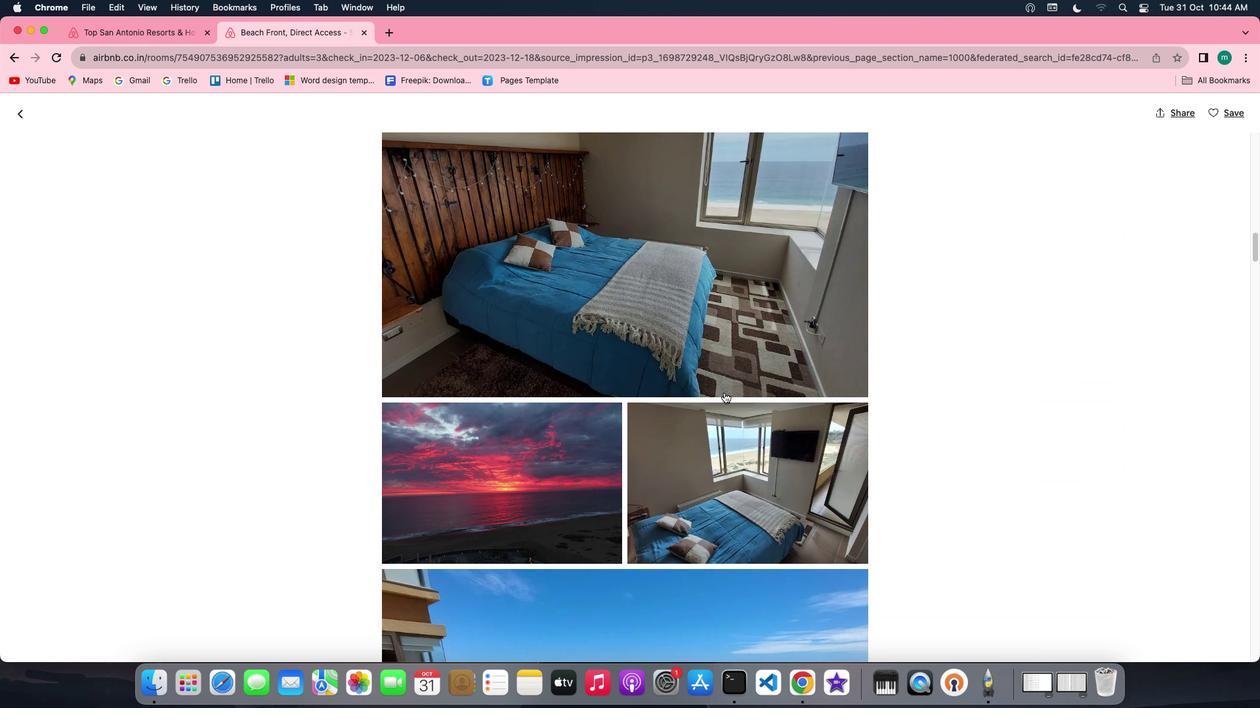 
Action: Mouse scrolled (724, 392) with delta (0, -1)
Screenshot: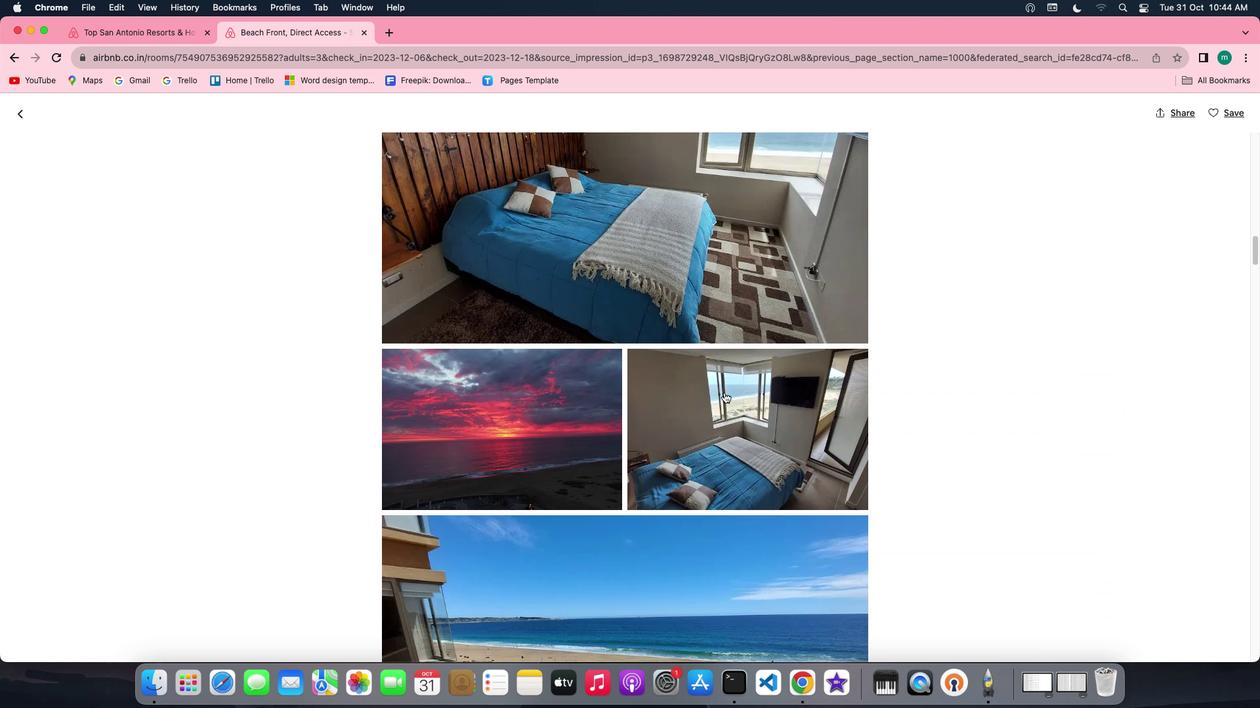 
Action: Mouse scrolled (724, 392) with delta (0, 0)
Screenshot: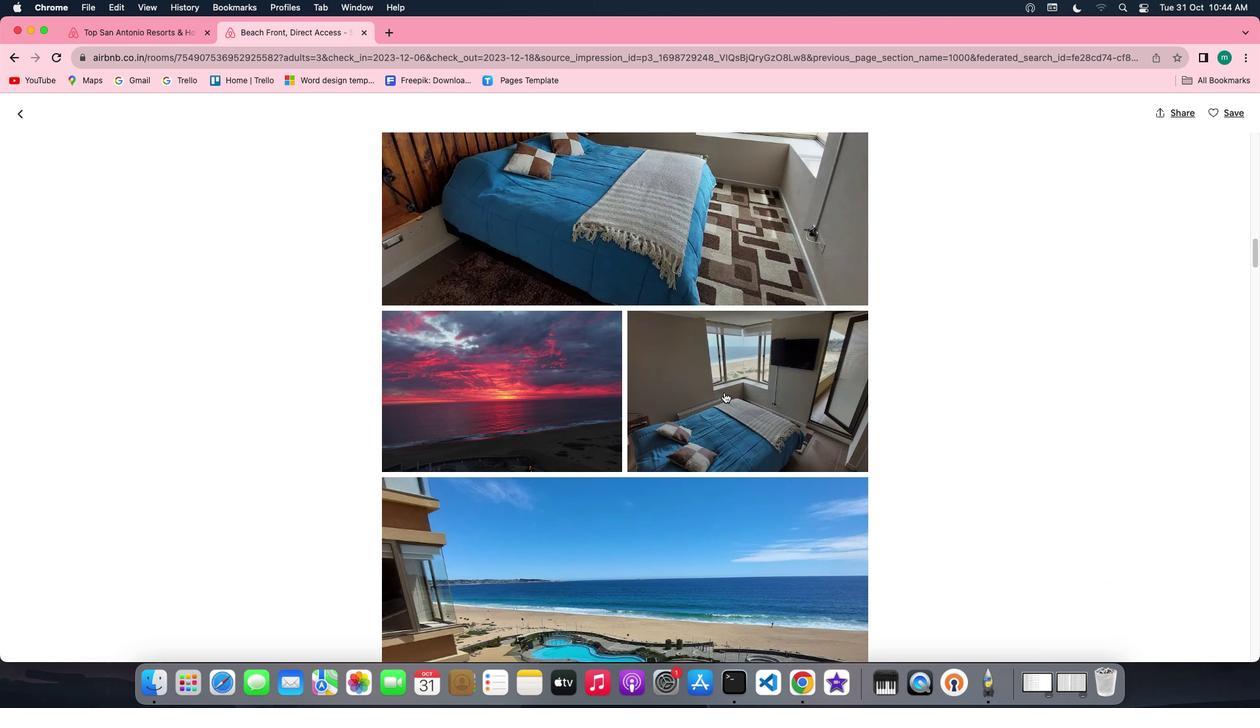 
Action: Mouse scrolled (724, 392) with delta (0, 0)
Screenshot: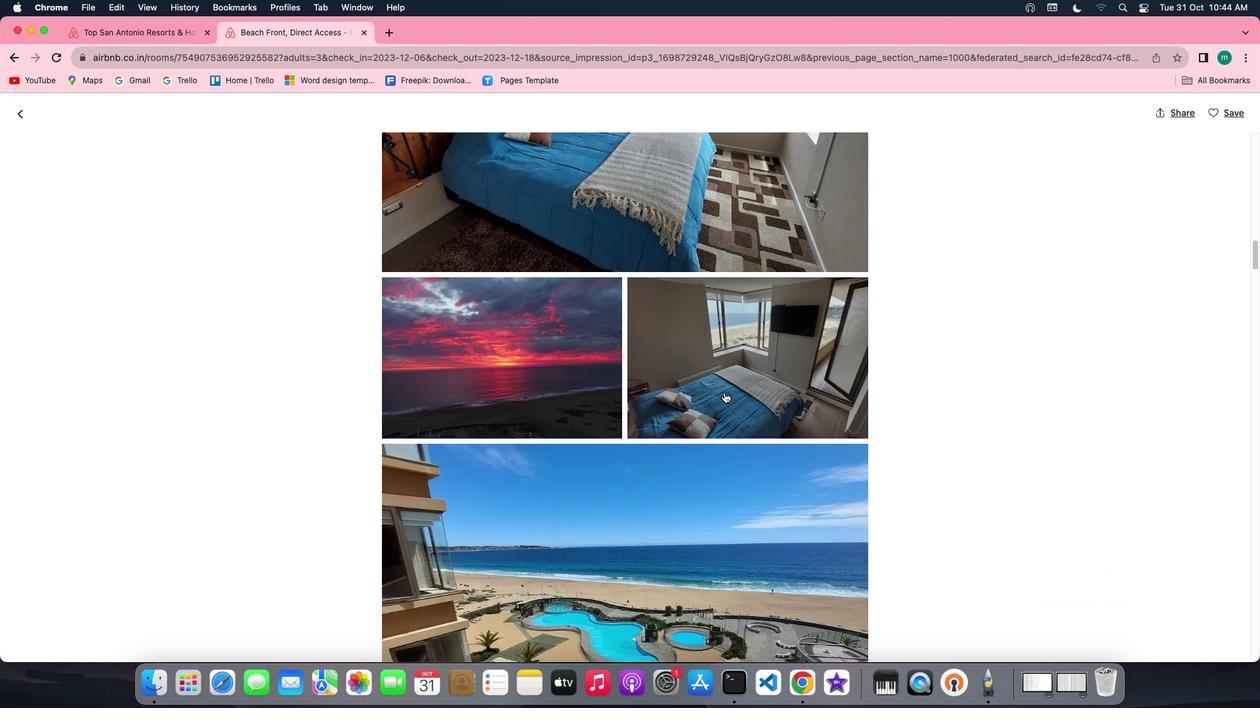 
Action: Mouse scrolled (724, 392) with delta (0, -1)
Screenshot: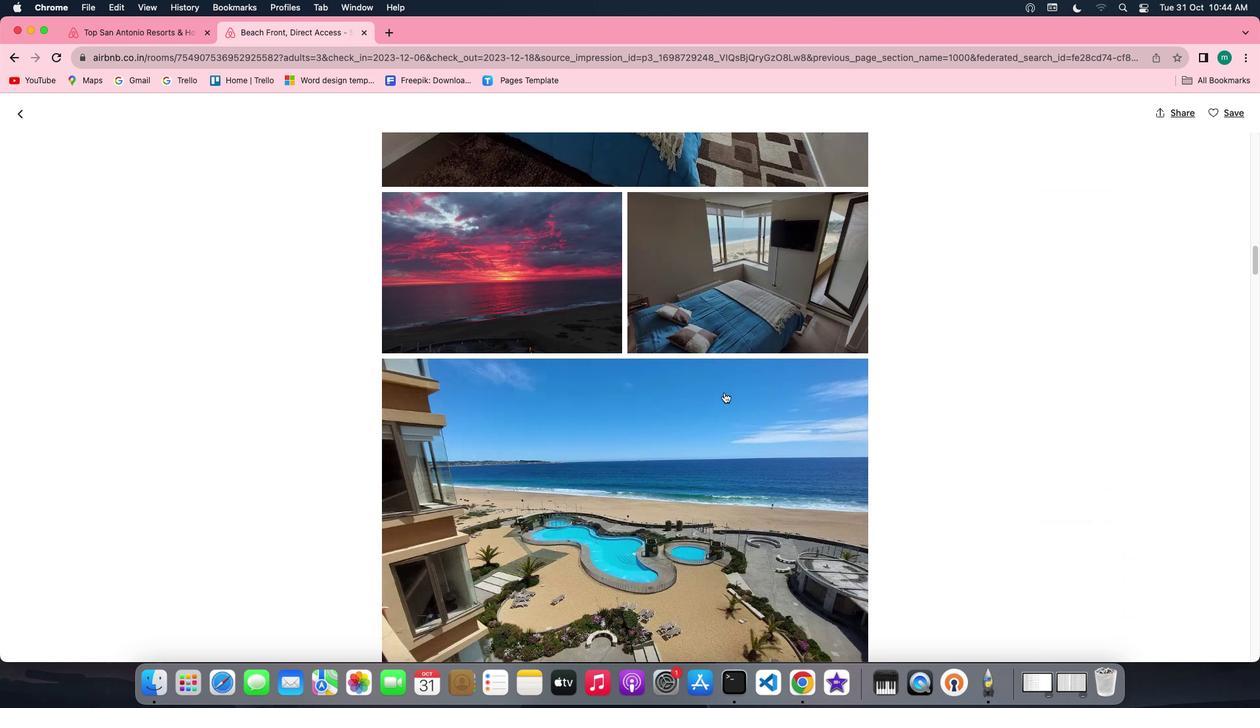 
Action: Mouse scrolled (724, 392) with delta (0, -2)
Screenshot: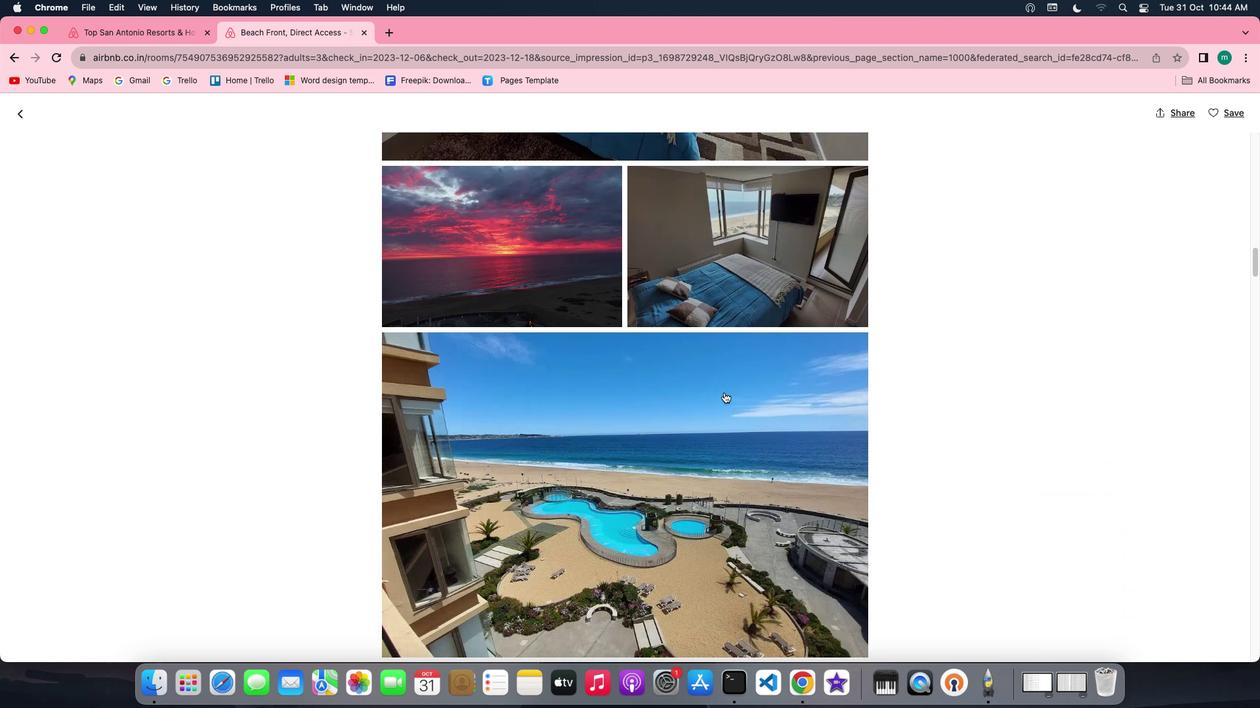
Action: Mouse scrolled (724, 392) with delta (0, 0)
Screenshot: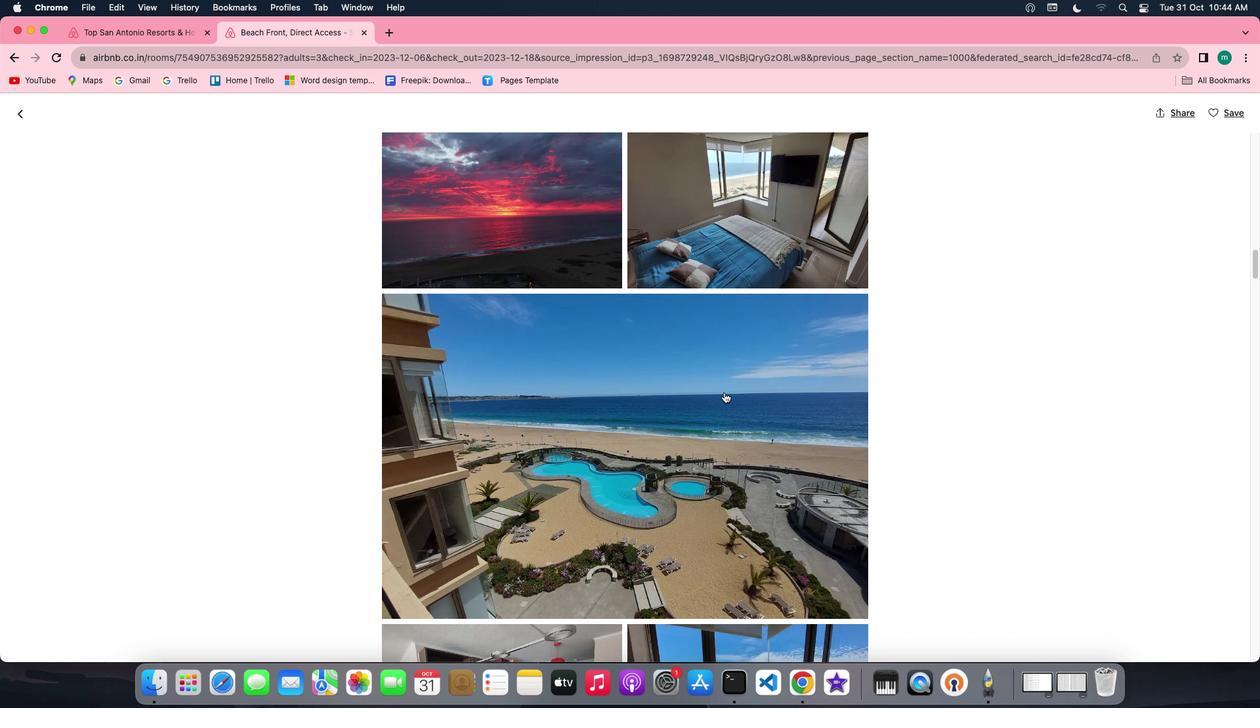 
Action: Mouse scrolled (724, 392) with delta (0, 0)
Screenshot: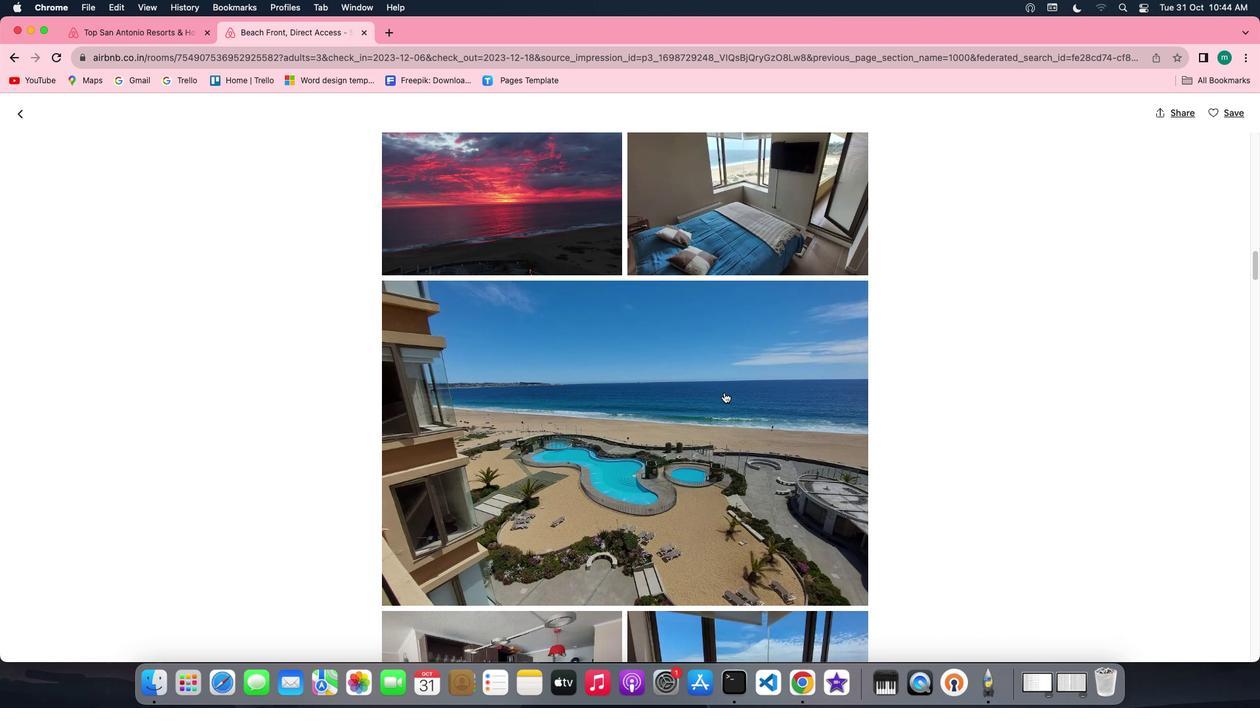 
Action: Mouse scrolled (724, 392) with delta (0, 0)
Screenshot: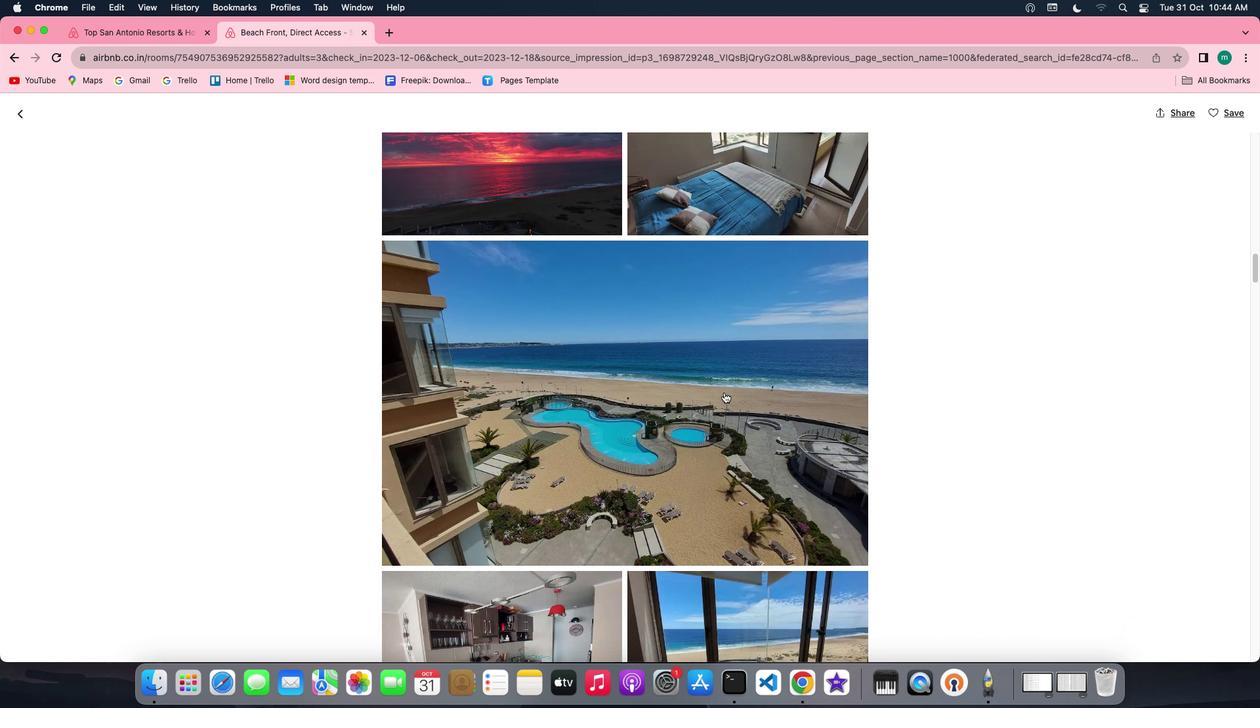 
Action: Mouse scrolled (724, 392) with delta (0, -1)
Screenshot: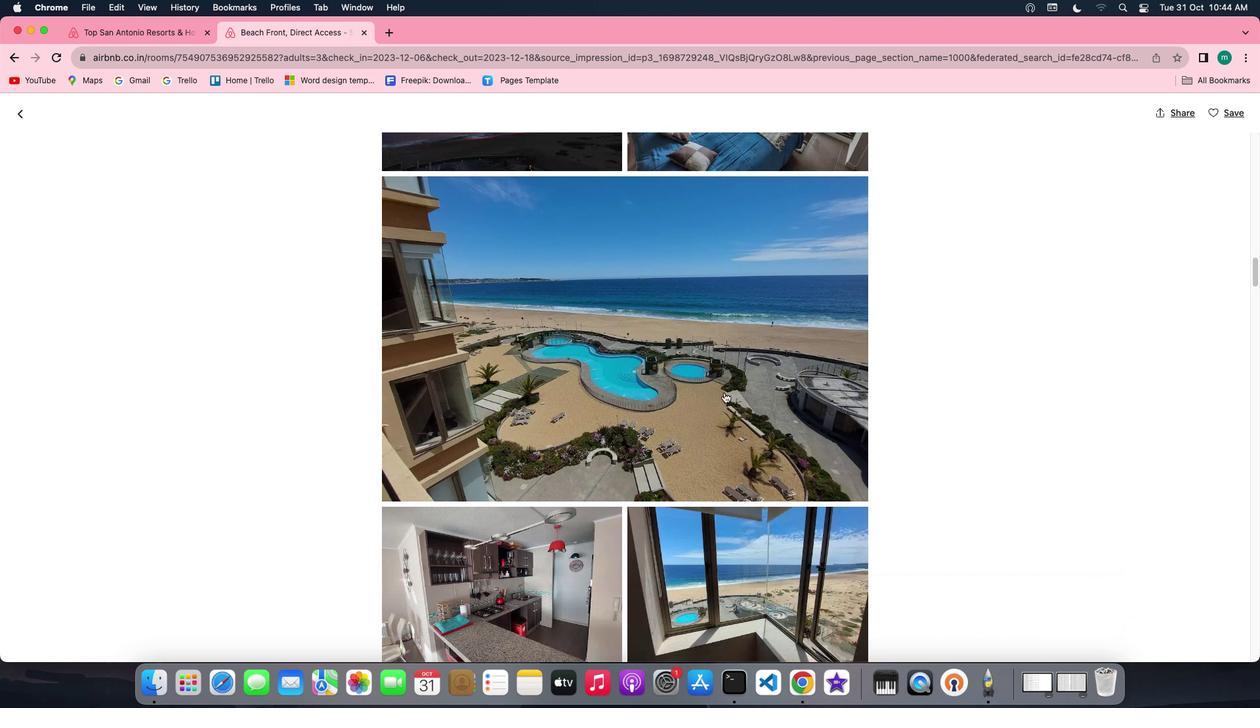 
Action: Mouse scrolled (724, 392) with delta (0, -1)
Screenshot: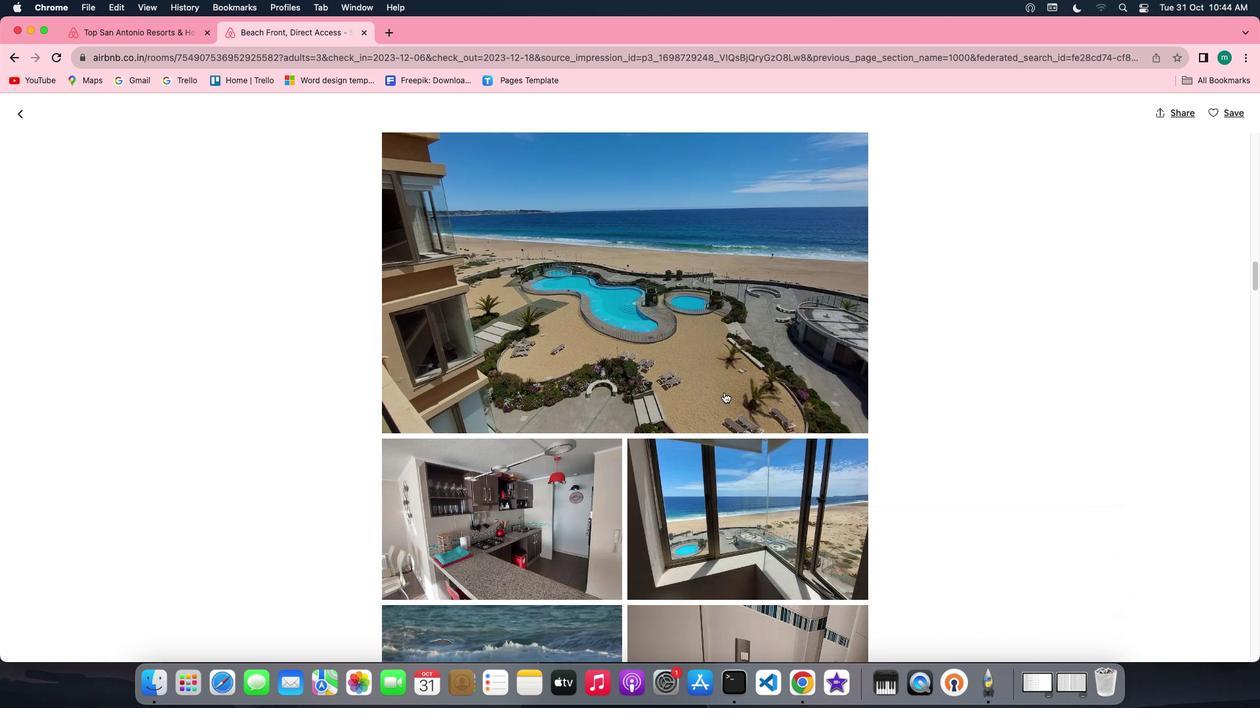 
Action: Mouse scrolled (724, 392) with delta (0, 0)
Screenshot: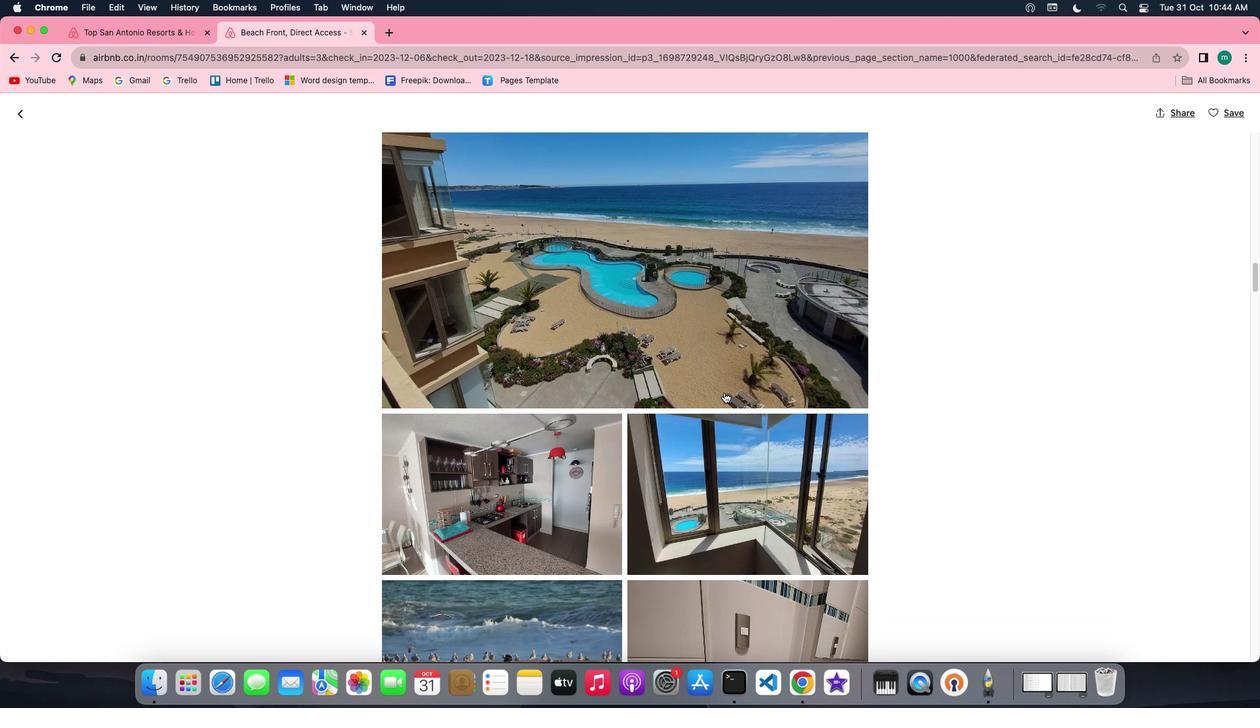 
Action: Mouse scrolled (724, 392) with delta (0, 0)
Screenshot: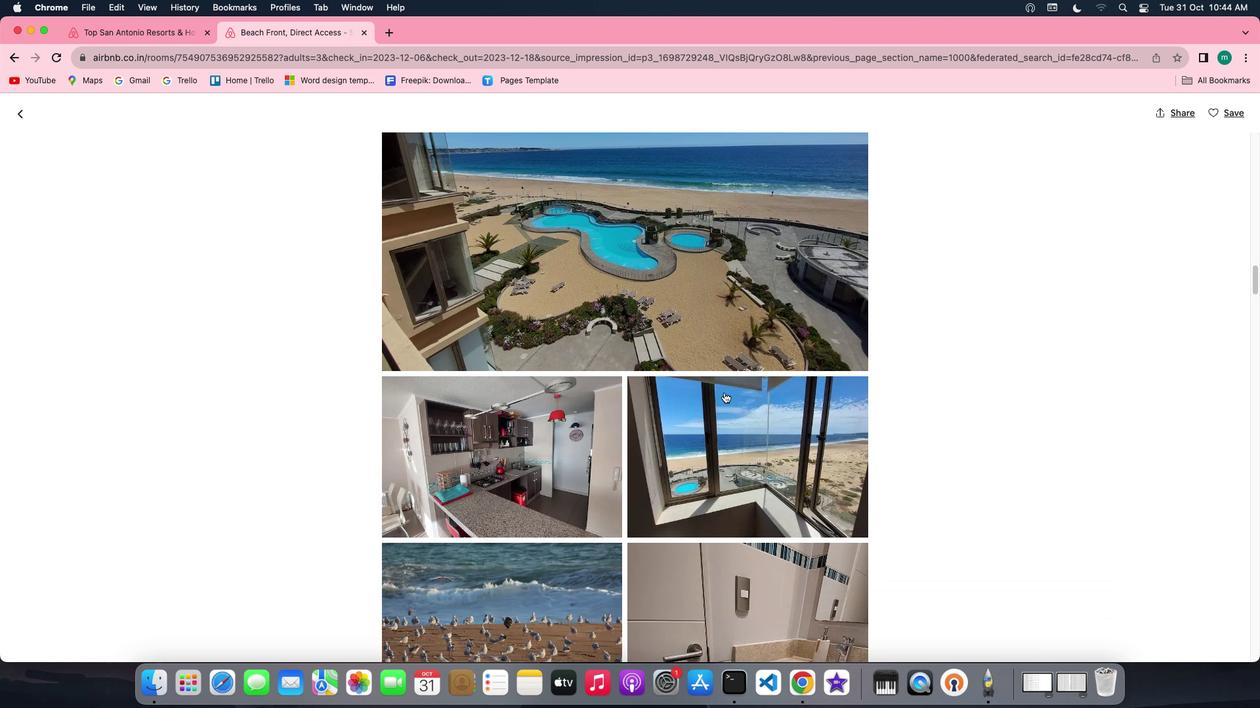 
Action: Mouse scrolled (724, 392) with delta (0, -1)
Screenshot: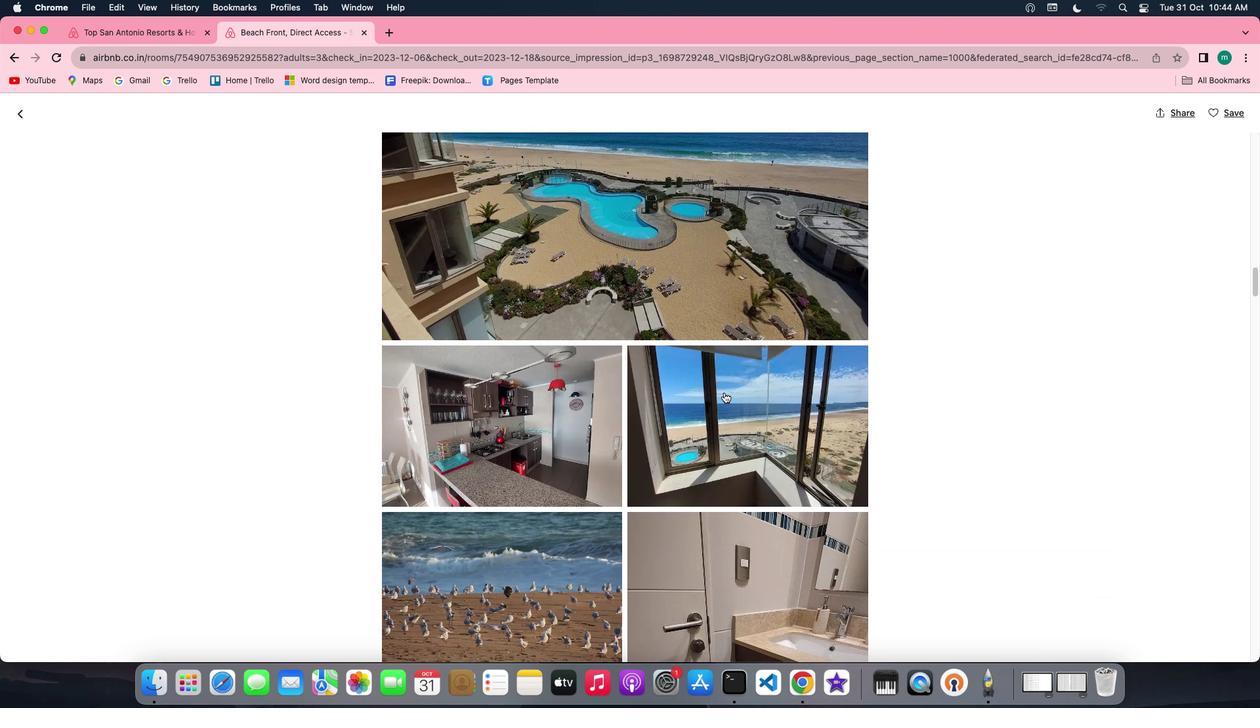 
Action: Mouse scrolled (724, 392) with delta (0, -2)
Screenshot: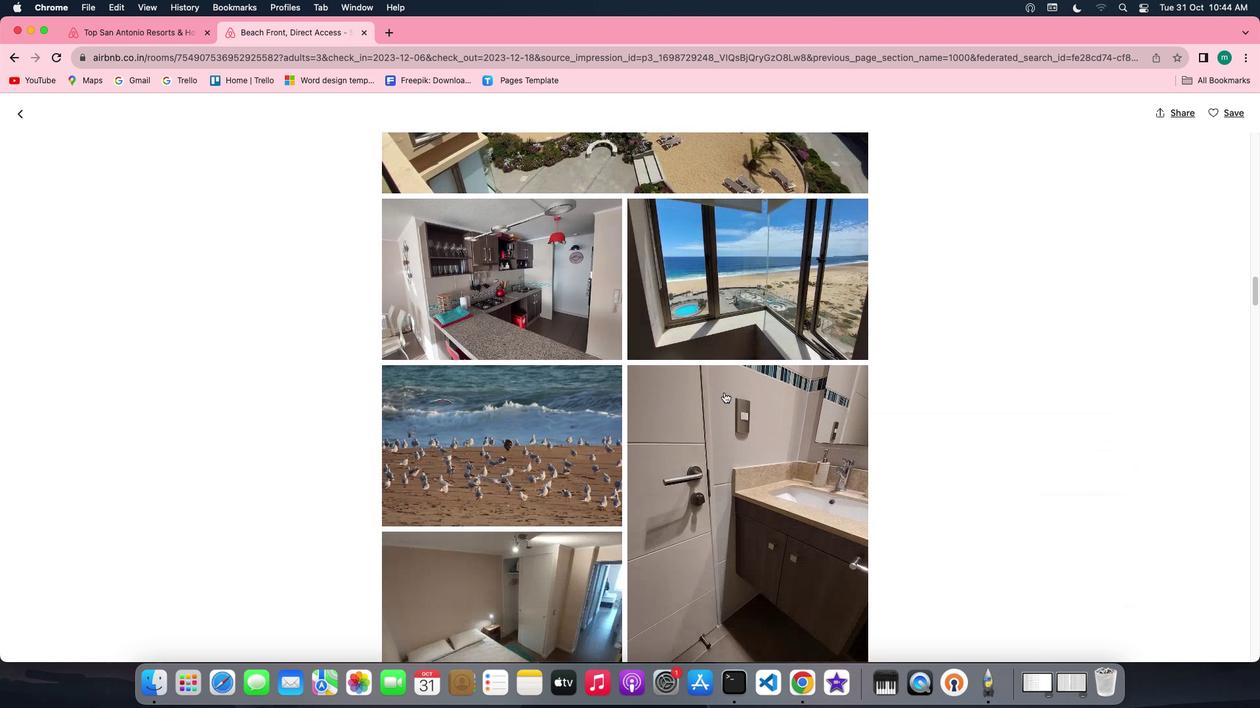 
Action: Mouse scrolled (724, 392) with delta (0, 0)
Screenshot: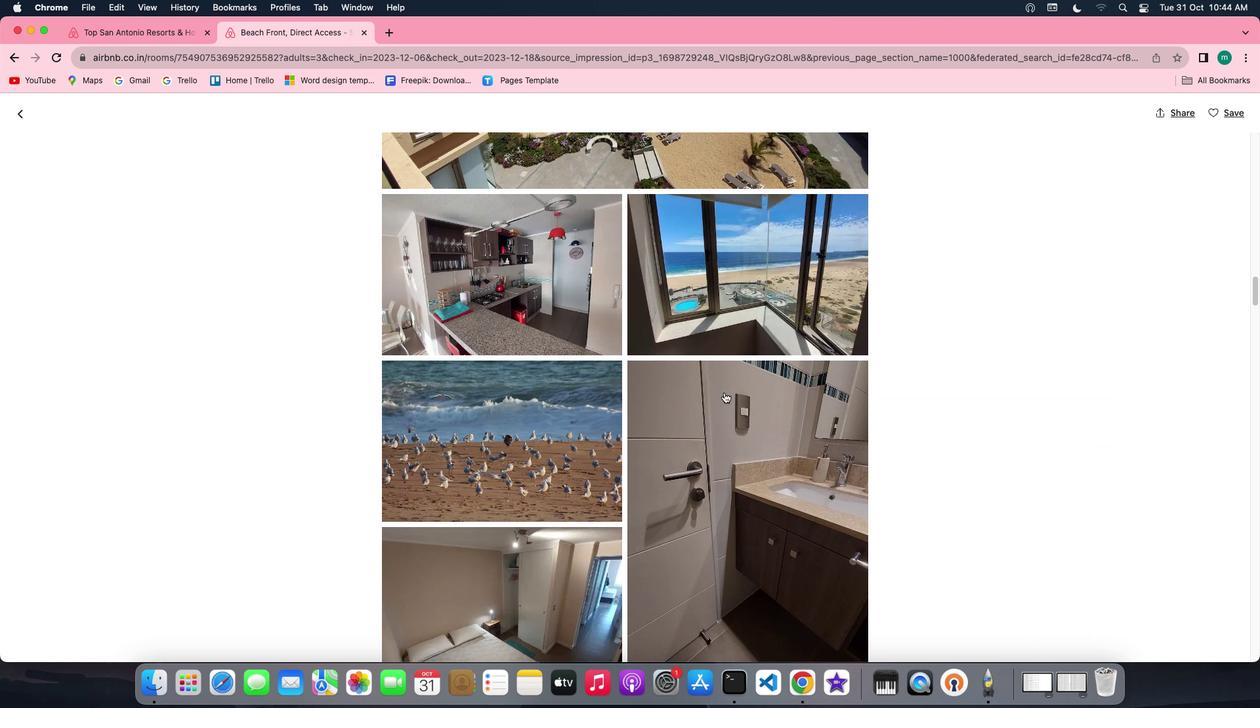 
Action: Mouse scrolled (724, 392) with delta (0, 0)
Screenshot: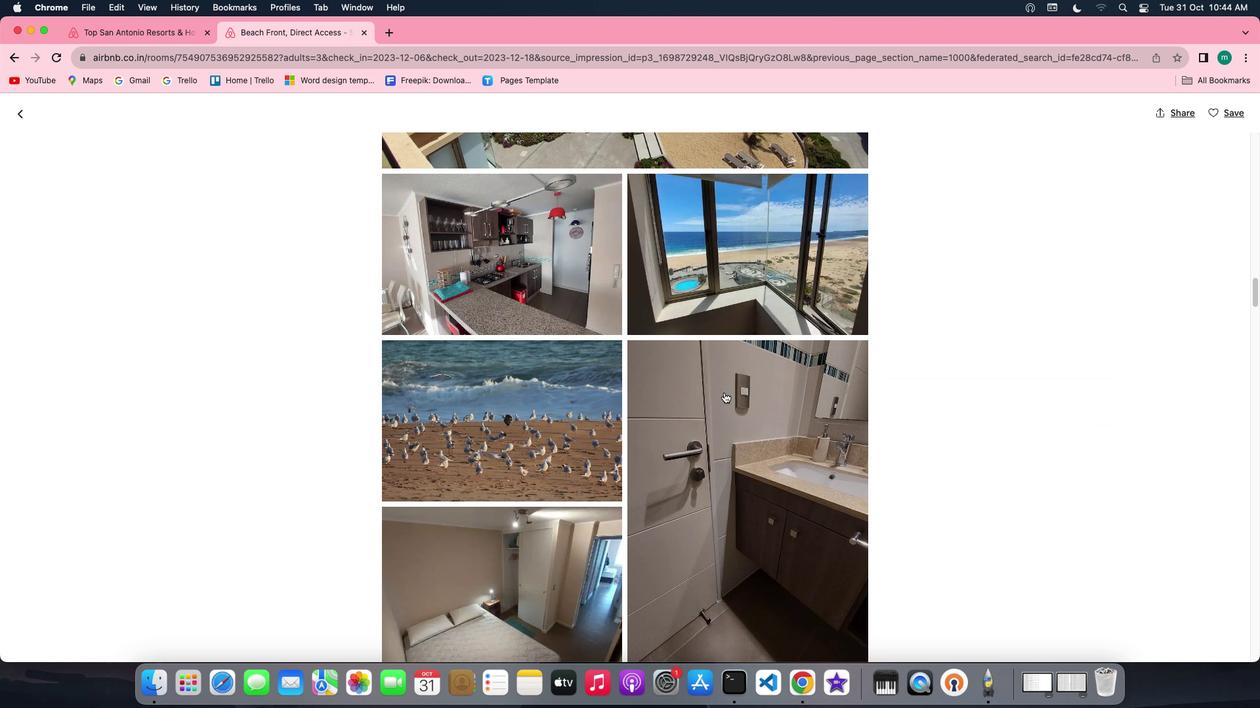 
Action: Mouse scrolled (724, 392) with delta (0, 0)
Screenshot: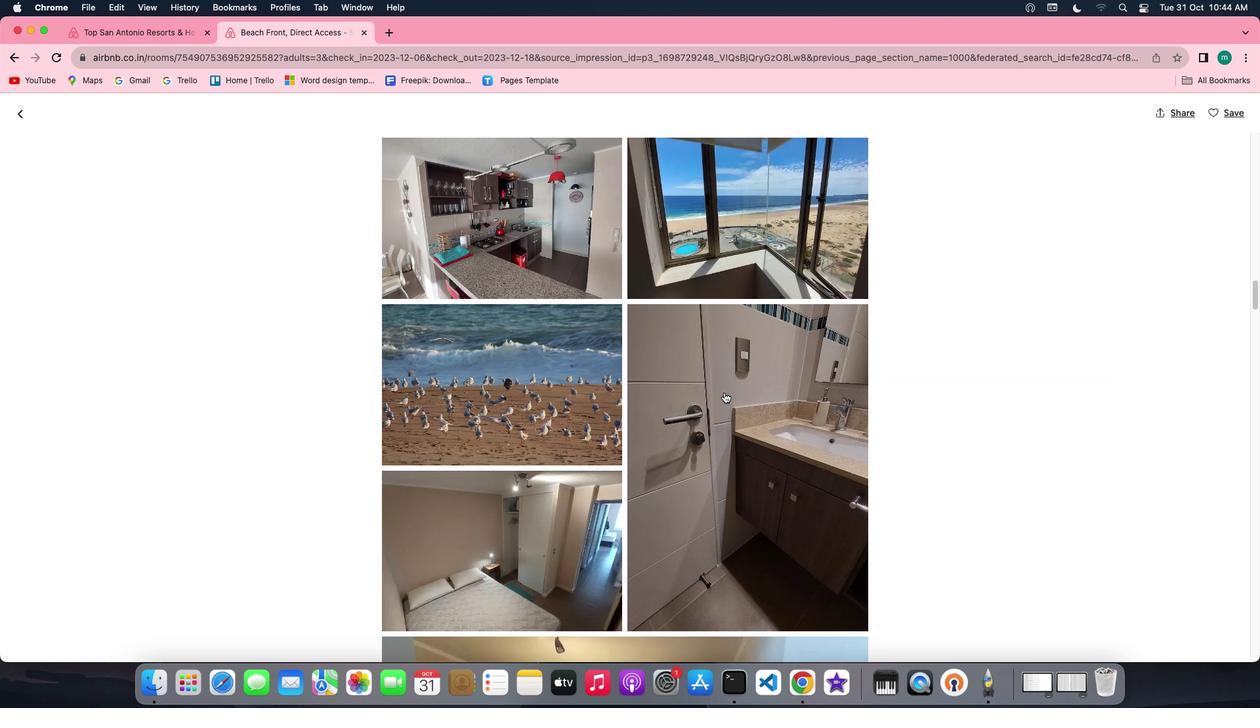 
Action: Mouse scrolled (724, 392) with delta (0, -1)
Screenshot: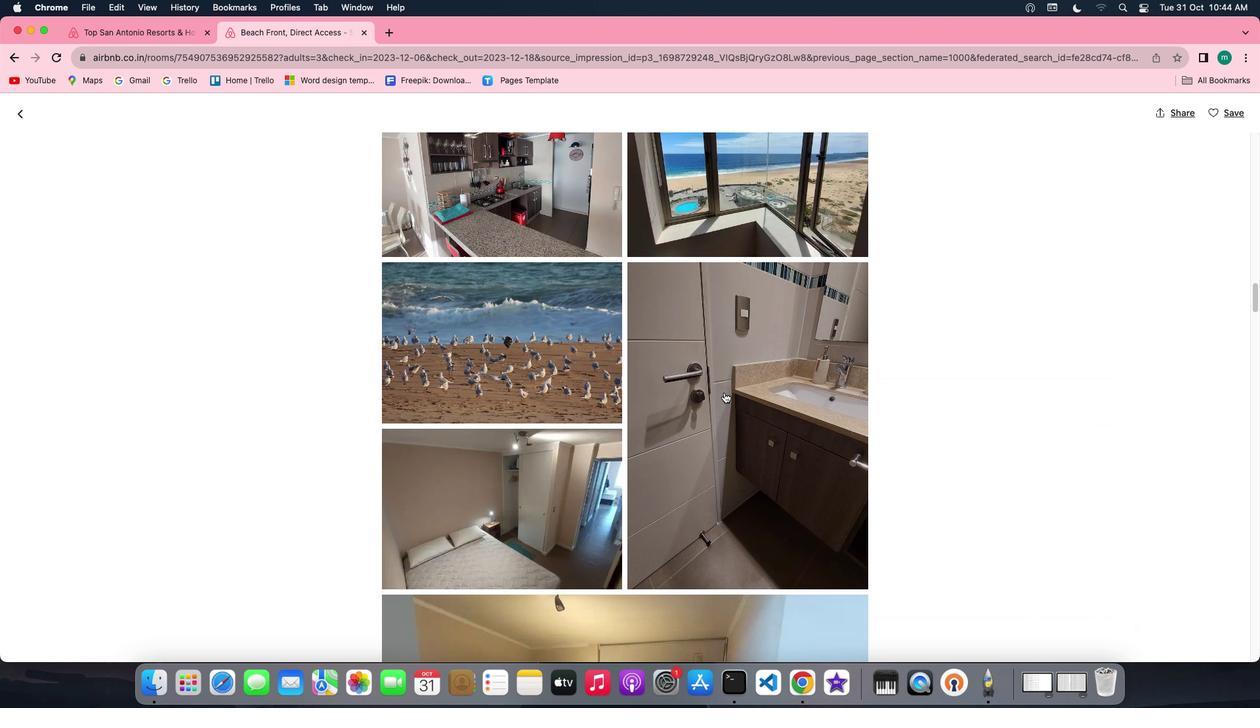 
Action: Mouse scrolled (724, 392) with delta (0, 0)
Screenshot: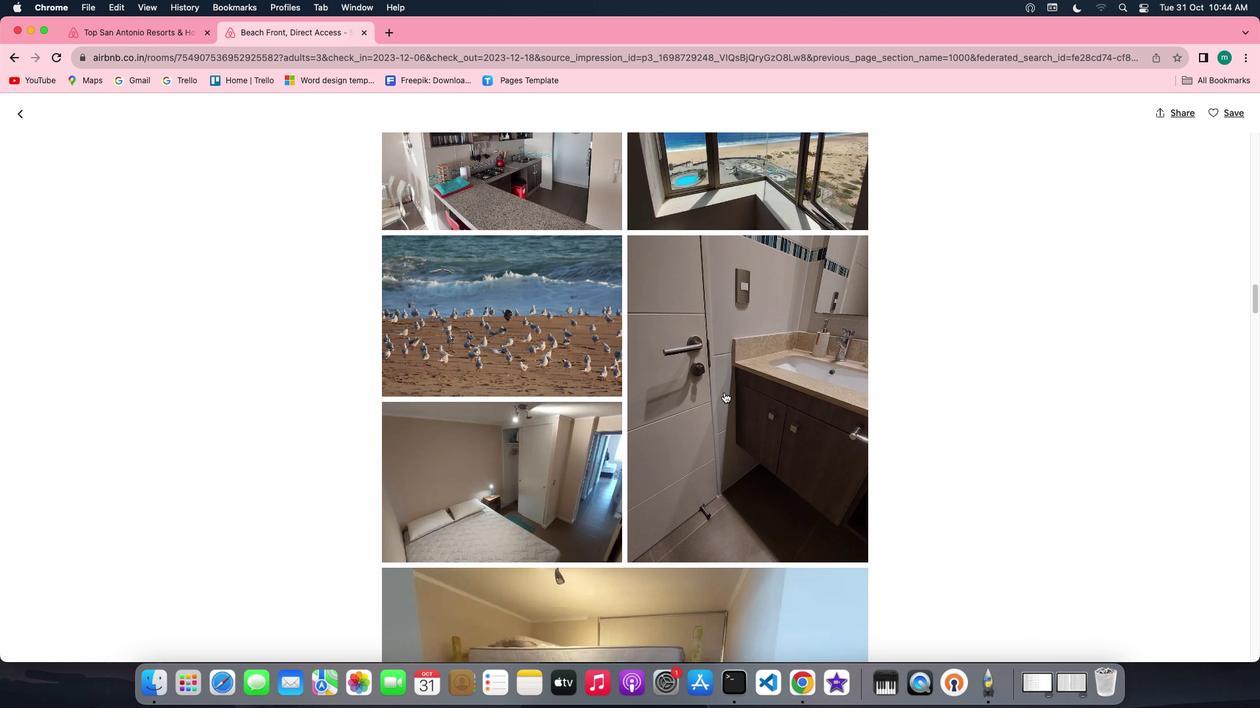 
Action: Mouse scrolled (724, 392) with delta (0, 0)
Screenshot: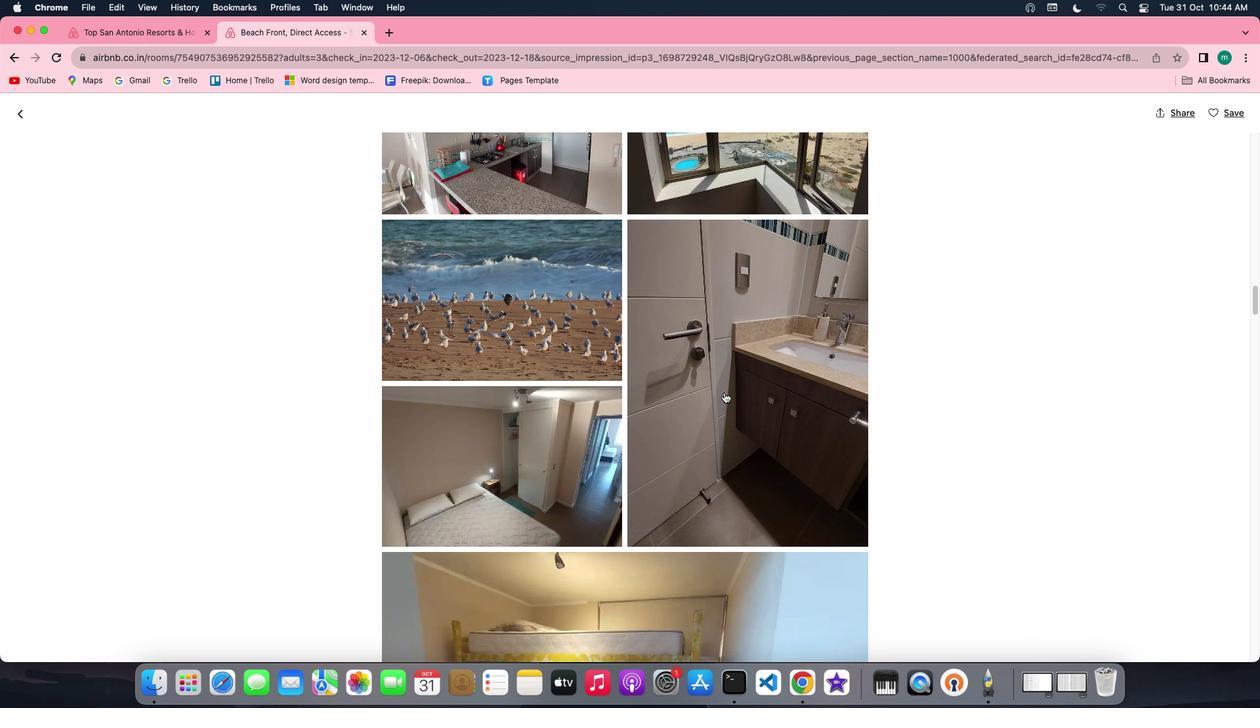
Action: Mouse scrolled (724, 392) with delta (0, 0)
Screenshot: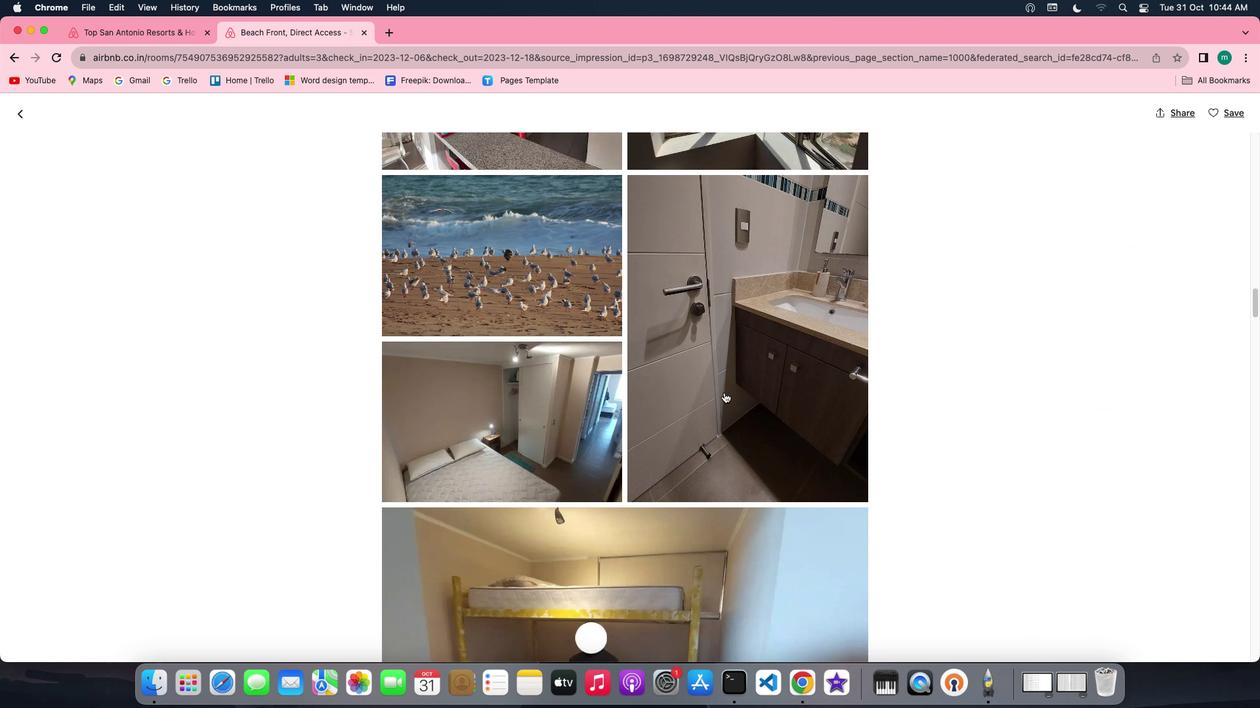 
Action: Mouse scrolled (724, 392) with delta (0, -1)
Screenshot: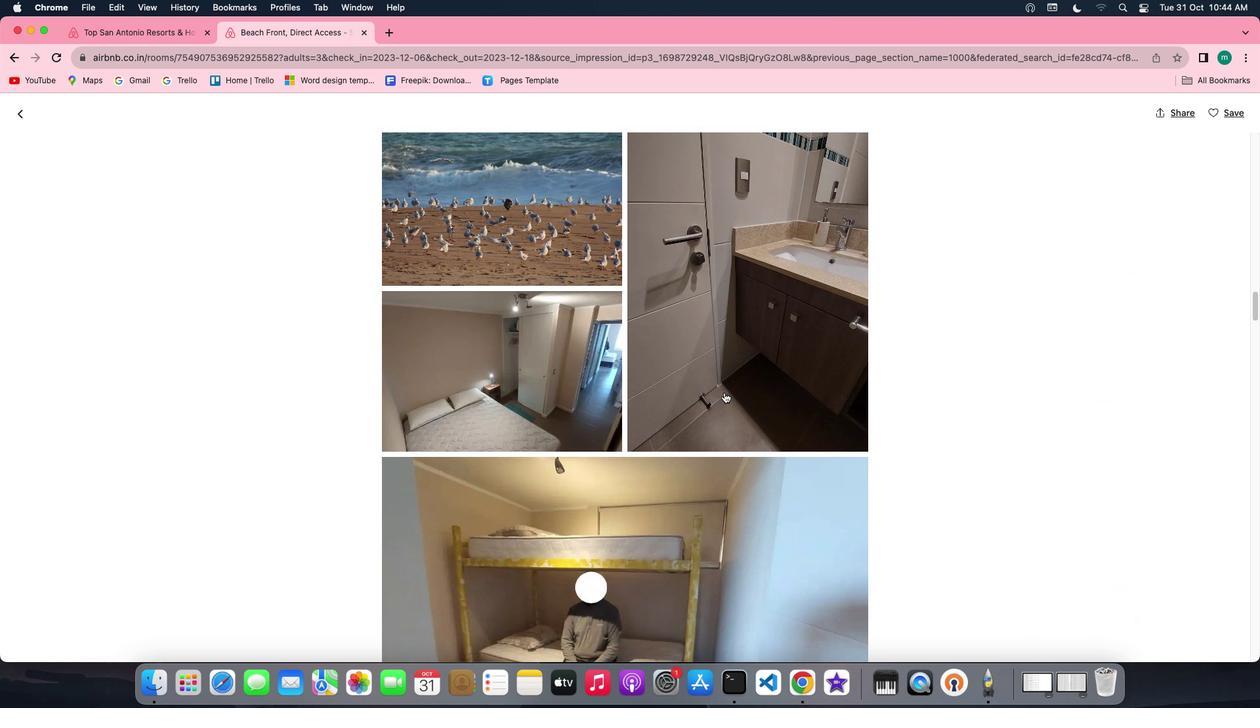 
Action: Mouse scrolled (724, 392) with delta (0, 0)
Screenshot: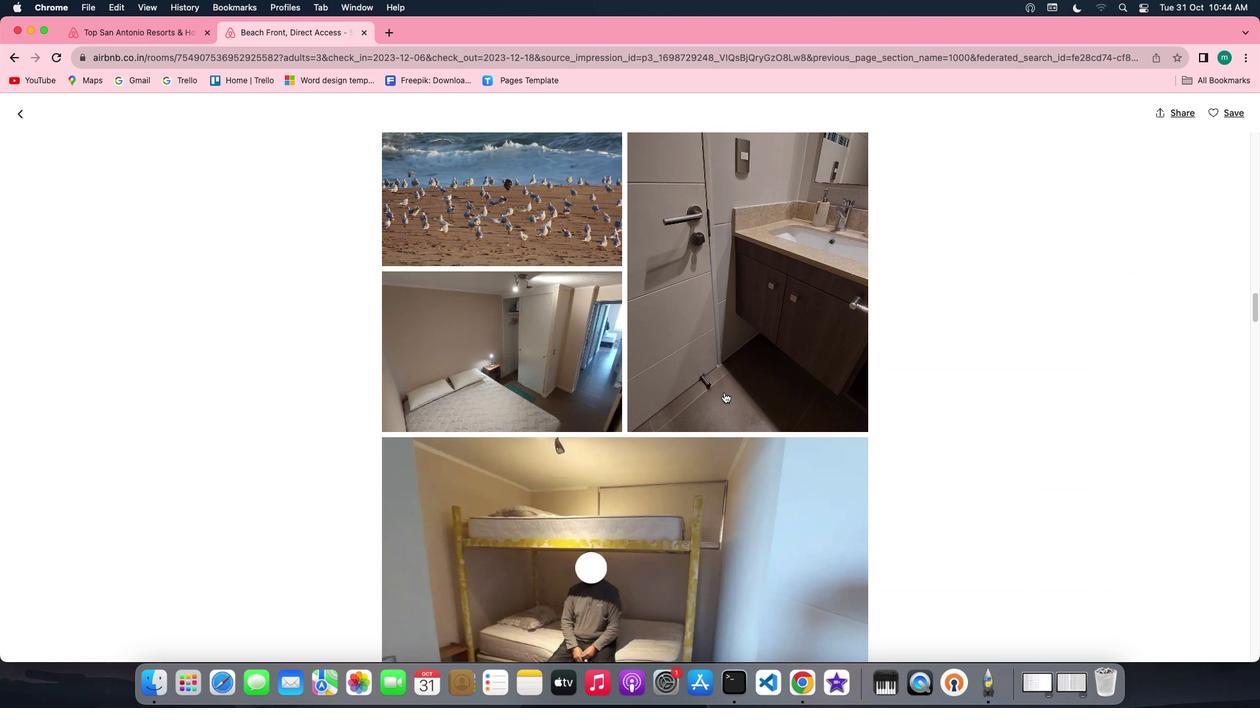 
Action: Mouse scrolled (724, 392) with delta (0, 0)
Screenshot: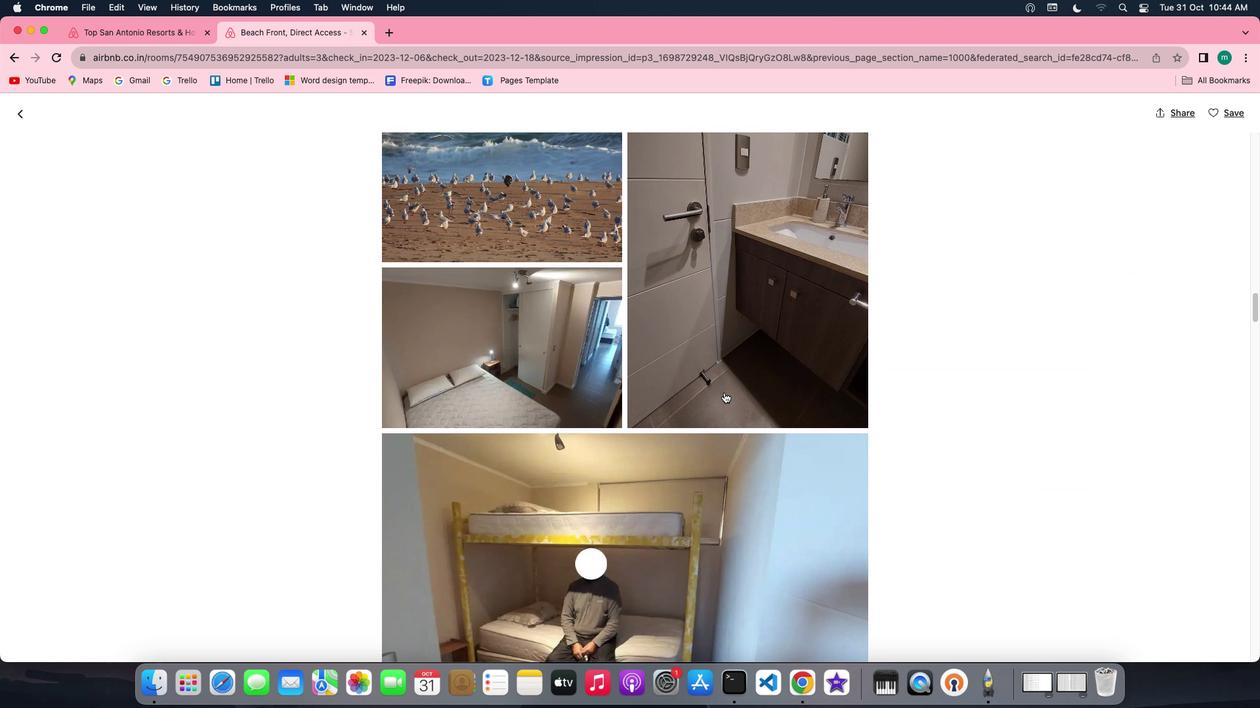 
Action: Mouse scrolled (724, 392) with delta (0, 0)
Screenshot: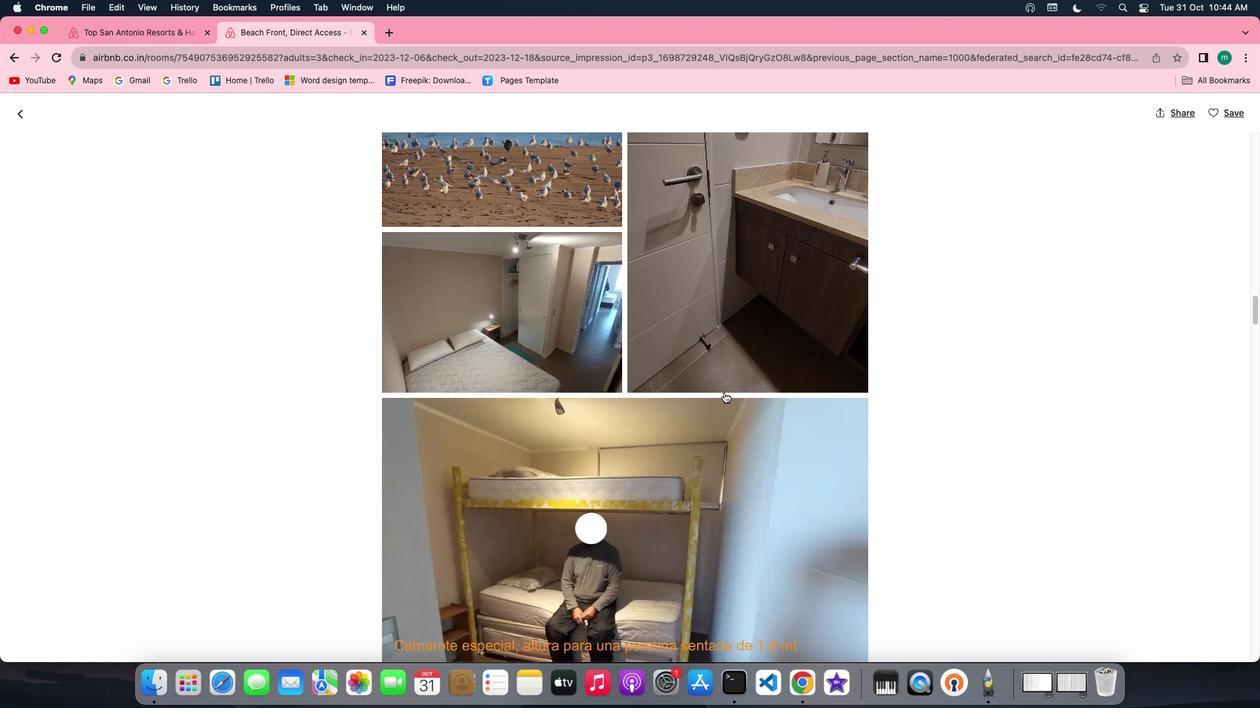 
Action: Mouse scrolled (724, 392) with delta (0, 0)
Screenshot: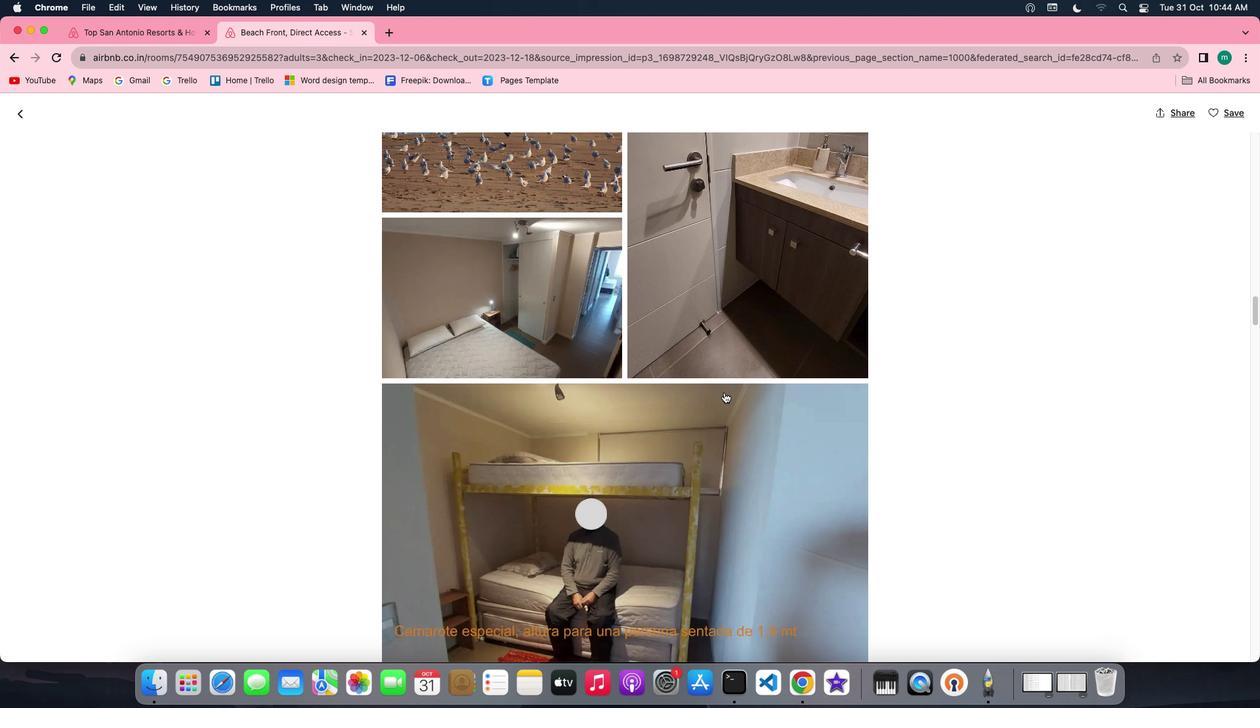 
Action: Mouse scrolled (724, 392) with delta (0, 0)
Screenshot: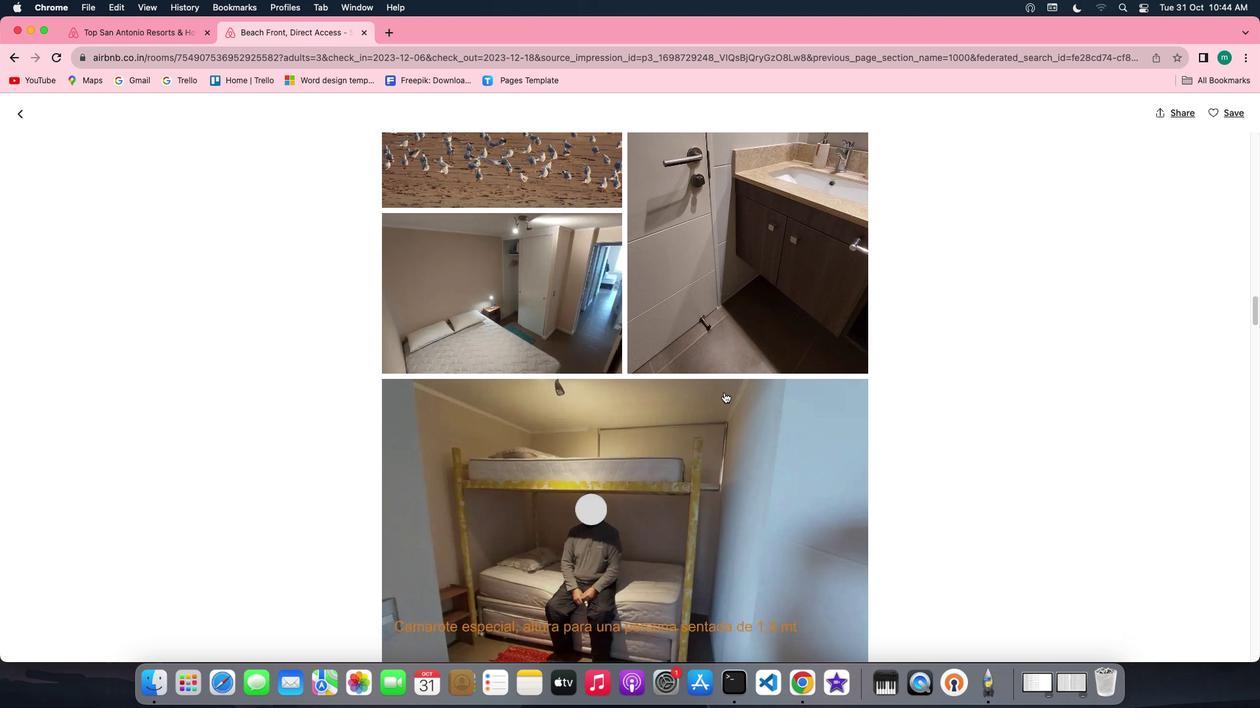 
Action: Mouse scrolled (724, 392) with delta (0, 0)
Screenshot: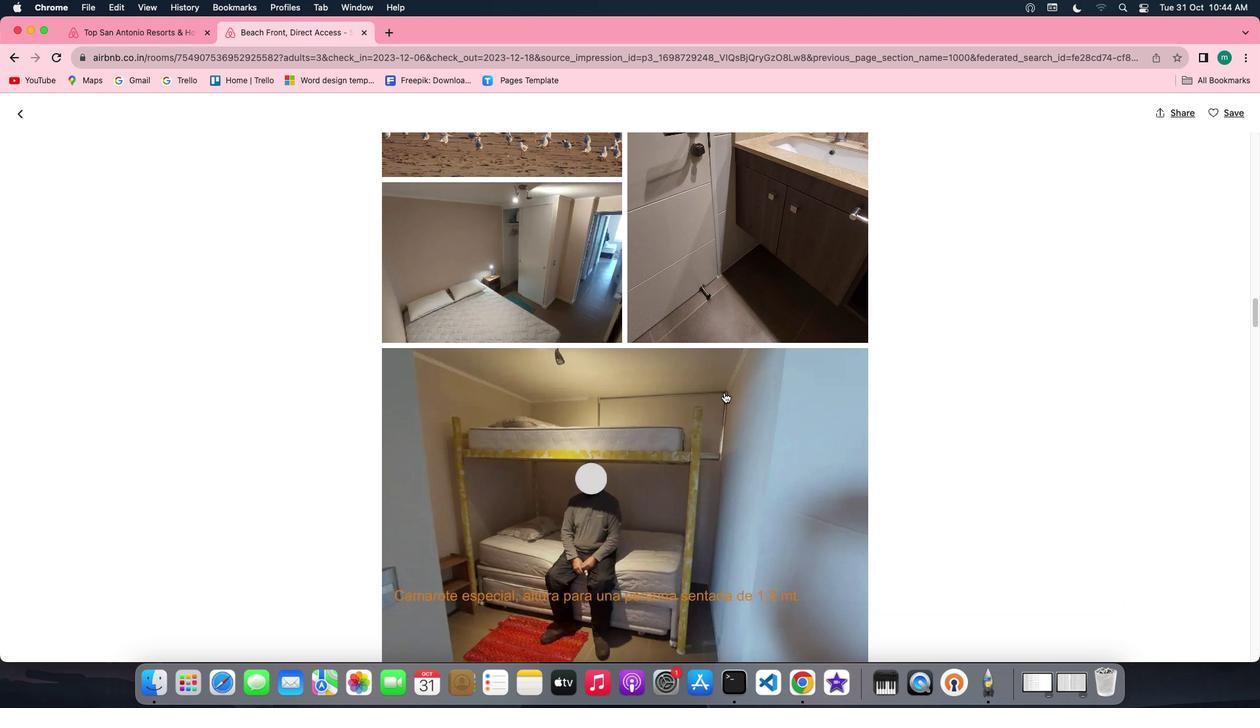 
Action: Mouse scrolled (724, 392) with delta (0, 0)
Screenshot: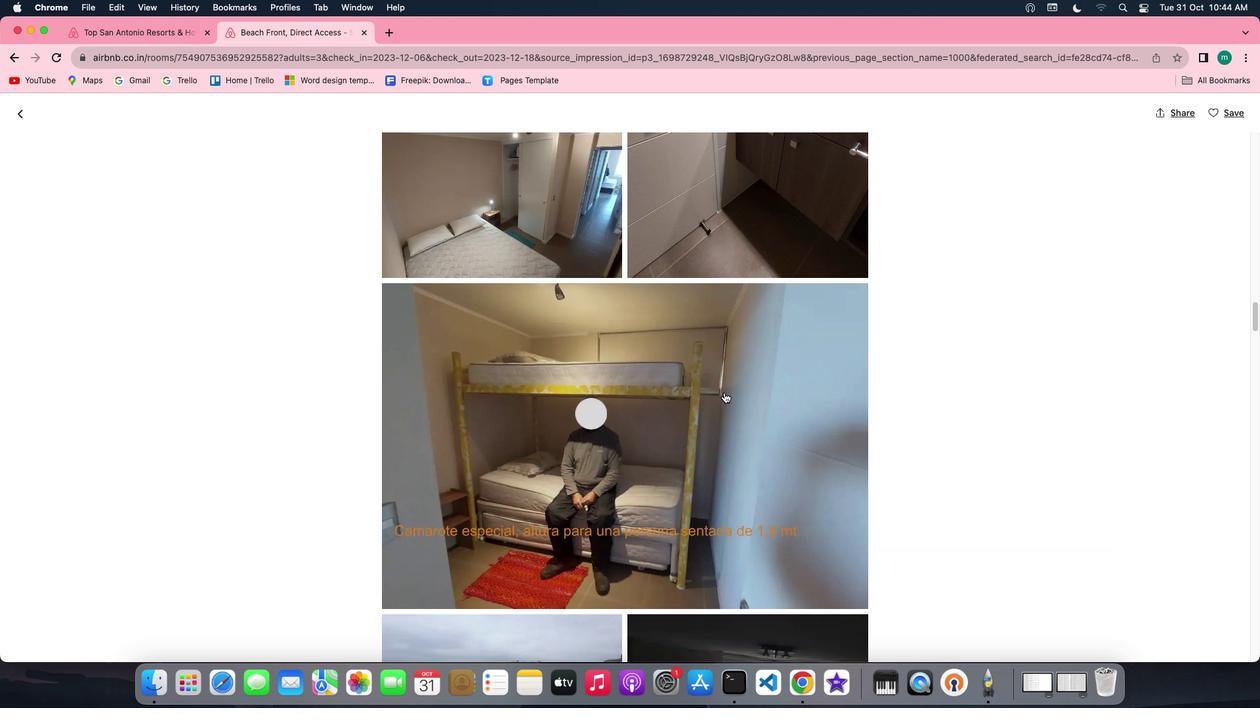 
Action: Mouse scrolled (724, 392) with delta (0, 0)
Screenshot: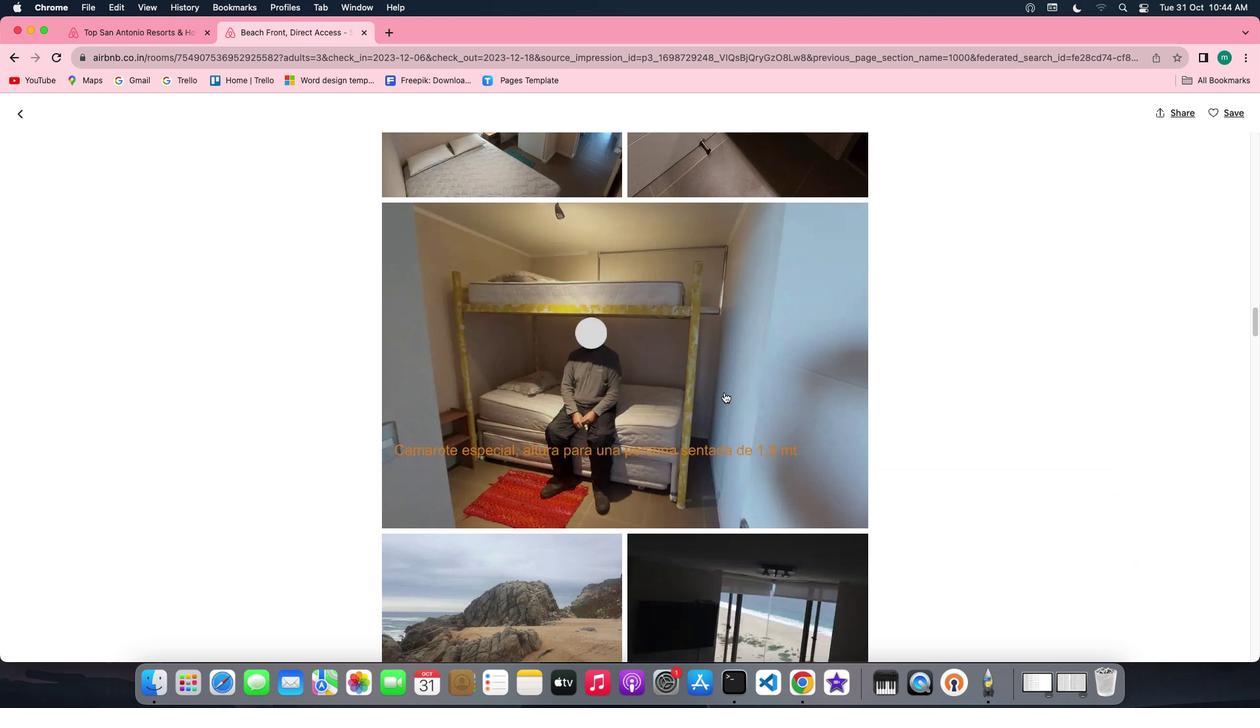 
Action: Mouse scrolled (724, 392) with delta (0, -1)
Screenshot: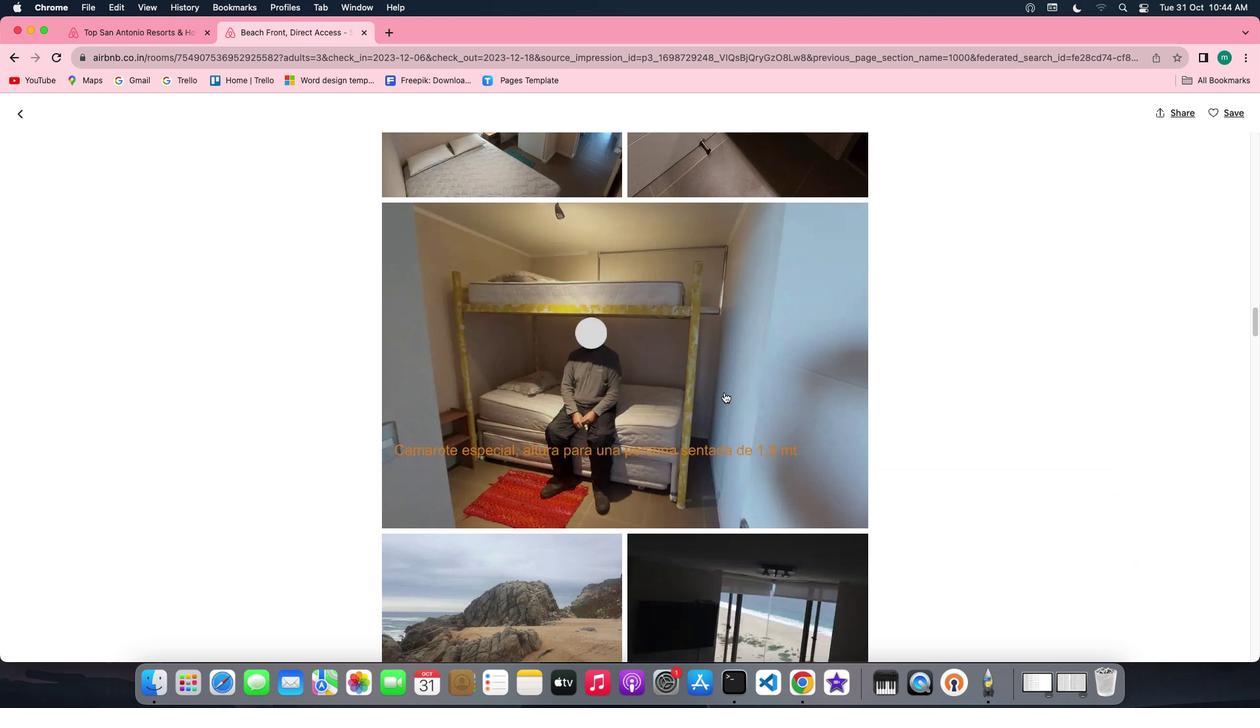 
Action: Mouse scrolled (724, 392) with delta (0, -2)
Screenshot: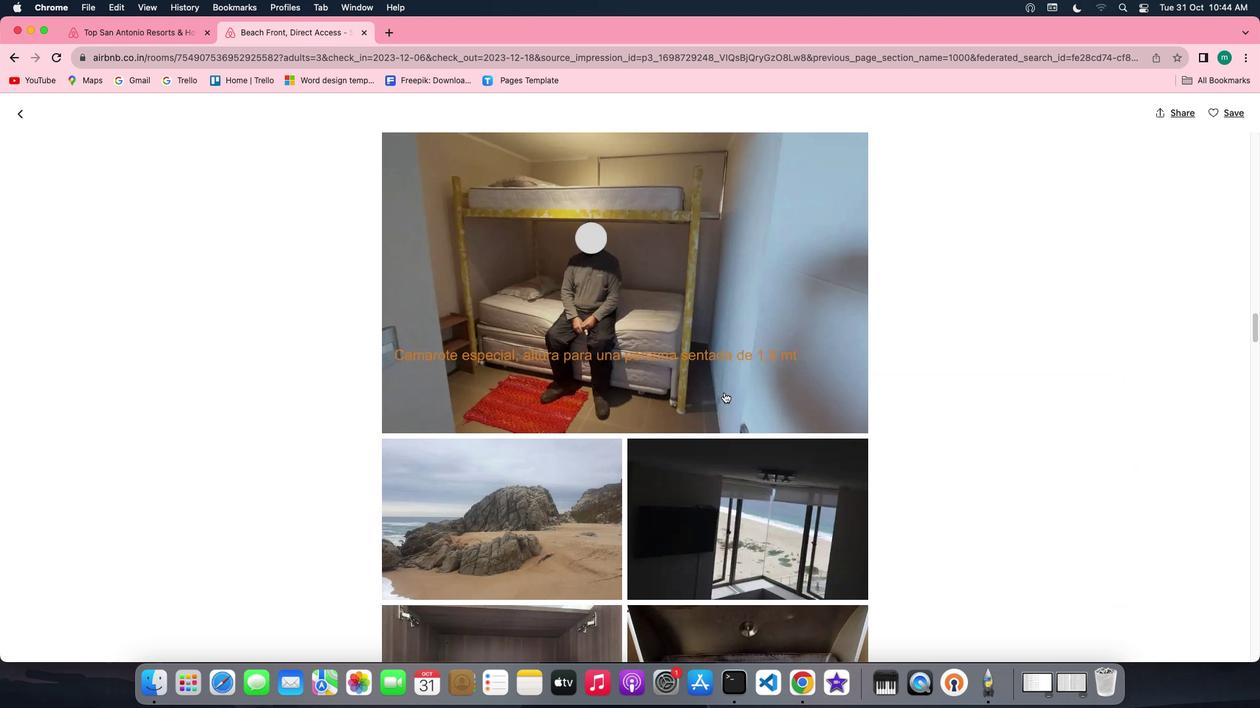
Action: Mouse scrolled (724, 392) with delta (0, 0)
Screenshot: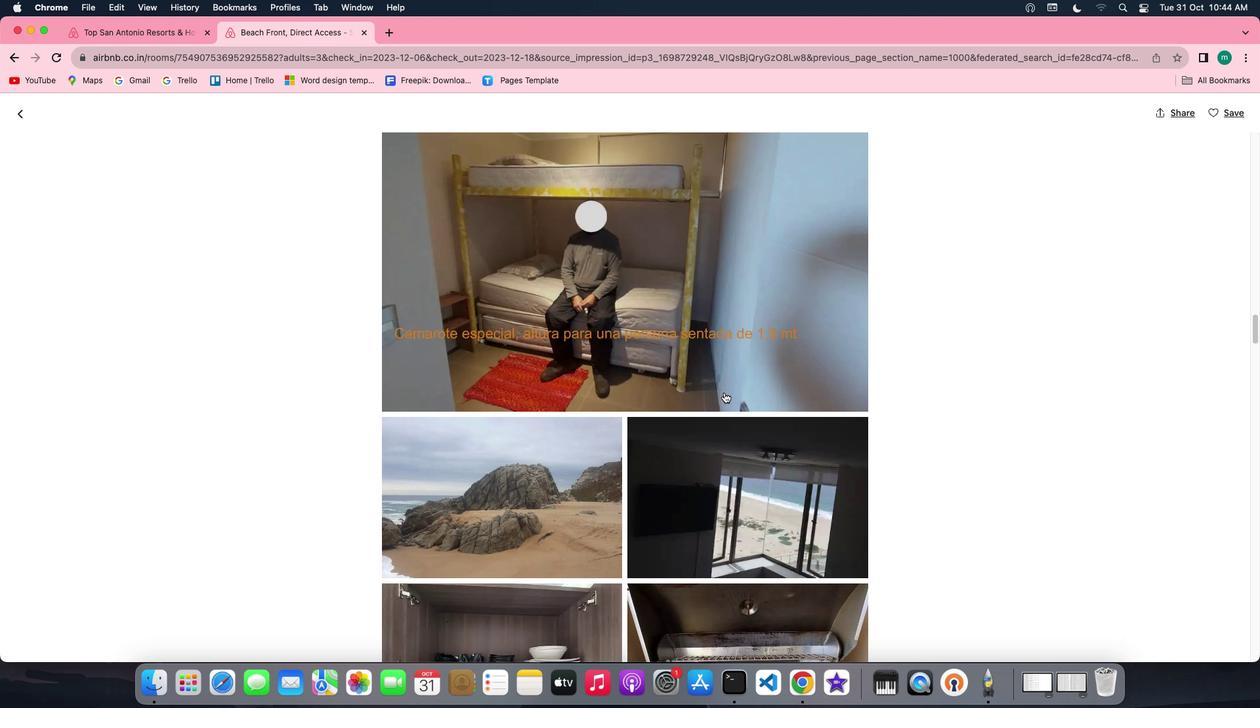
Action: Mouse scrolled (724, 392) with delta (0, 0)
Screenshot: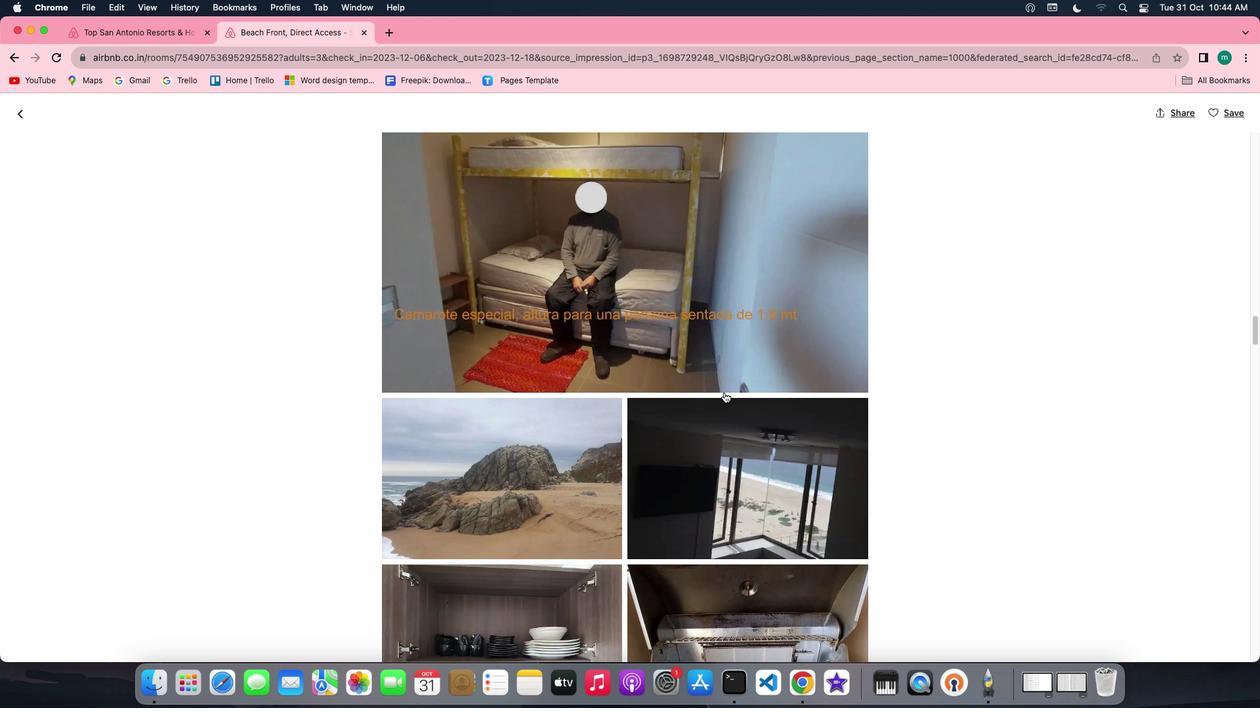 
Action: Mouse scrolled (724, 392) with delta (0, -1)
Screenshot: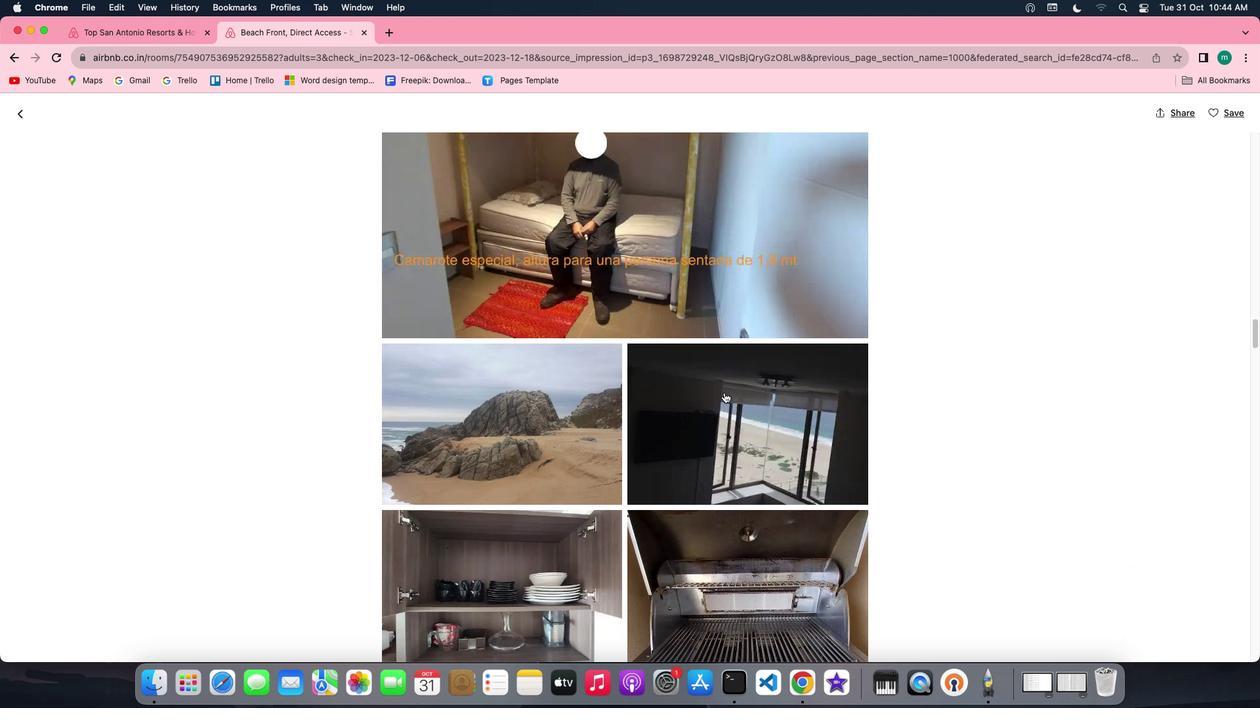 
Action: Mouse scrolled (724, 392) with delta (0, -1)
Screenshot: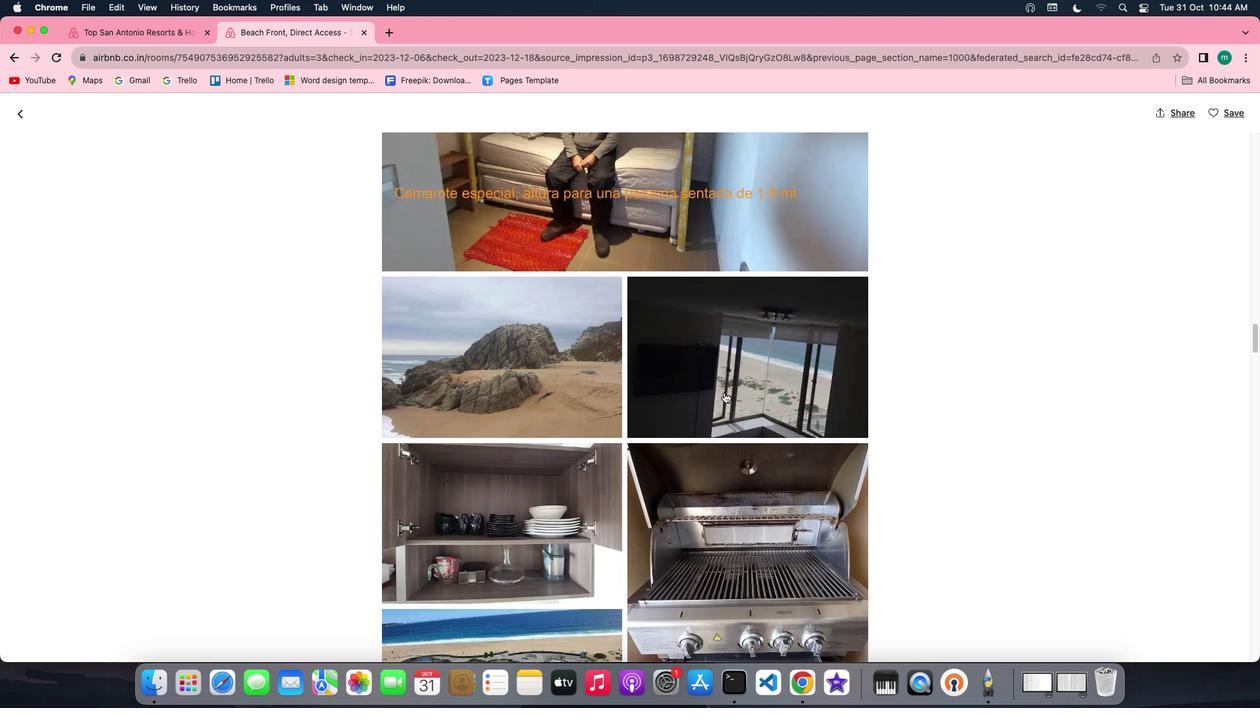 
Action: Mouse scrolled (724, 392) with delta (0, 0)
Screenshot: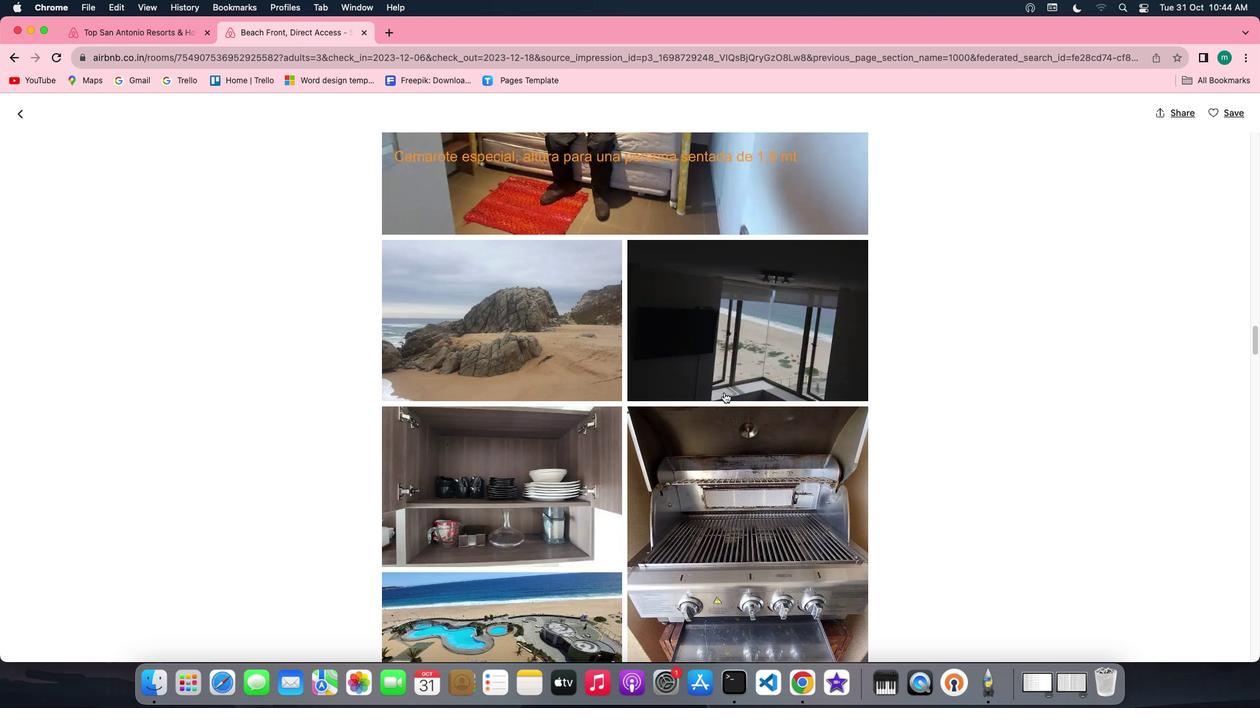 
Action: Mouse scrolled (724, 392) with delta (0, 0)
Screenshot: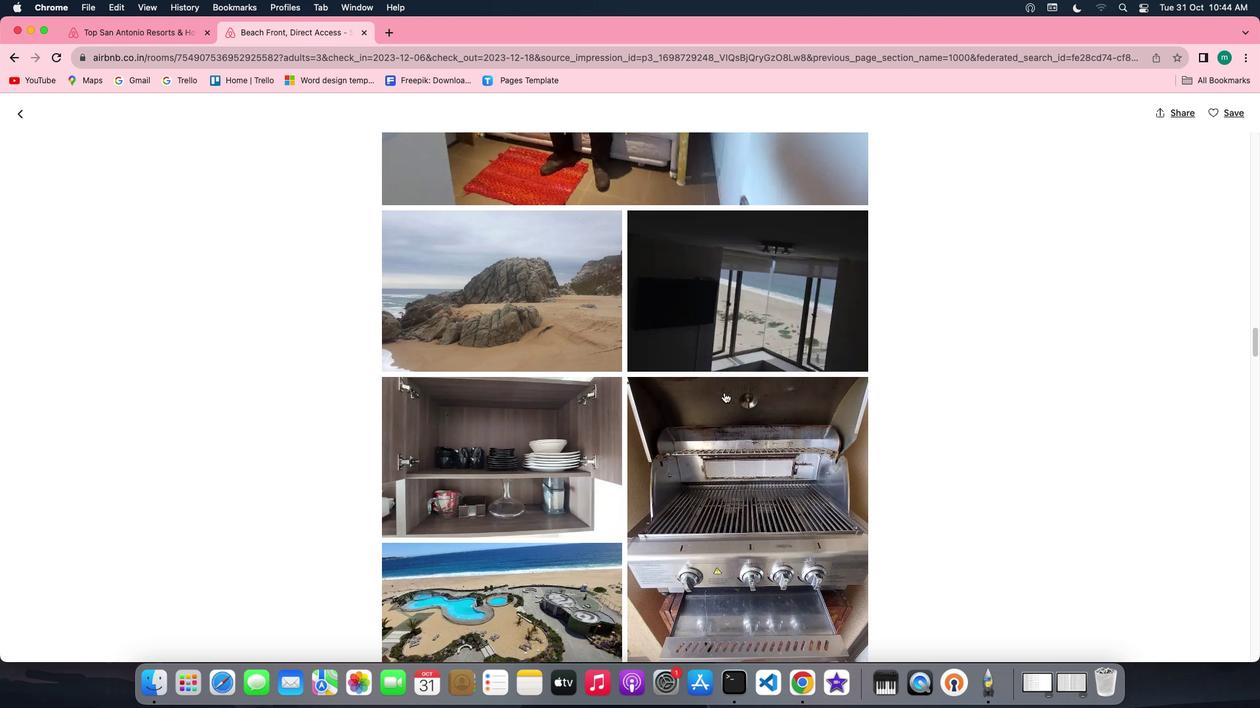 
Action: Mouse scrolled (724, 392) with delta (0, -1)
Screenshot: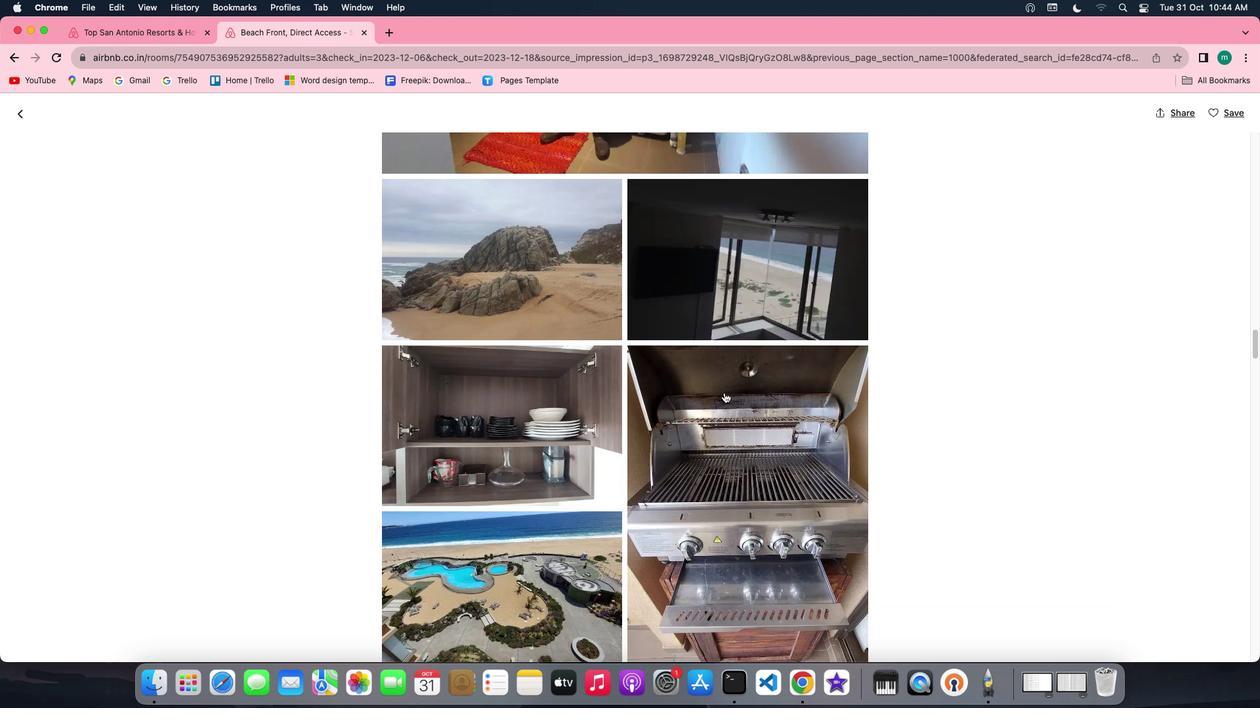 
Action: Mouse scrolled (724, 392) with delta (0, -1)
Screenshot: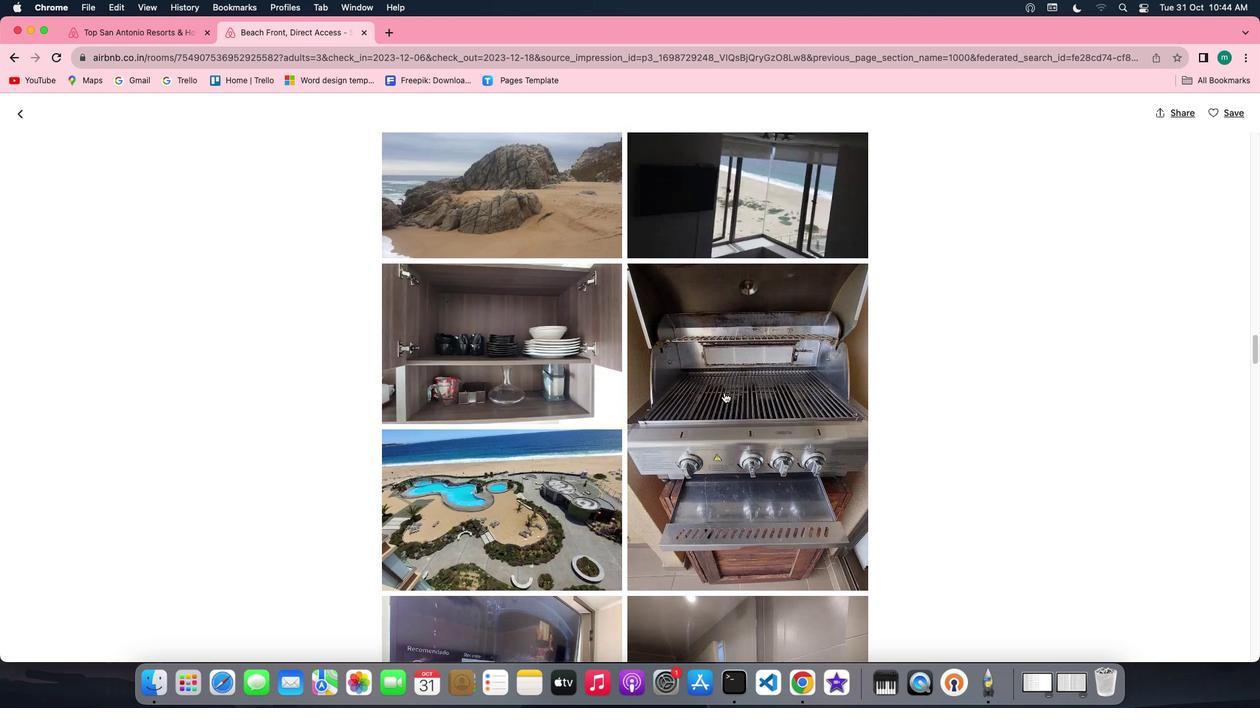 
Action: Mouse scrolled (724, 392) with delta (0, 0)
Screenshot: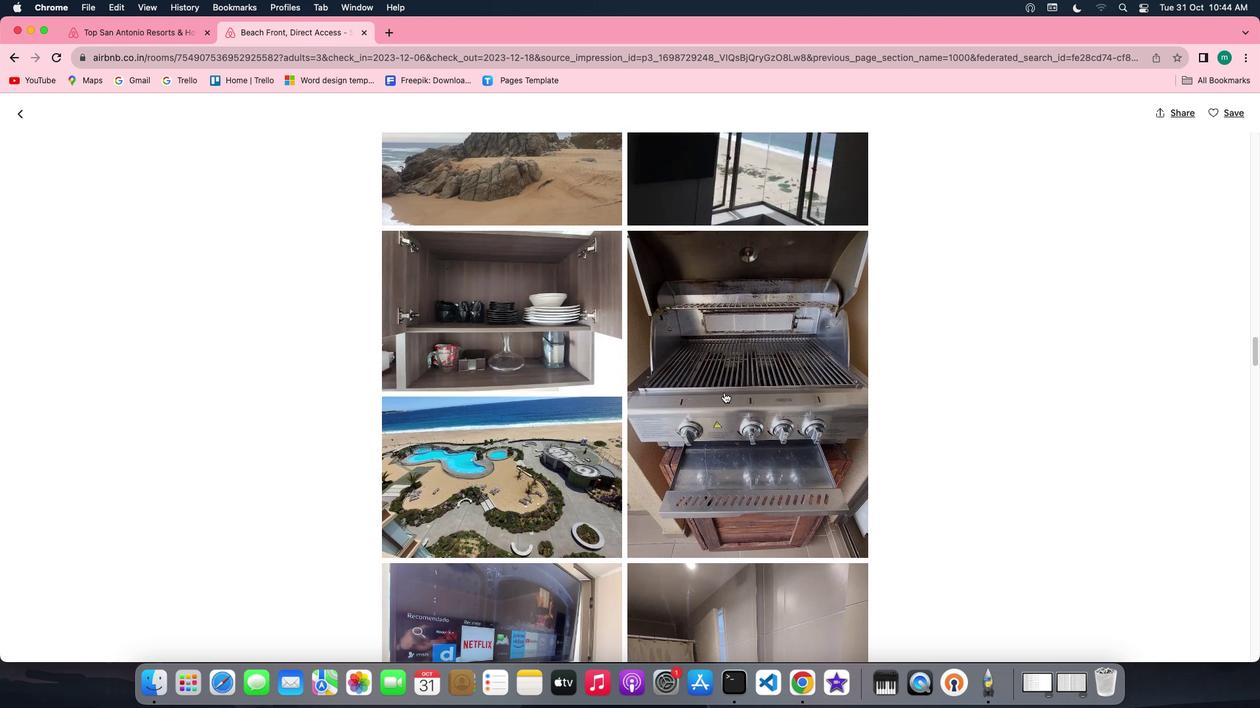 
Action: Mouse scrolled (724, 392) with delta (0, 0)
Screenshot: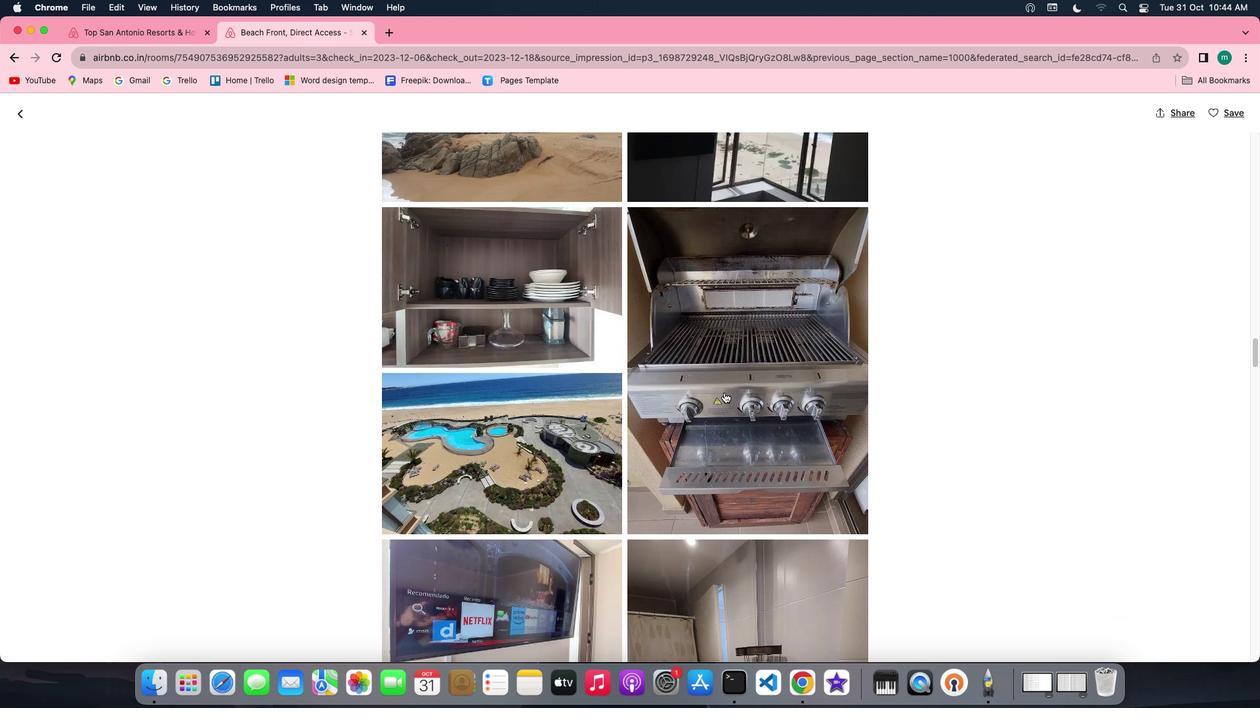 
Action: Mouse scrolled (724, 392) with delta (0, -1)
Screenshot: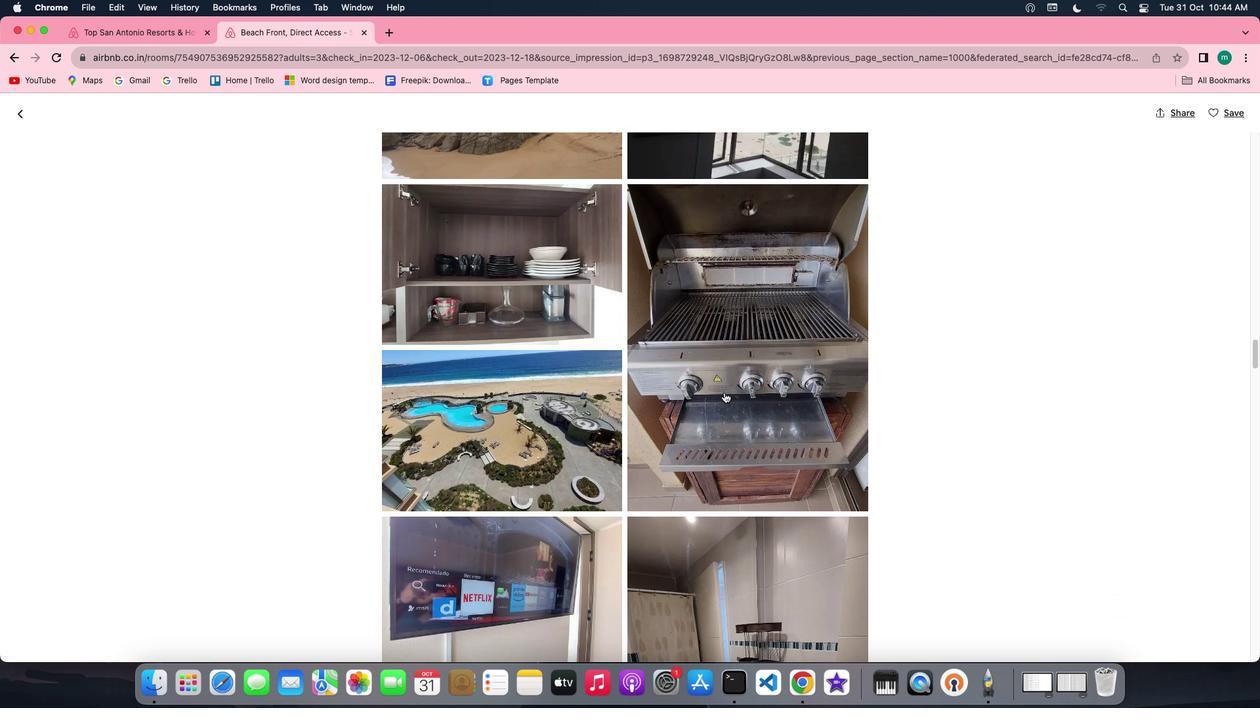 
Action: Mouse scrolled (724, 392) with delta (0, -1)
Screenshot: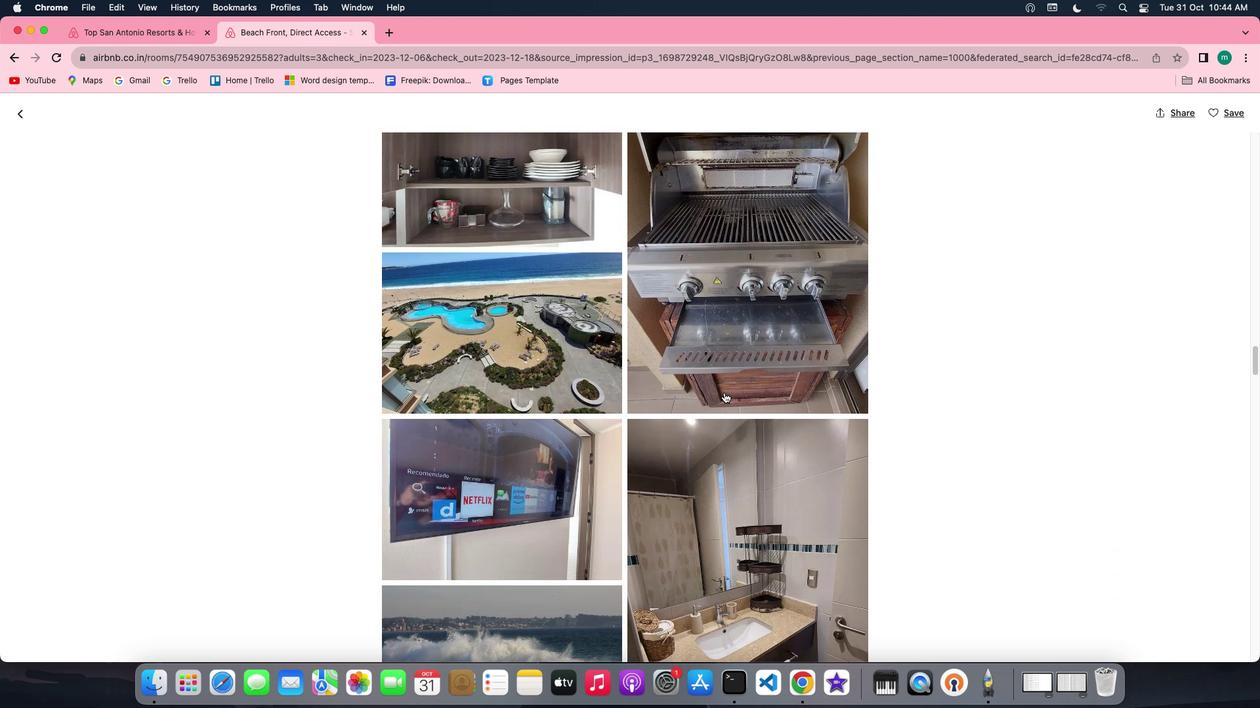 
Action: Mouse scrolled (724, 392) with delta (0, 0)
Screenshot: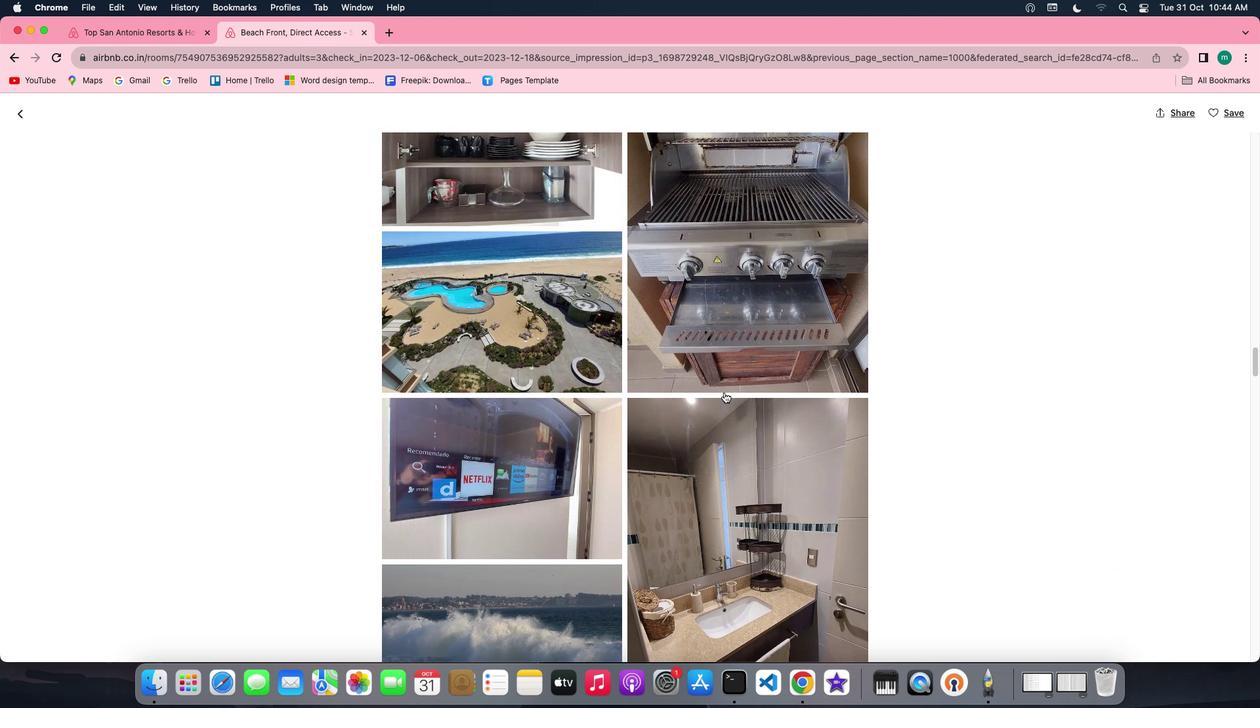 
Action: Mouse scrolled (724, 392) with delta (0, 0)
Screenshot: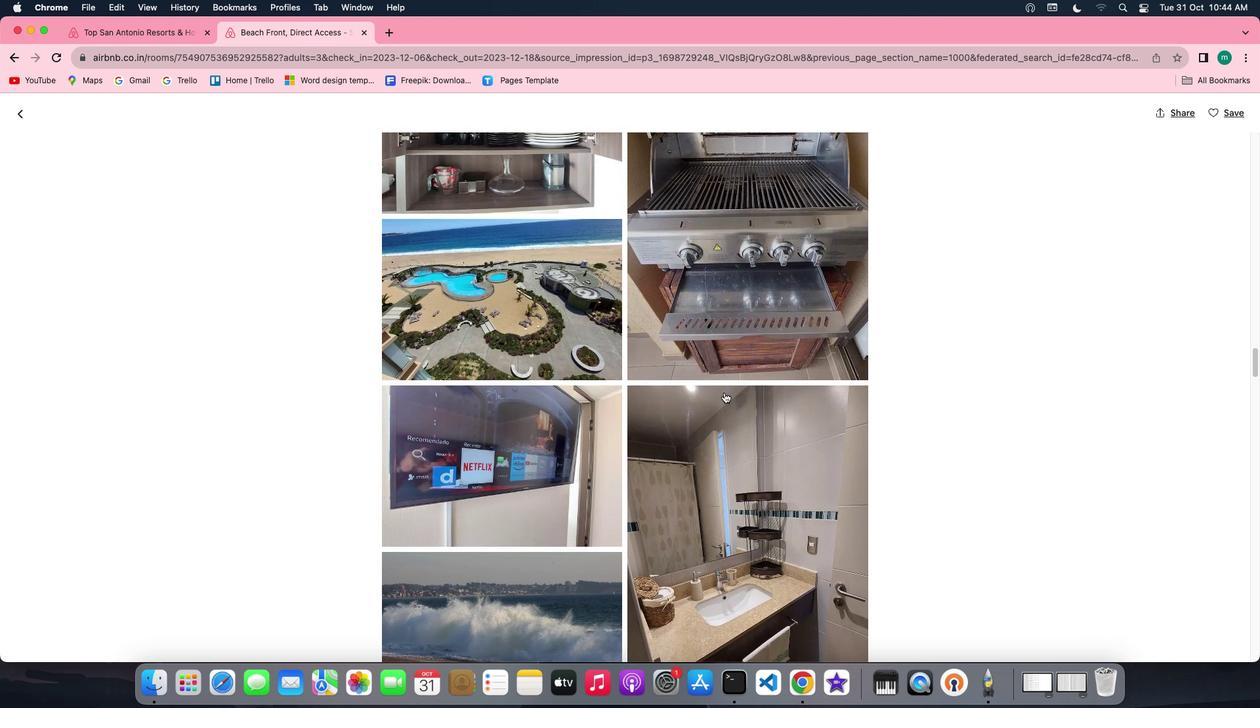 
Action: Mouse scrolled (724, 392) with delta (0, -1)
Screenshot: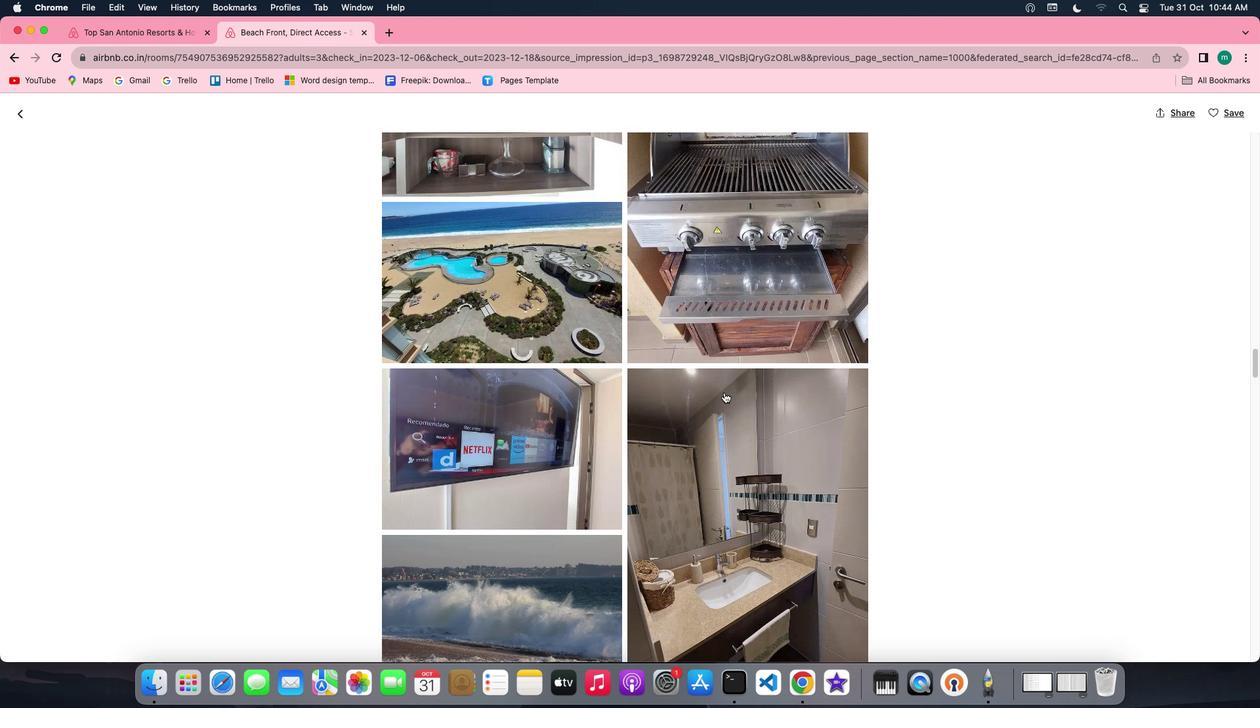 
Action: Mouse scrolled (724, 392) with delta (0, 0)
Screenshot: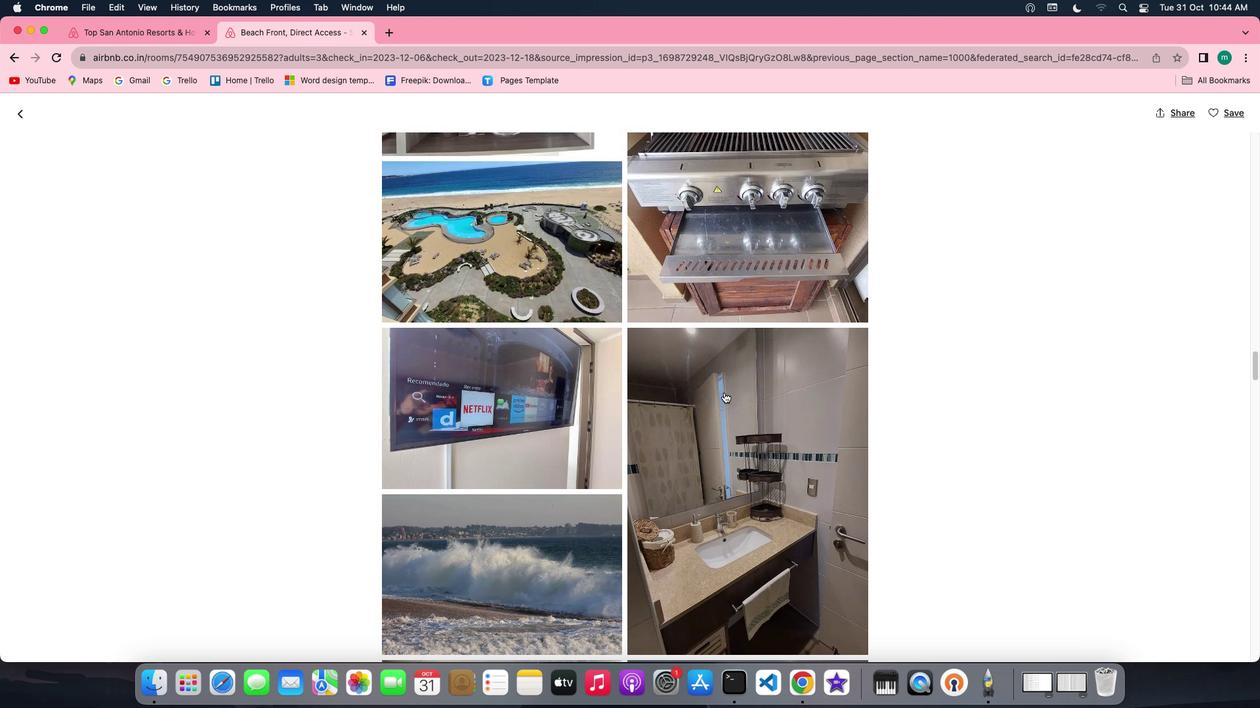 
Action: Mouse scrolled (724, 392) with delta (0, 0)
Screenshot: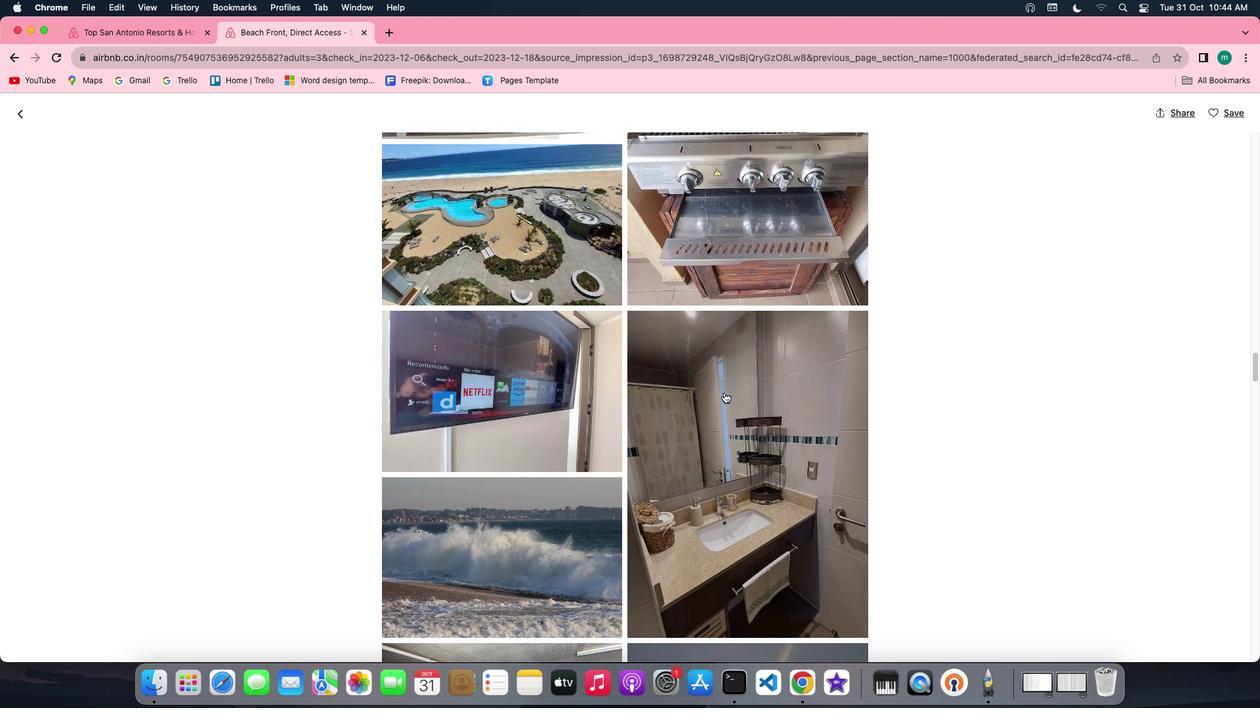 
Action: Mouse scrolled (724, 392) with delta (0, -1)
Screenshot: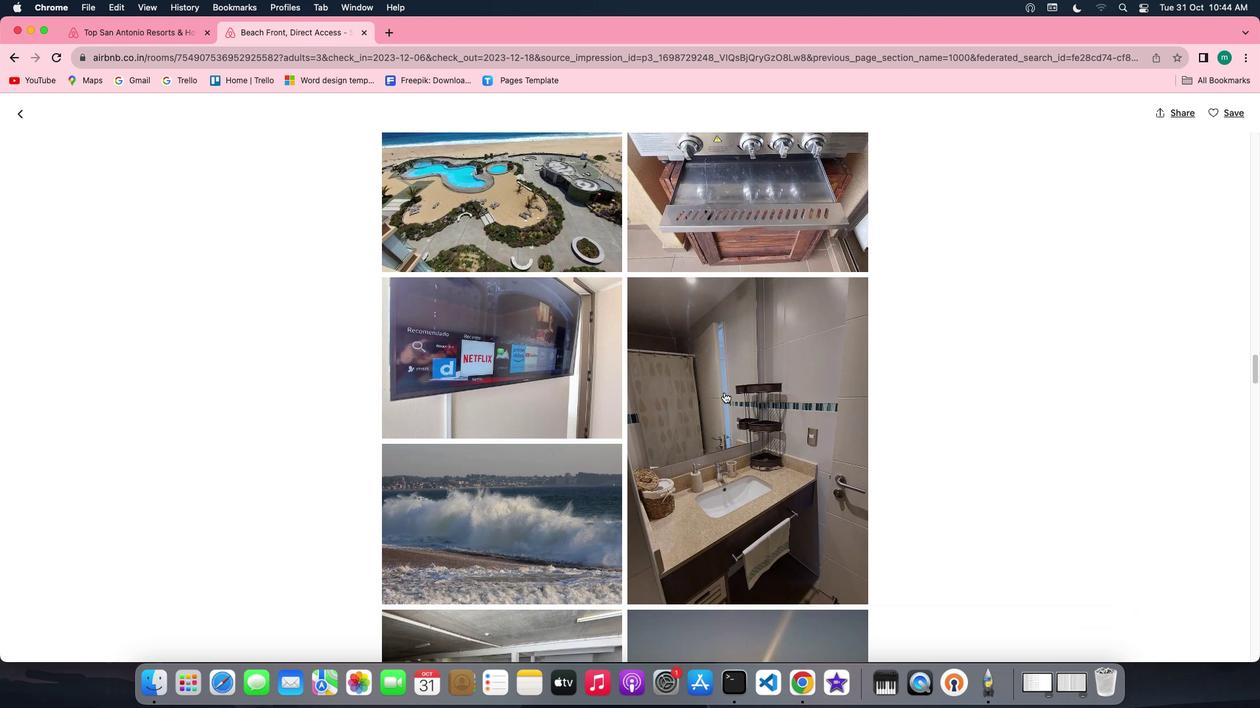 
Action: Mouse scrolled (724, 392) with delta (0, 0)
Screenshot: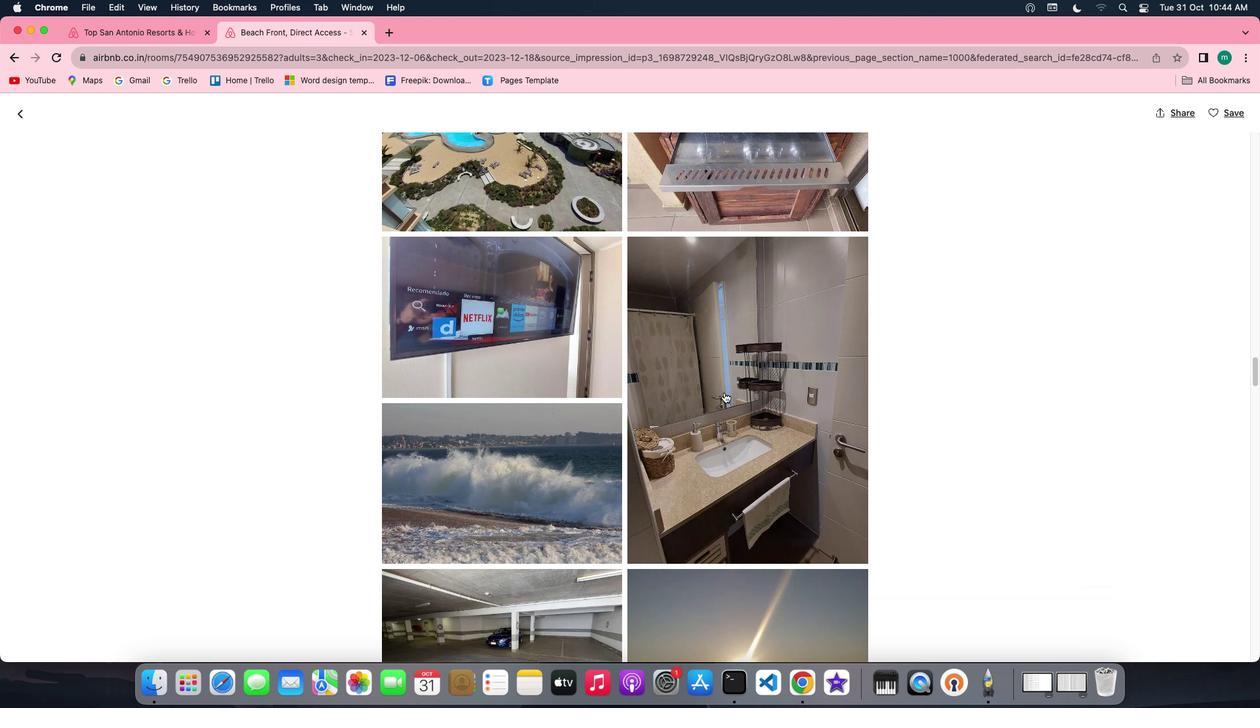 
Action: Mouse scrolled (724, 392) with delta (0, 0)
Screenshot: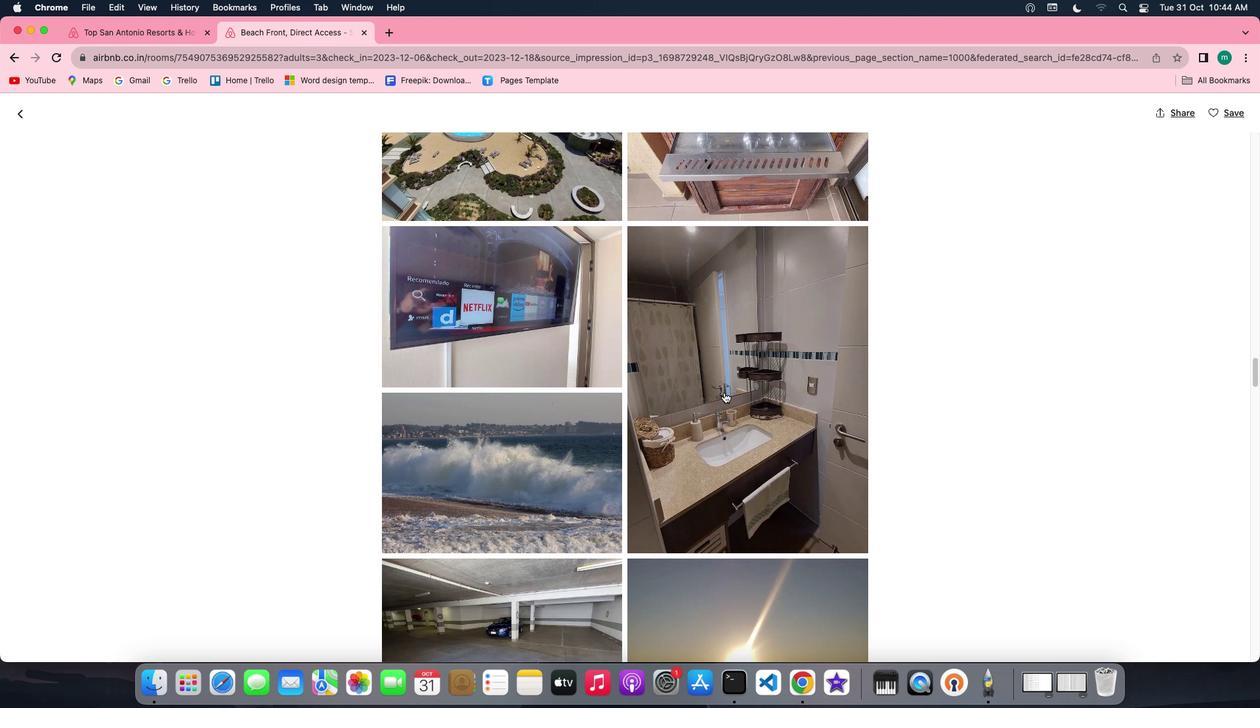 
Action: Mouse scrolled (724, 392) with delta (0, 0)
Screenshot: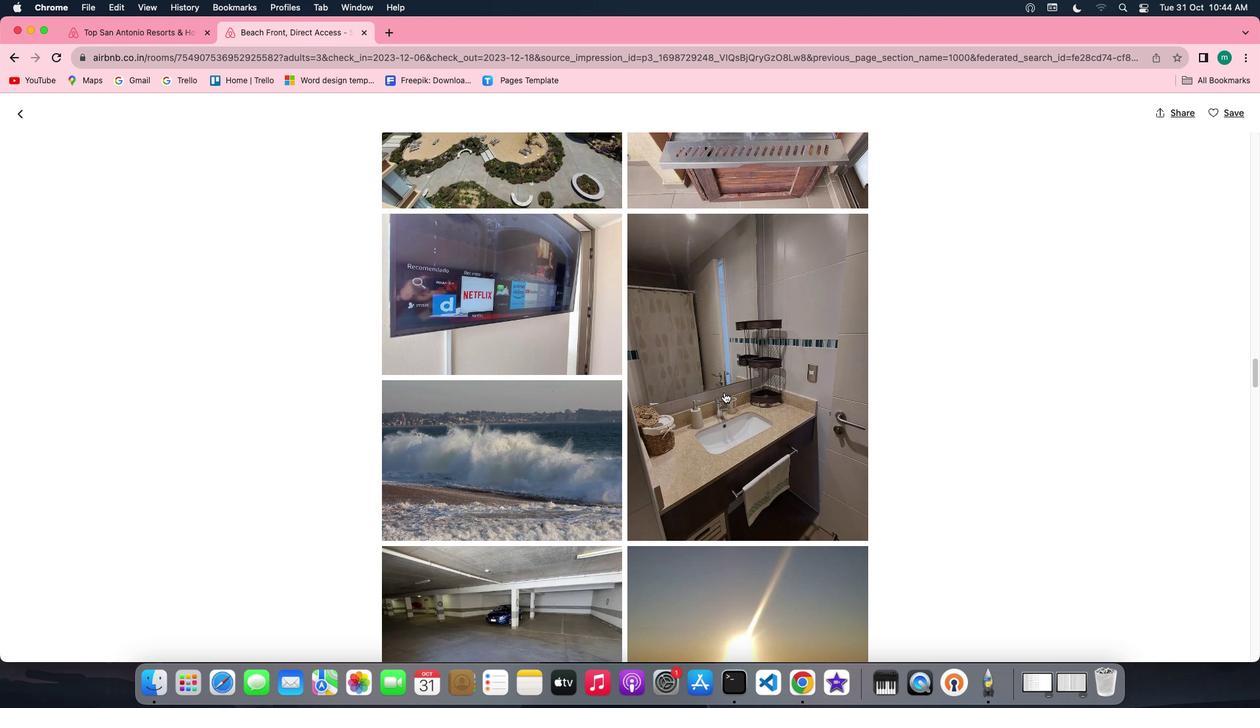 
Action: Mouse scrolled (724, 392) with delta (0, -1)
Screenshot: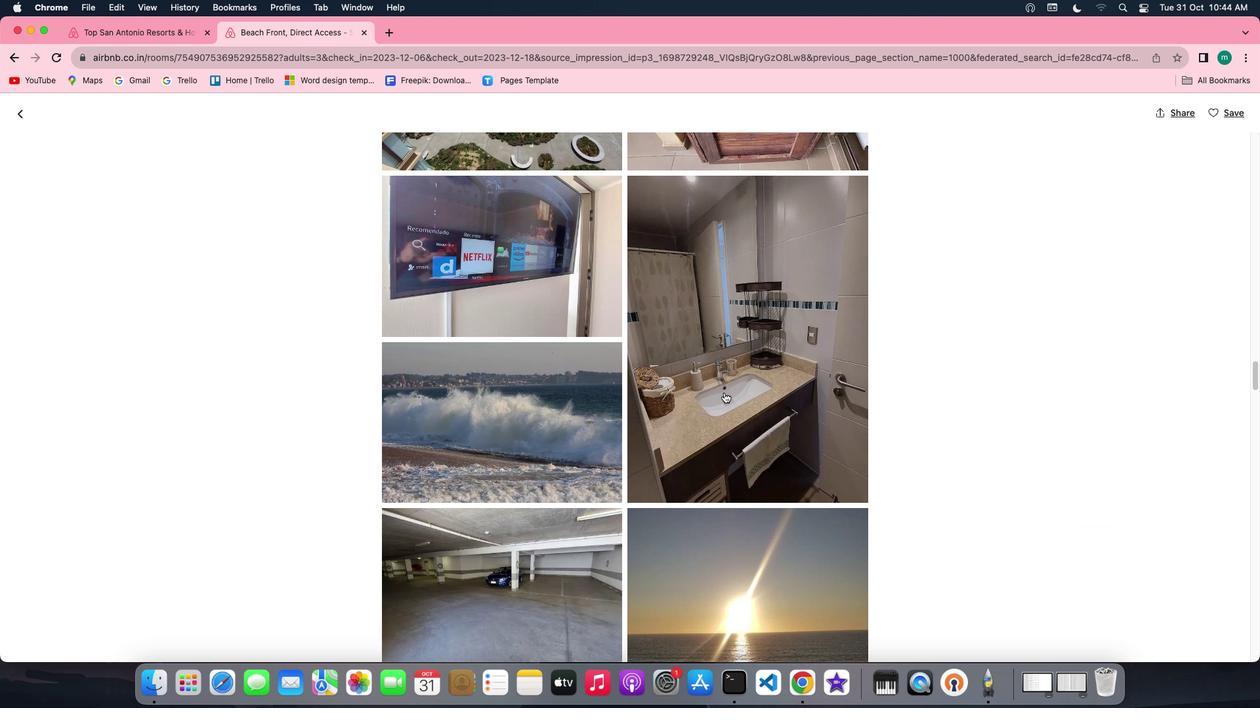 
Action: Mouse scrolled (724, 392) with delta (0, 0)
Screenshot: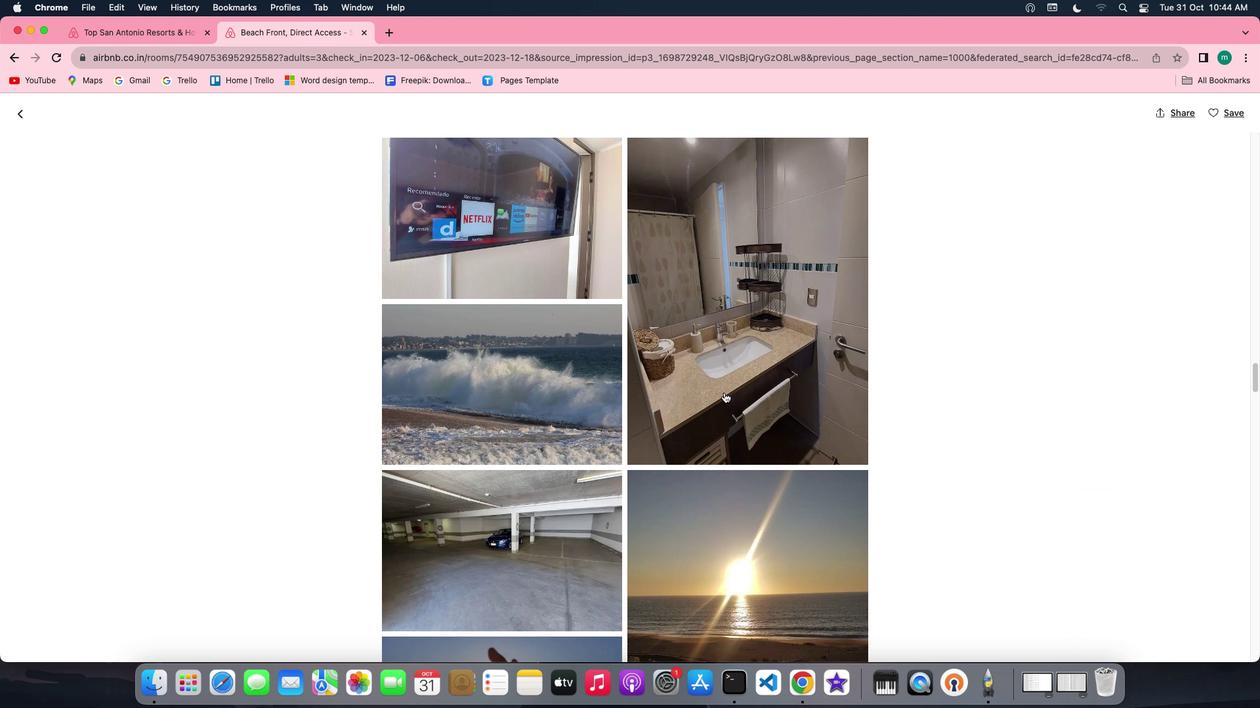 
Action: Mouse scrolled (724, 392) with delta (0, 0)
Screenshot: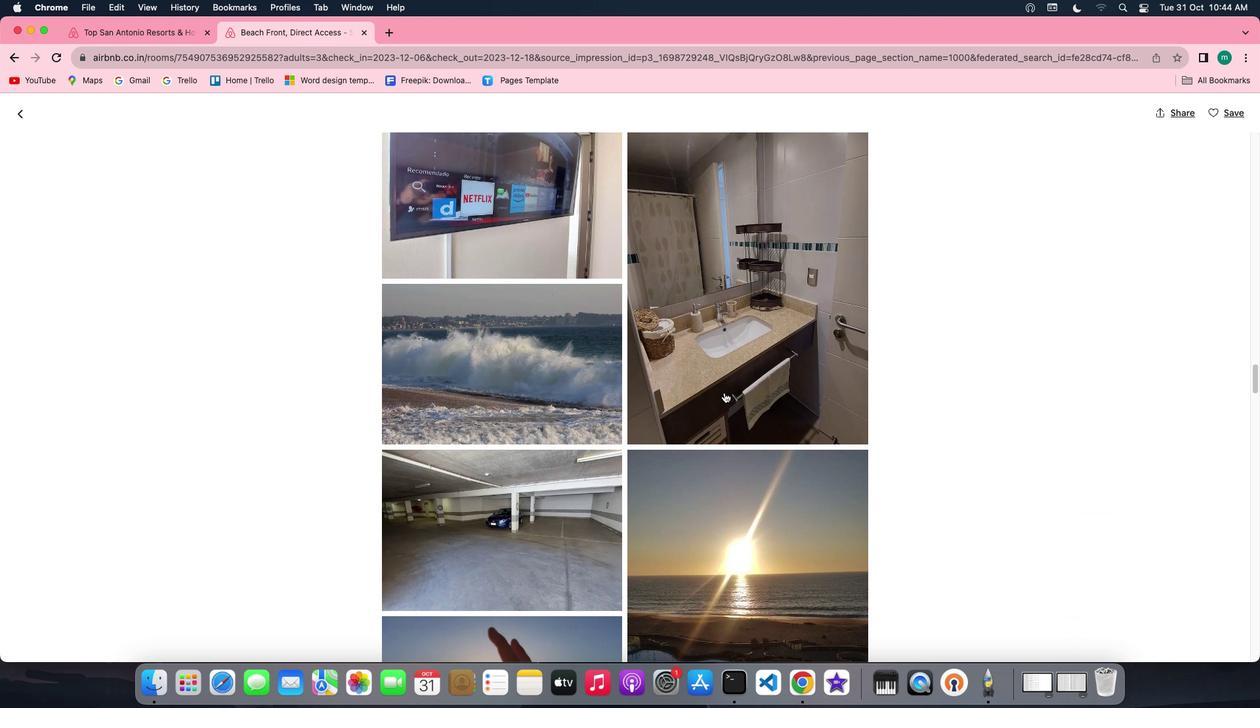 
Action: Mouse scrolled (724, 392) with delta (0, -1)
Screenshot: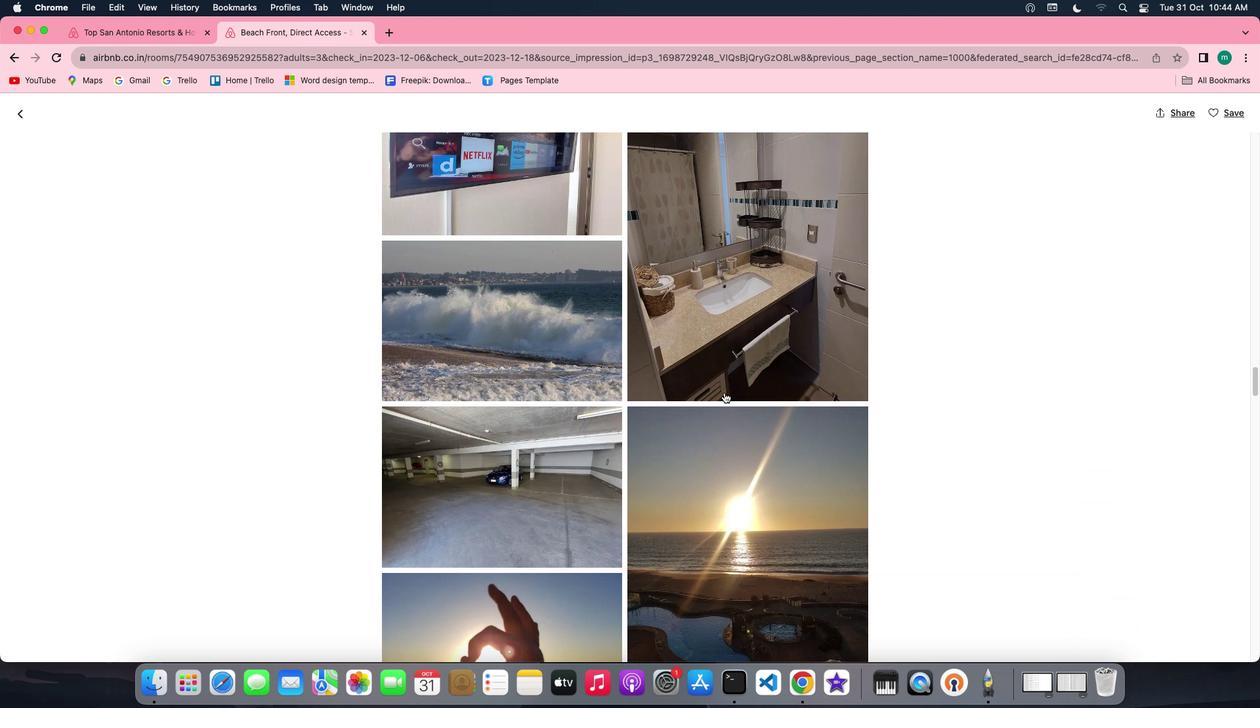 
Action: Mouse scrolled (724, 392) with delta (0, 0)
Screenshot: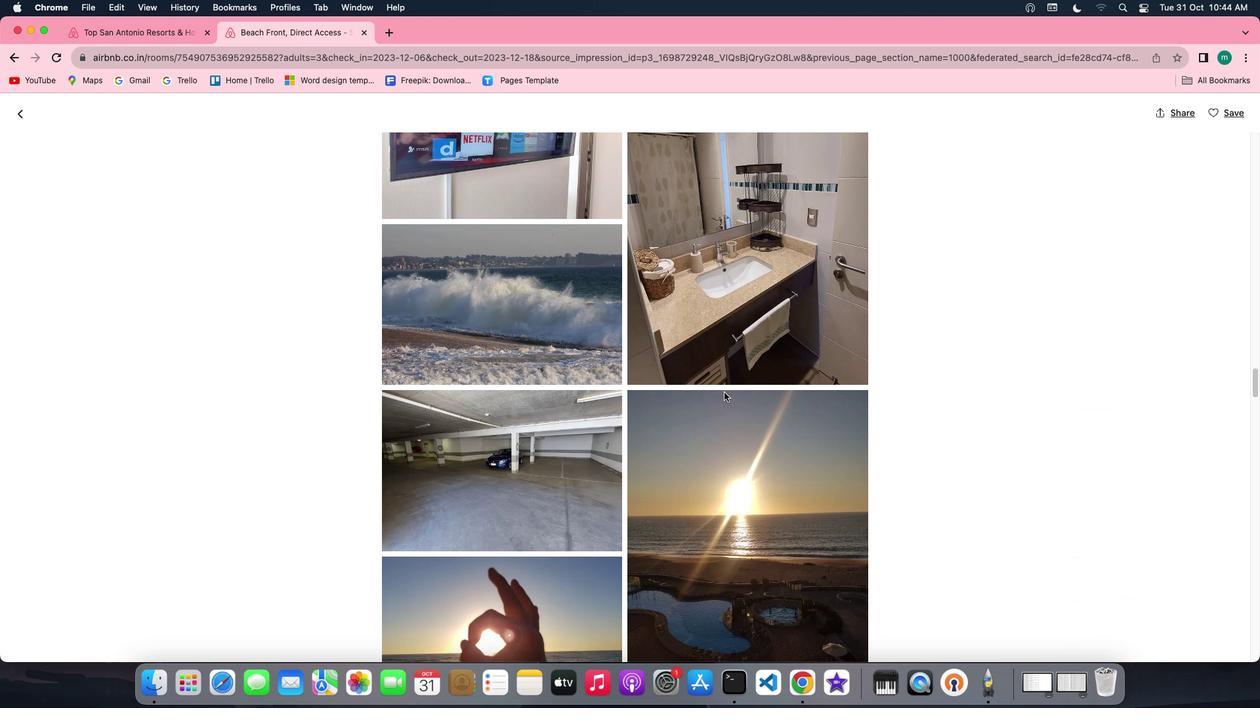 
Action: Mouse scrolled (724, 392) with delta (0, 0)
Screenshot: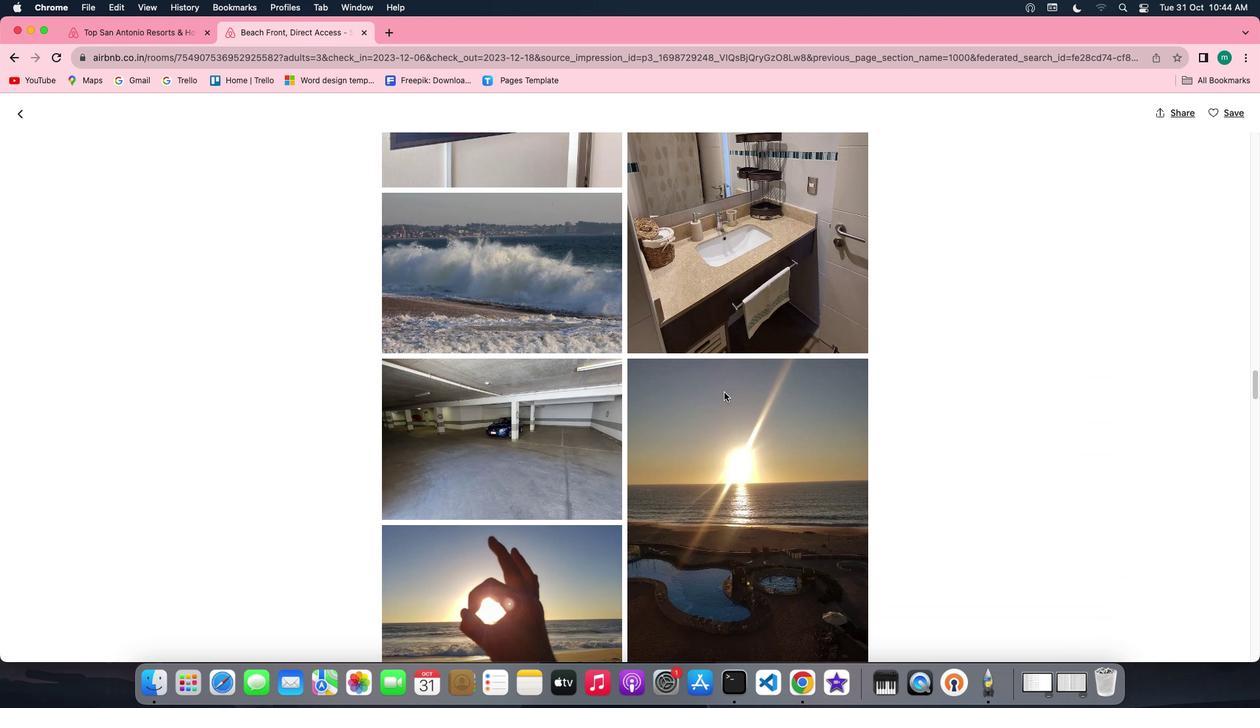 
Action: Mouse scrolled (724, 392) with delta (0, -1)
Screenshot: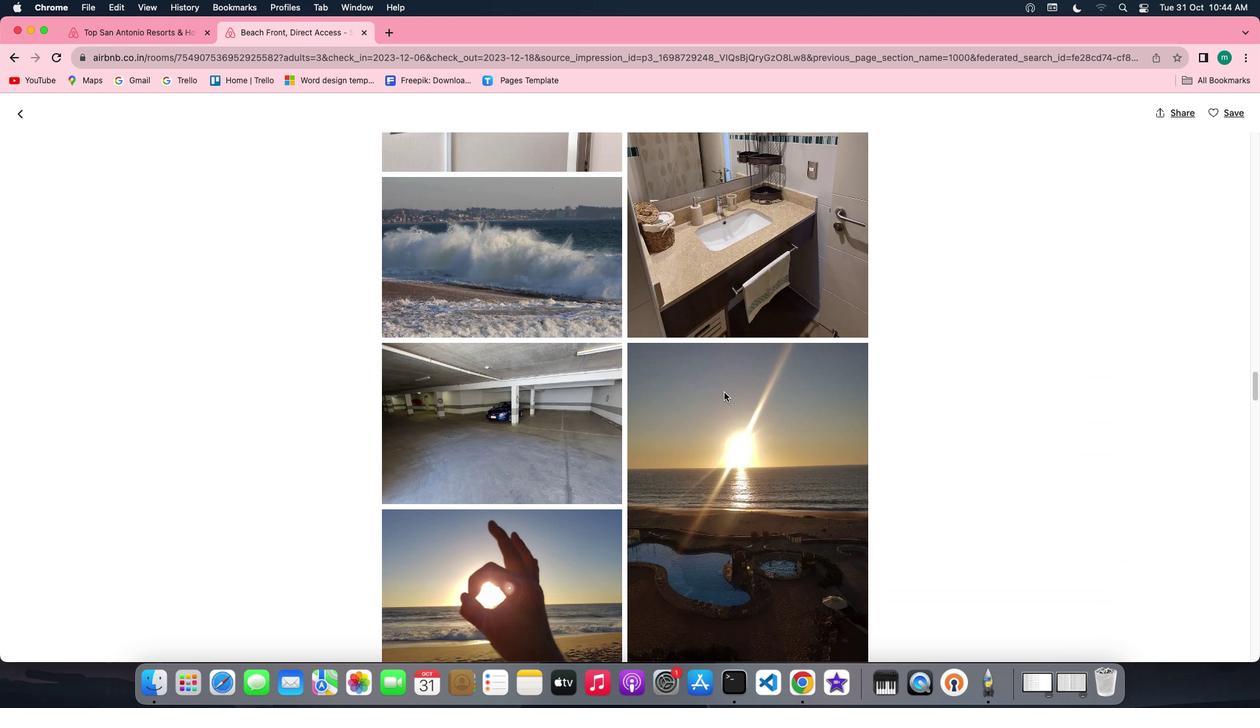 
Action: Mouse scrolled (724, 392) with delta (0, -1)
Screenshot: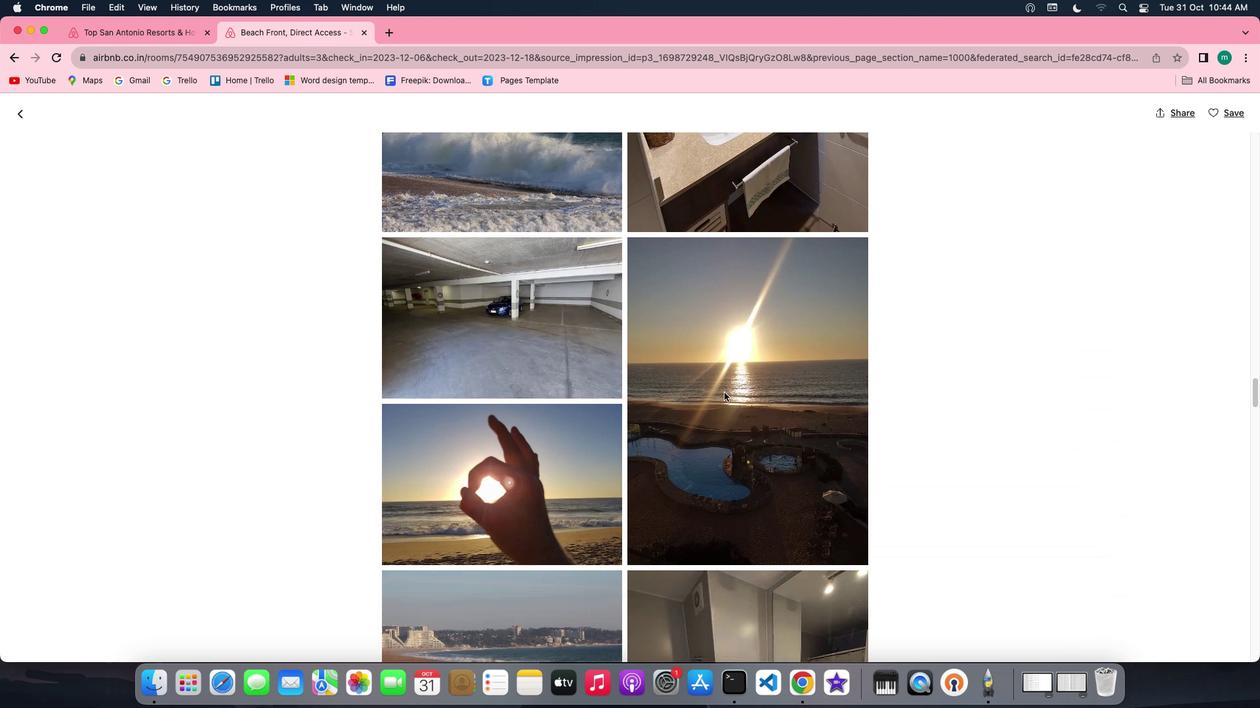 
Action: Mouse scrolled (724, 392) with delta (0, -1)
Screenshot: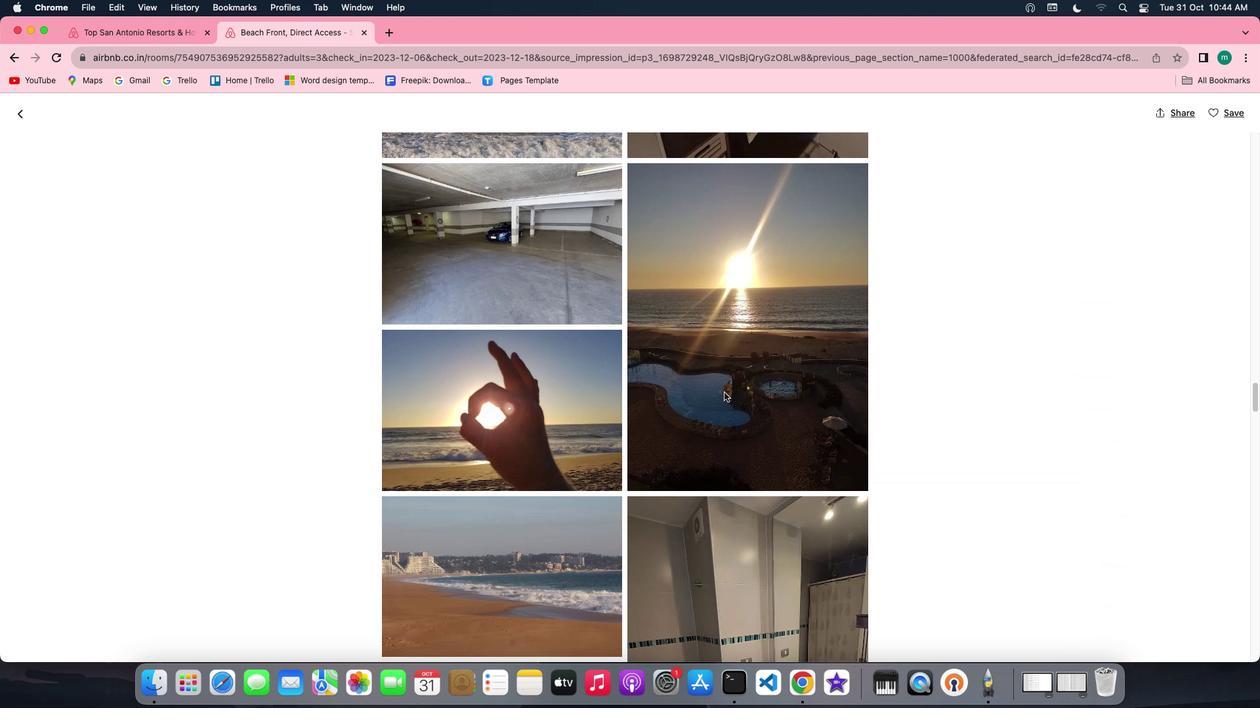 
Action: Mouse scrolled (724, 392) with delta (0, 0)
Screenshot: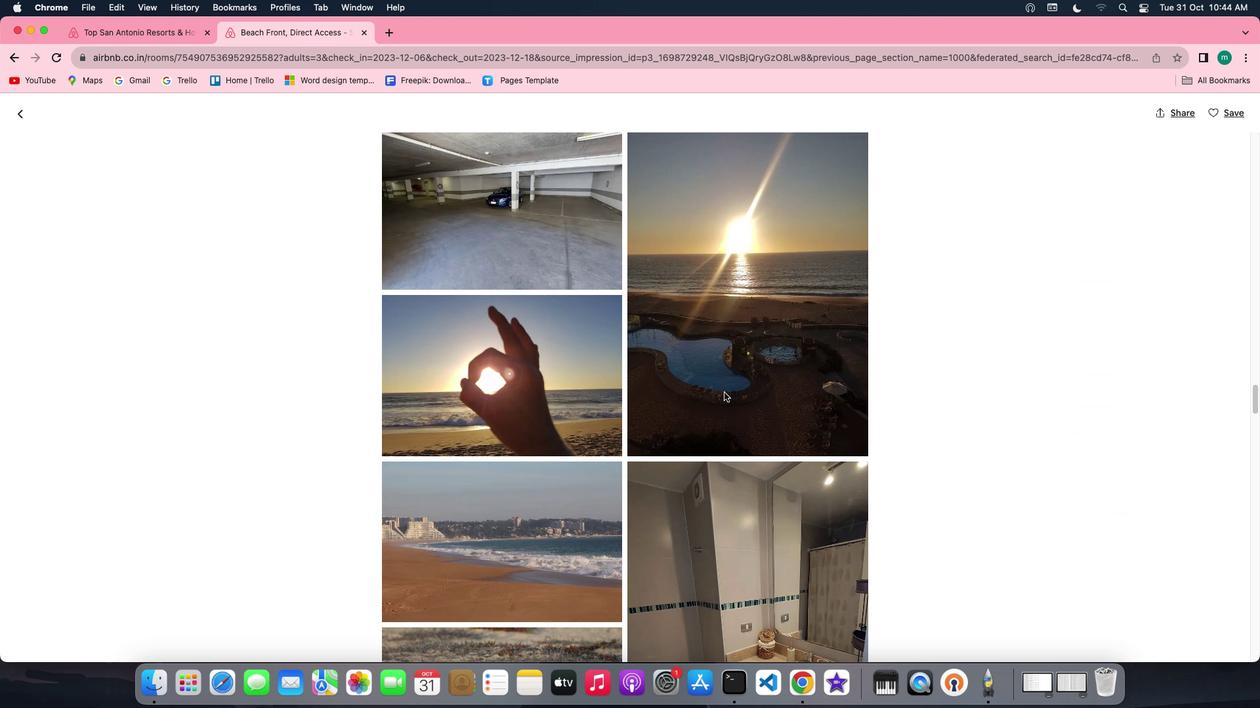 
Action: Mouse scrolled (724, 392) with delta (0, 0)
Screenshot: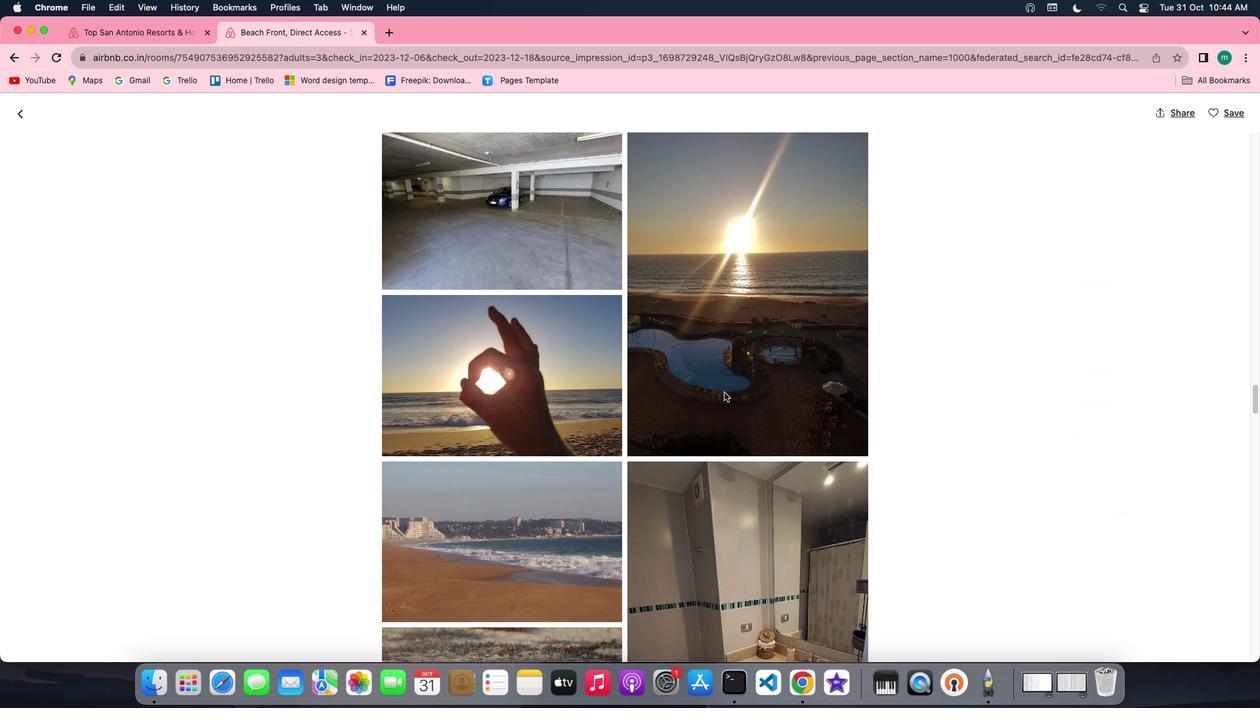 
Action: Mouse scrolled (724, 392) with delta (0, -1)
Screenshot: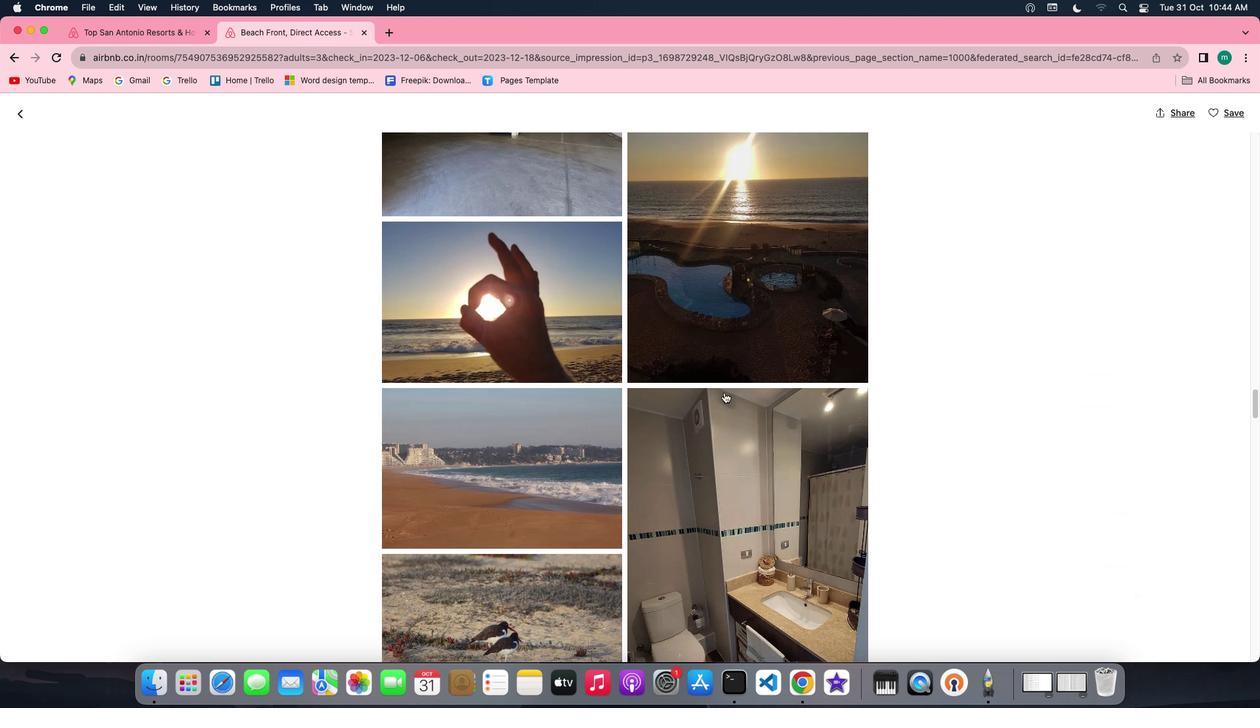
Action: Mouse scrolled (724, 392) with delta (0, -1)
Screenshot: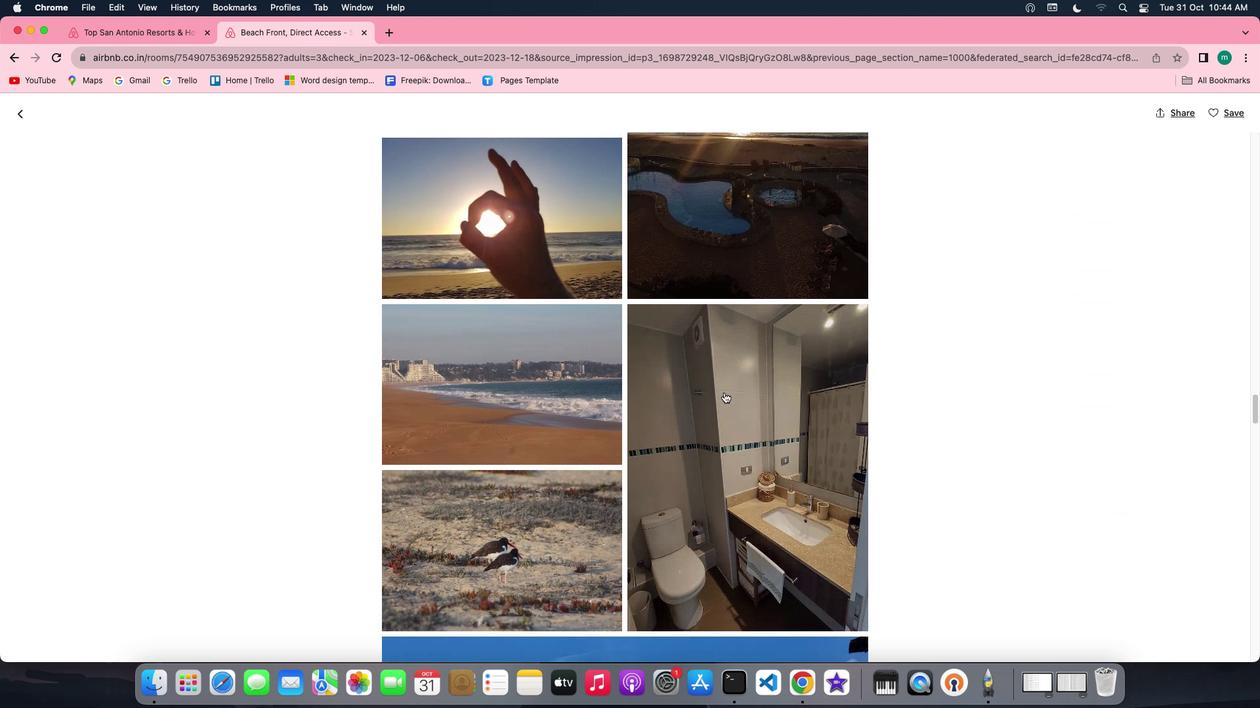 
Action: Mouse scrolled (724, 392) with delta (0, 0)
Screenshot: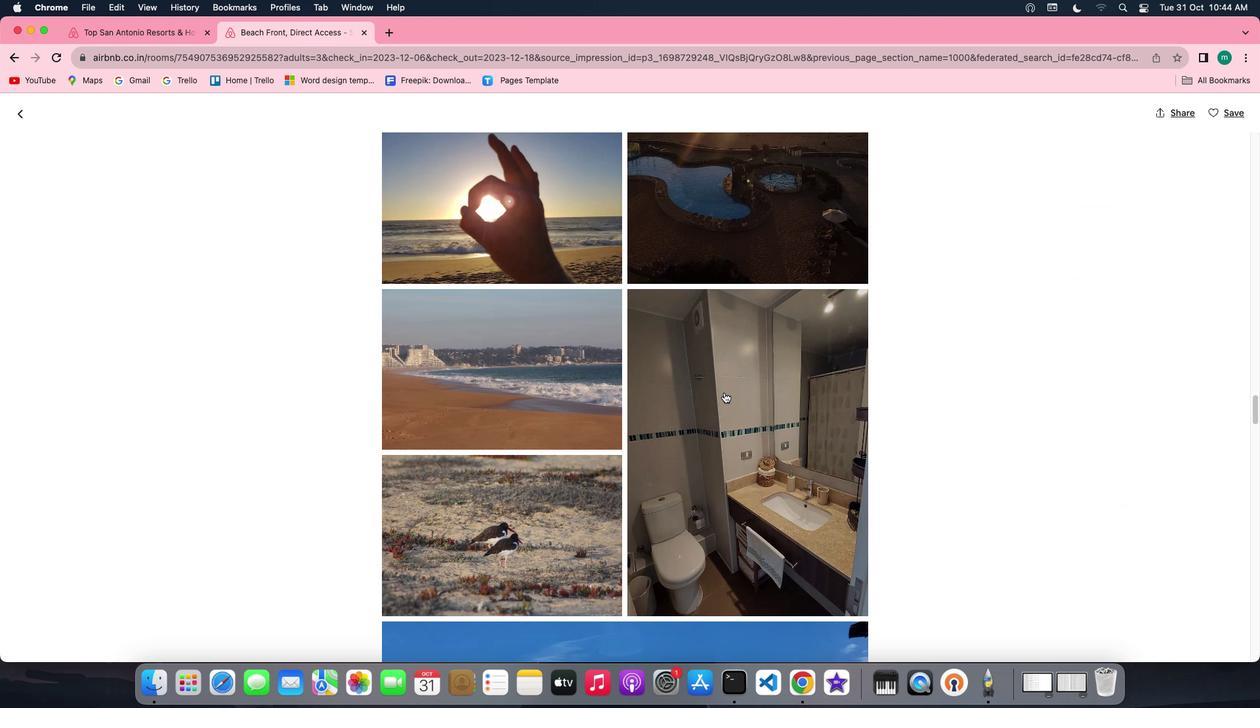 
Action: Mouse scrolled (724, 392) with delta (0, 0)
Screenshot: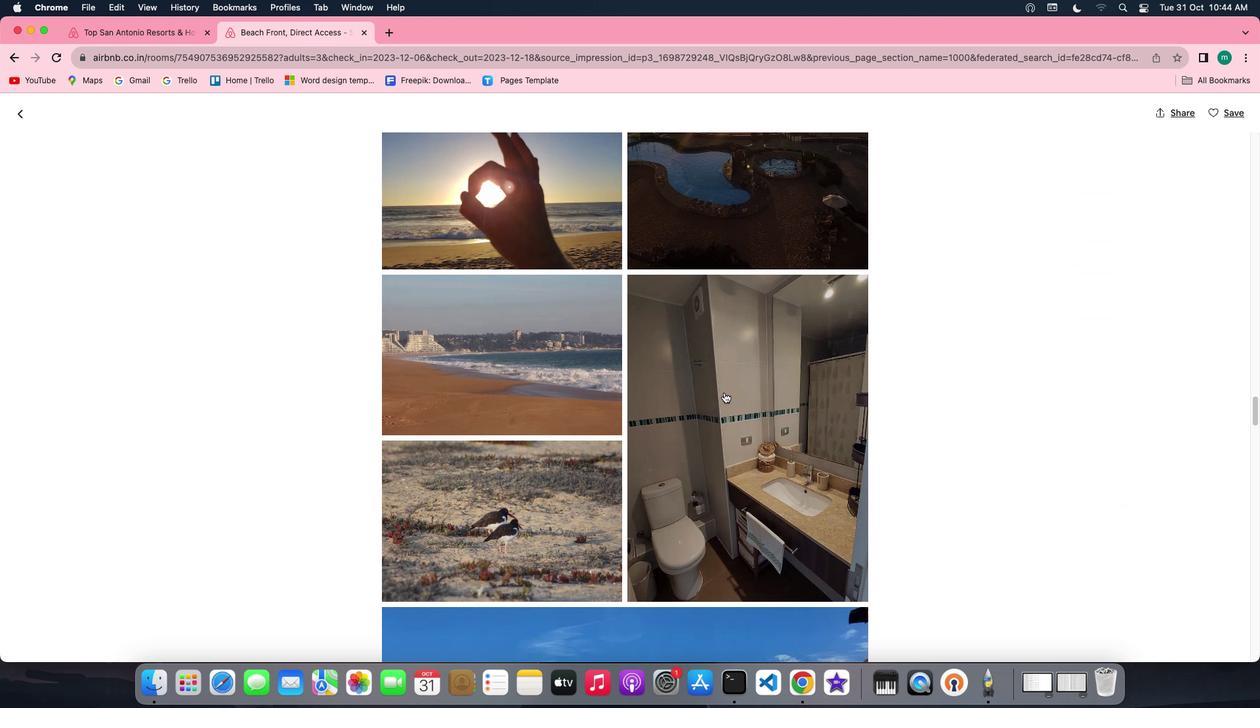 
Action: Mouse scrolled (724, 392) with delta (0, 0)
Screenshot: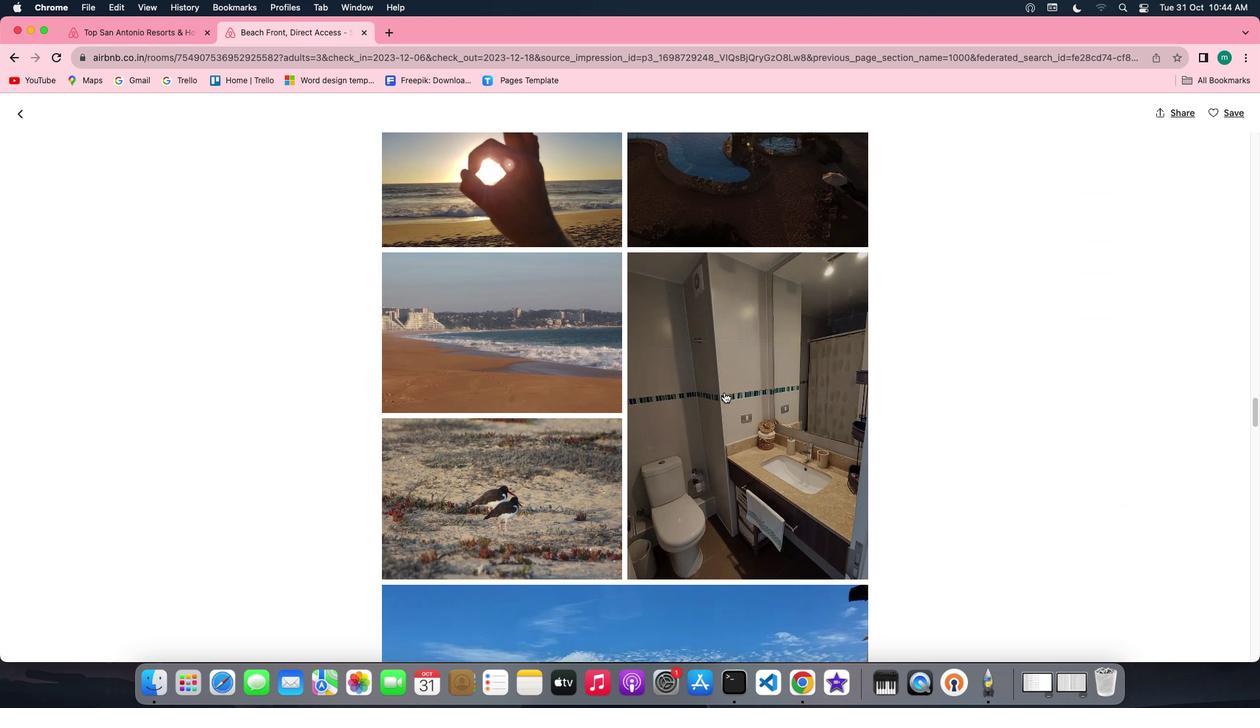 
Action: Mouse scrolled (724, 392) with delta (0, 0)
Screenshot: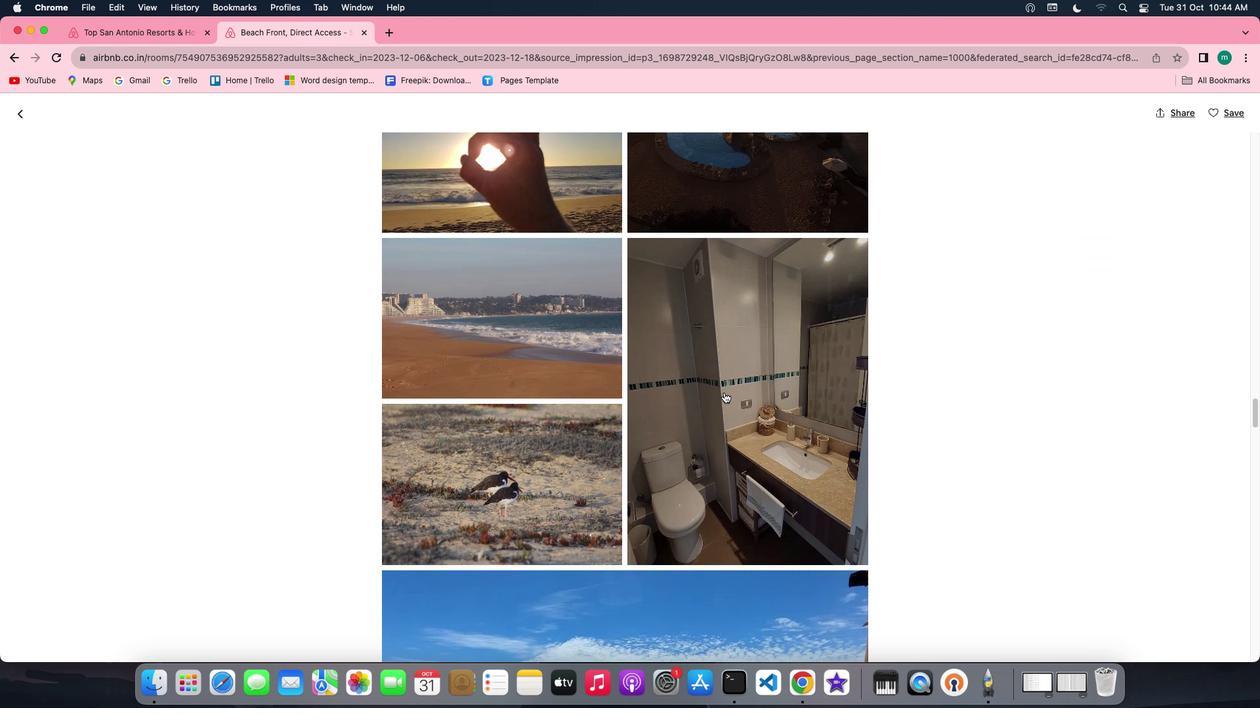 
Action: Mouse scrolled (724, 392) with delta (0, 0)
Screenshot: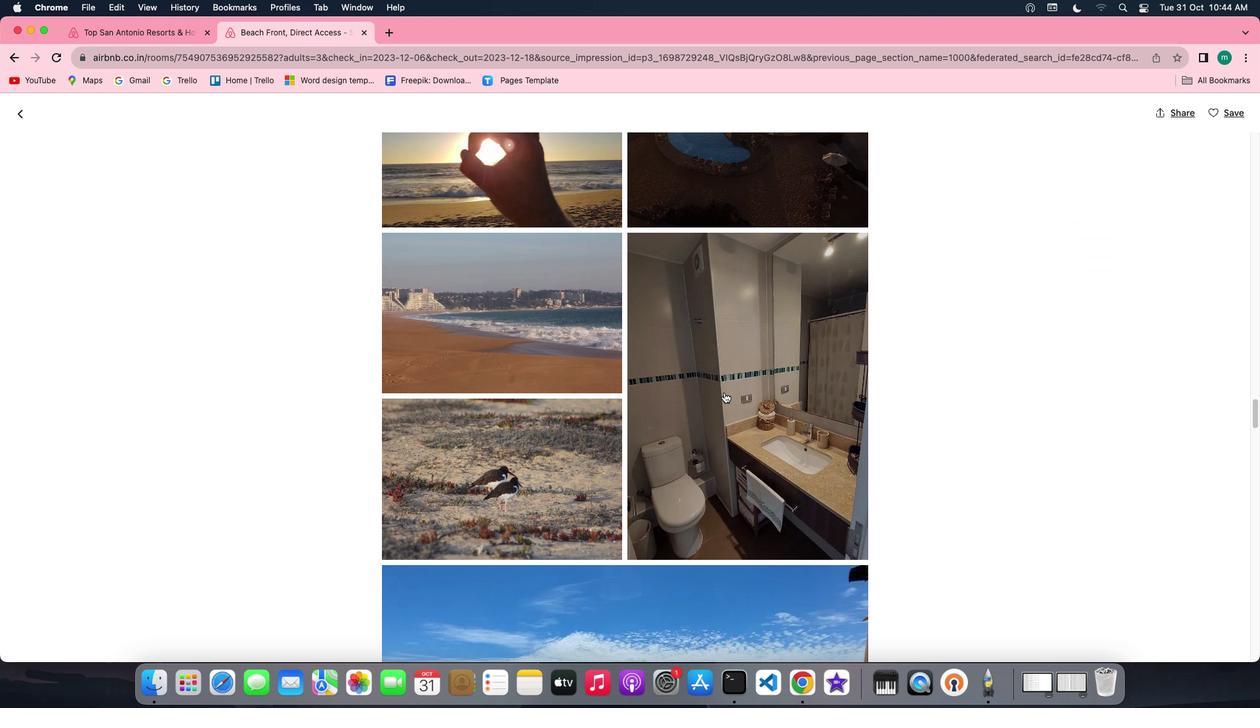 
Action: Mouse scrolled (724, 392) with delta (0, 0)
Screenshot: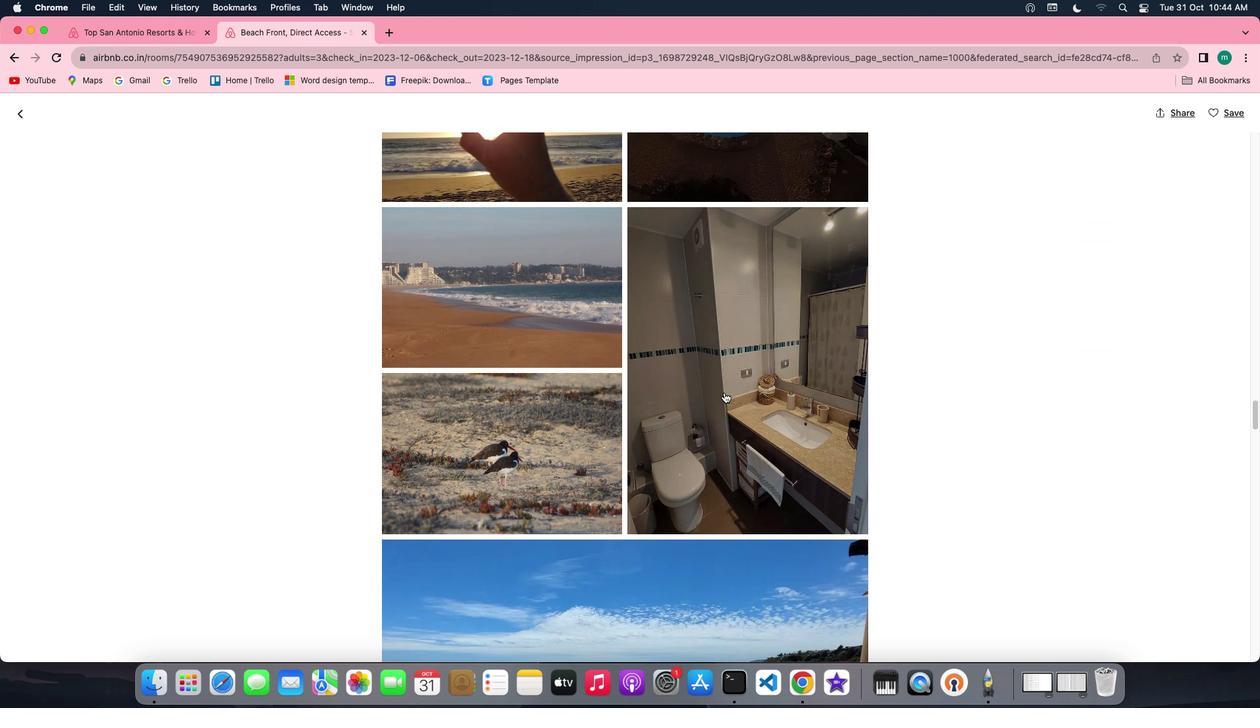 
Action: Mouse scrolled (724, 392) with delta (0, -1)
Screenshot: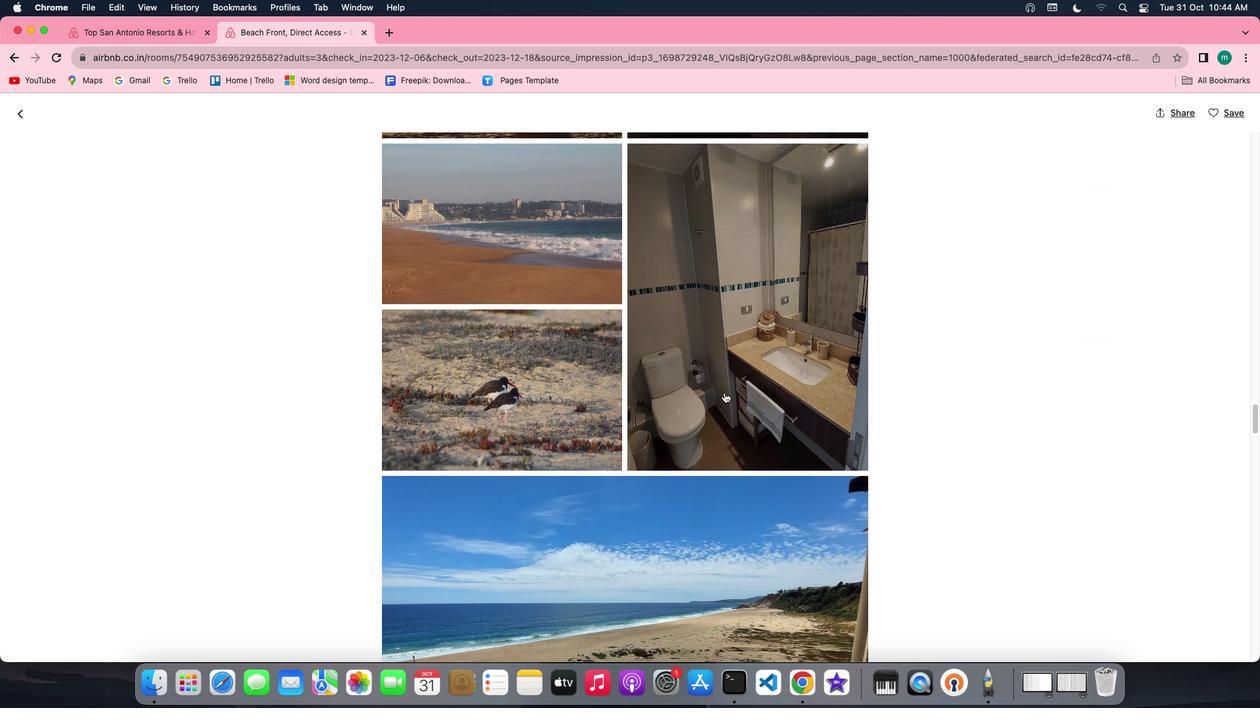 
Action: Mouse scrolled (724, 392) with delta (0, -1)
Screenshot: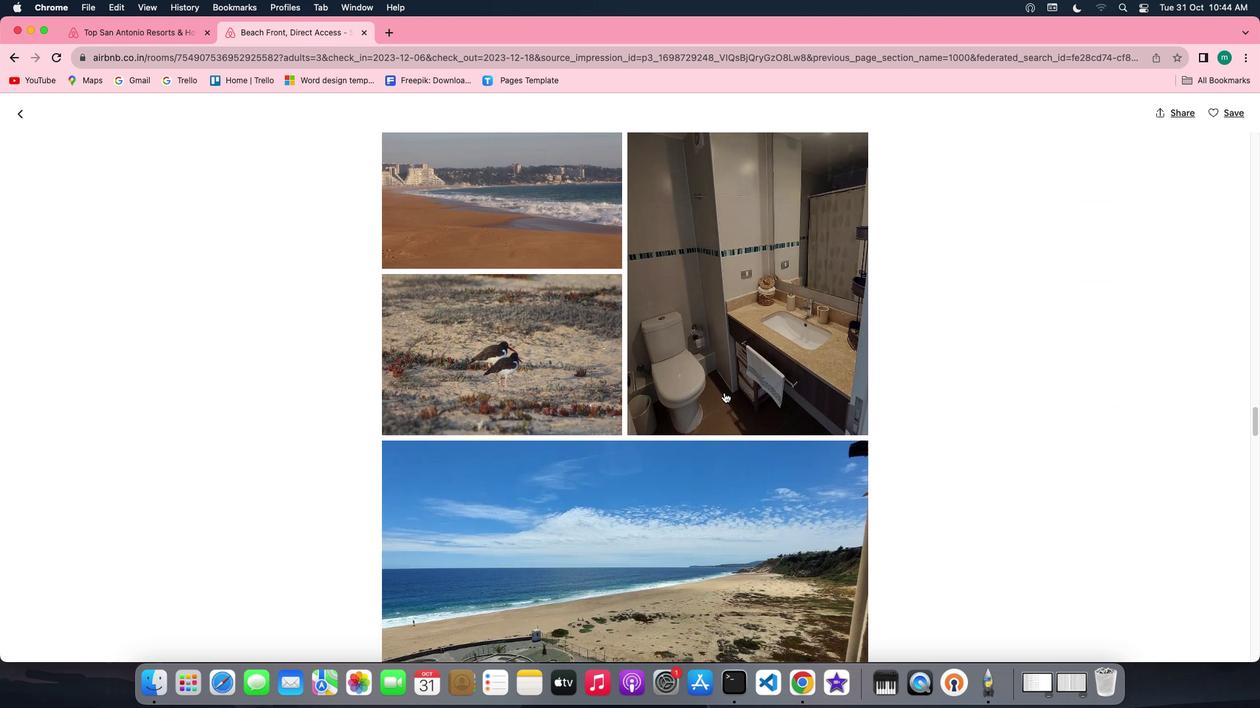 
Action: Mouse scrolled (724, 392) with delta (0, -1)
Screenshot: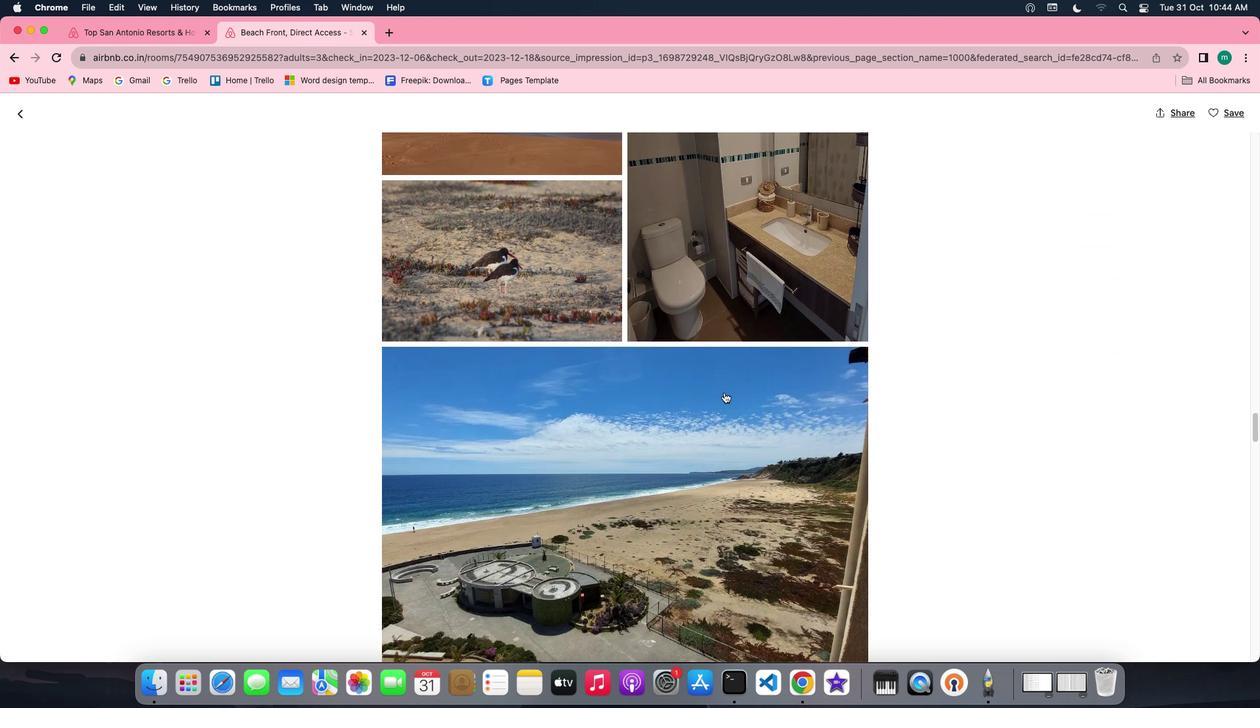 
Action: Mouse scrolled (724, 392) with delta (0, 0)
Screenshot: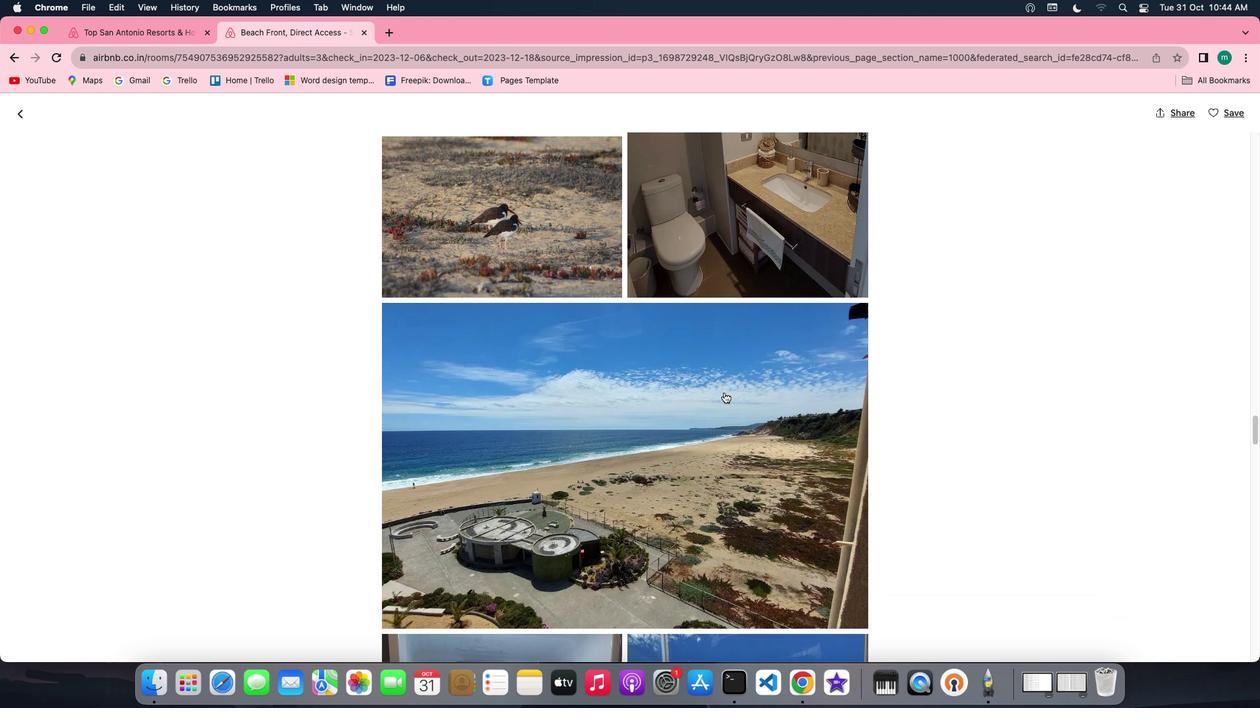 
Action: Mouse scrolled (724, 392) with delta (0, 0)
Screenshot: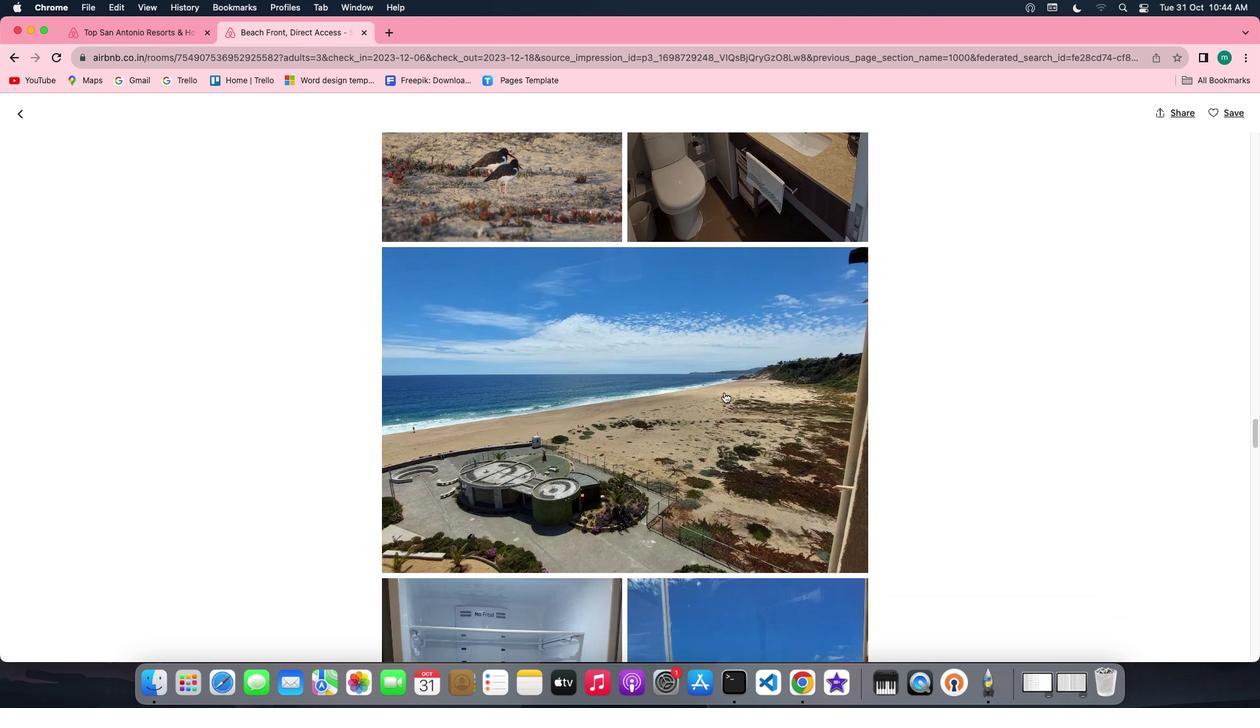 
Action: Mouse scrolled (724, 392) with delta (0, -1)
Screenshot: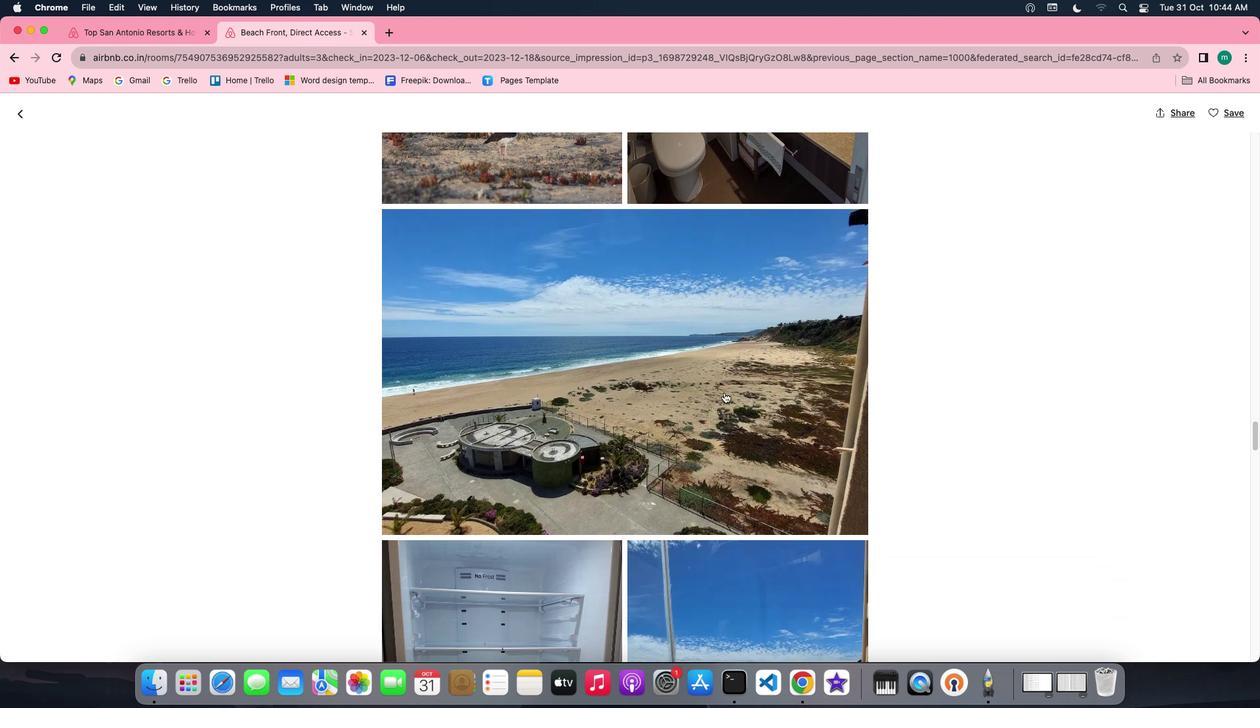 
Action: Mouse scrolled (724, 392) with delta (0, -2)
Screenshot: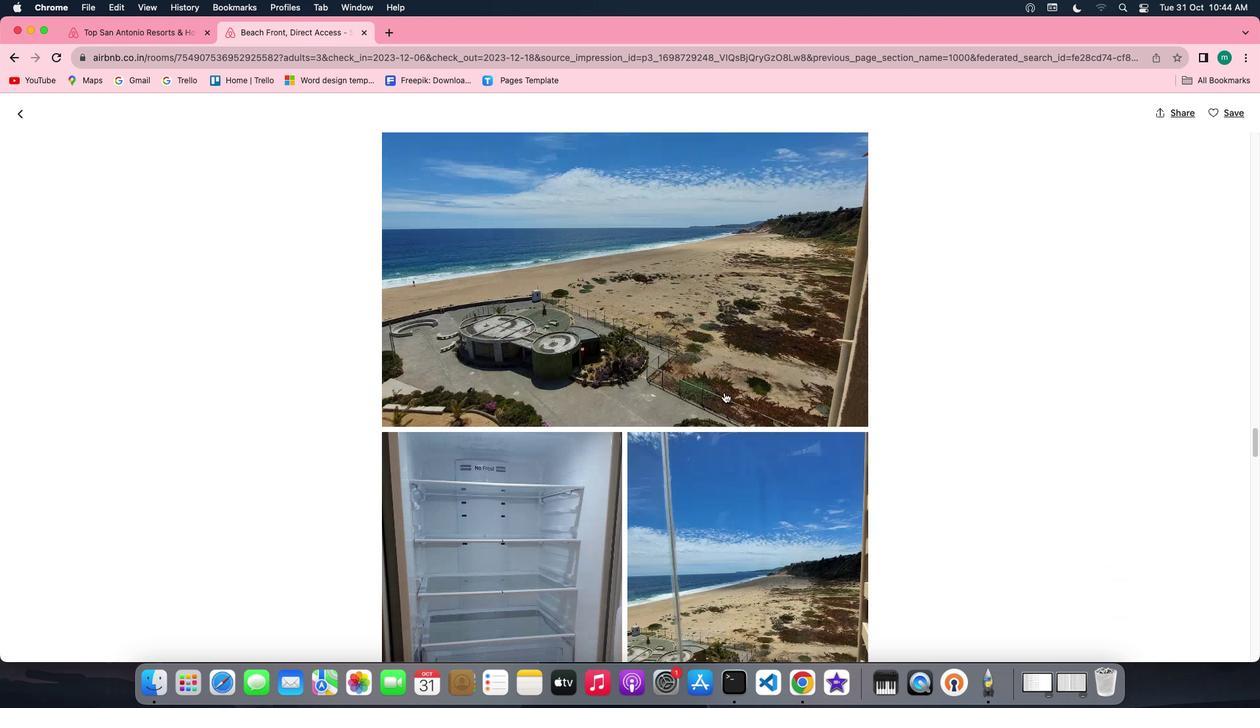 
Action: Mouse scrolled (724, 392) with delta (0, 0)
Screenshot: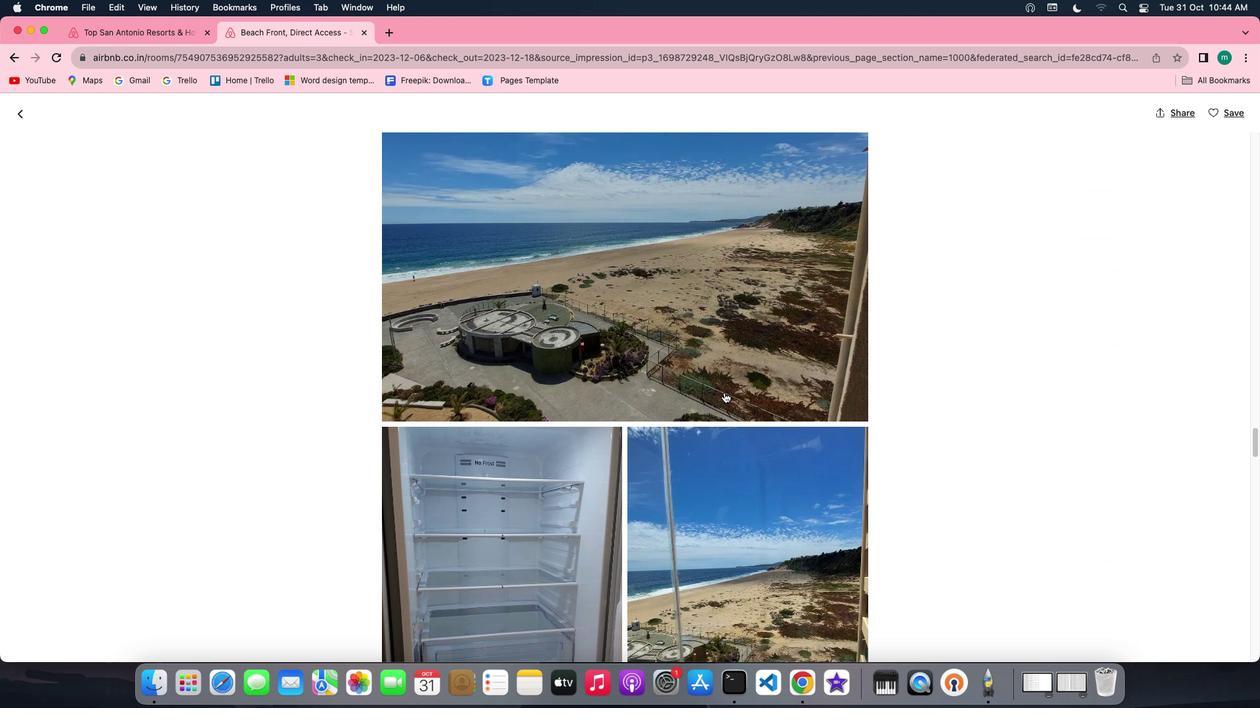 
Action: Mouse scrolled (724, 392) with delta (0, 0)
Screenshot: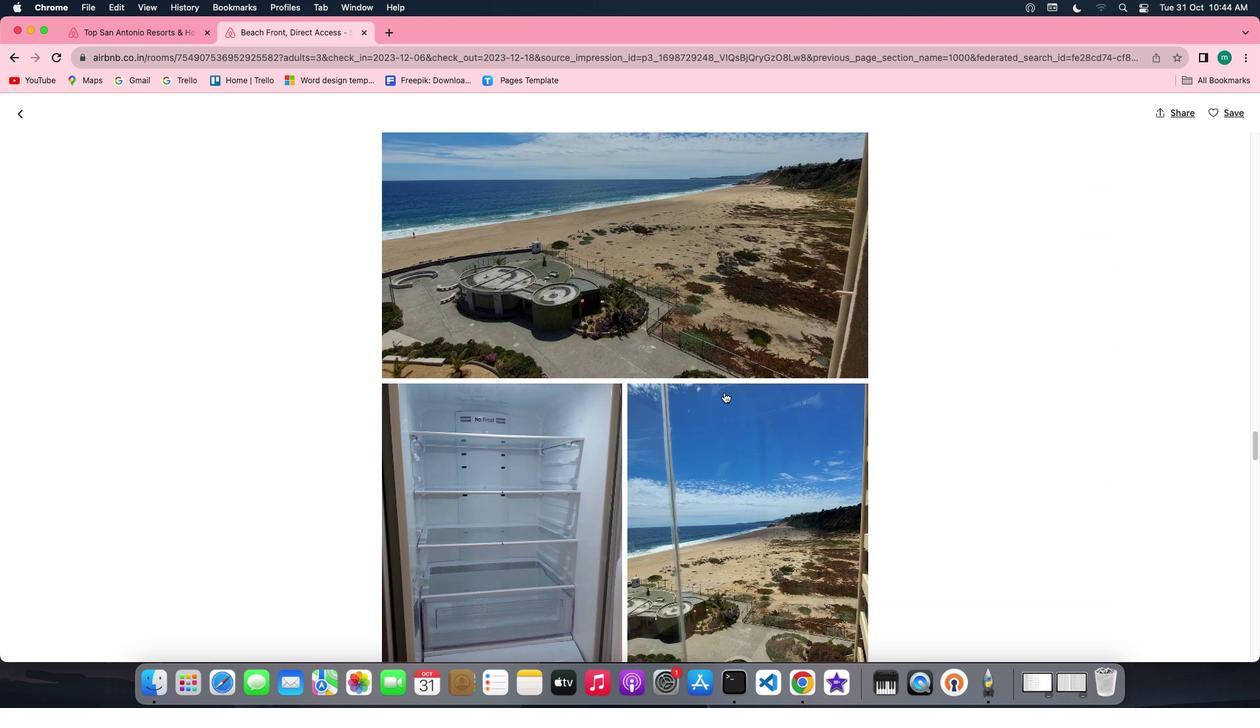 
Action: Mouse scrolled (724, 392) with delta (0, -1)
Screenshot: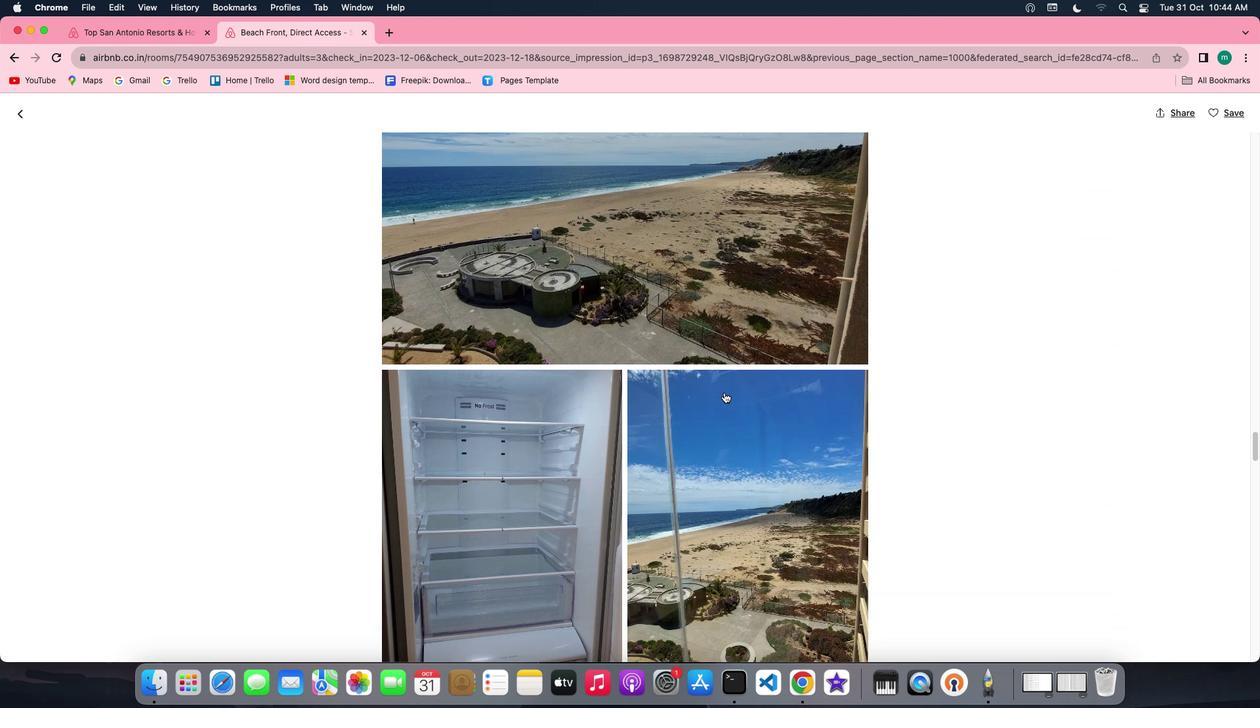 
Action: Mouse scrolled (724, 392) with delta (0, -1)
Screenshot: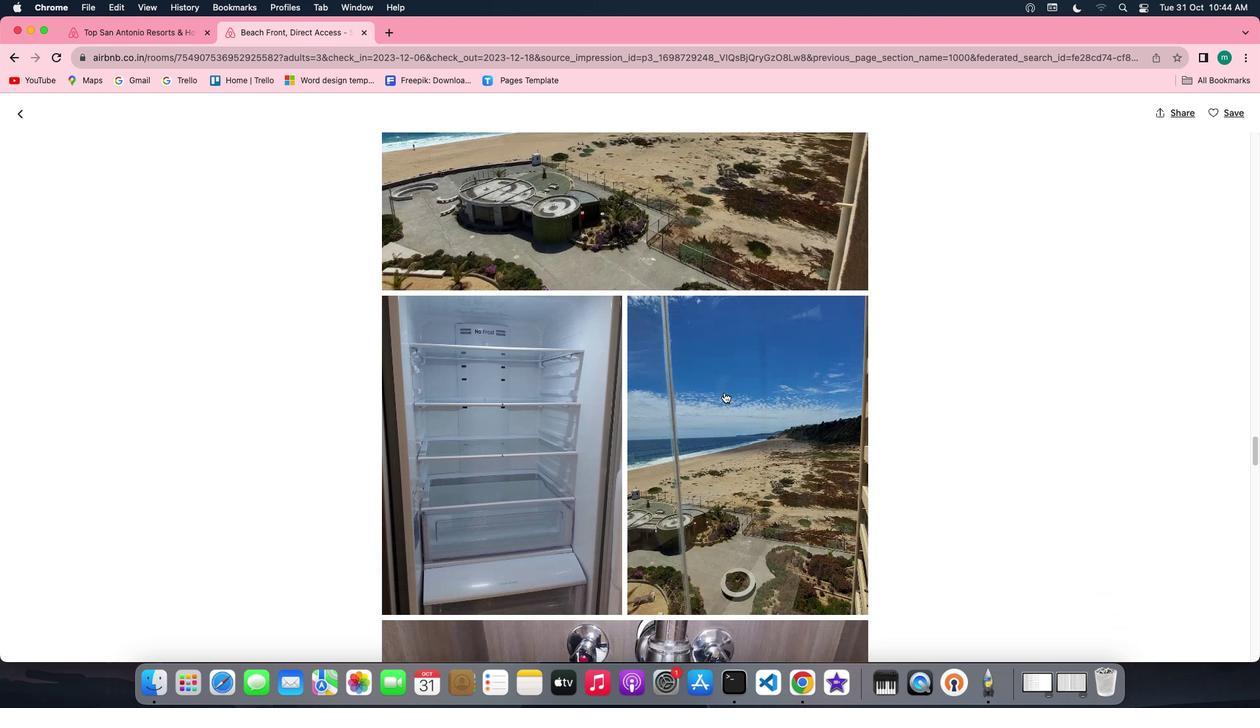 
Action: Mouse scrolled (724, 392) with delta (0, 0)
Screenshot: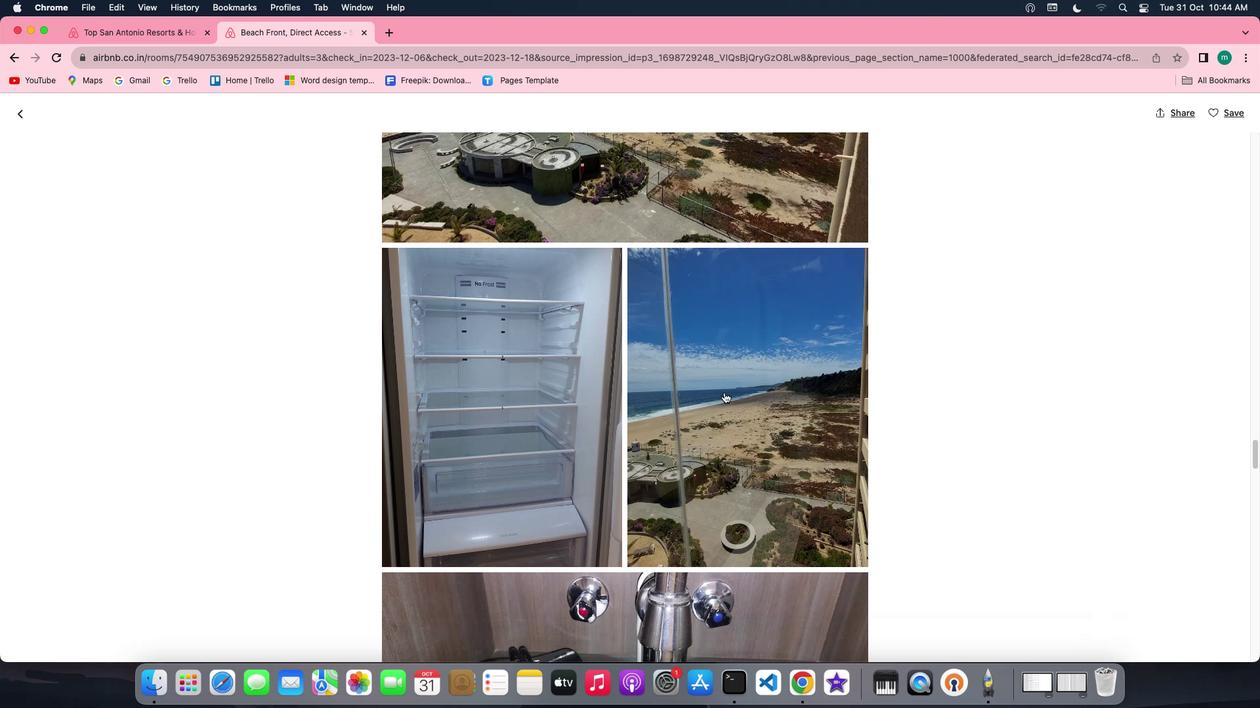 
Action: Mouse scrolled (724, 392) with delta (0, 0)
Screenshot: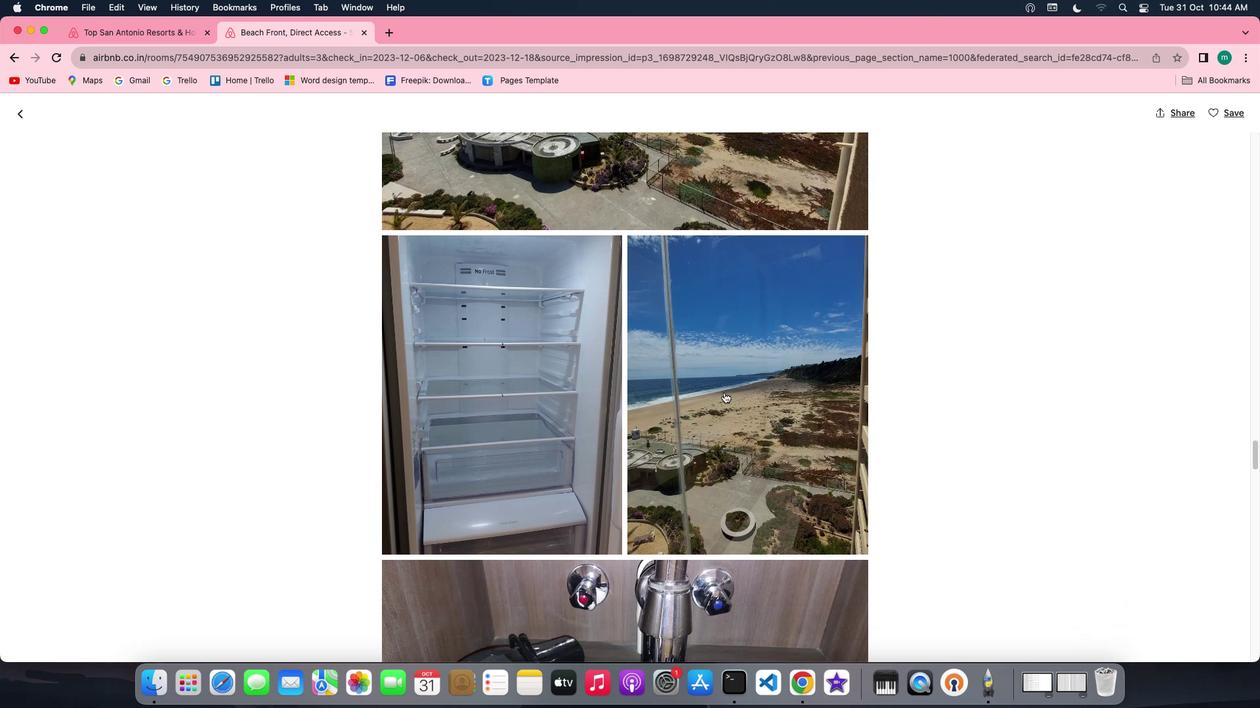 
Action: Mouse scrolled (724, 392) with delta (0, -1)
Screenshot: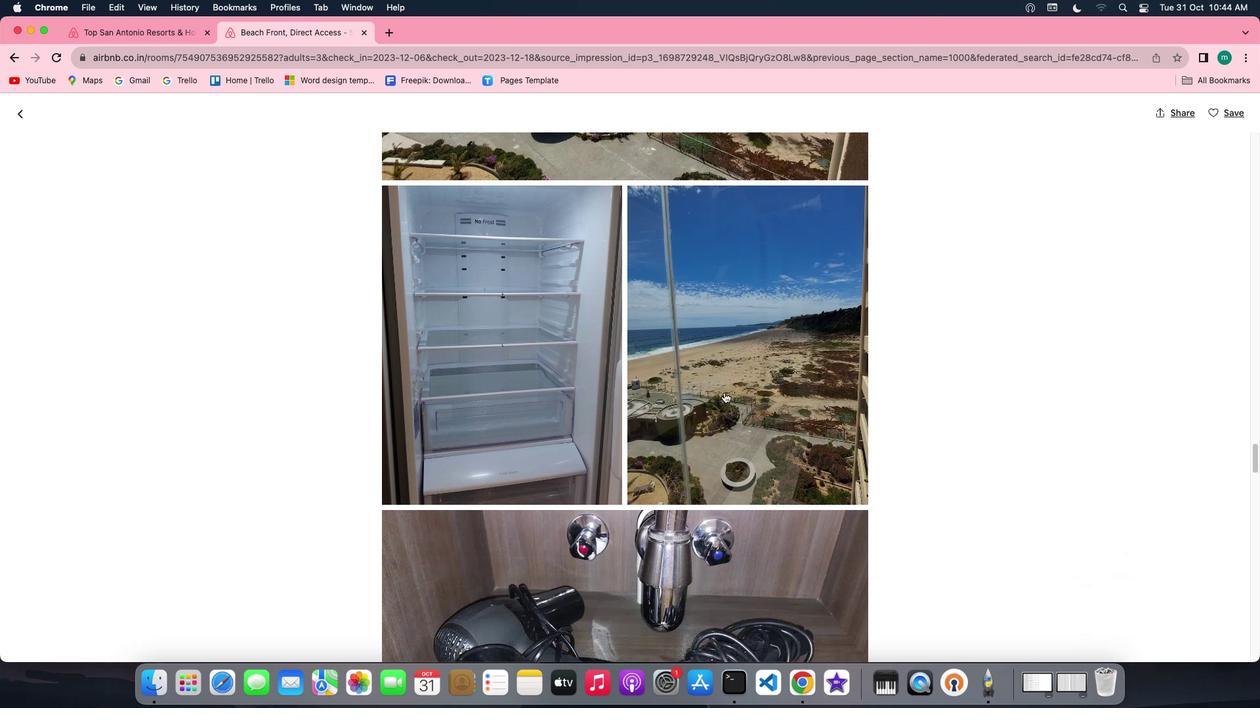 
Action: Mouse scrolled (724, 392) with delta (0, -1)
Screenshot: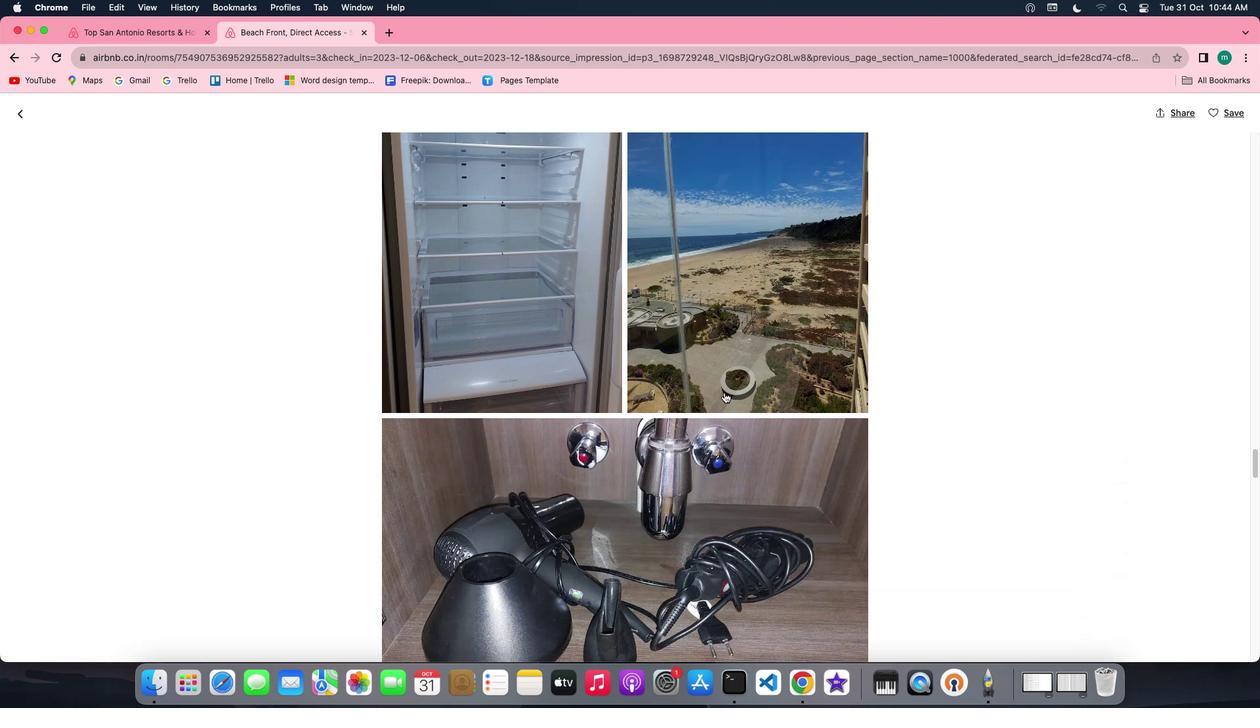 
Action: Mouse scrolled (724, 392) with delta (0, 0)
Screenshot: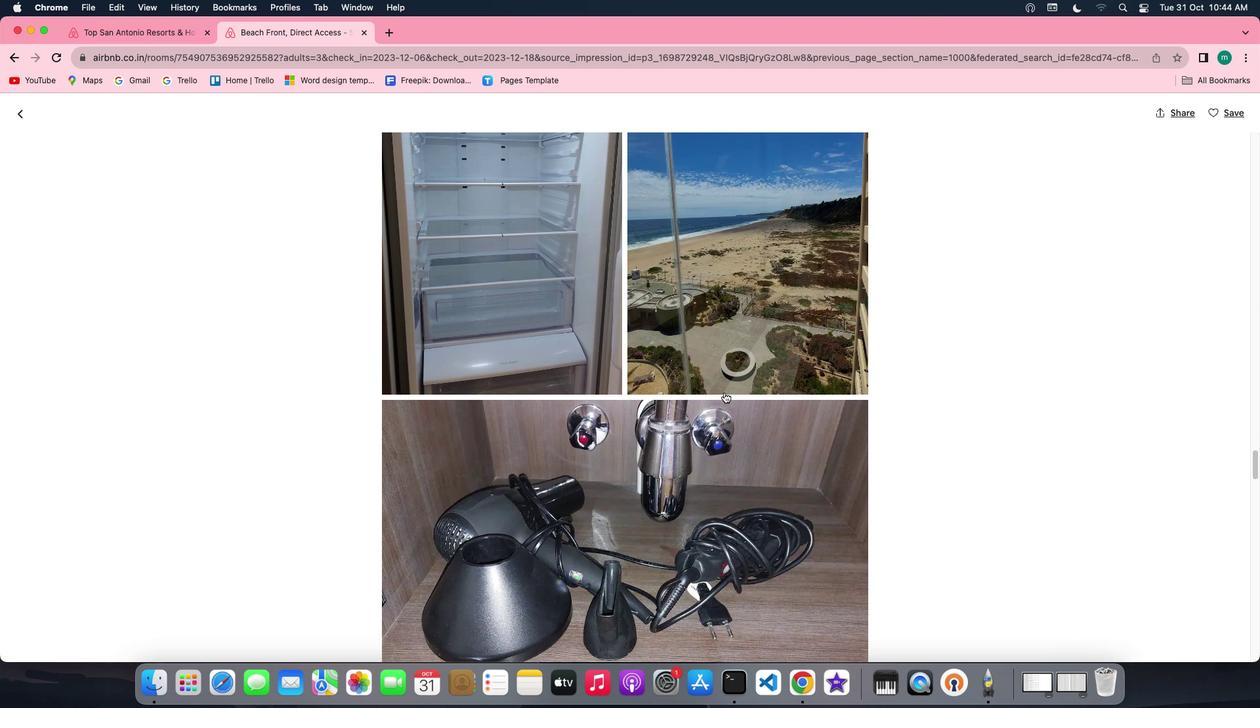 
Action: Mouse scrolled (724, 392) with delta (0, 0)
Screenshot: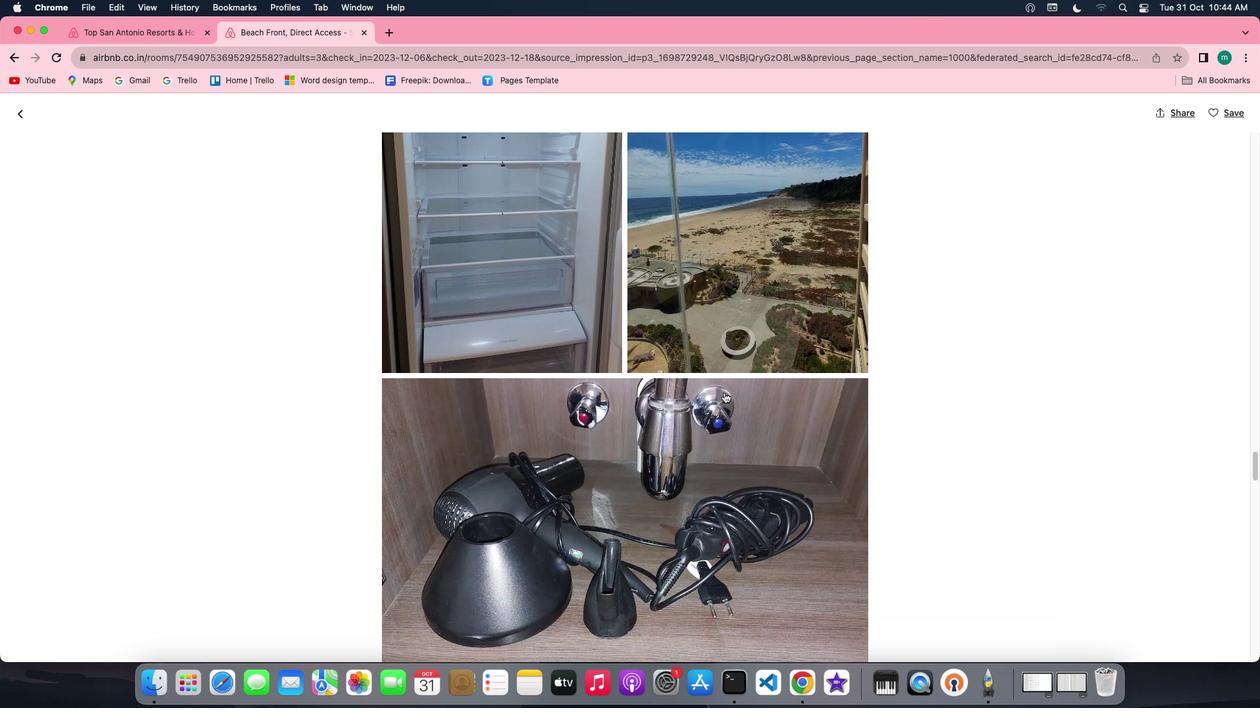 
Action: Mouse scrolled (724, 392) with delta (0, -1)
Screenshot: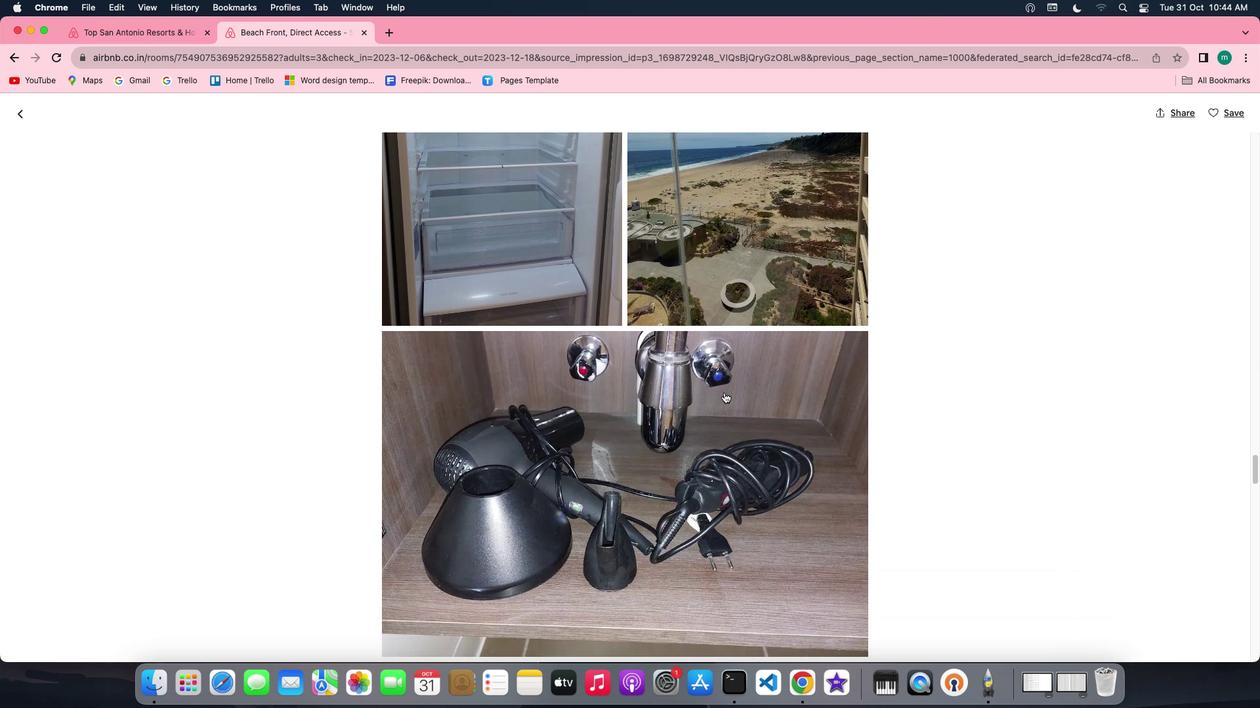 
Action: Mouse scrolled (724, 392) with delta (0, 0)
Screenshot: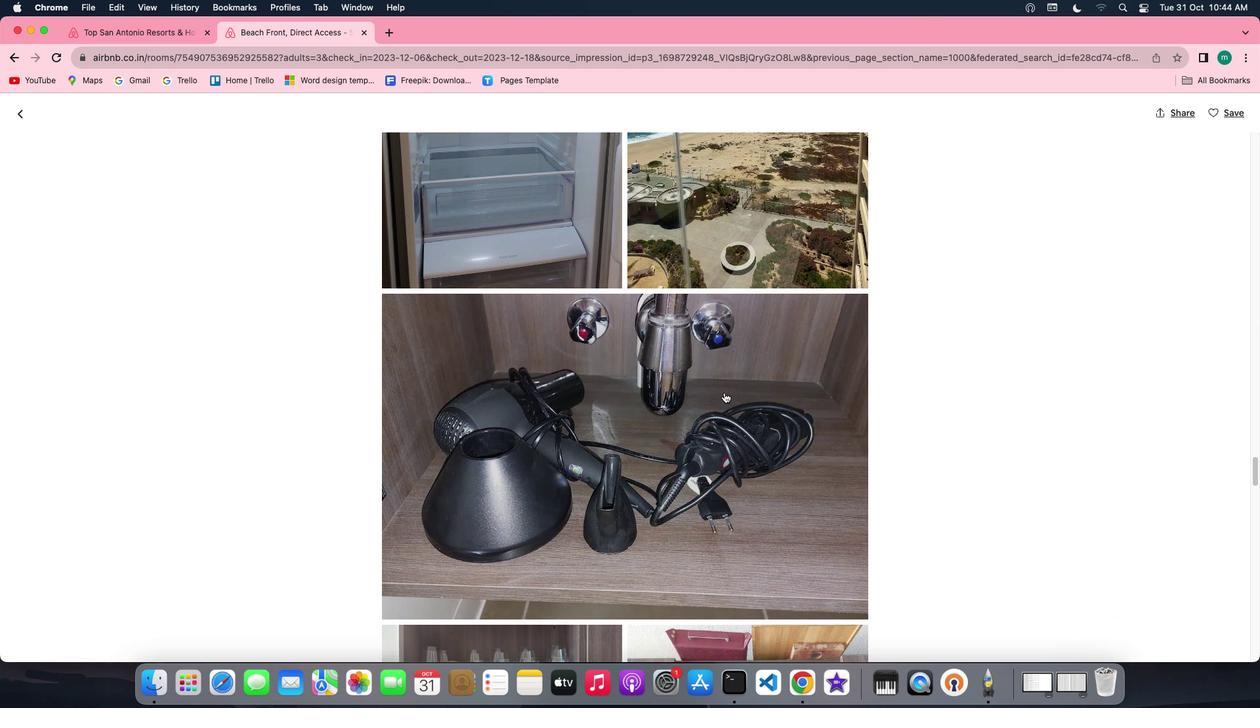 
Action: Mouse scrolled (724, 392) with delta (0, 0)
Screenshot: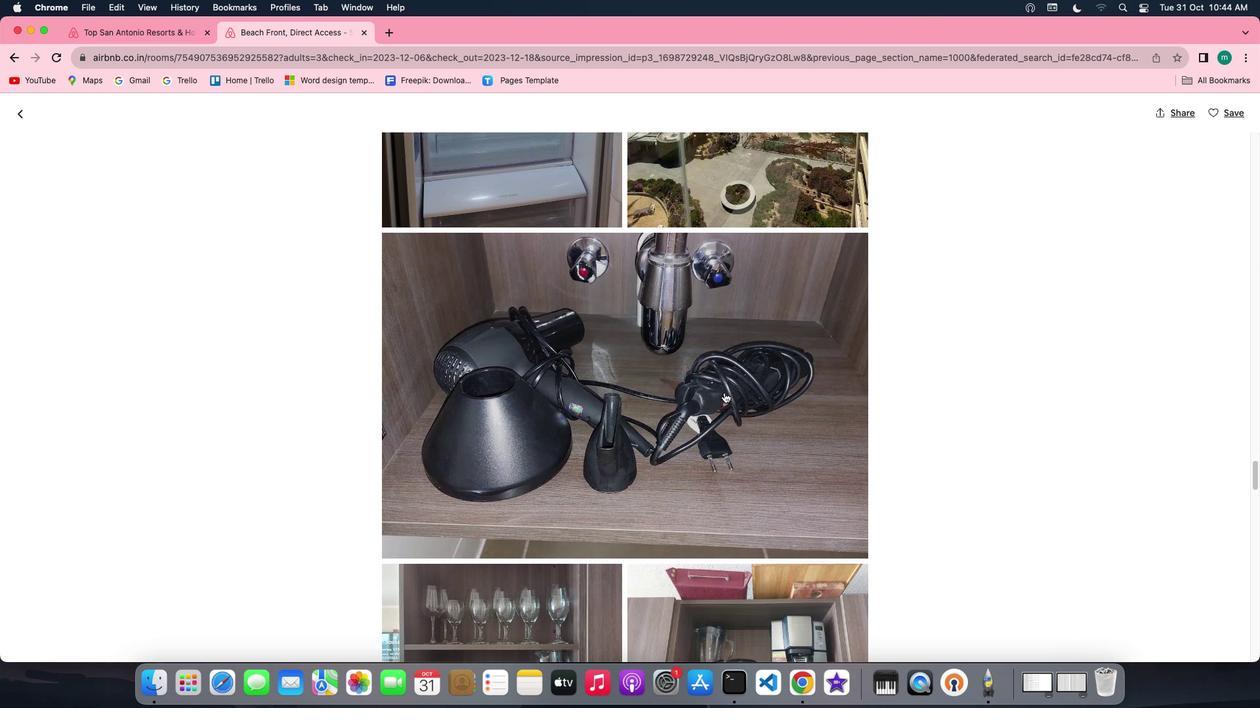 
Action: Mouse scrolled (724, 392) with delta (0, -1)
Screenshot: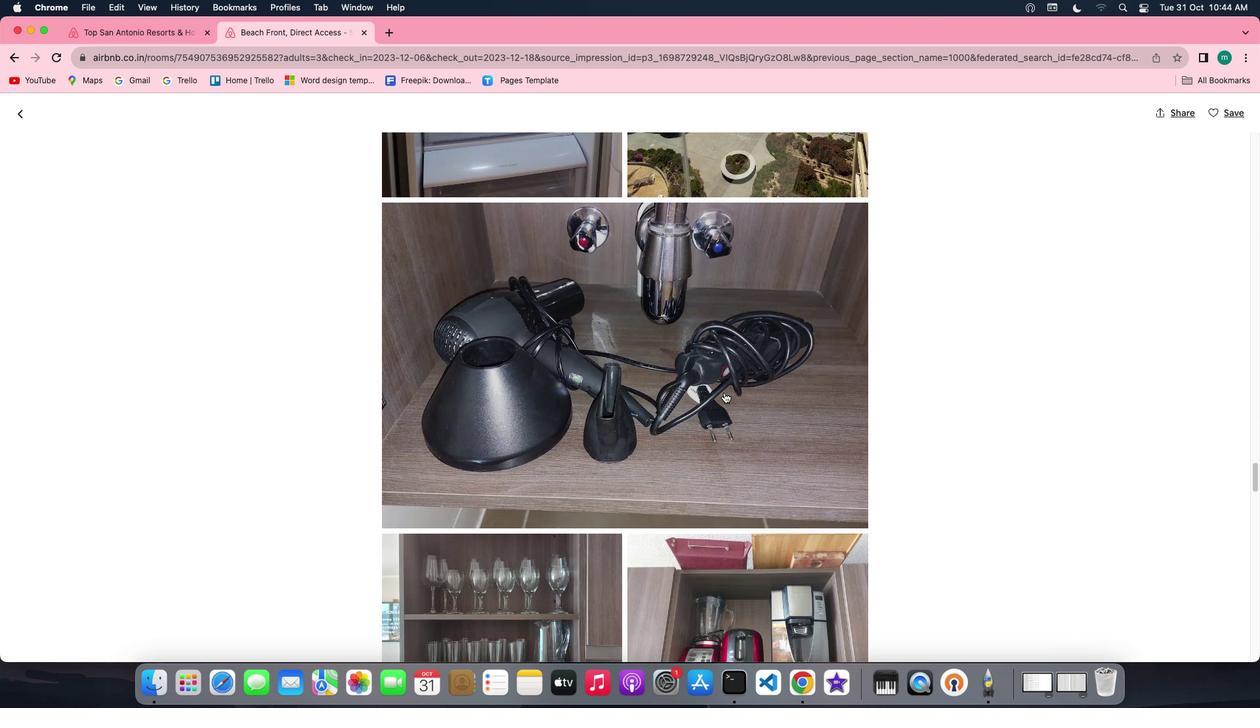 
Action: Mouse scrolled (724, 392) with delta (0, -2)
Screenshot: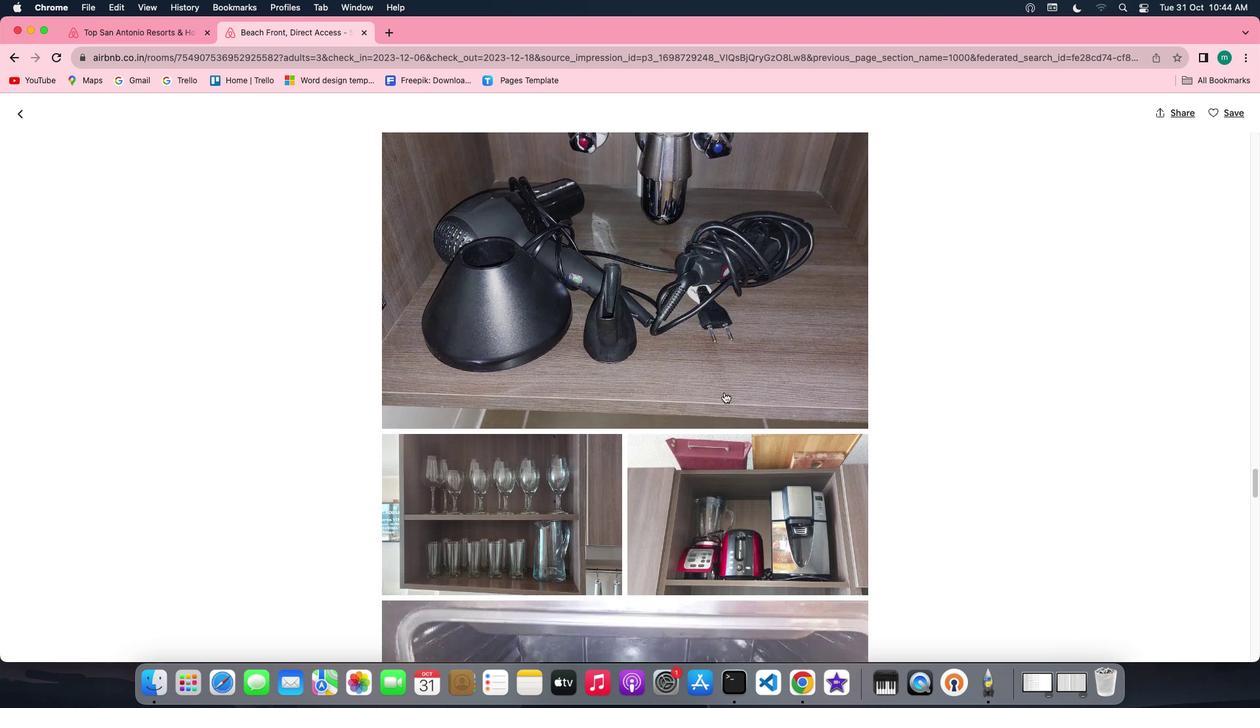 
Action: Mouse scrolled (724, 392) with delta (0, 0)
Screenshot: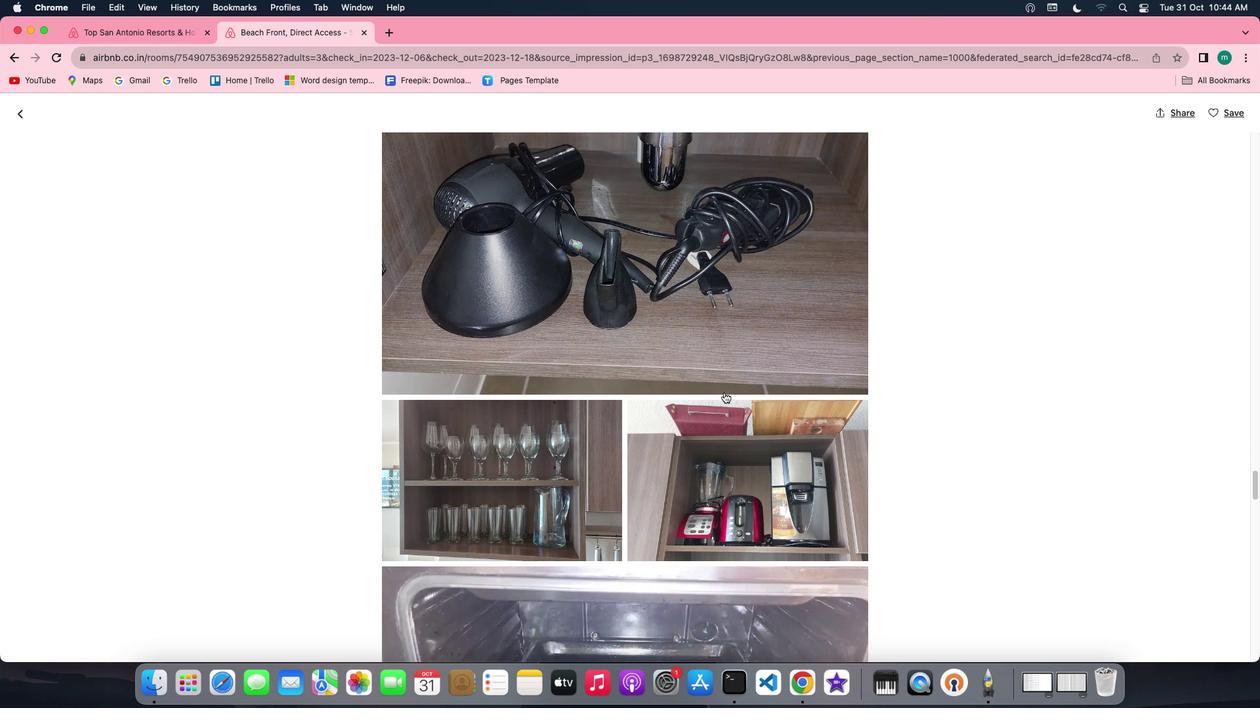 
Action: Mouse scrolled (724, 392) with delta (0, 0)
Screenshot: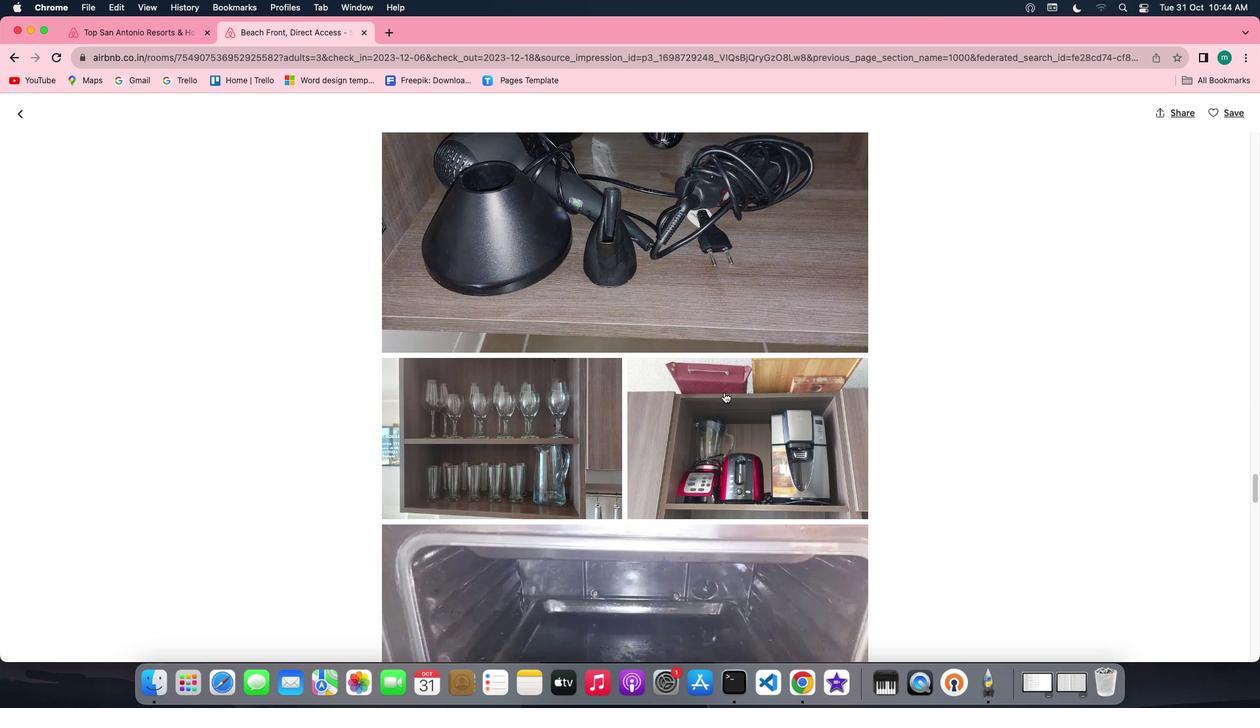 
Action: Mouse scrolled (724, 392) with delta (0, -1)
Screenshot: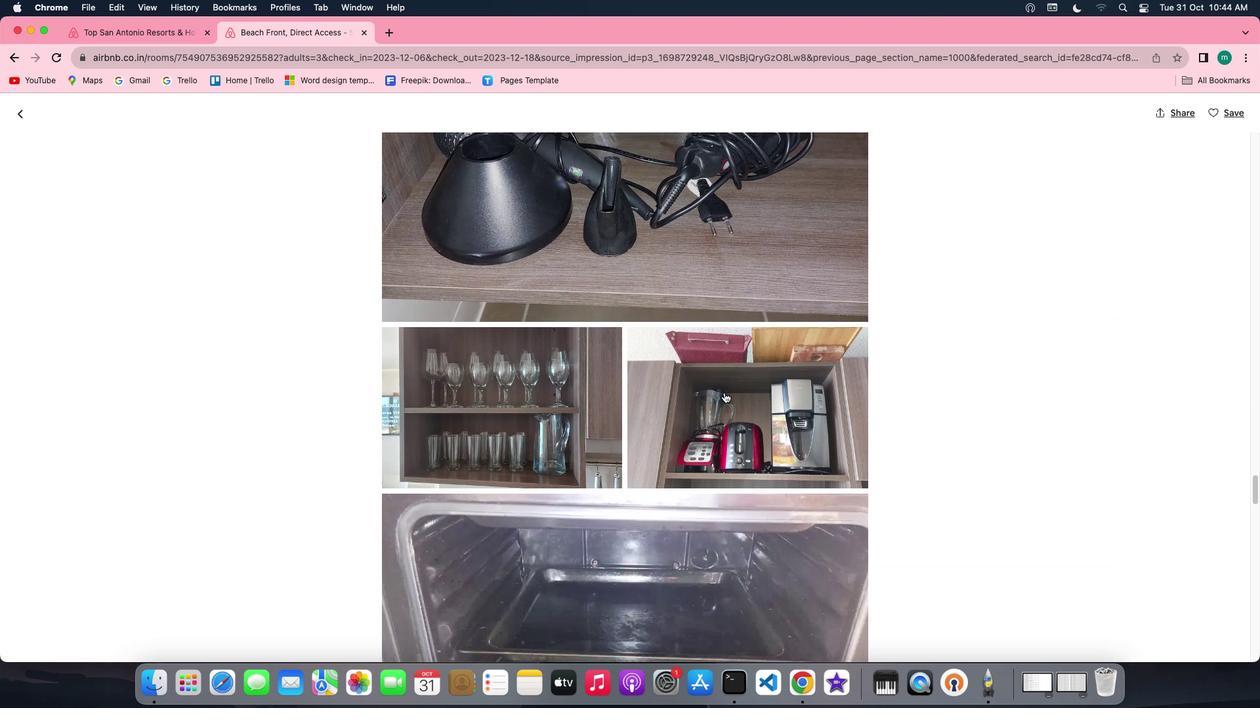 
Action: Mouse scrolled (724, 392) with delta (0, -2)
Screenshot: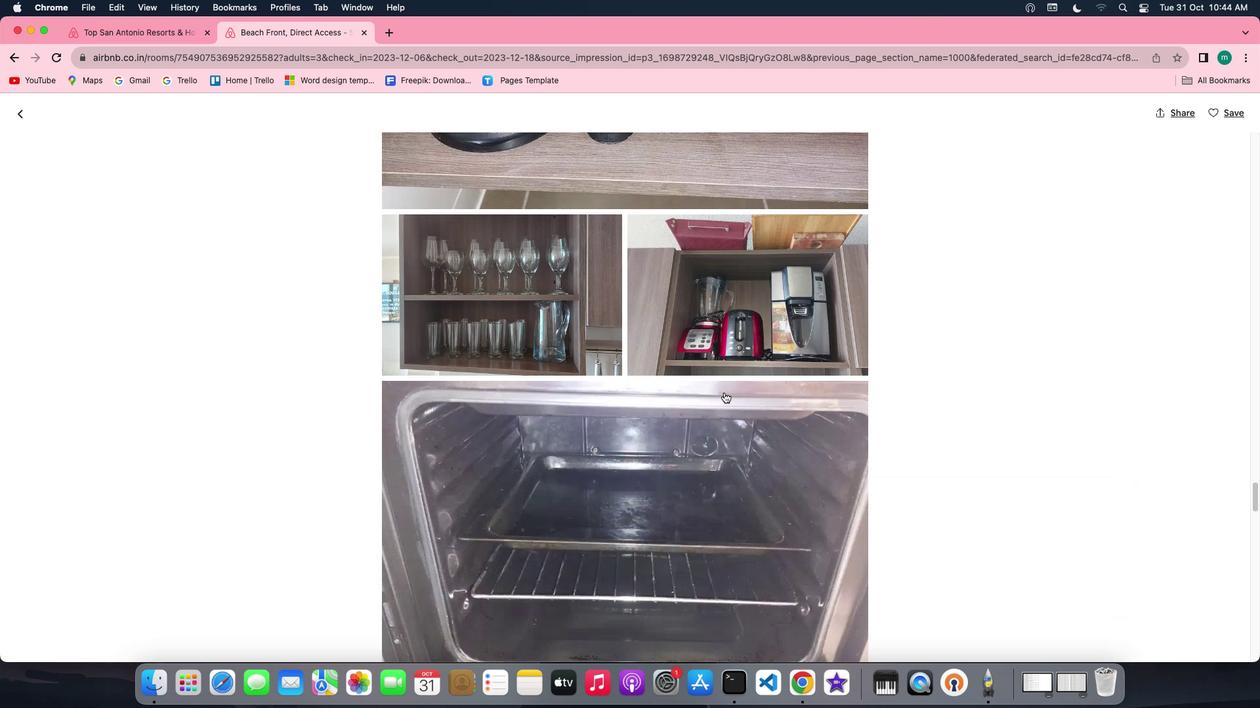 
Action: Mouse scrolled (724, 392) with delta (0, 0)
Screenshot: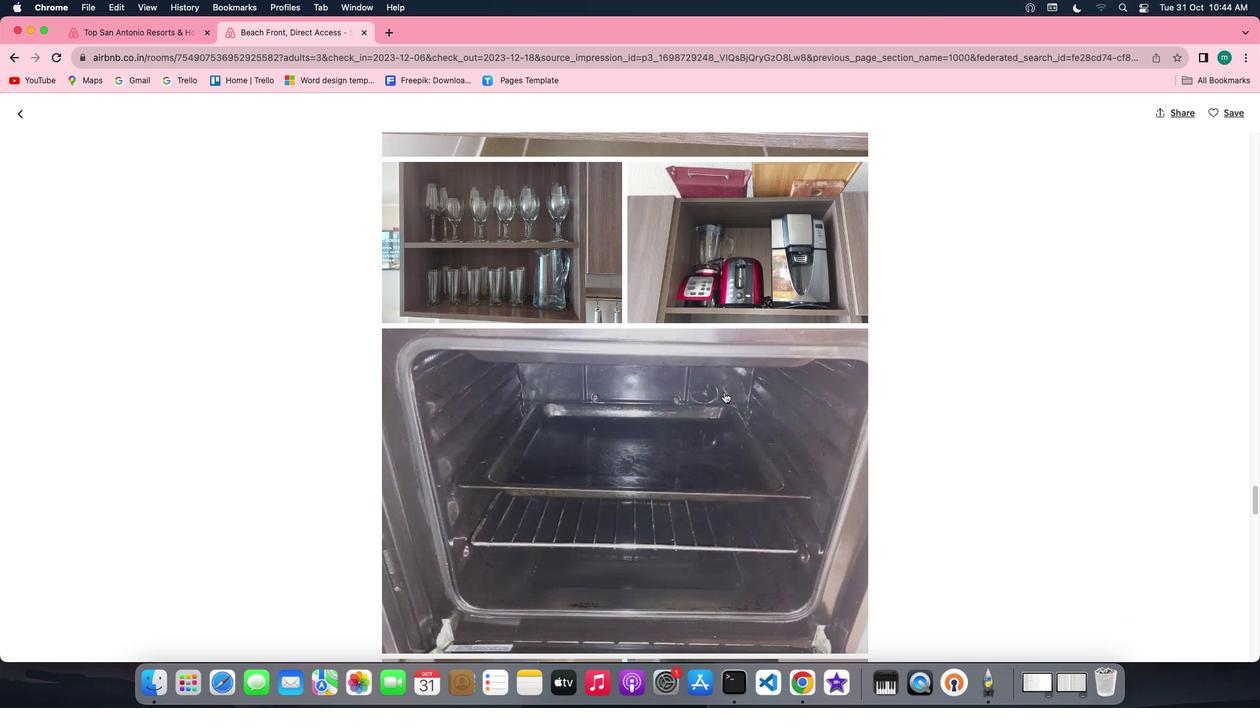 
Action: Mouse scrolled (724, 392) with delta (0, 0)
Screenshot: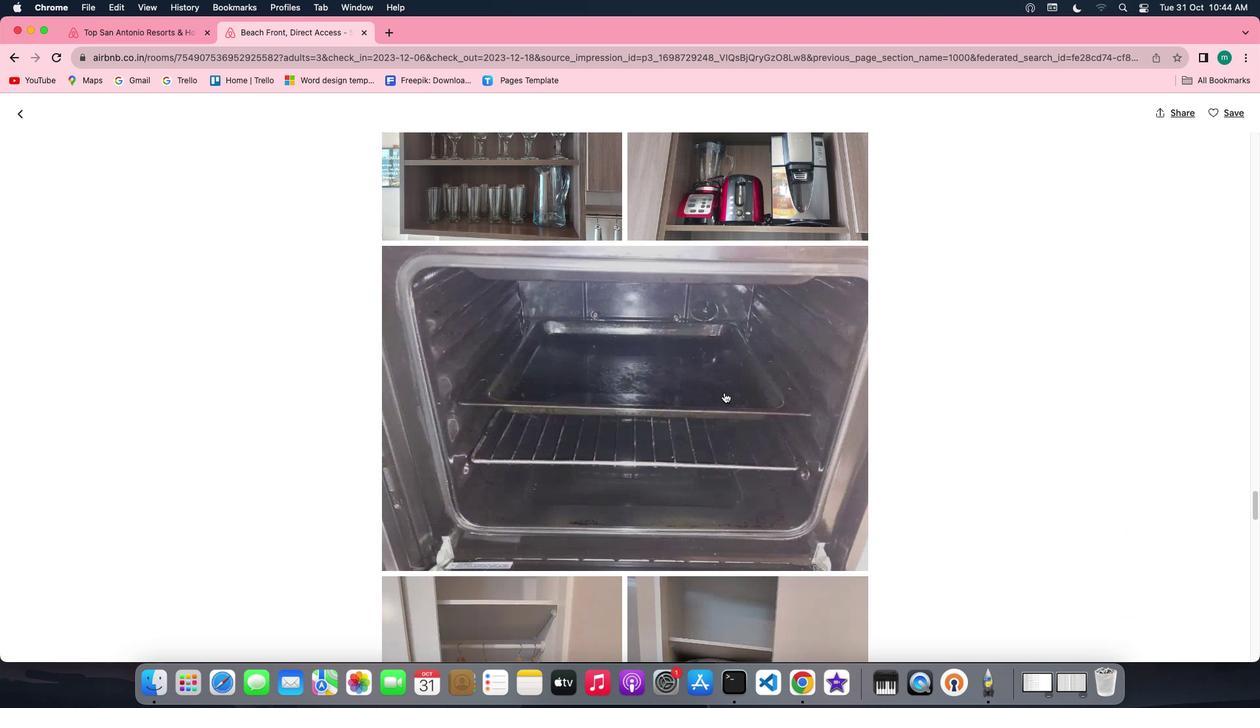 
Action: Mouse scrolled (724, 392) with delta (0, -1)
